 Task: Develop multiple kitchen aprons with vintage-inspired patterns.
Action: Mouse moved to (52, 104)
Screenshot: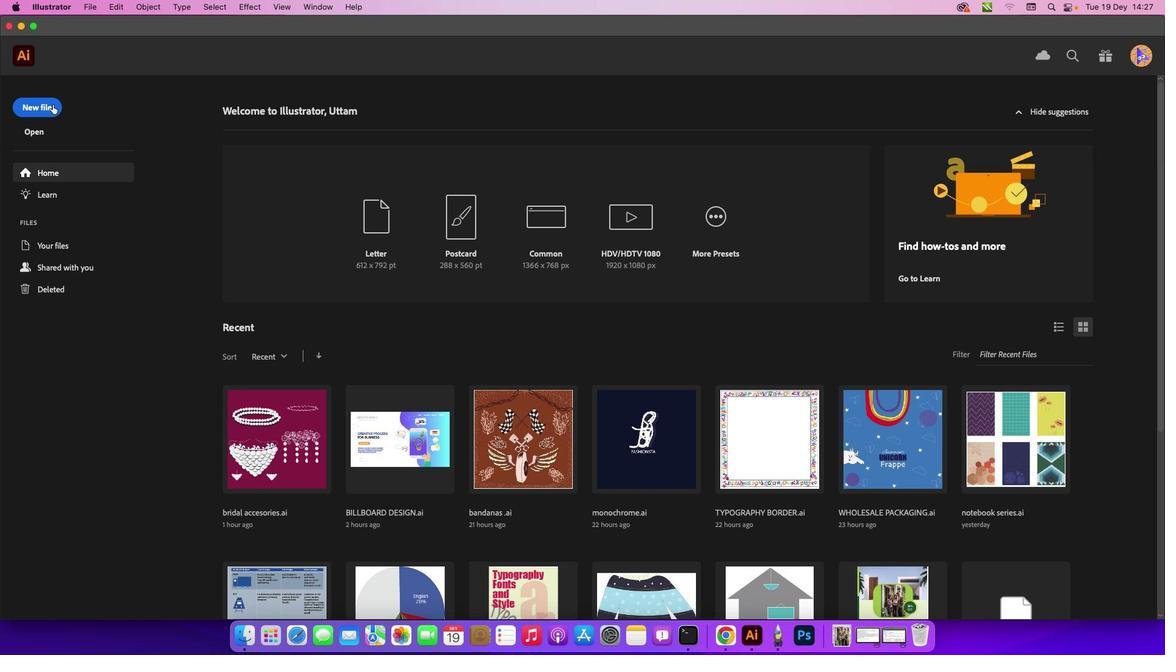 
Action: Mouse pressed left at (52, 104)
Screenshot: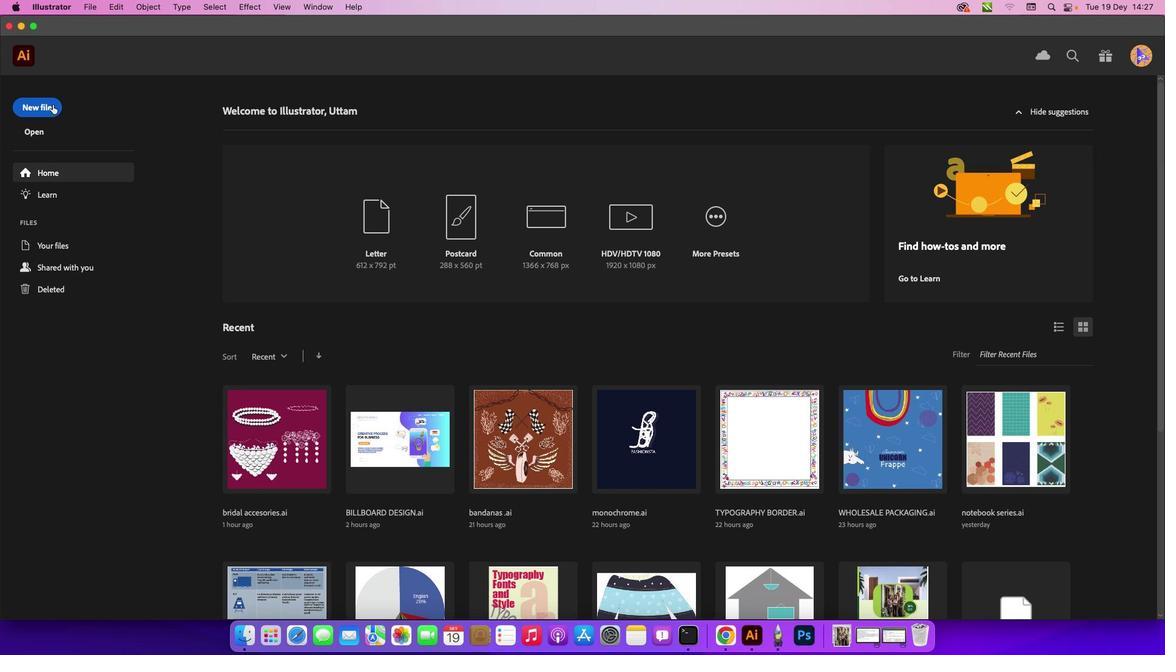 
Action: Mouse moved to (49, 104)
Screenshot: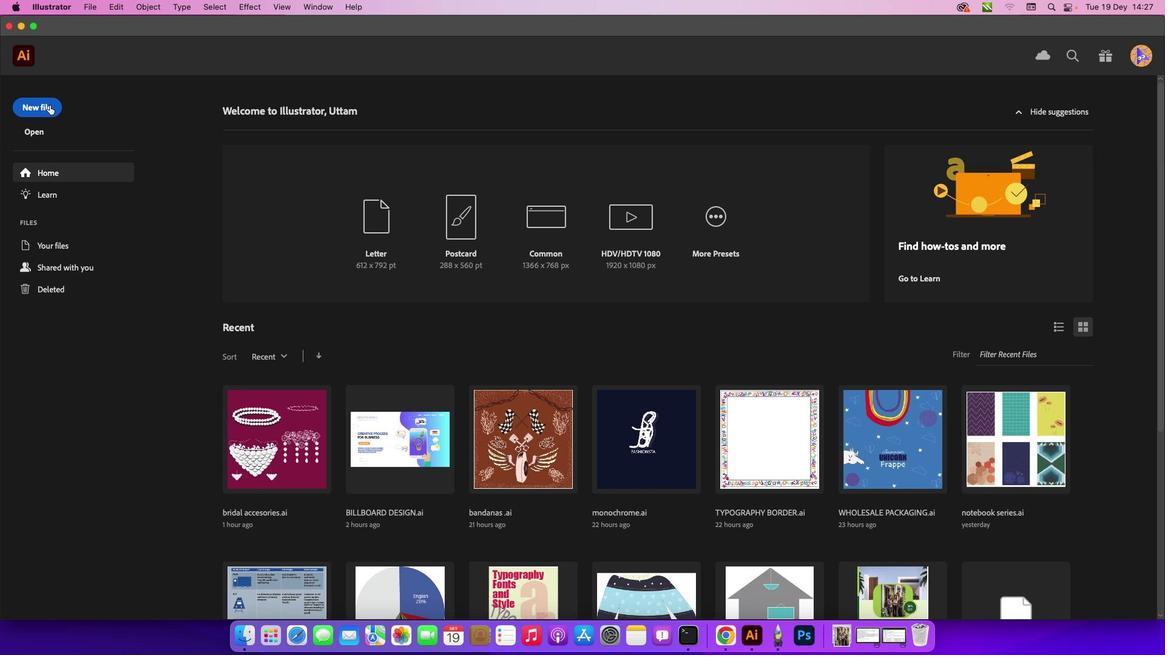 
Action: Mouse pressed left at (49, 104)
Screenshot: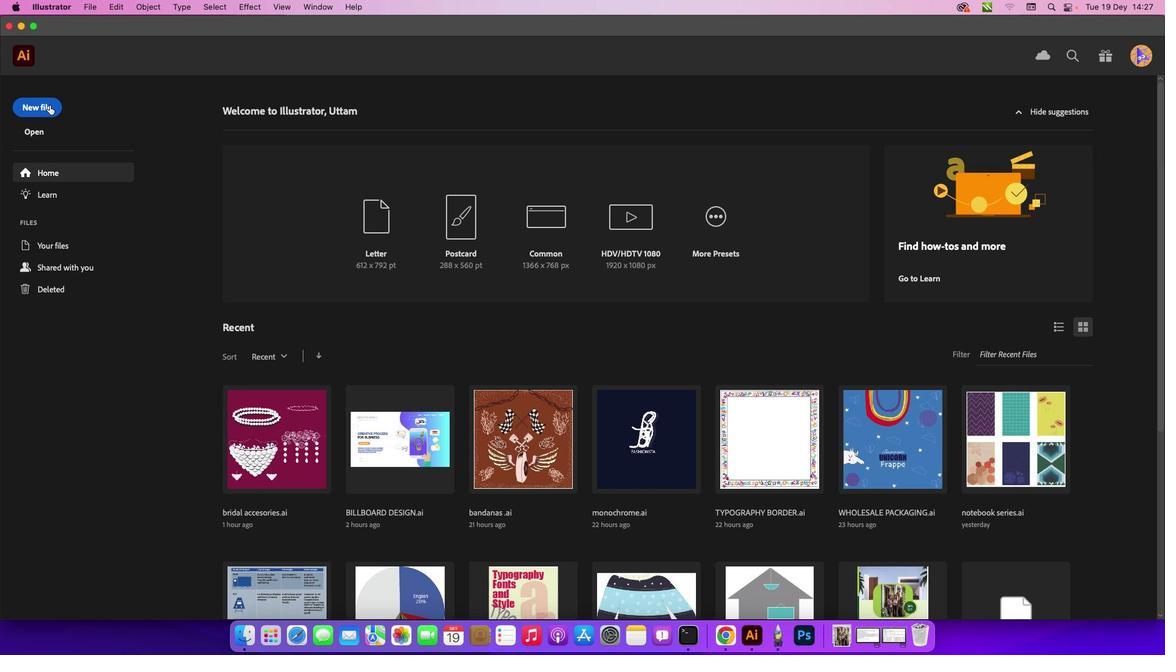 
Action: Mouse moved to (858, 504)
Screenshot: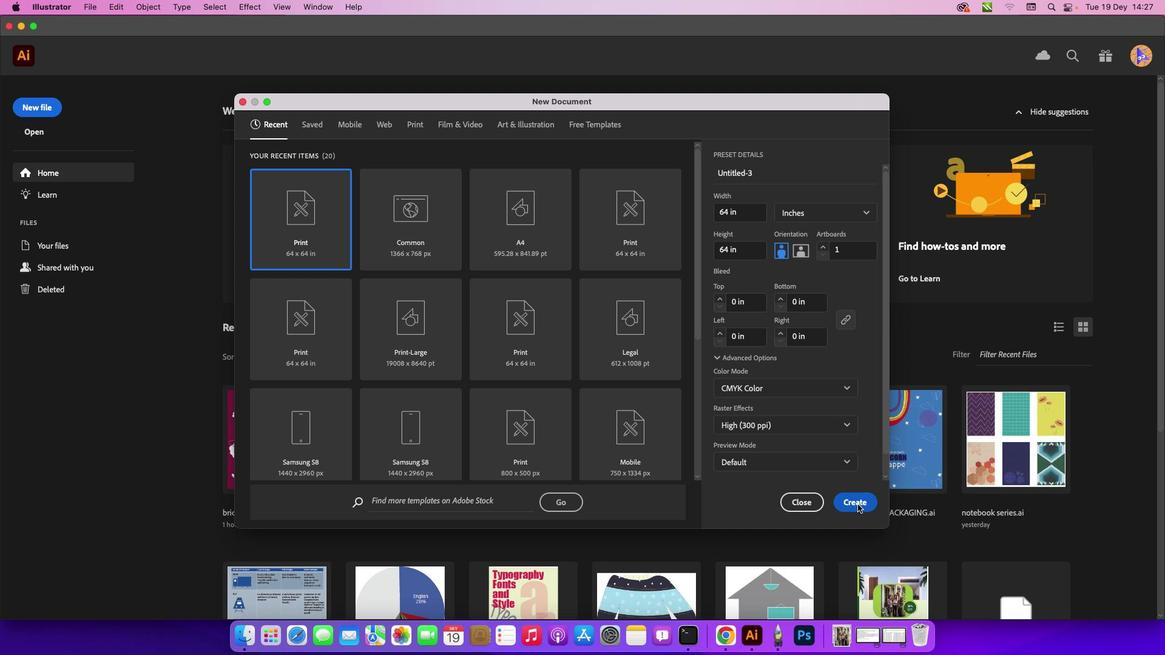 
Action: Mouse pressed left at (858, 504)
Screenshot: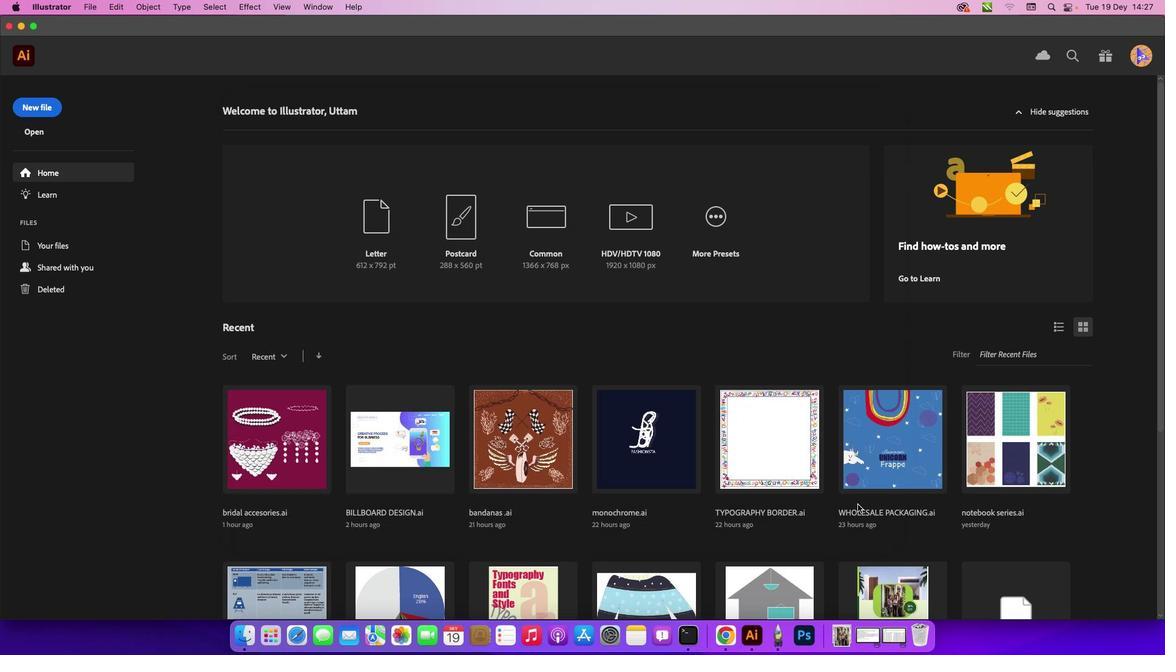 
Action: Mouse moved to (7, 114)
Screenshot: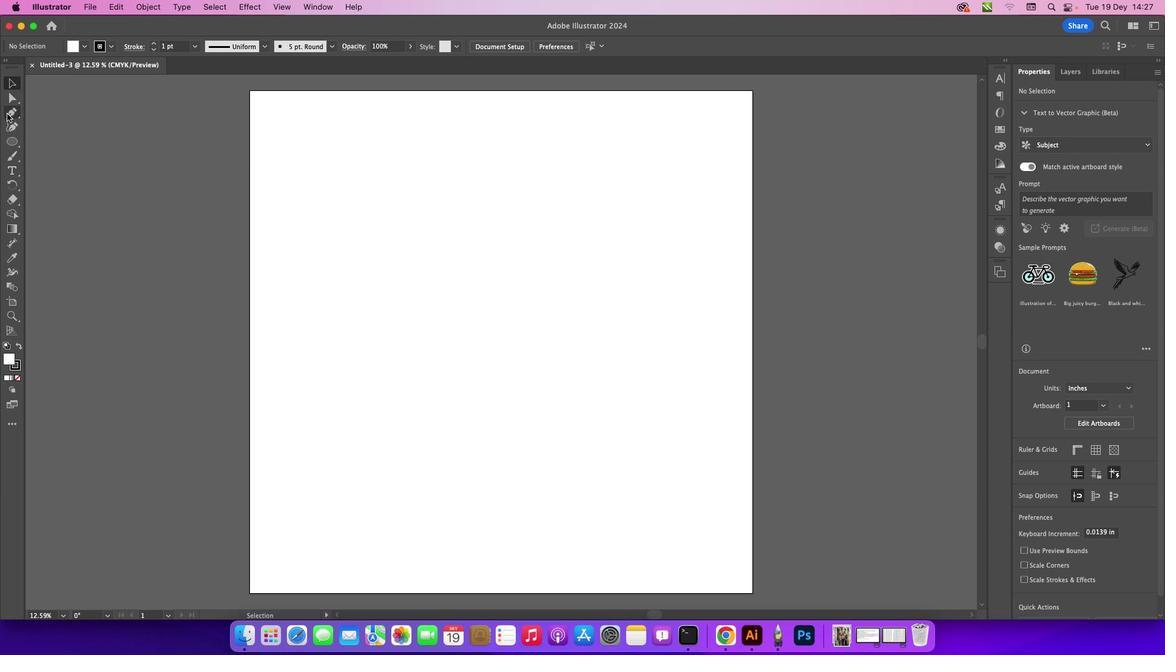 
Action: Mouse pressed left at (7, 114)
Screenshot: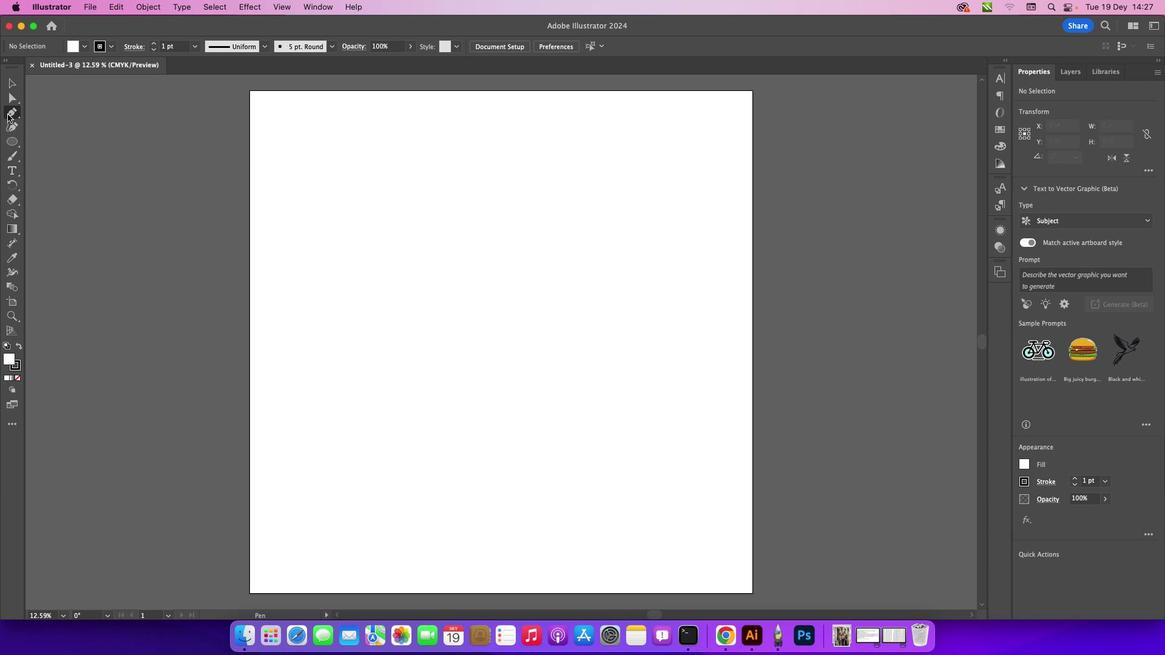 
Action: Mouse moved to (321, 158)
Screenshot: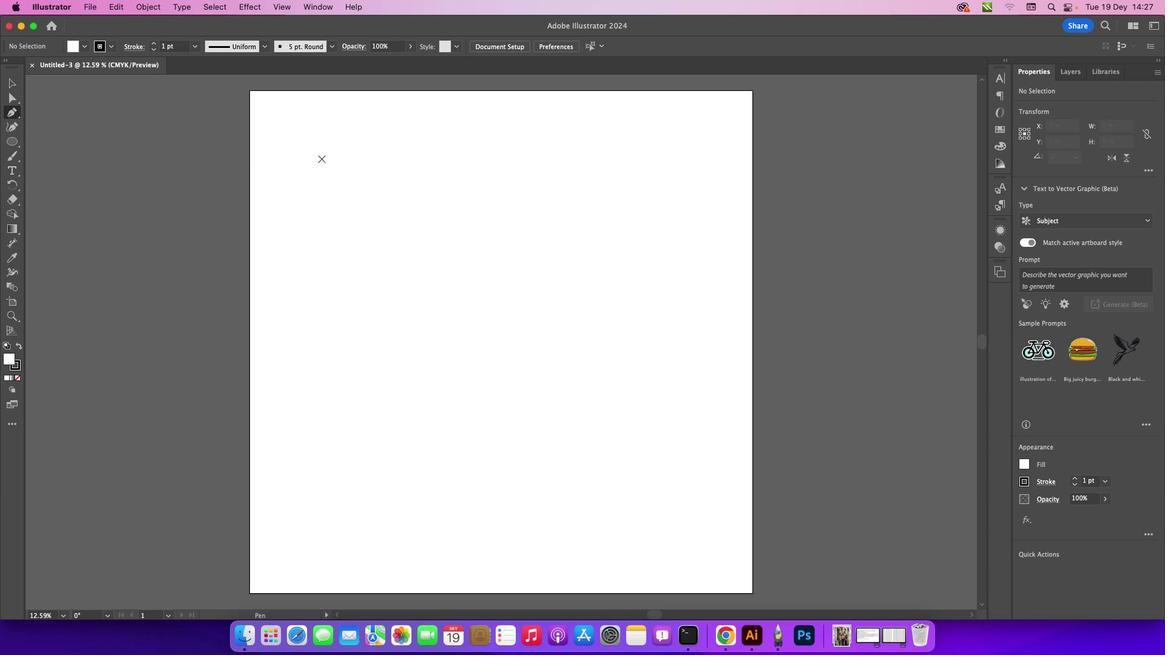 
Action: Key pressed Key.caps_lock
Screenshot: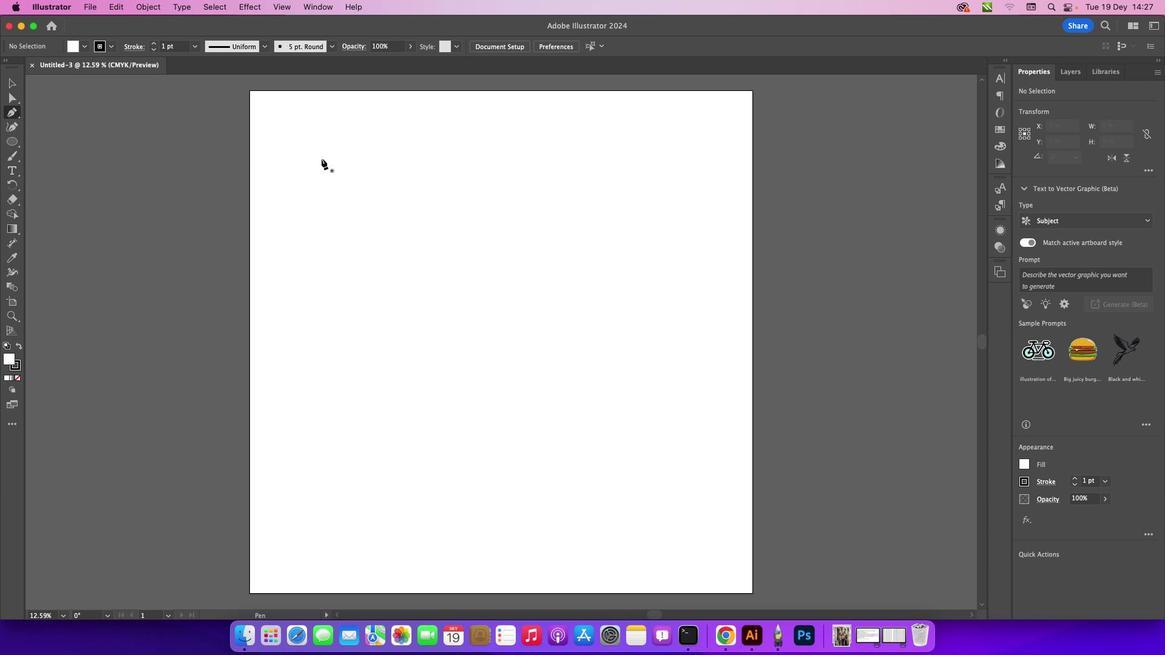 
Action: Mouse moved to (279, 135)
Screenshot: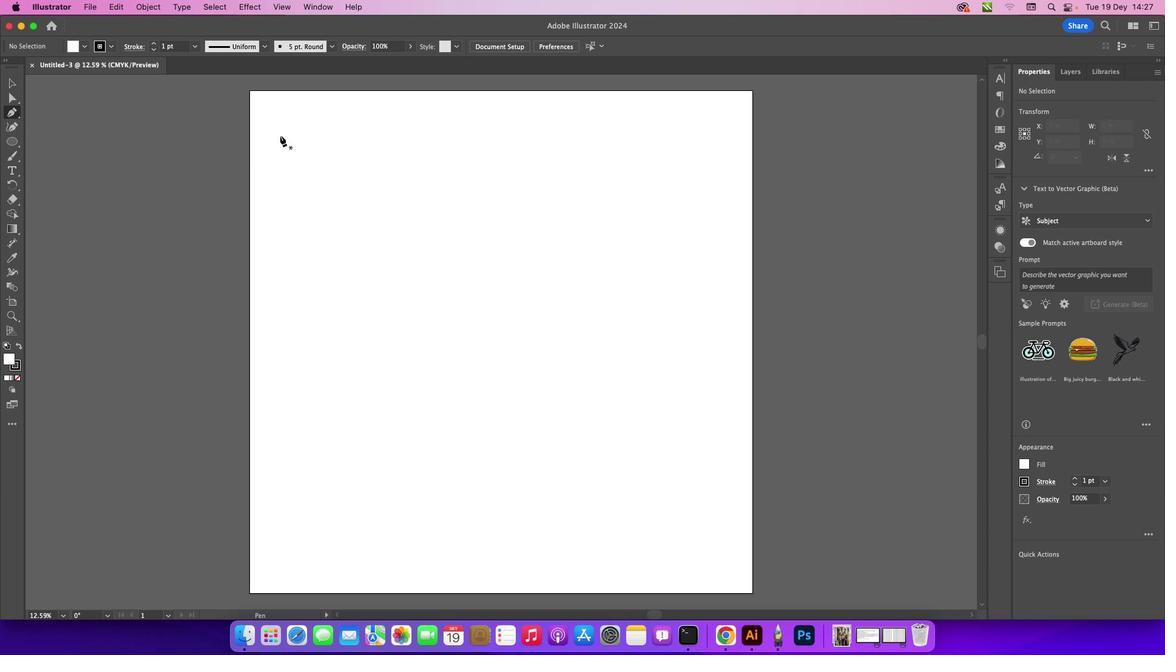 
Action: Mouse pressed left at (279, 135)
Screenshot: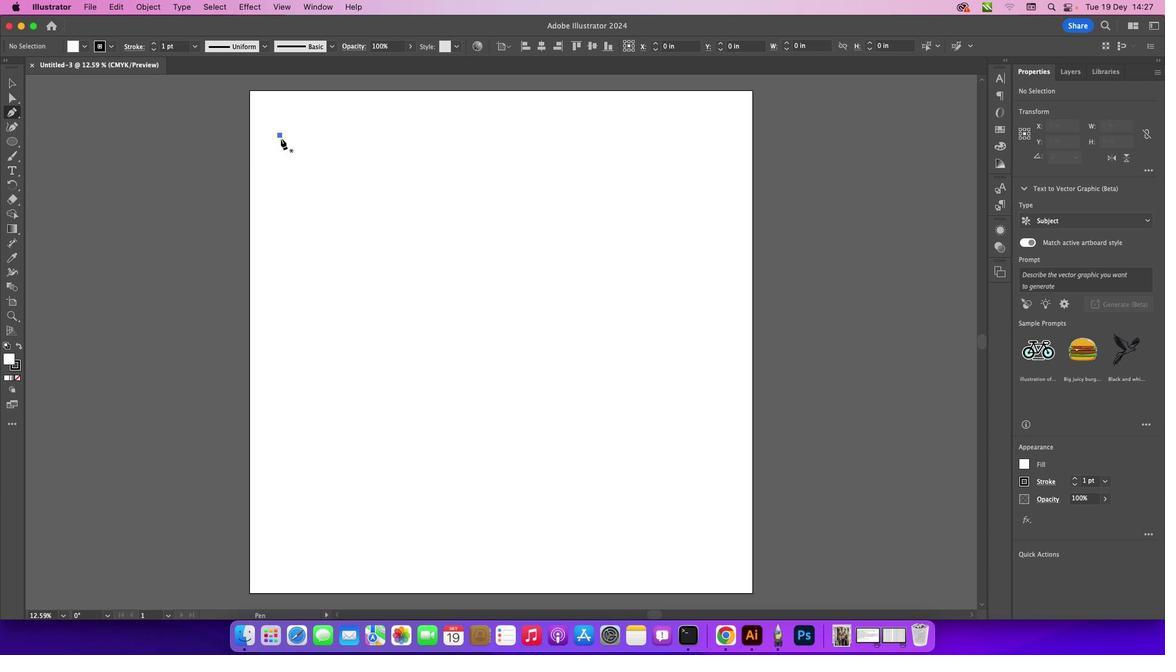 
Action: Mouse moved to (285, 198)
Screenshot: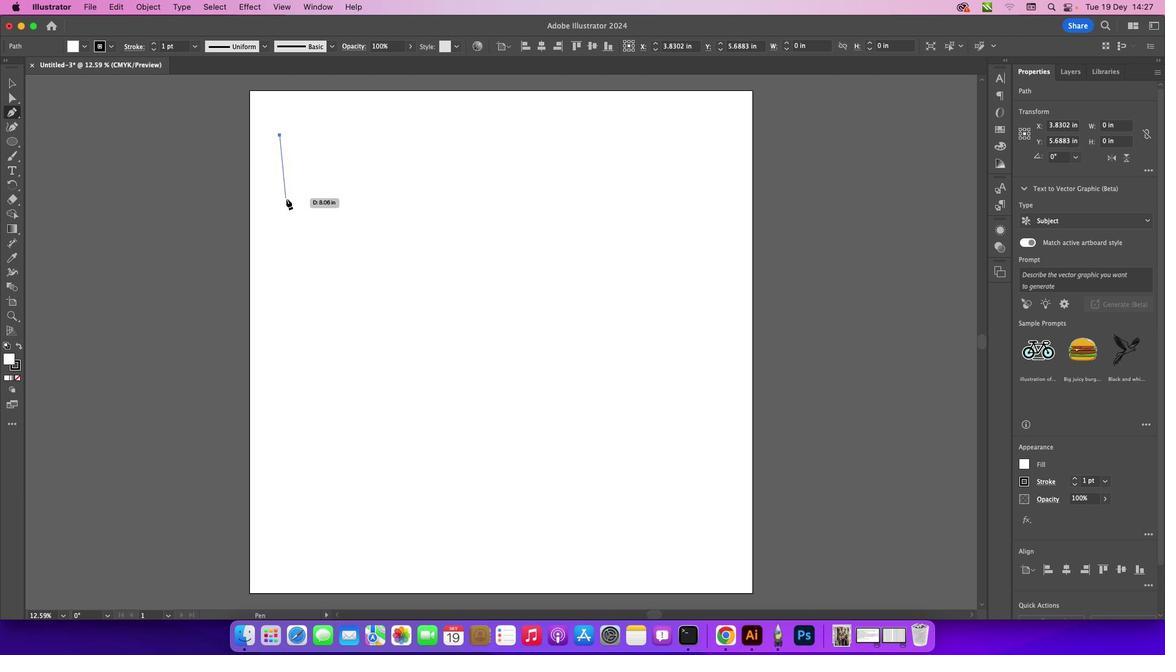 
Action: Mouse pressed left at (285, 198)
Screenshot: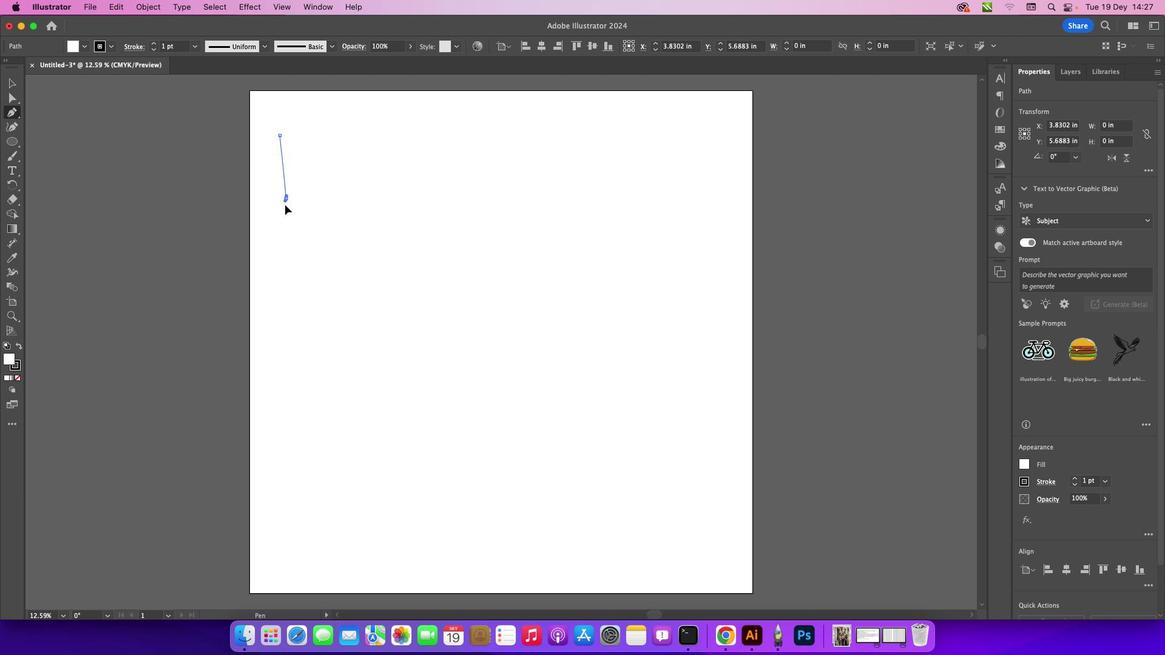 
Action: Mouse moved to (285, 199)
Screenshot: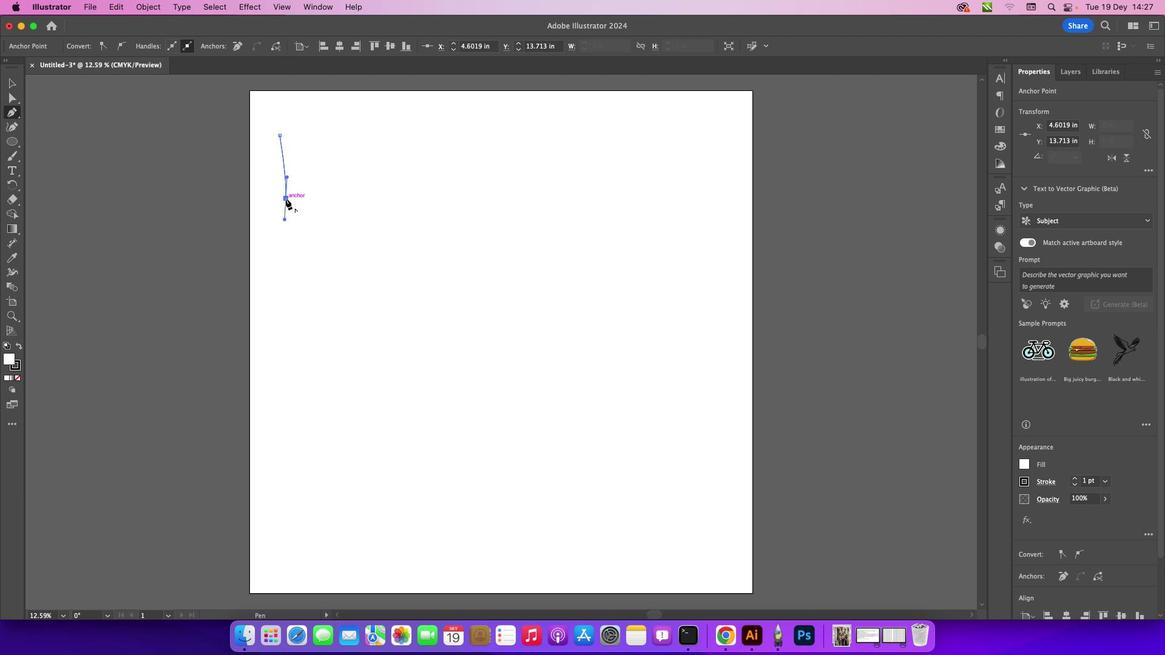 
Action: Mouse pressed left at (285, 199)
Screenshot: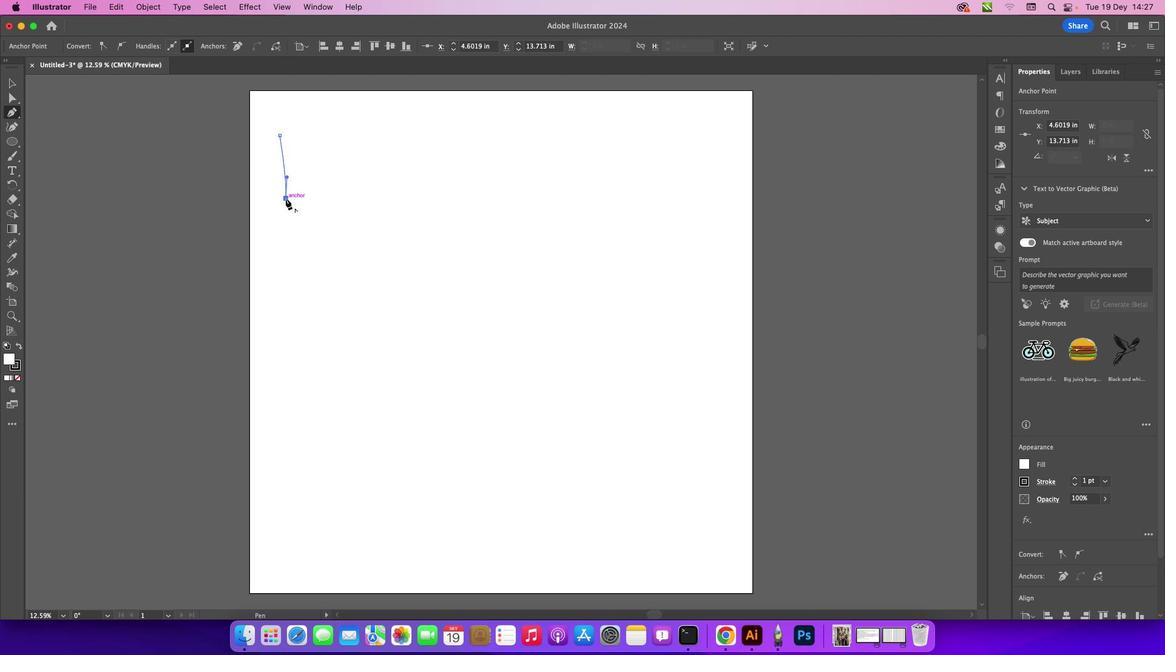 
Action: Mouse moved to (293, 197)
Screenshot: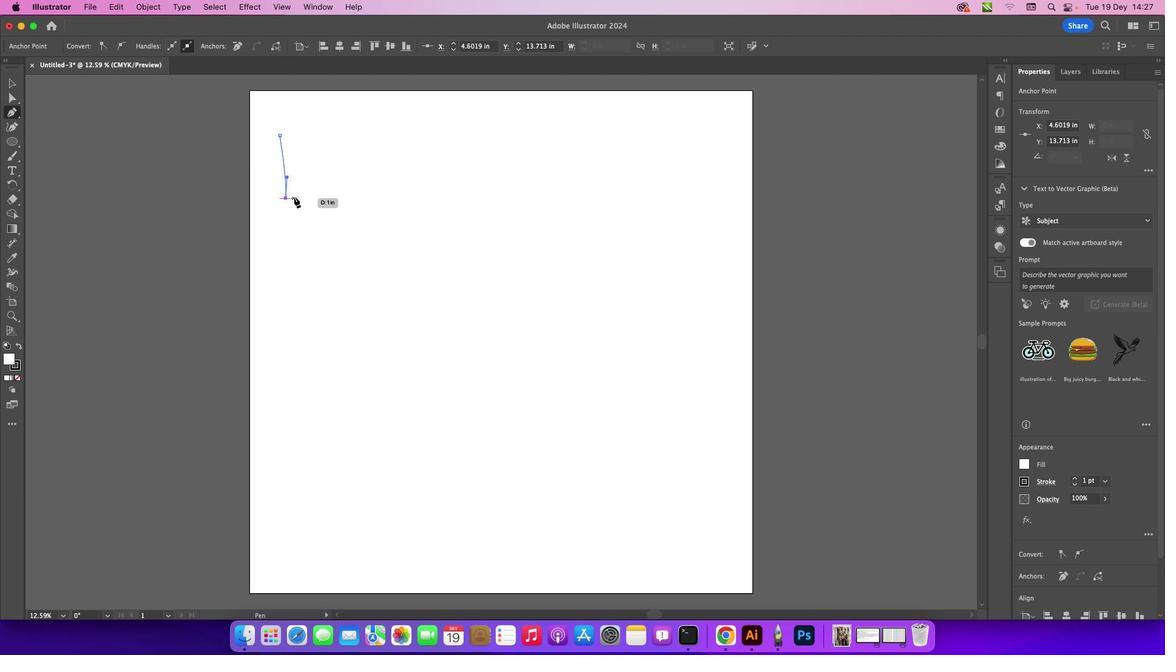 
Action: Mouse pressed left at (293, 197)
Screenshot: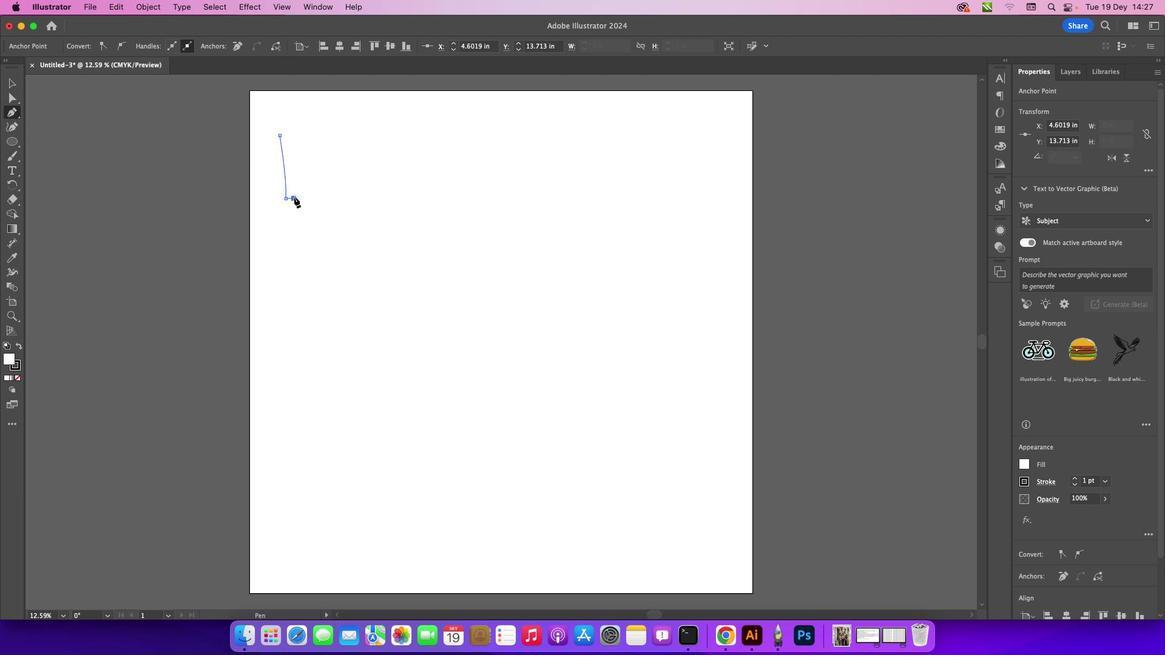 
Action: Mouse moved to (290, 134)
Screenshot: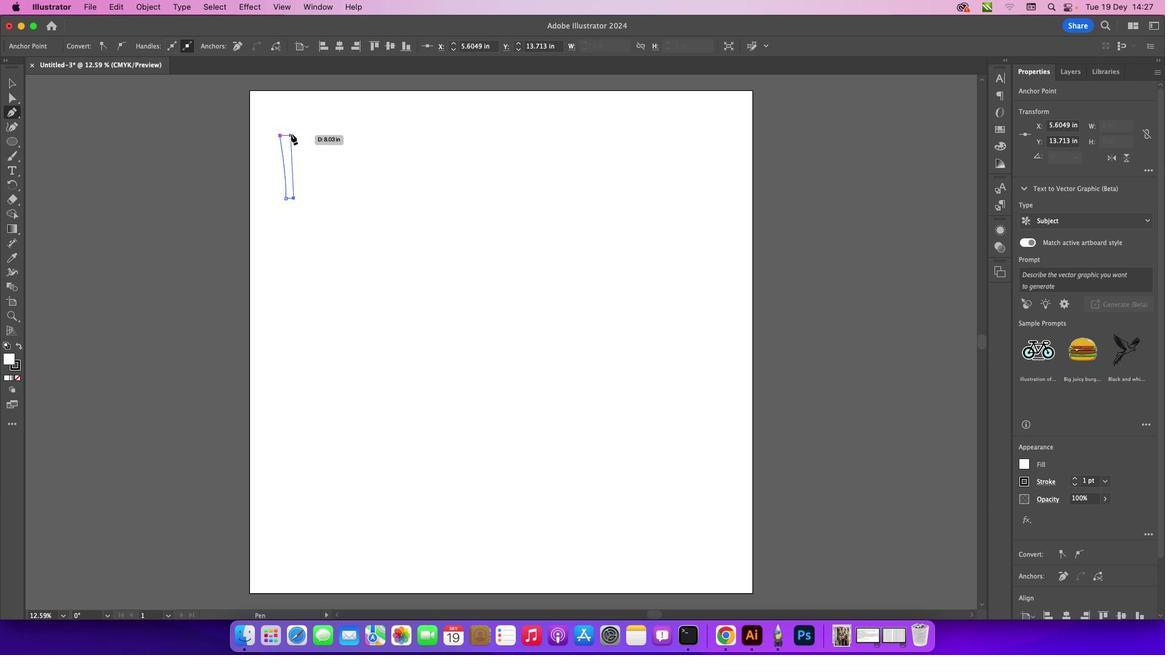 
Action: Mouse pressed left at (290, 134)
Screenshot: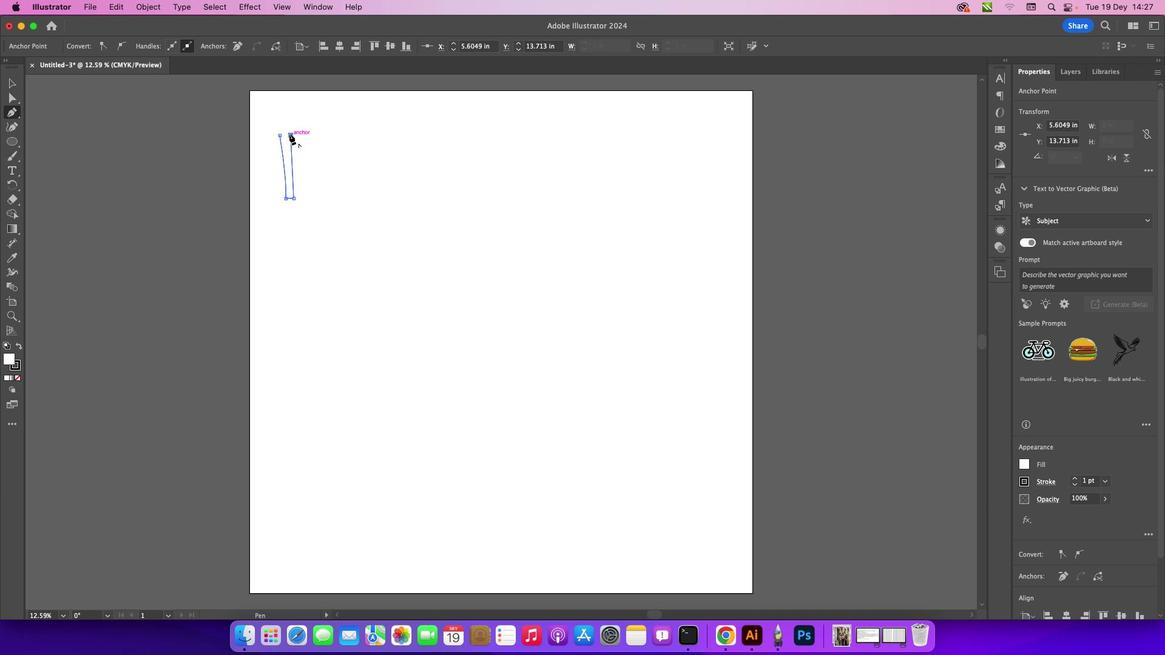 
Action: Mouse moved to (280, 135)
Screenshot: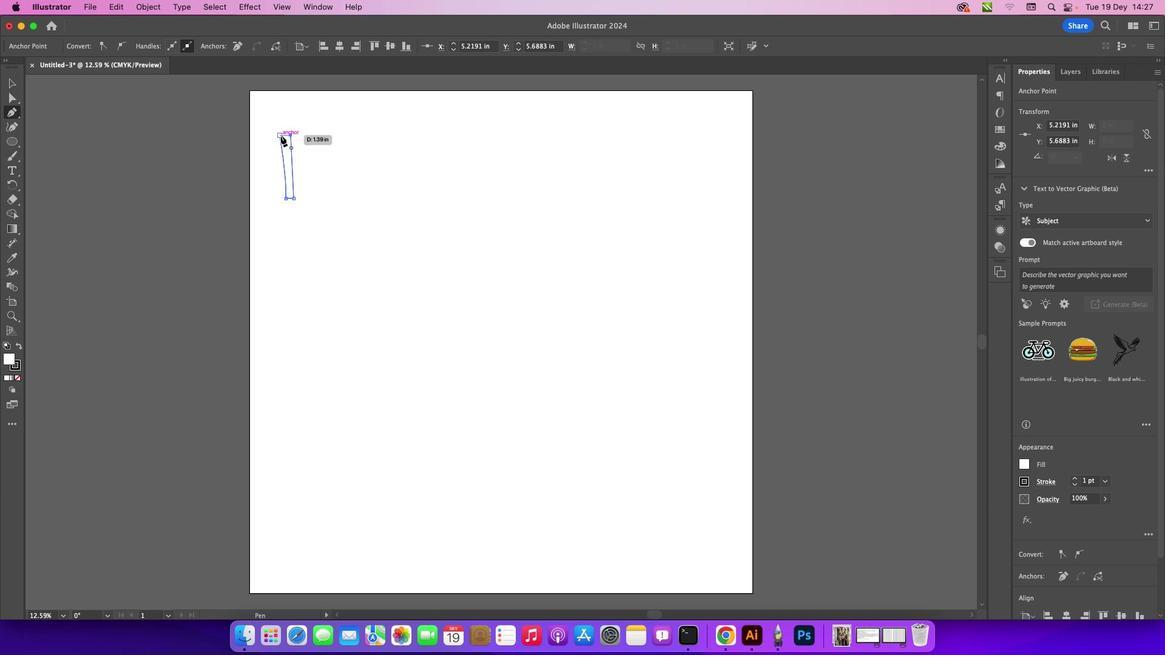 
Action: Mouse pressed left at (280, 135)
Screenshot: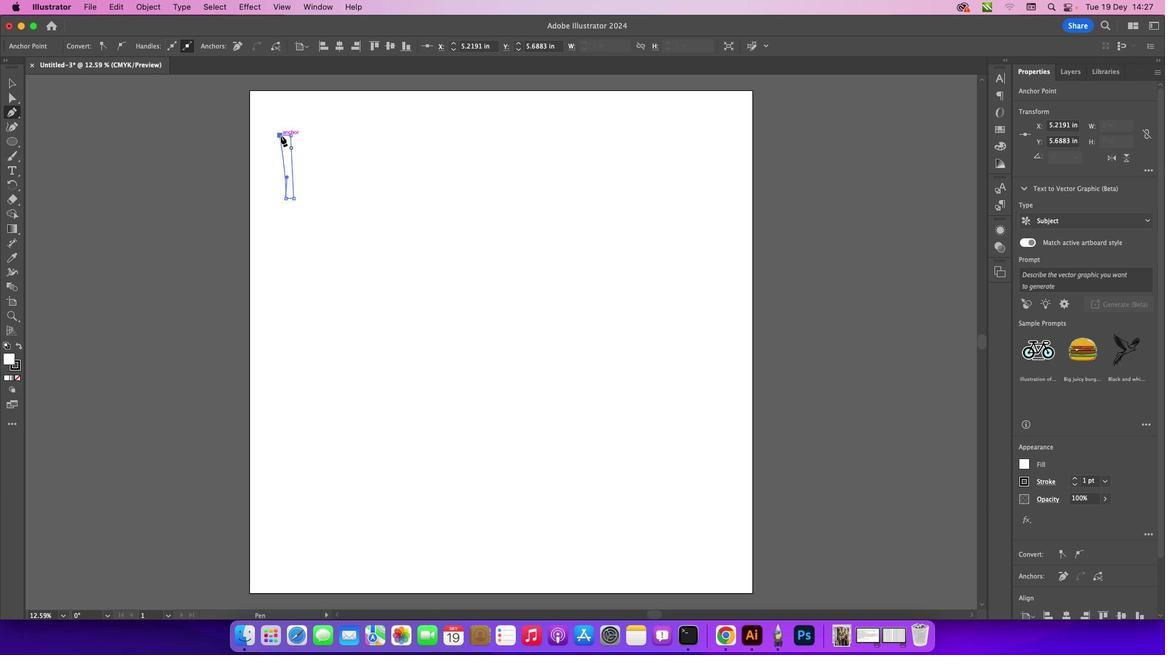 
Action: Mouse moved to (18, 87)
Screenshot: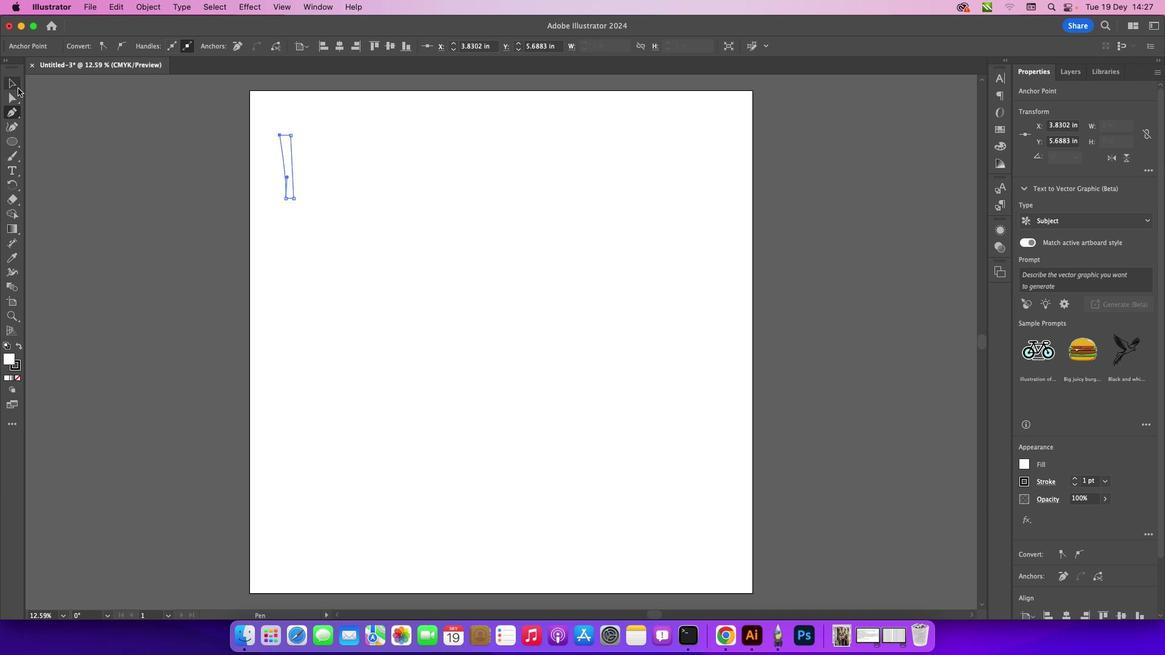 
Action: Mouse pressed left at (18, 87)
Screenshot: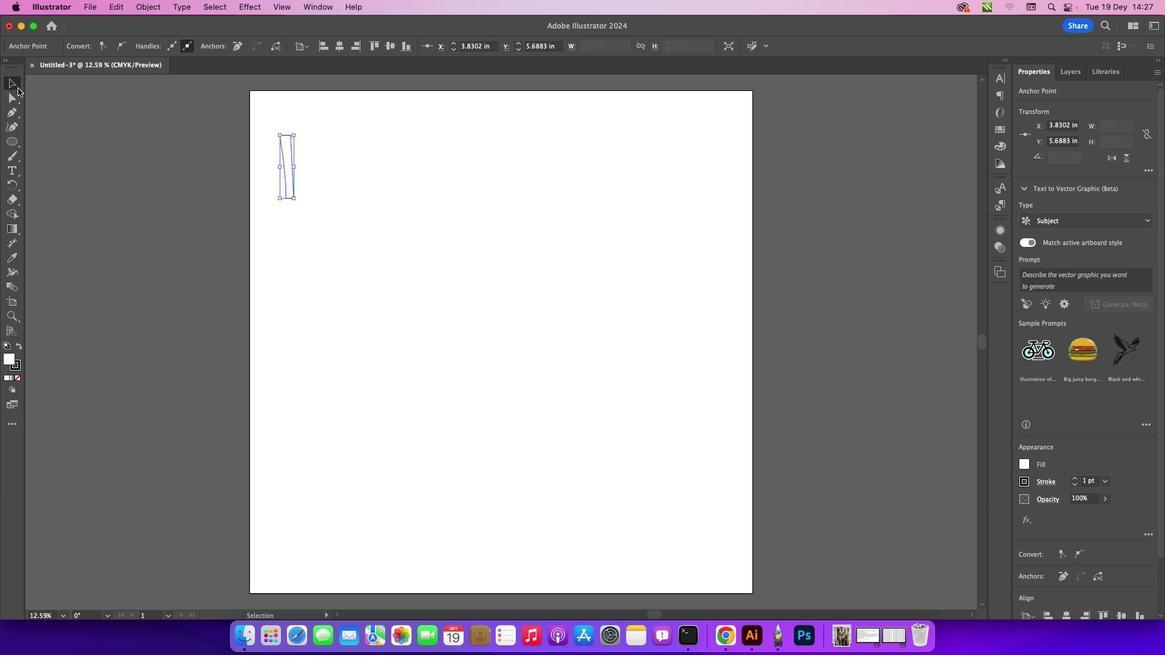 
Action: Mouse moved to (86, 126)
Screenshot: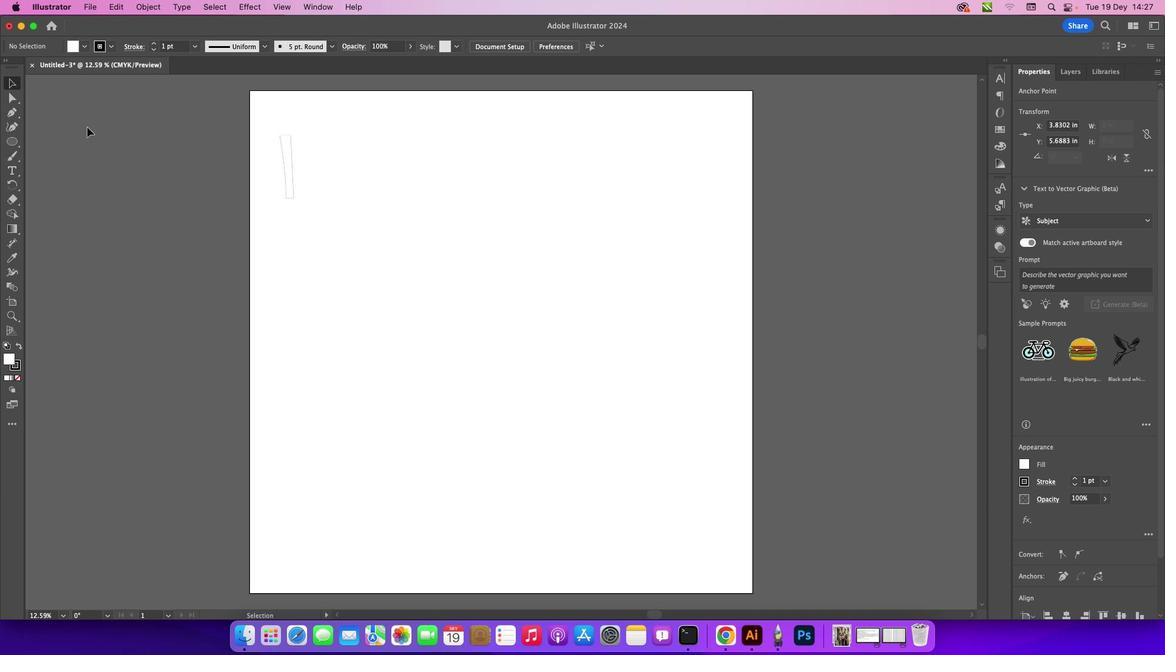 
Action: Mouse pressed left at (86, 126)
Screenshot: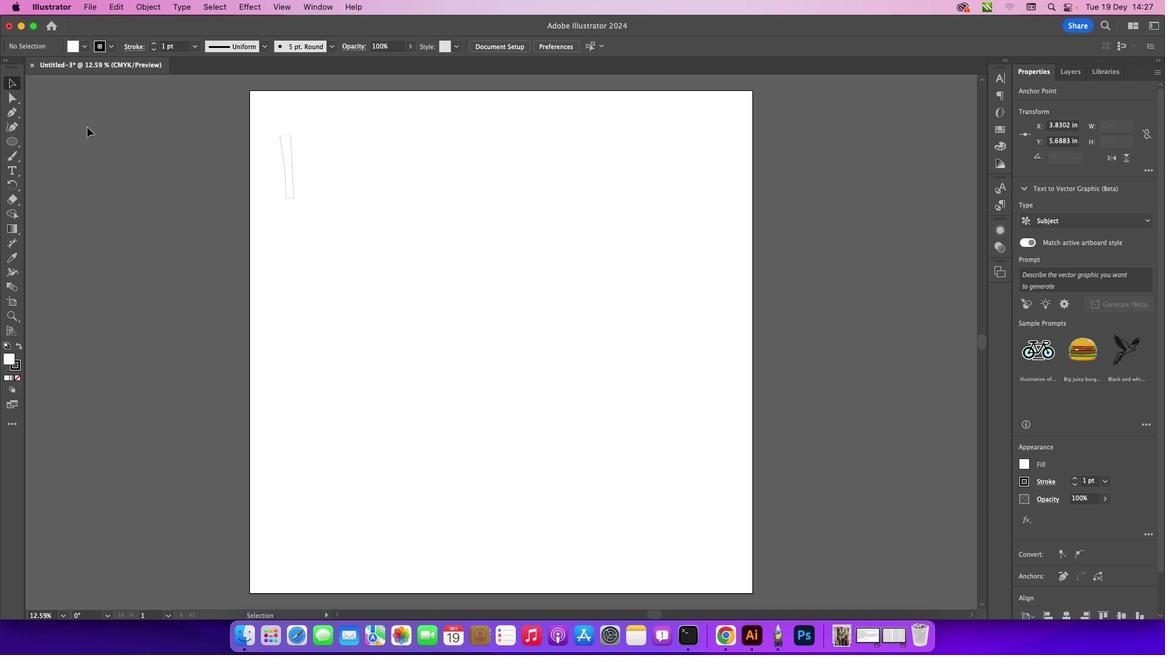 
Action: Mouse moved to (290, 158)
Screenshot: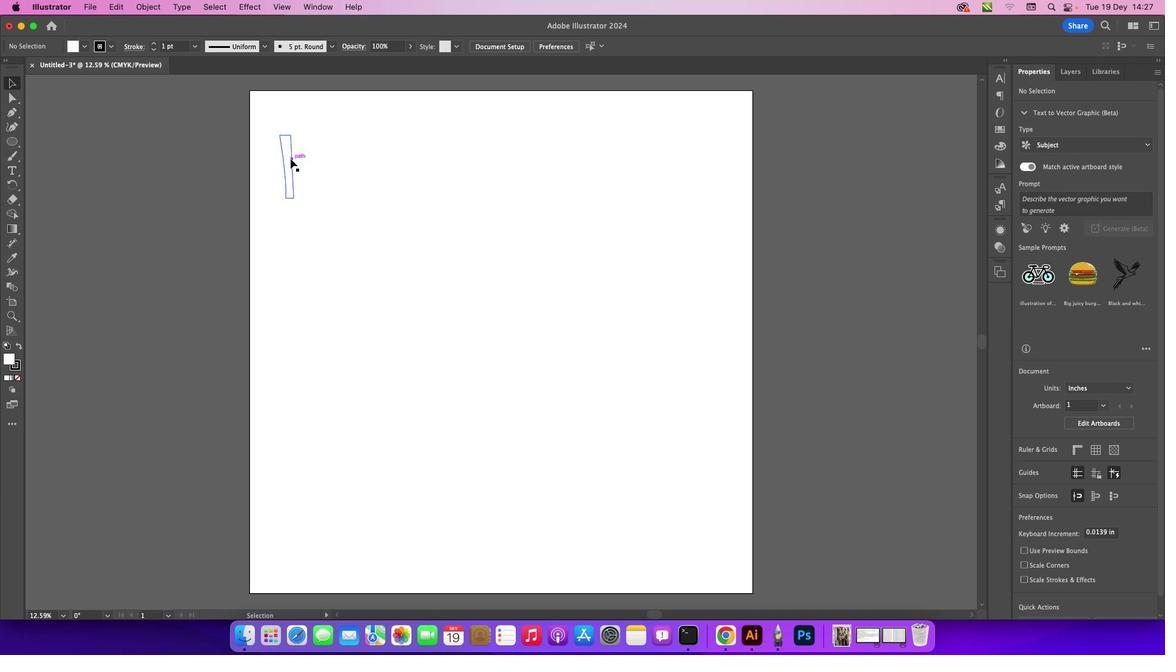 
Action: Mouse pressed left at (290, 158)
Screenshot: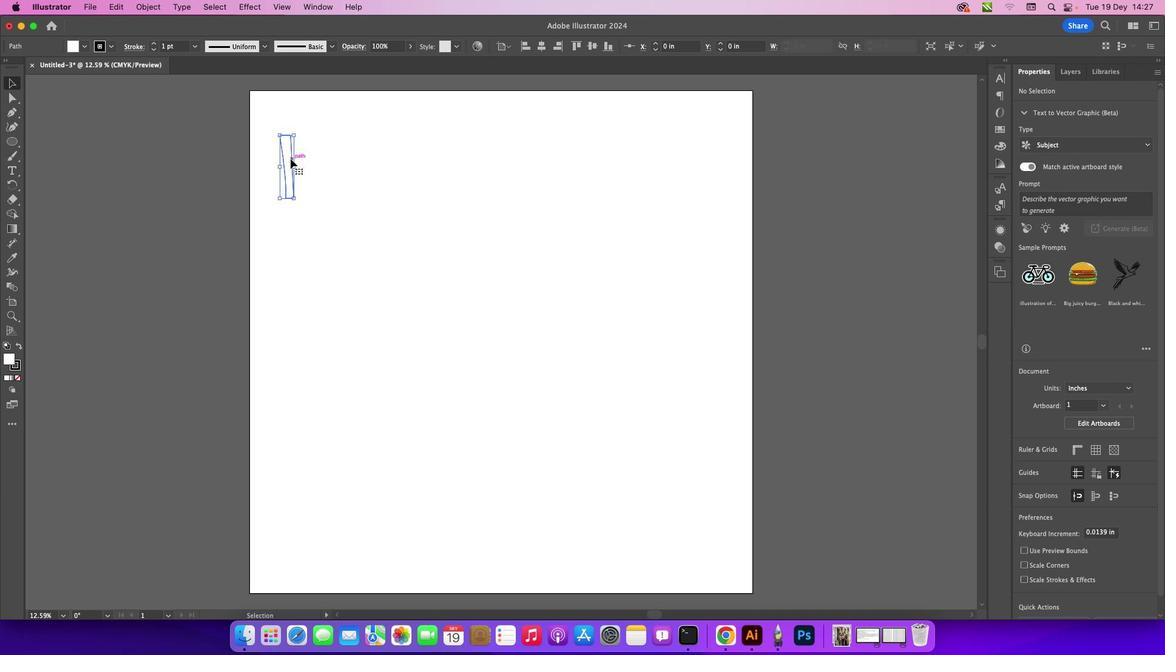 
Action: Mouse moved to (18, 347)
Screenshot: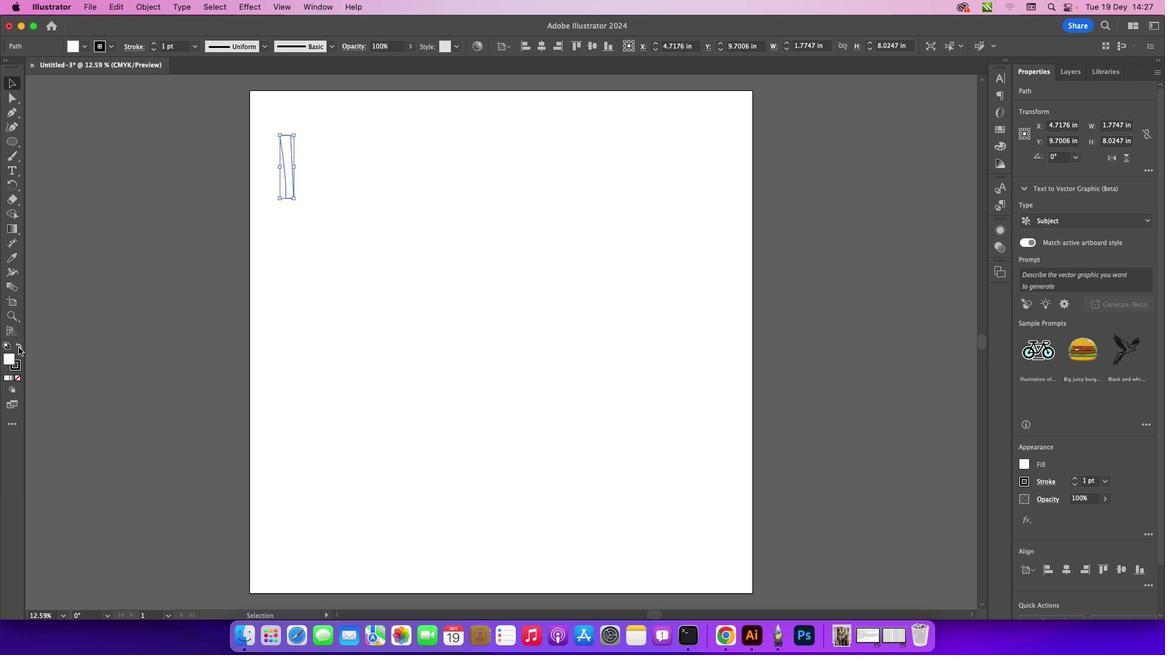 
Action: Mouse pressed left at (18, 347)
Screenshot: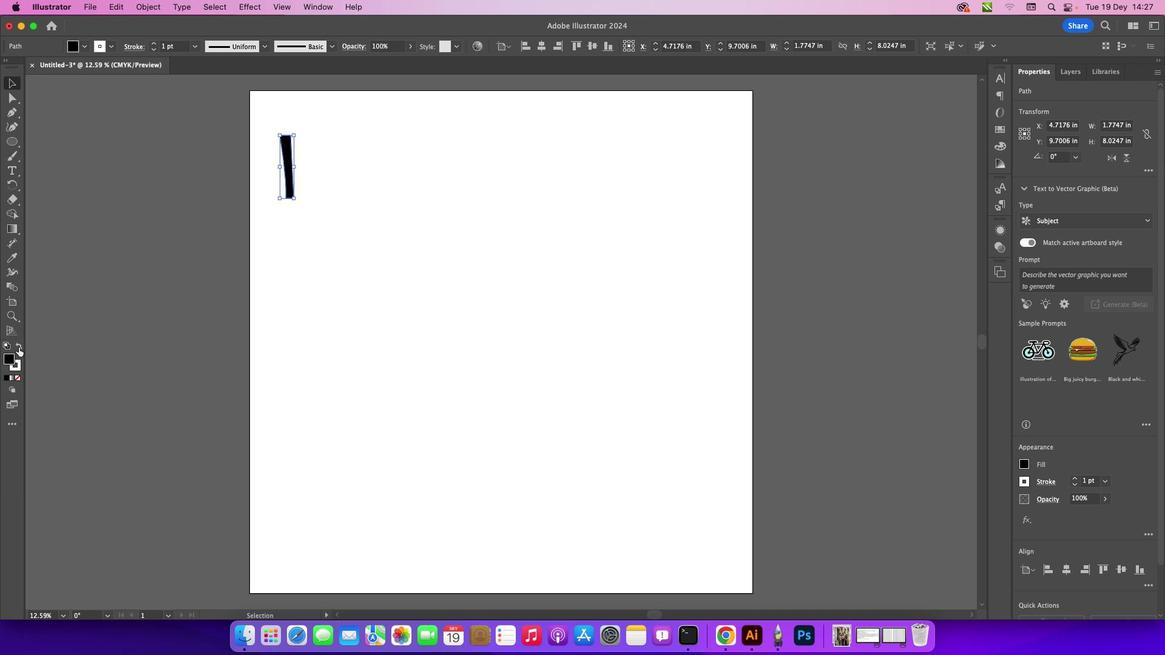 
Action: Mouse moved to (174, 158)
Screenshot: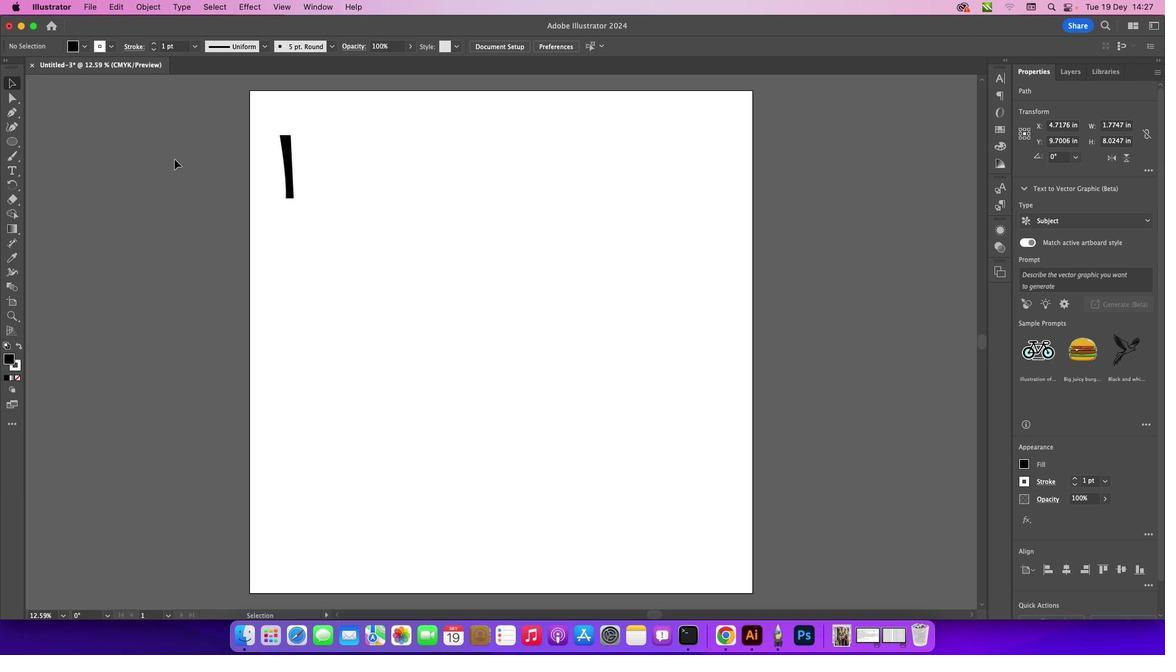 
Action: Mouse pressed left at (174, 158)
Screenshot: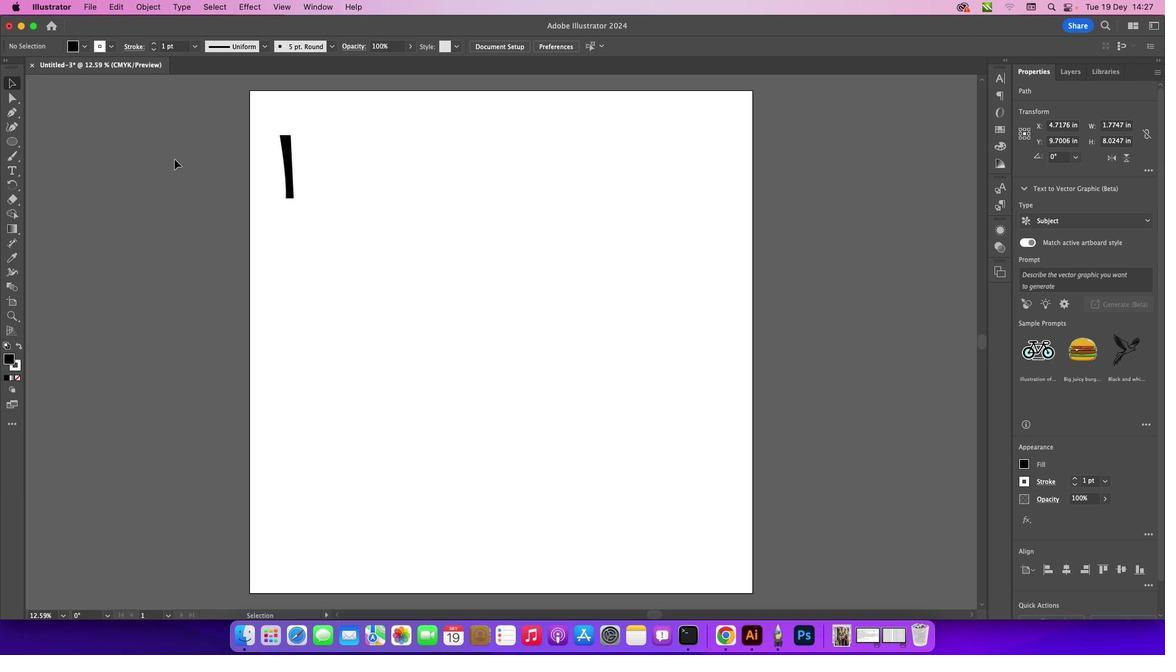 
Action: Mouse moved to (287, 149)
Screenshot: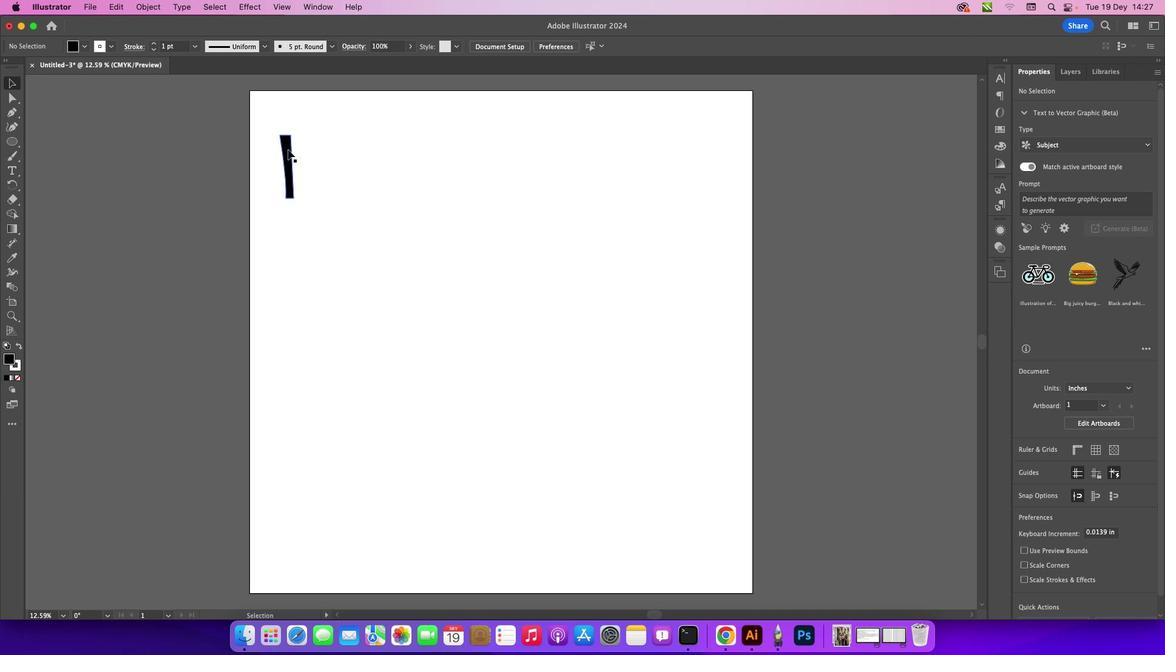 
Action: Key pressed Key.alt
Screenshot: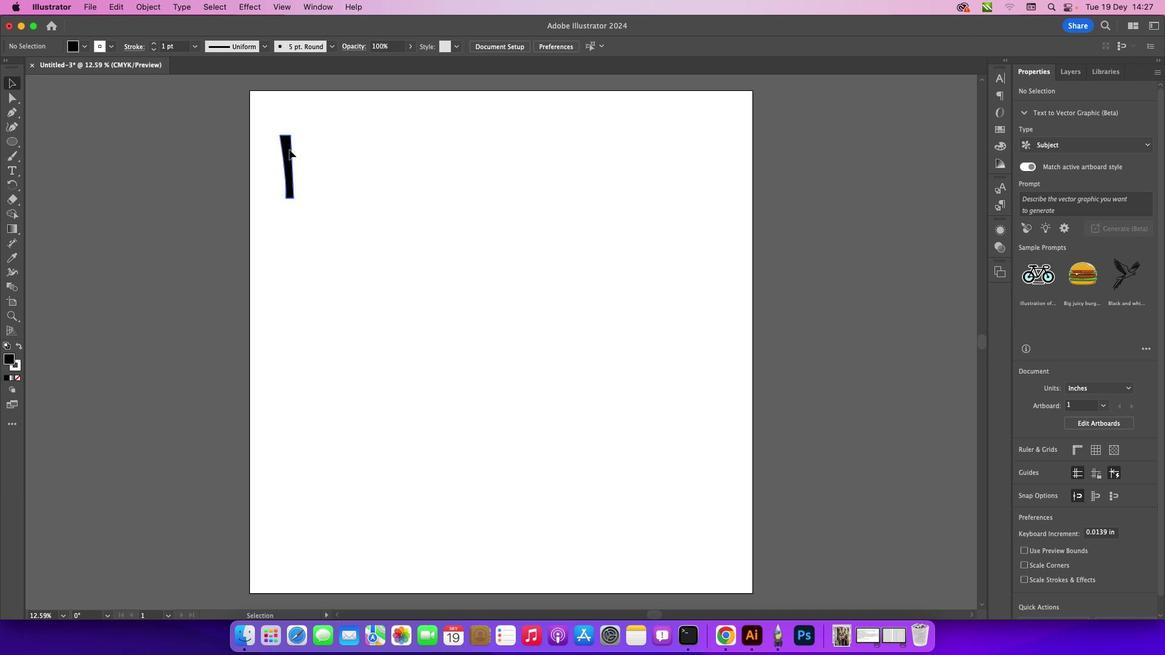 
Action: Mouse pressed left at (287, 149)
Screenshot: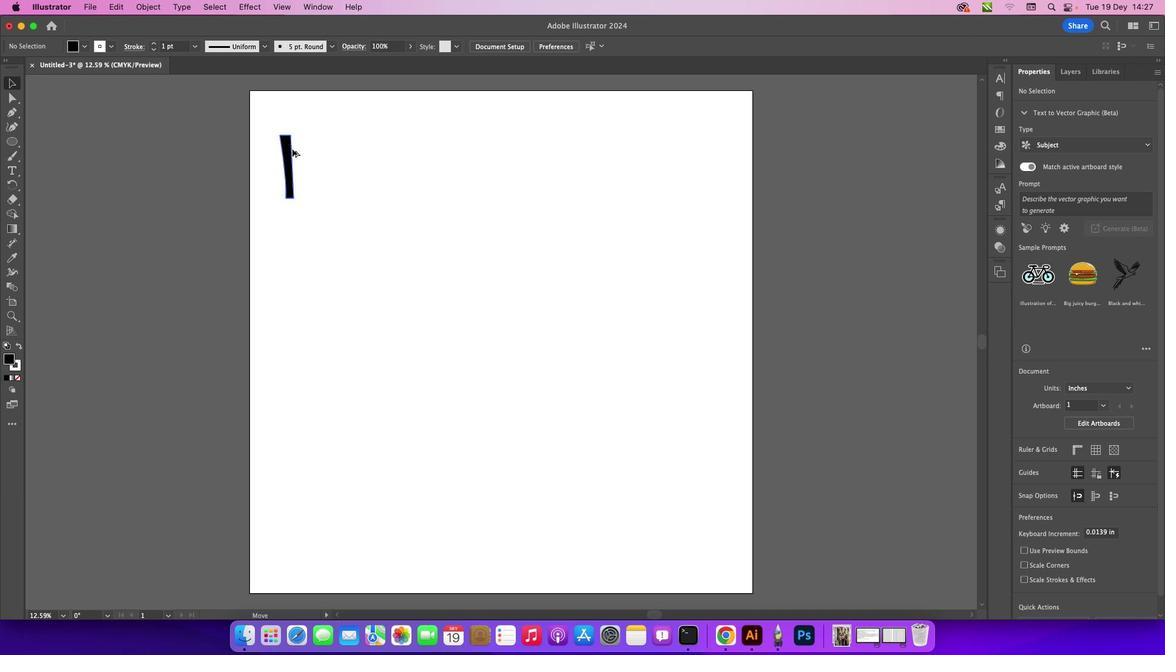 
Action: Mouse moved to (339, 149)
Screenshot: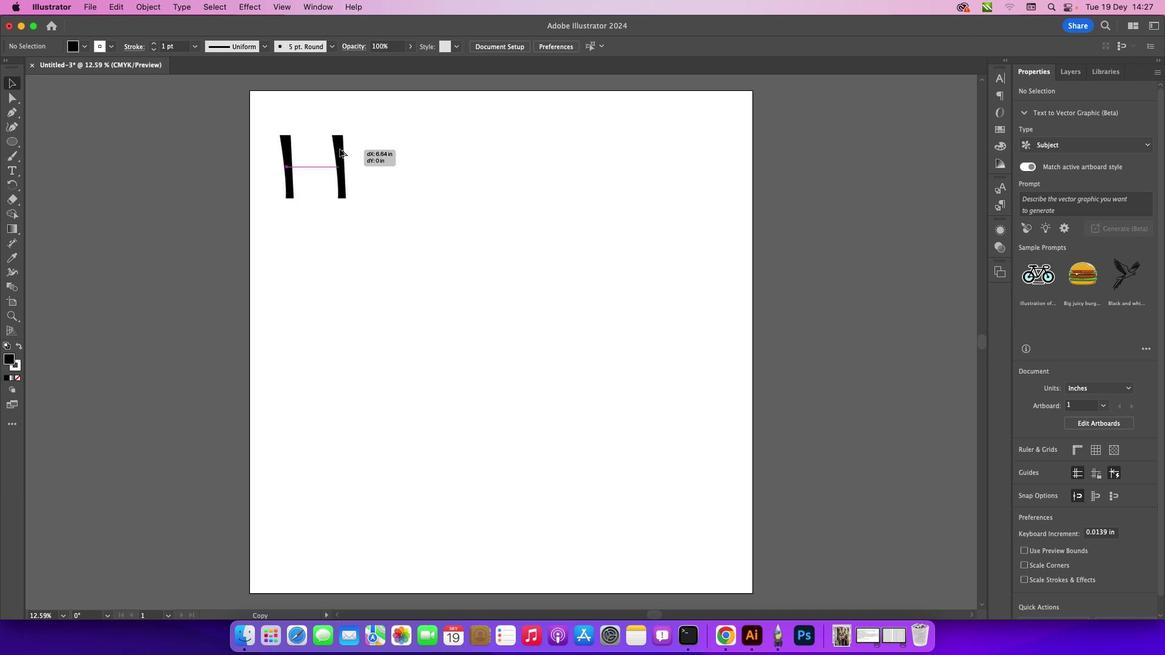 
Action: Mouse pressed left at (339, 149)
Screenshot: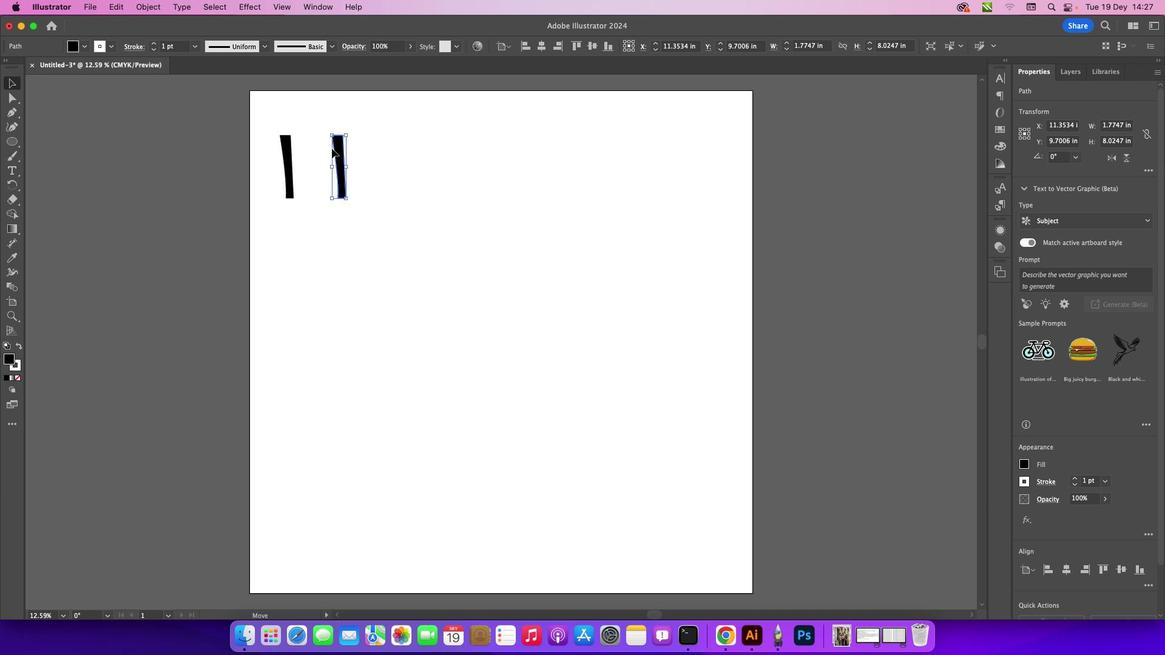
Action: Mouse moved to (285, 163)
Screenshot: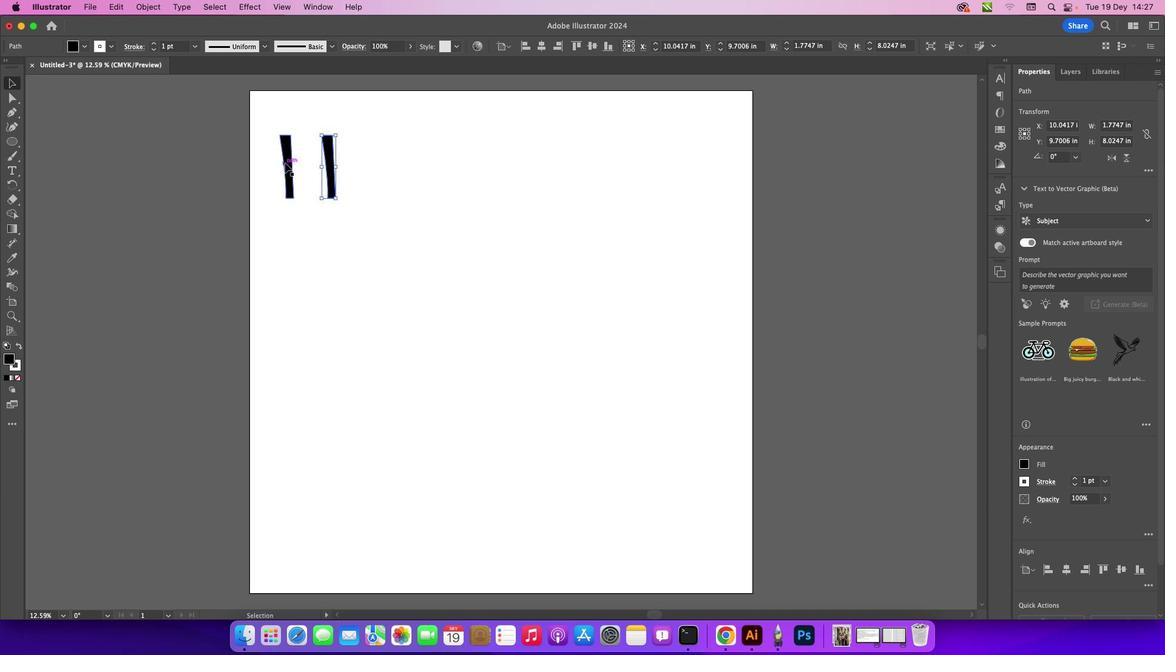 
Action: Key pressed Key.shift
Screenshot: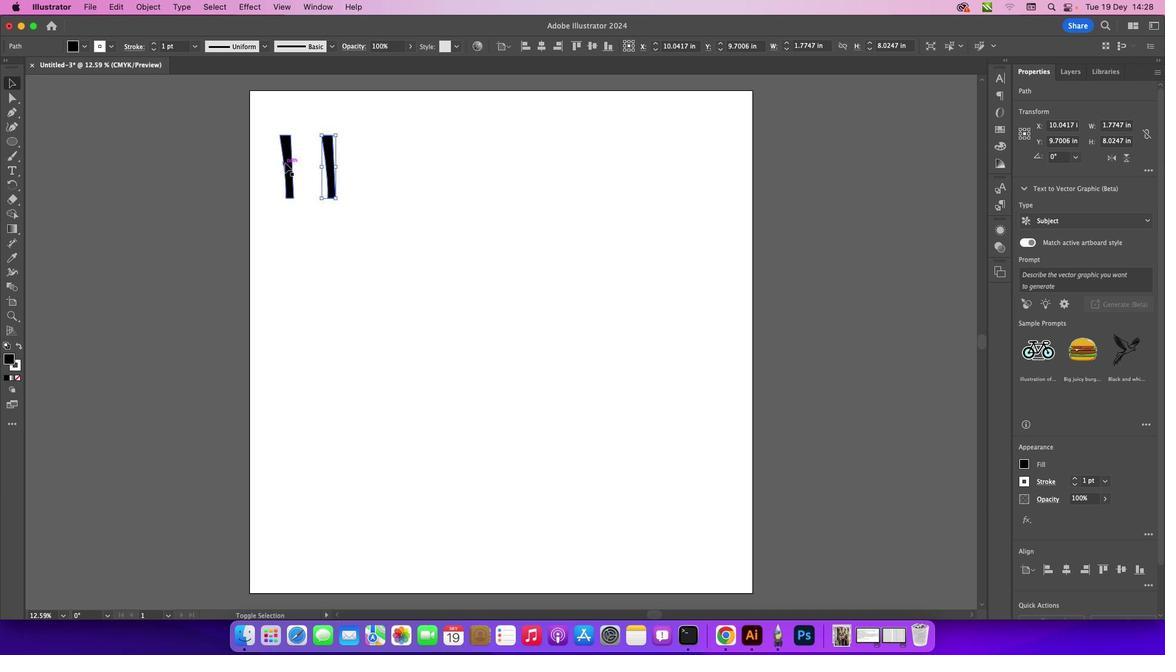 
Action: Mouse pressed left at (285, 163)
Screenshot: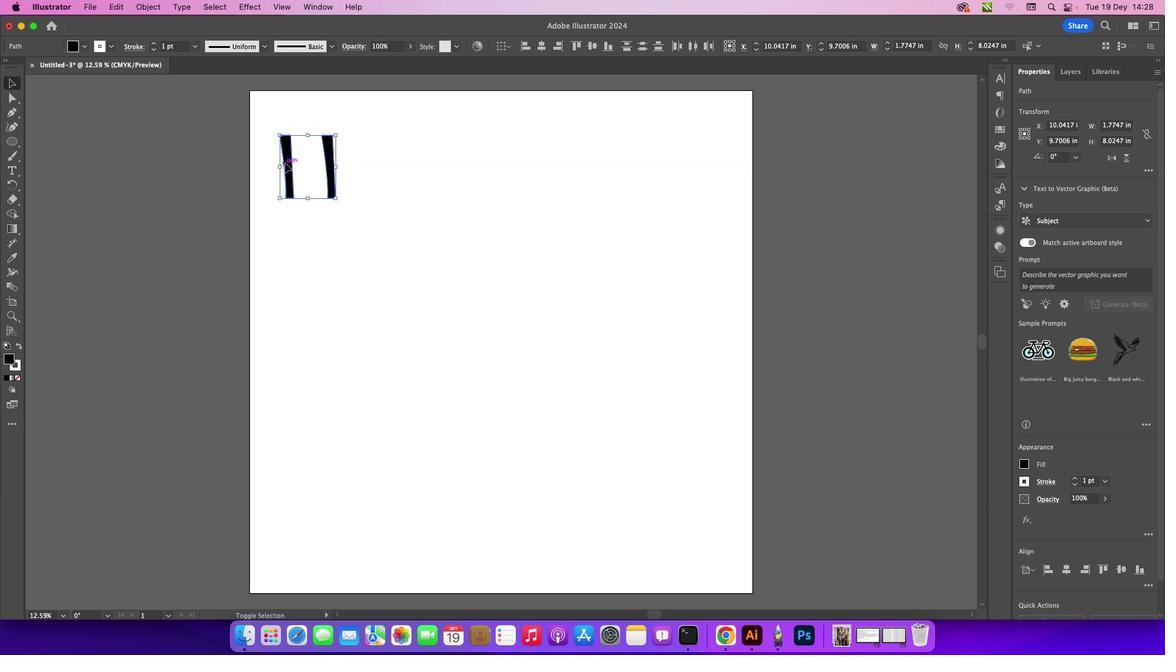 
Action: Mouse moved to (583, 45)
Screenshot: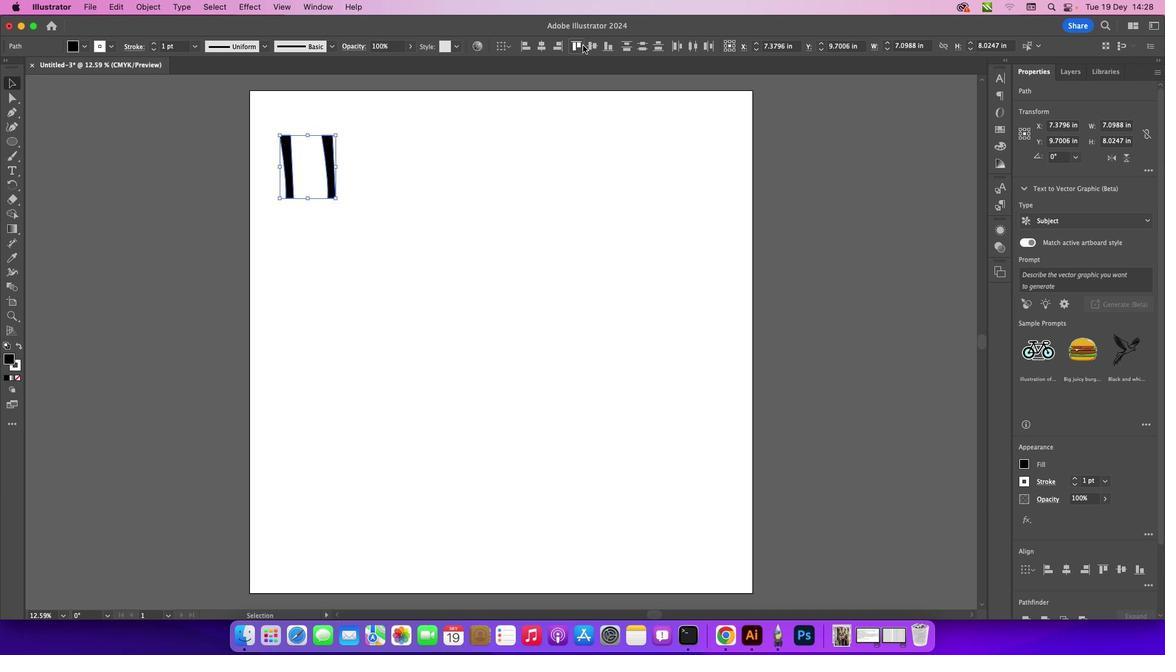 
Action: Mouse pressed left at (583, 45)
Screenshot: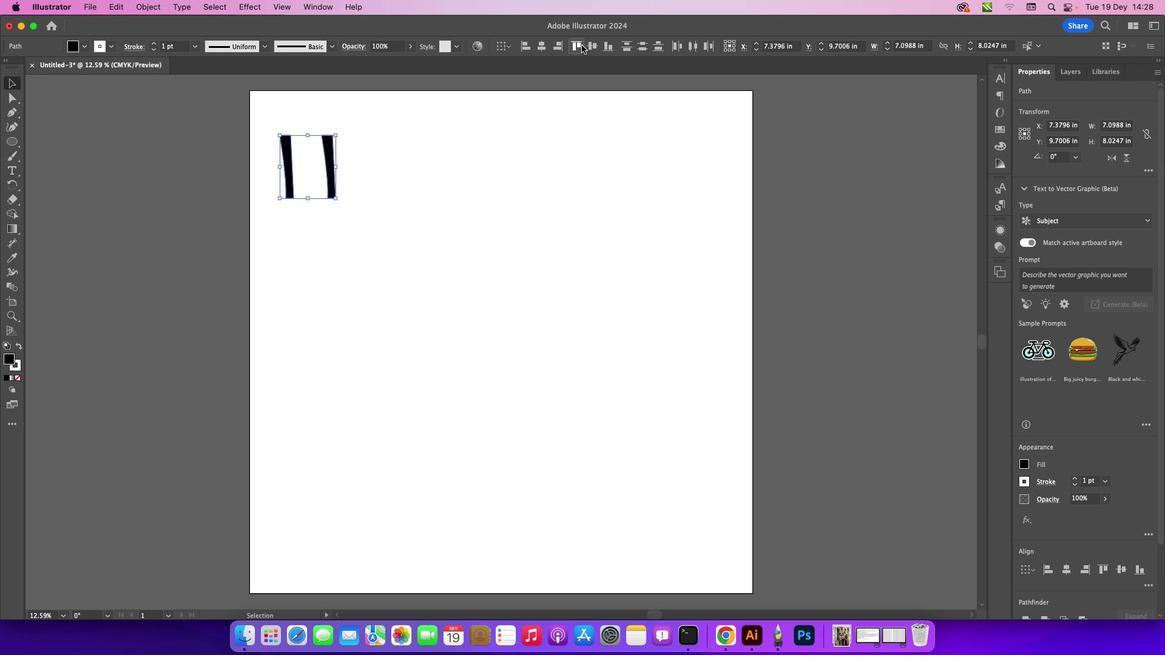 
Action: Mouse moved to (175, 193)
Screenshot: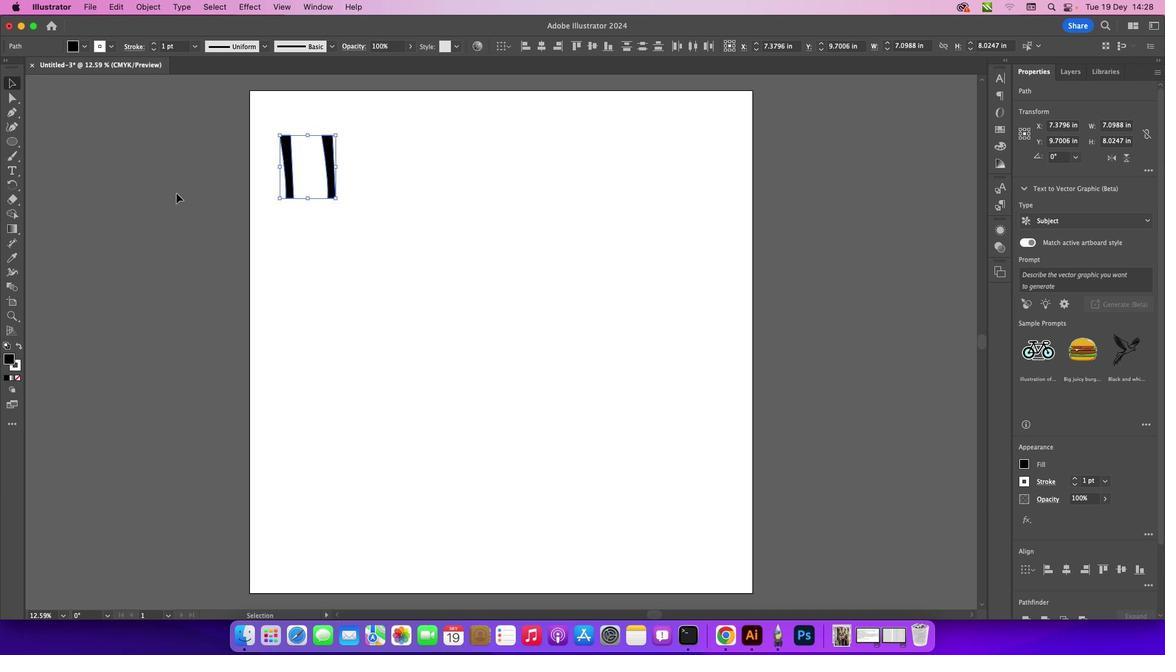 
Action: Mouse pressed left at (175, 193)
Screenshot: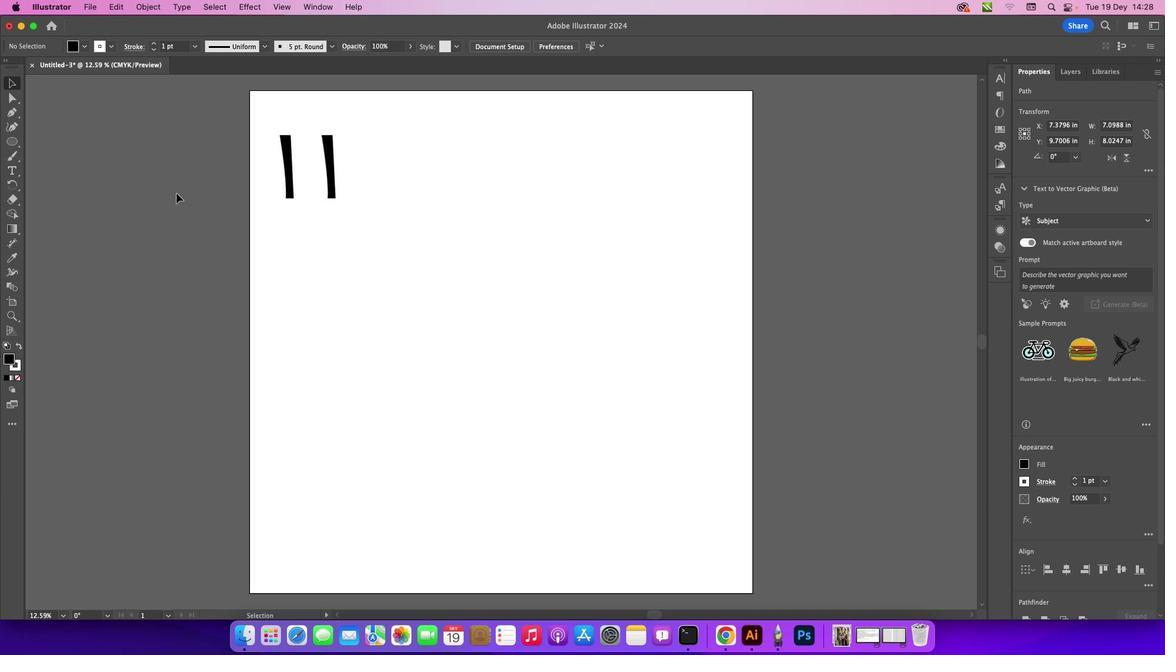 
Action: Mouse moved to (16, 143)
Screenshot: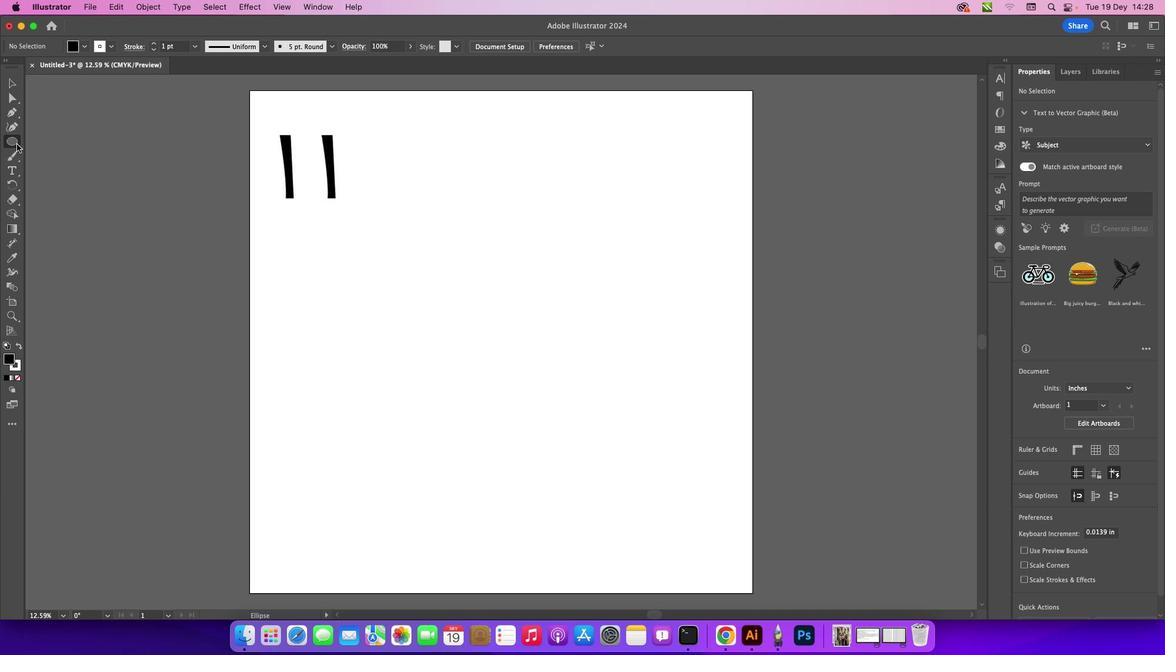 
Action: Mouse pressed left at (16, 143)
Screenshot: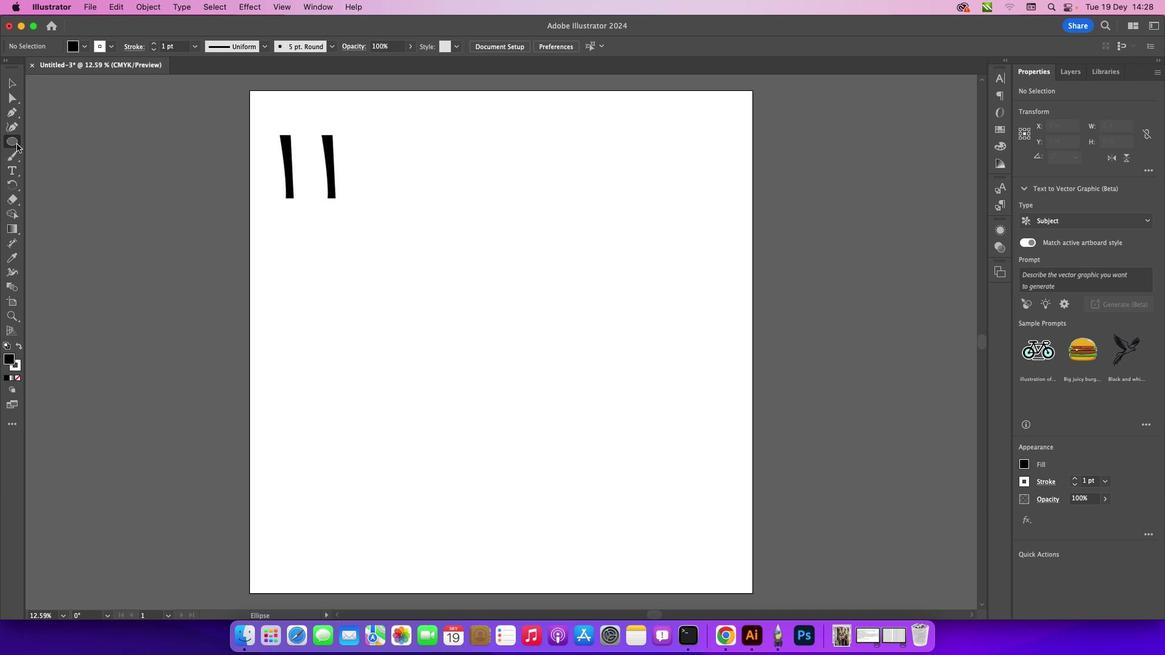 
Action: Mouse moved to (59, 143)
Screenshot: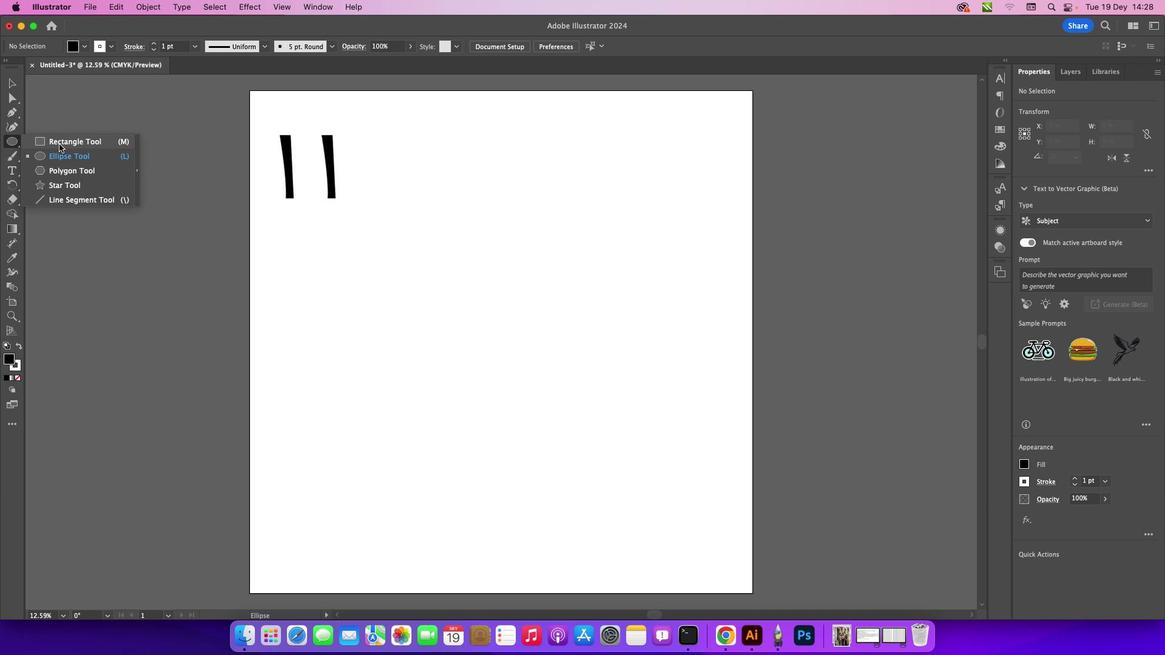 
Action: Mouse pressed left at (59, 143)
Screenshot: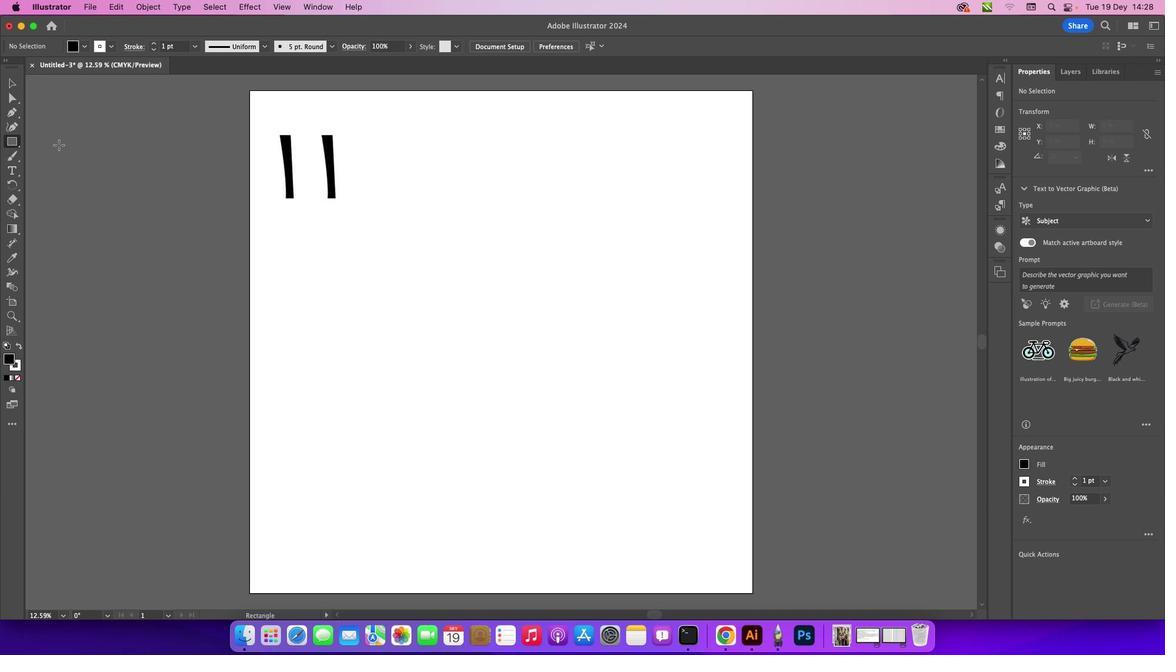 
Action: Mouse moved to (286, 175)
Screenshot: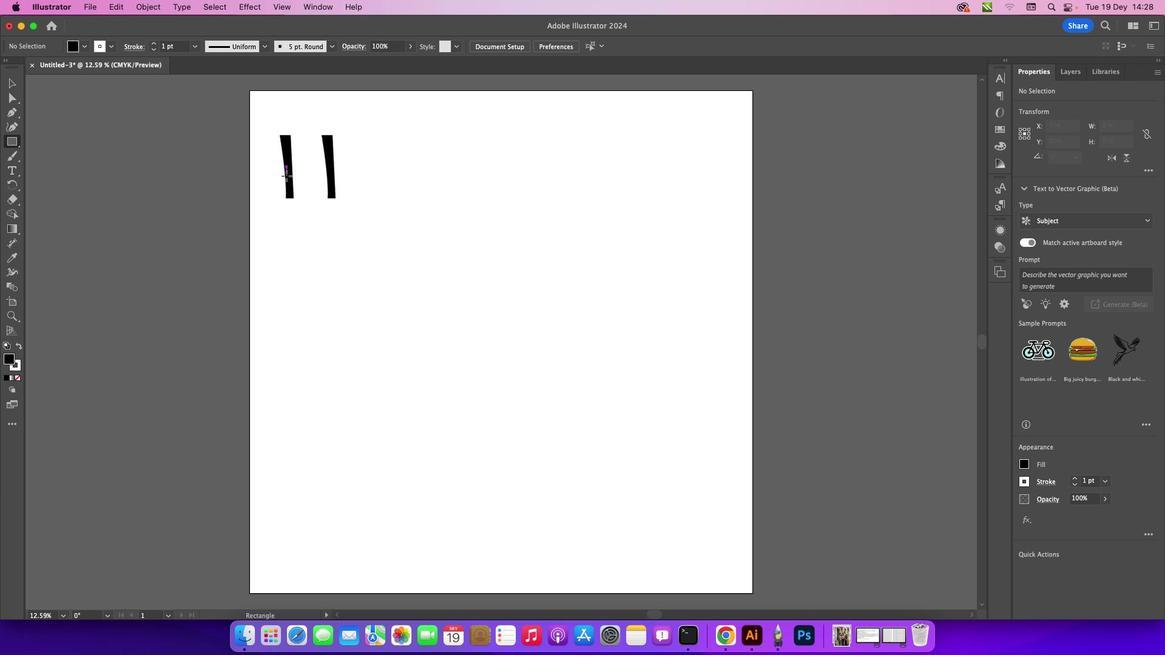 
Action: Mouse pressed left at (286, 175)
Screenshot: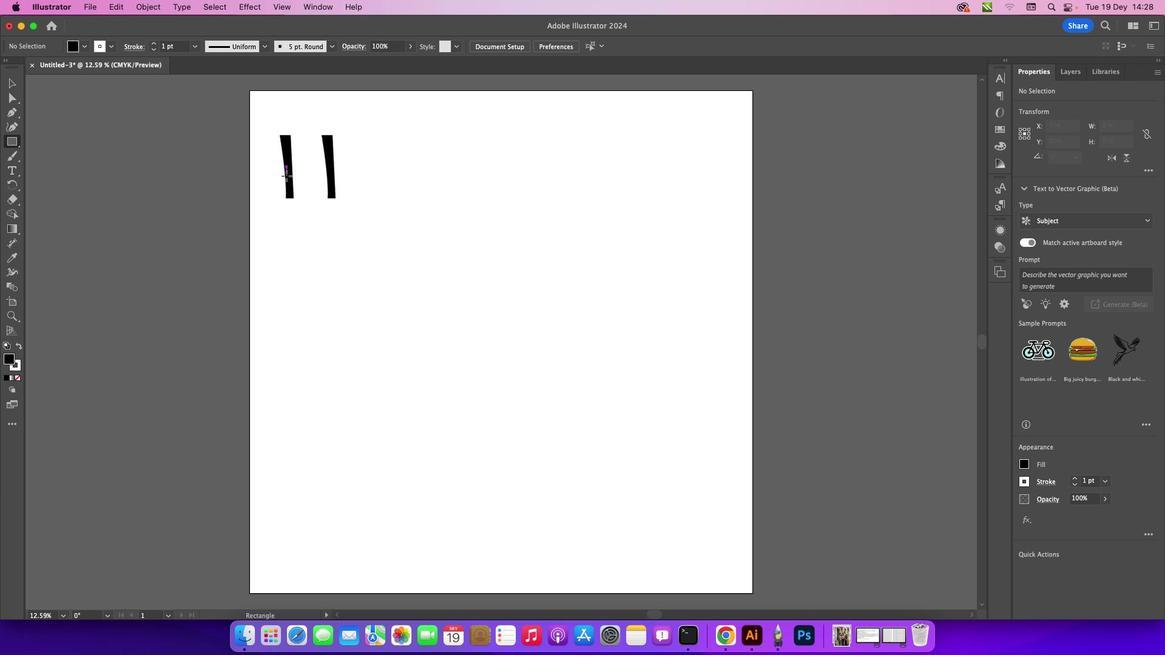 
Action: Mouse moved to (284, 174)
Screenshot: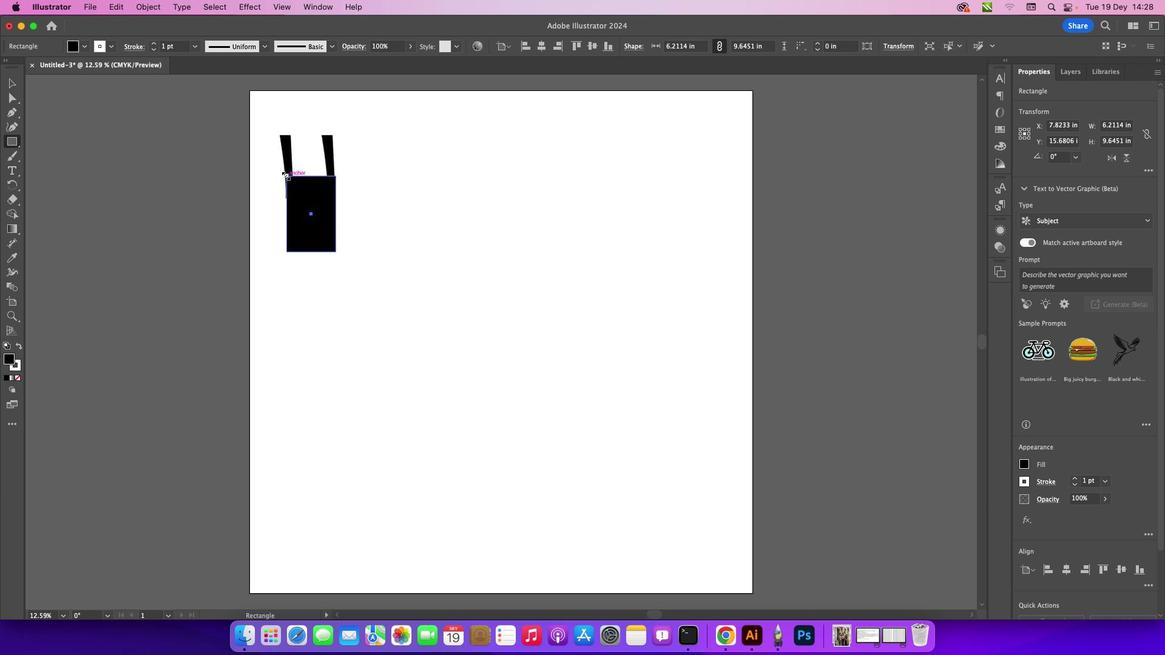 
Action: Mouse pressed left at (284, 174)
Screenshot: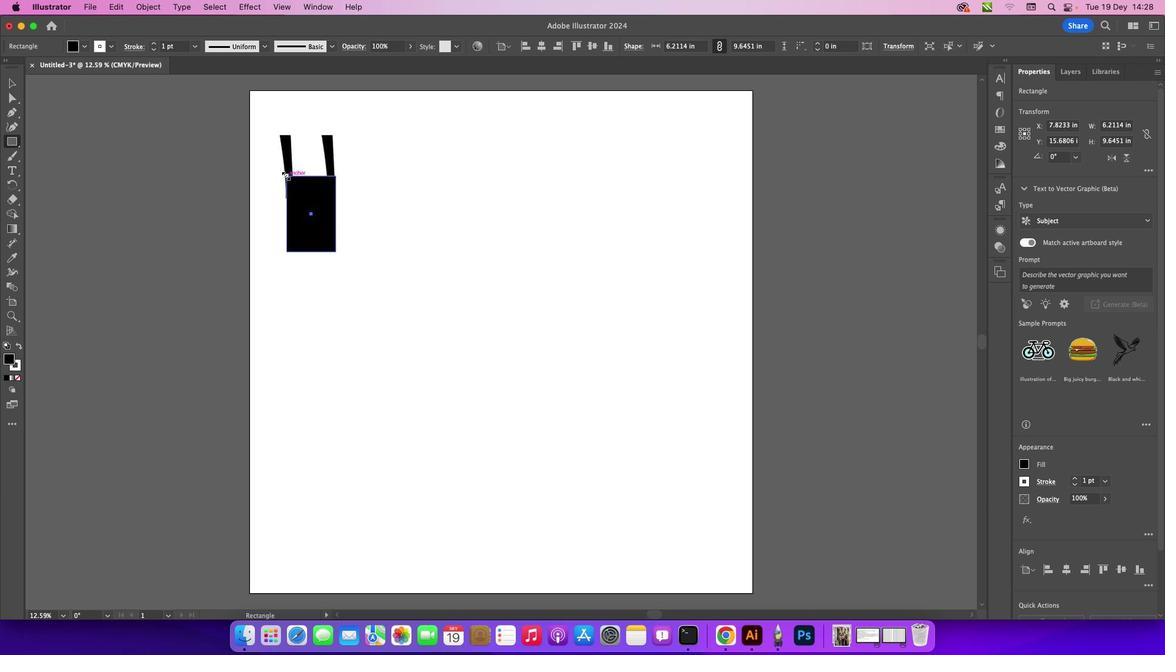 
Action: Mouse moved to (13, 83)
Screenshot: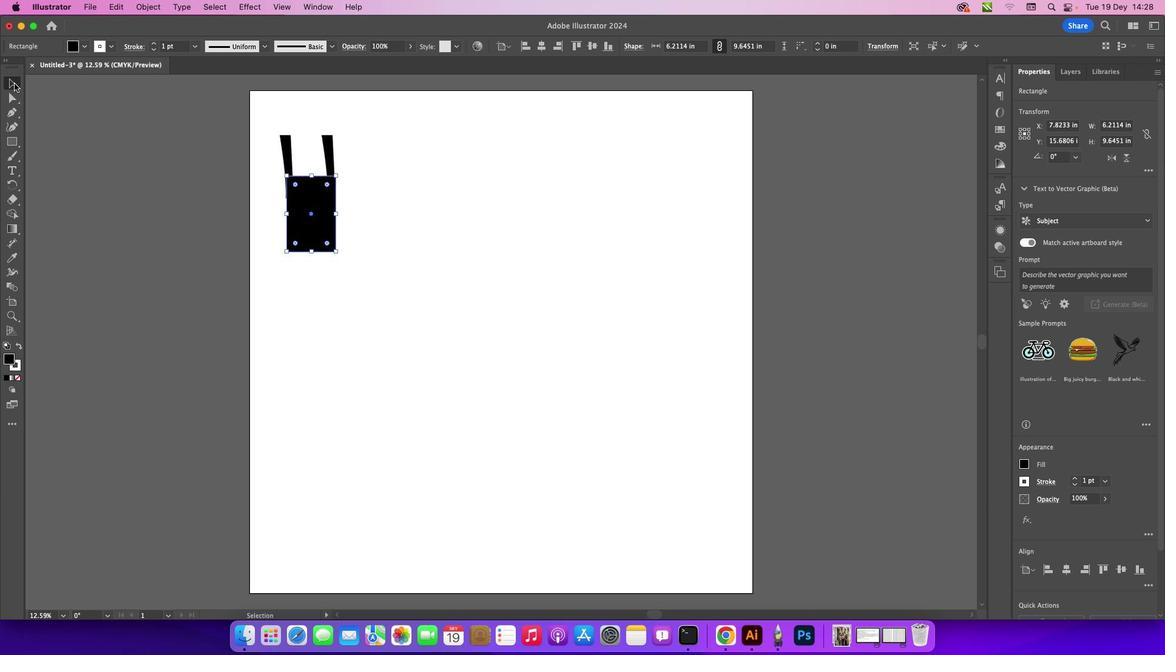 
Action: Mouse pressed left at (13, 83)
Screenshot: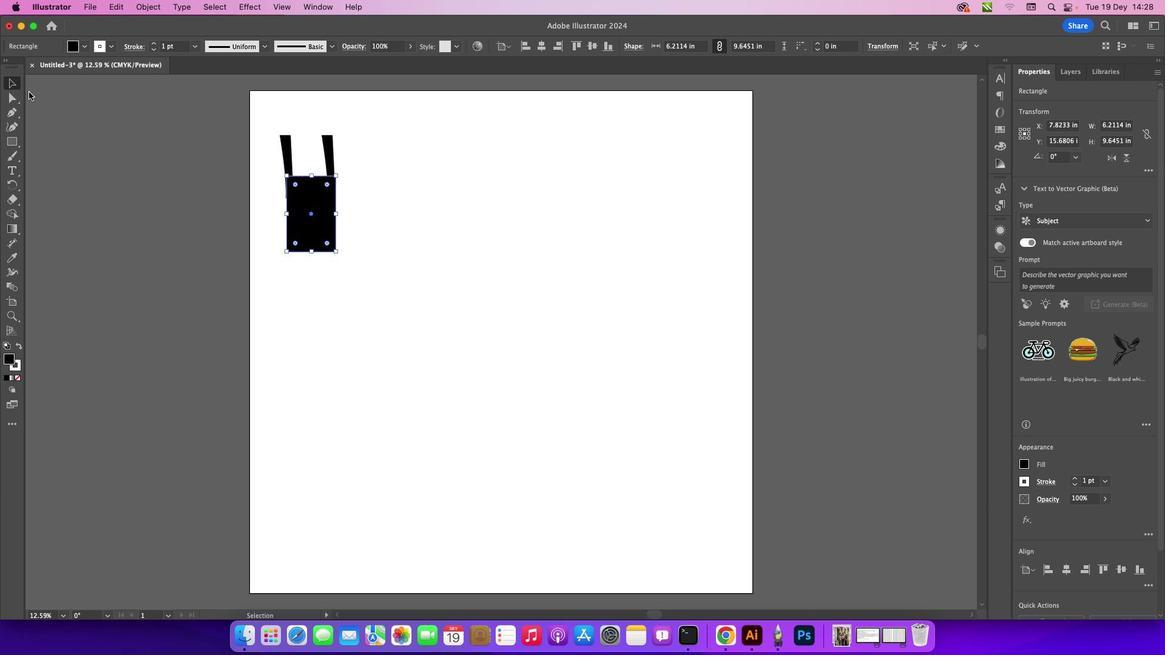 
Action: Mouse moved to (87, 110)
Screenshot: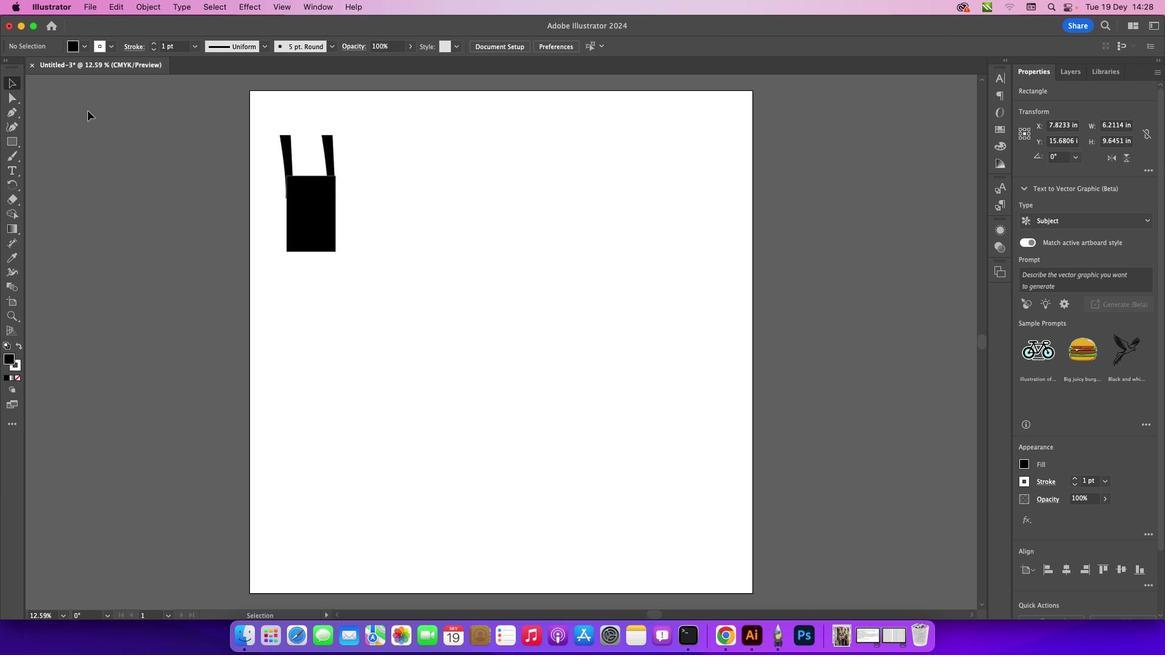 
Action: Mouse pressed left at (87, 110)
Screenshot: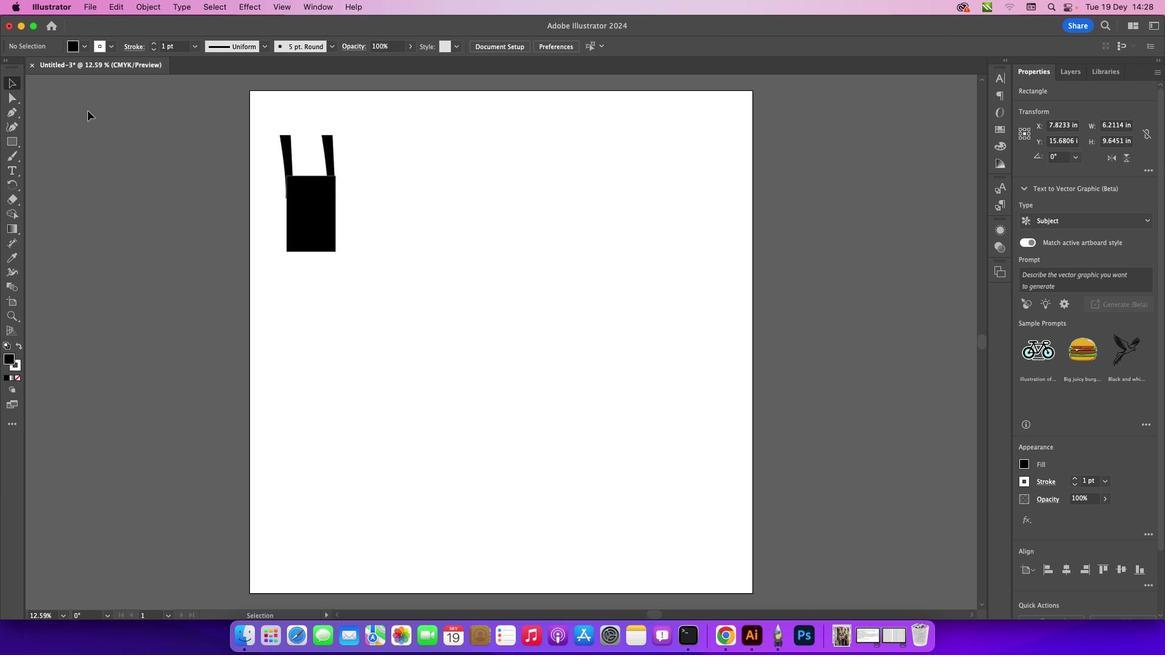
Action: Mouse moved to (4, 110)
Screenshot: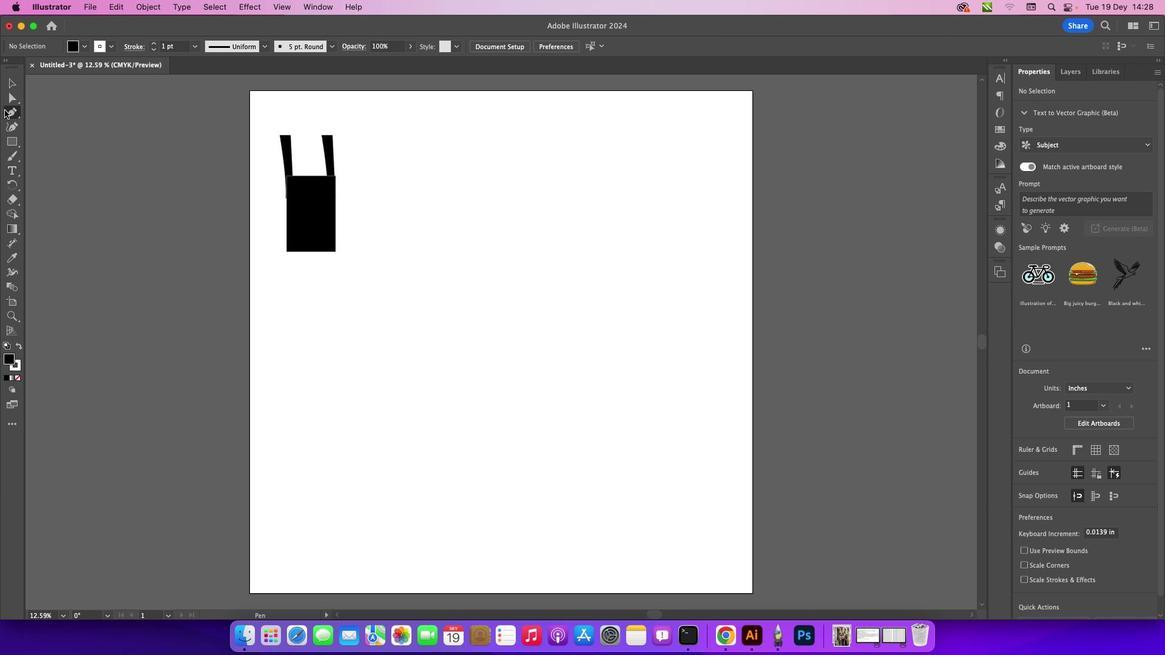 
Action: Mouse pressed left at (4, 110)
Screenshot: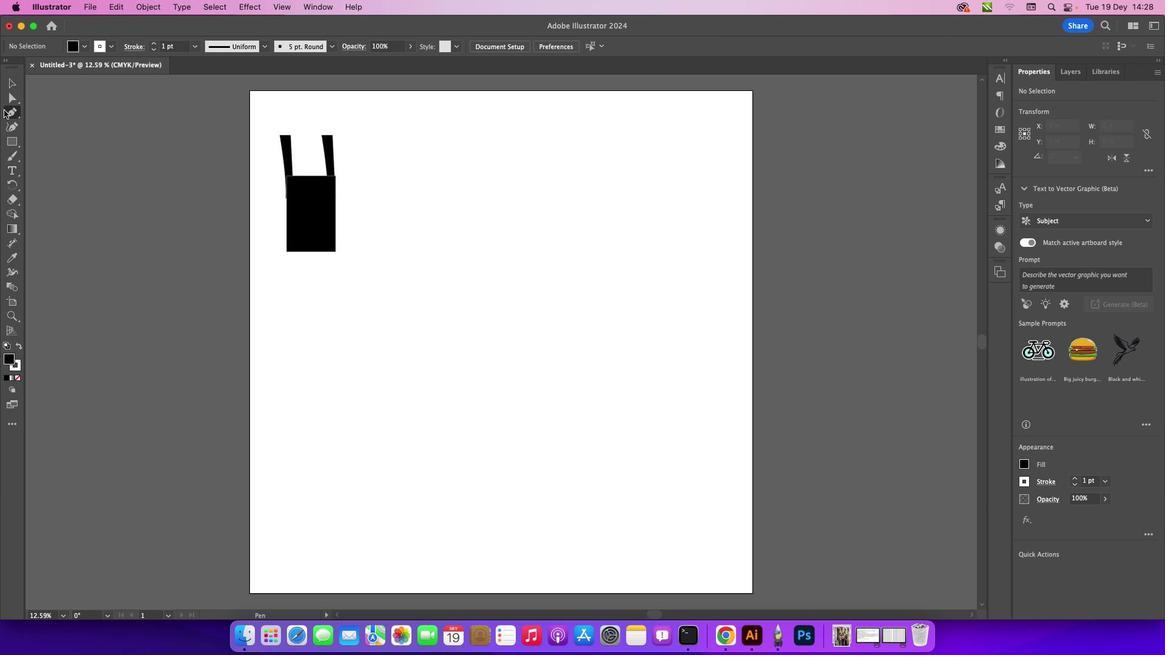 
Action: Mouse moved to (286, 252)
Screenshot: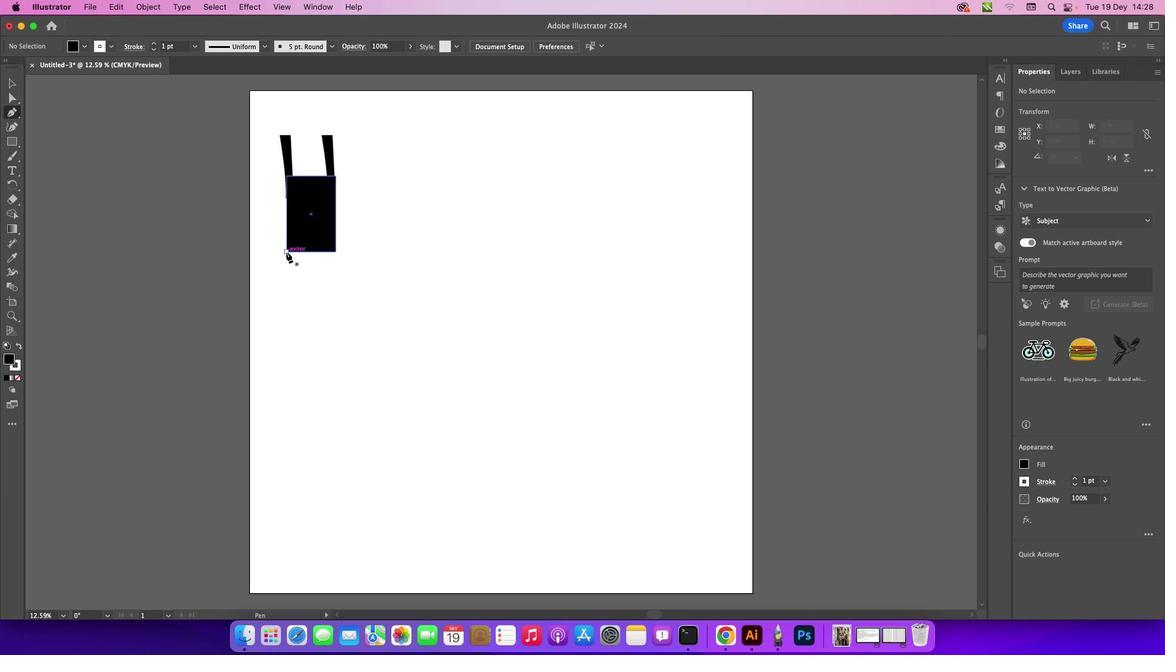 
Action: Mouse pressed left at (286, 252)
Screenshot: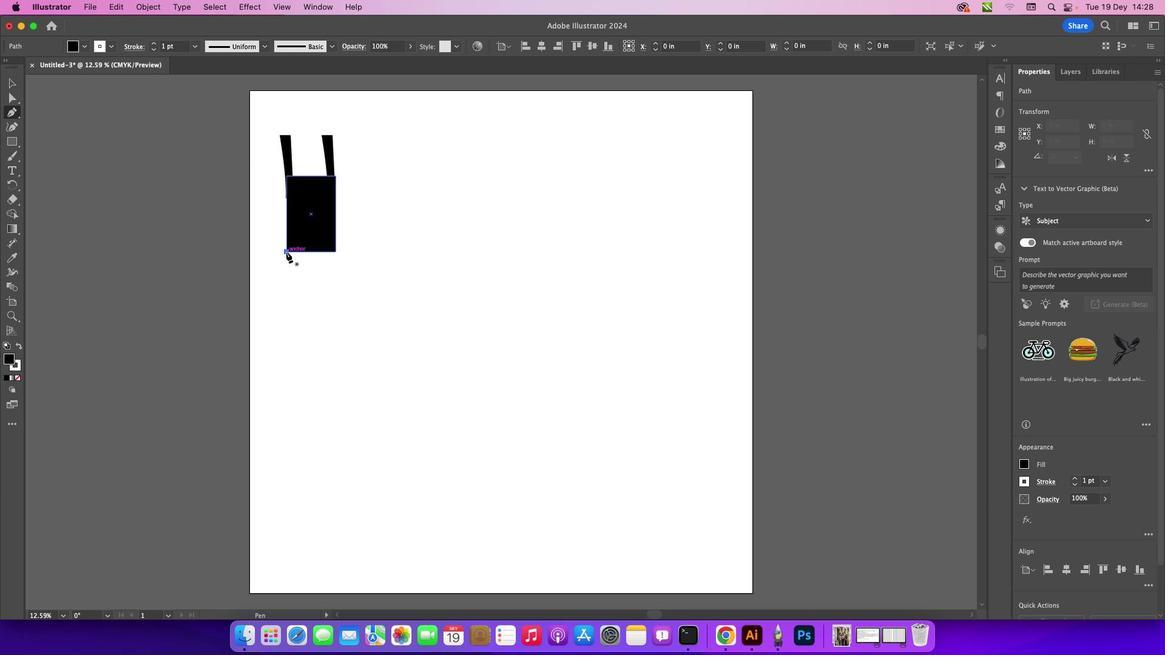 
Action: Mouse moved to (283, 260)
Screenshot: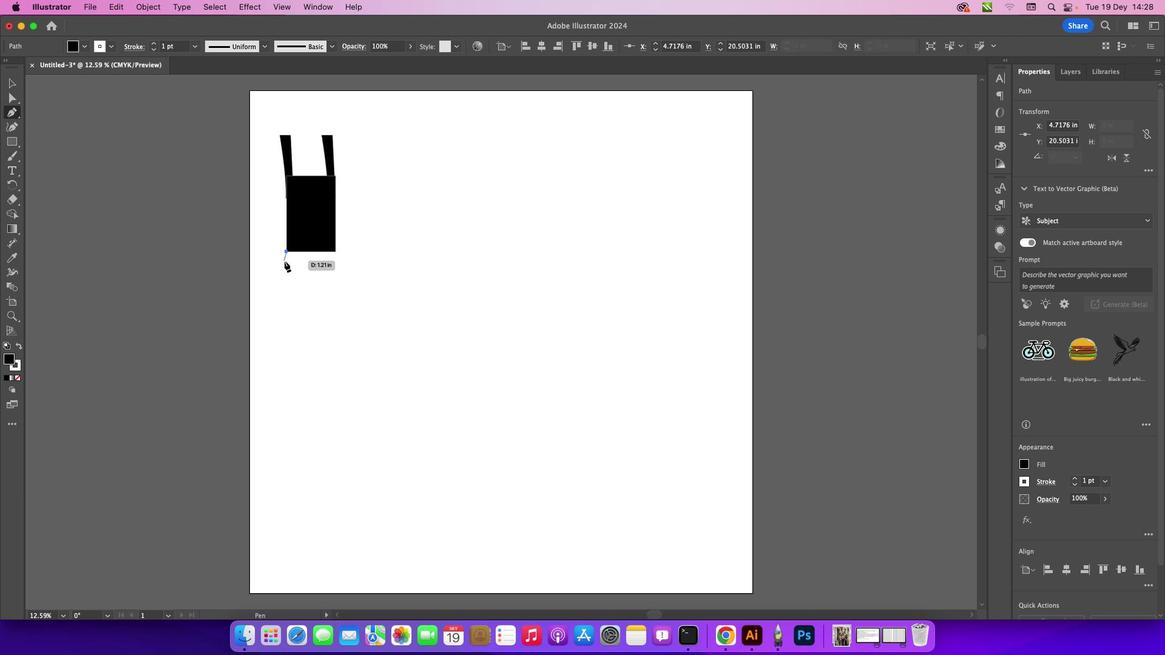 
Action: Mouse pressed left at (283, 260)
Screenshot: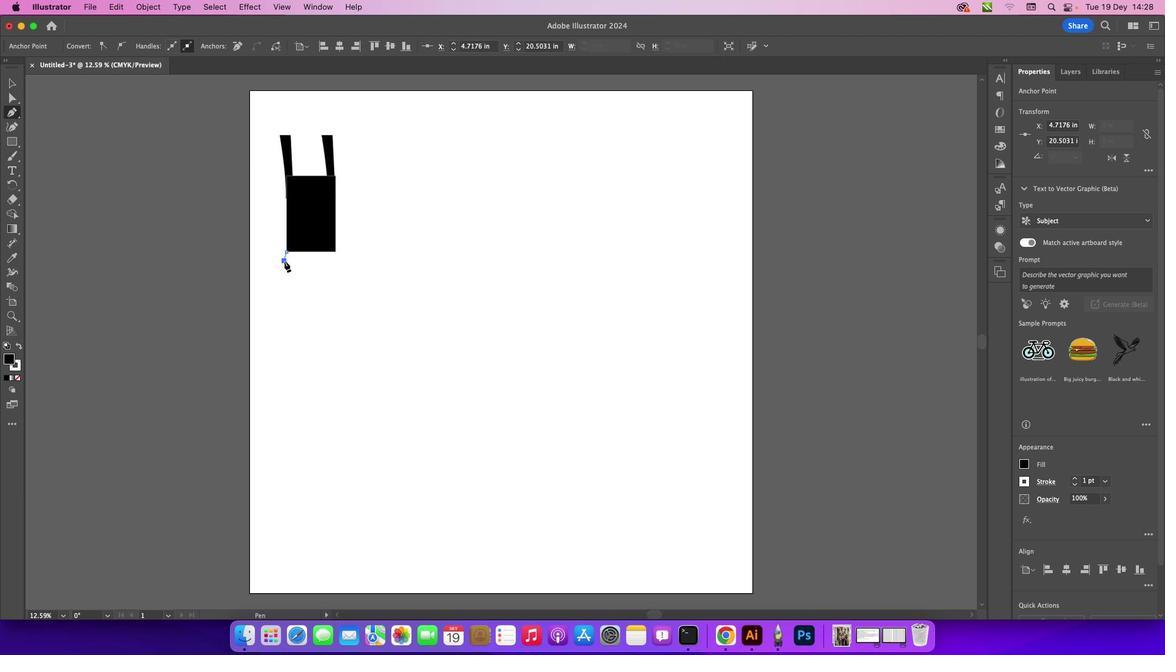 
Action: Mouse moved to (338, 260)
Screenshot: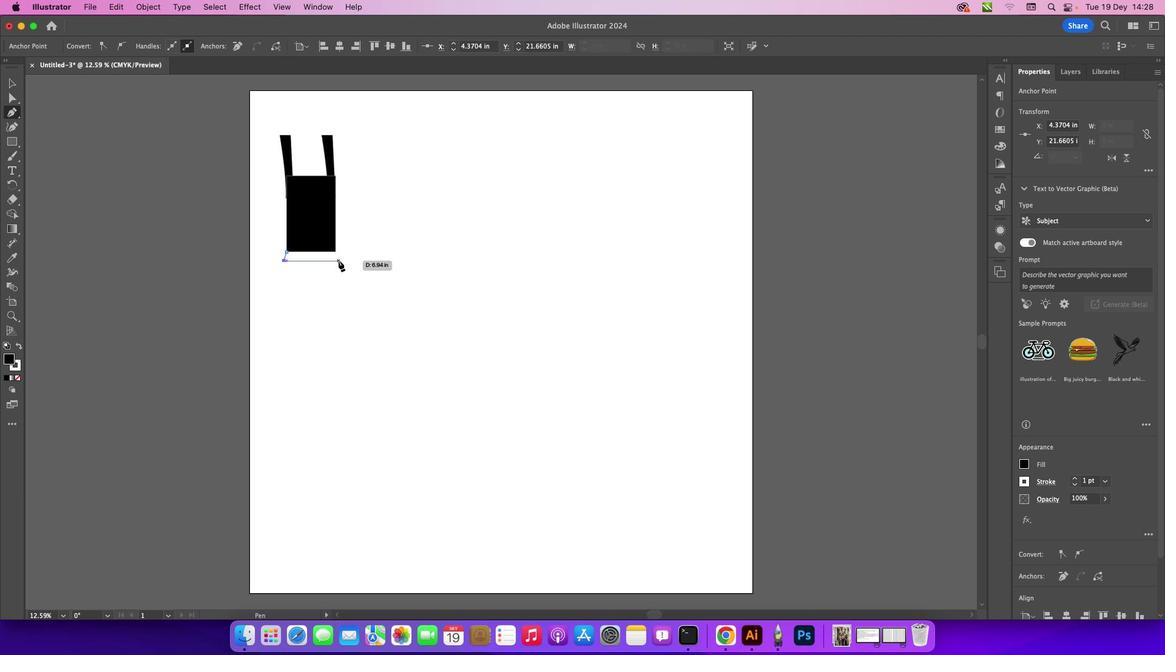 
Action: Mouse pressed left at (338, 260)
Screenshot: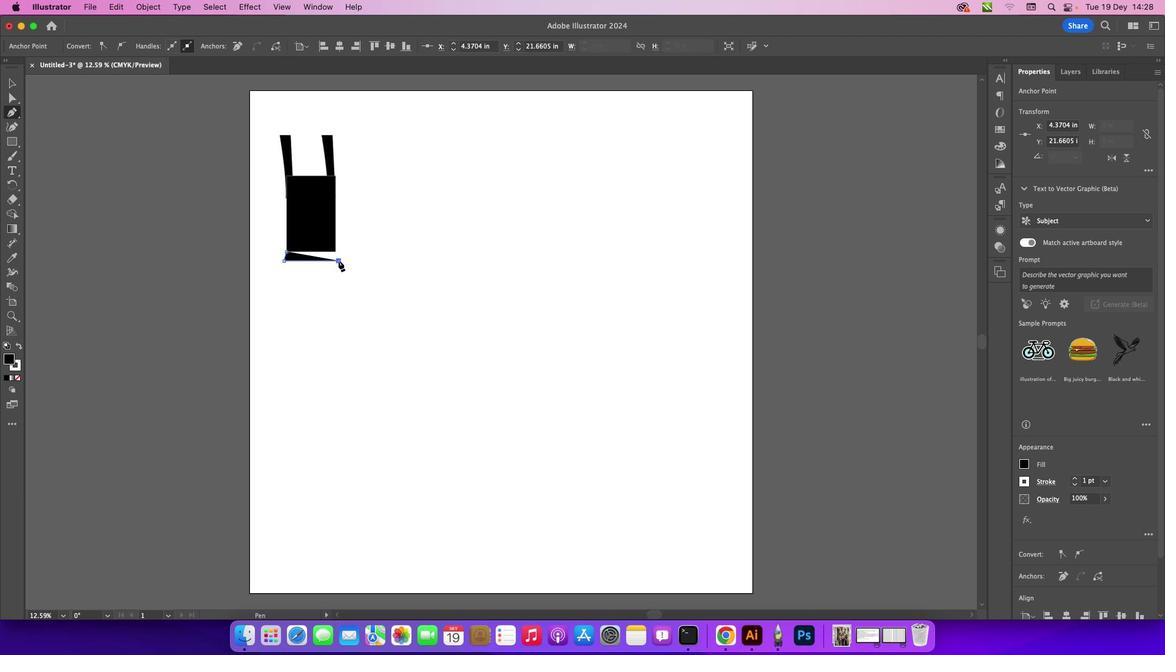
Action: Mouse moved to (335, 251)
Screenshot: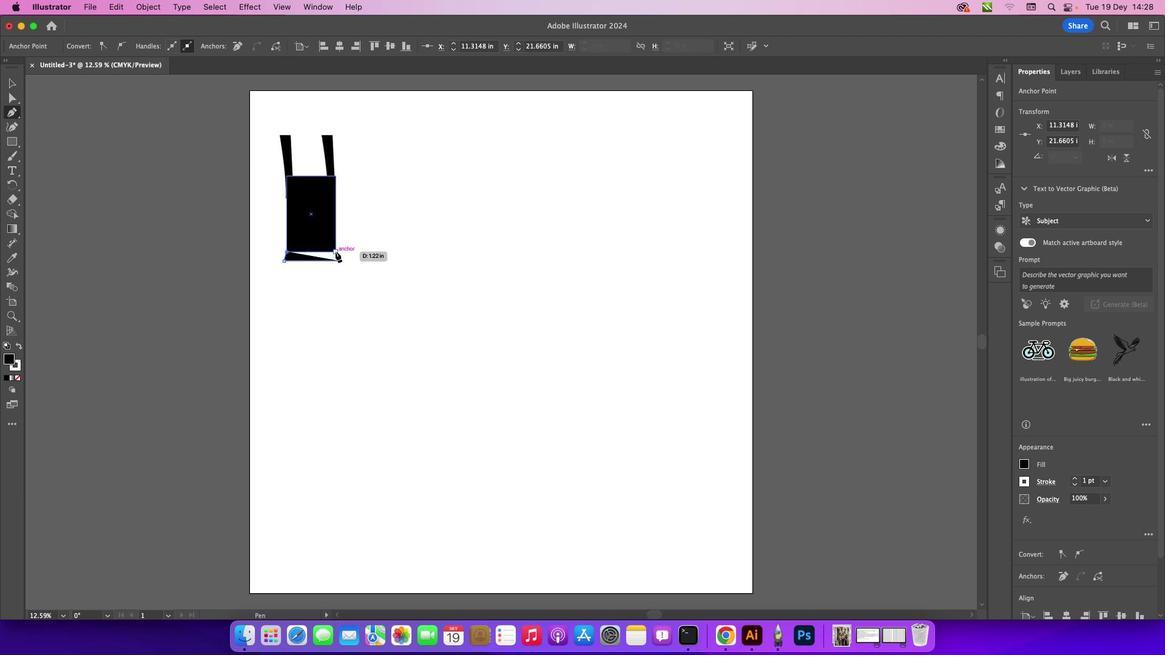 
Action: Mouse pressed left at (335, 251)
Screenshot: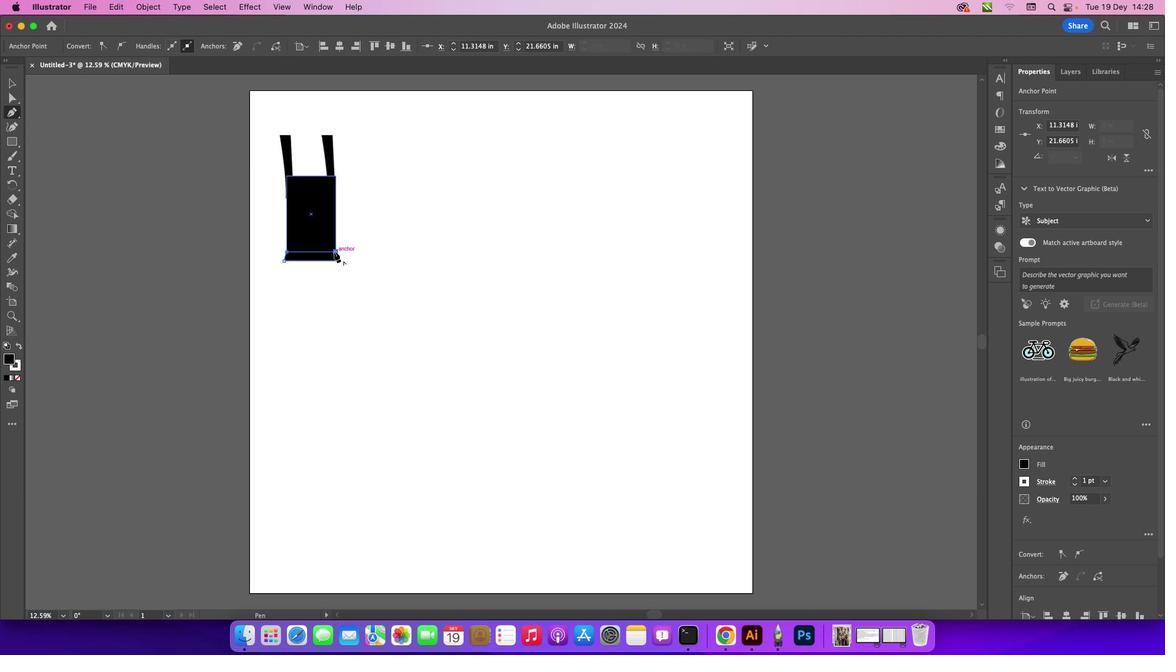 
Action: Mouse moved to (284, 251)
Screenshot: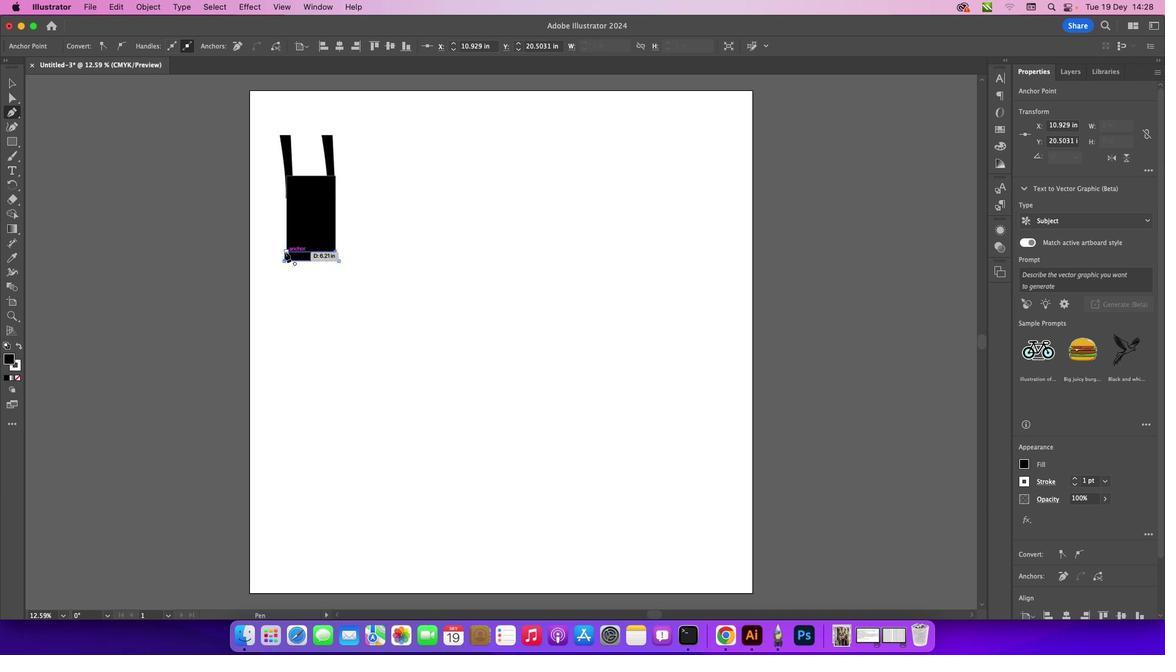 
Action: Mouse pressed left at (284, 251)
Screenshot: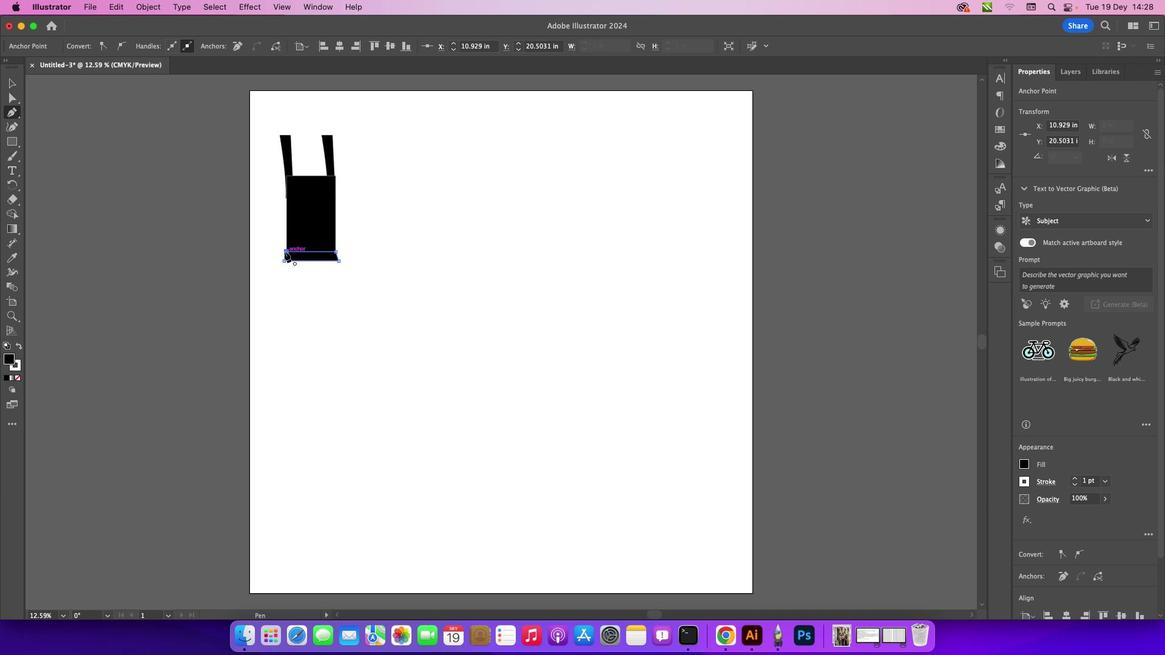 
Action: Mouse moved to (15, 84)
Screenshot: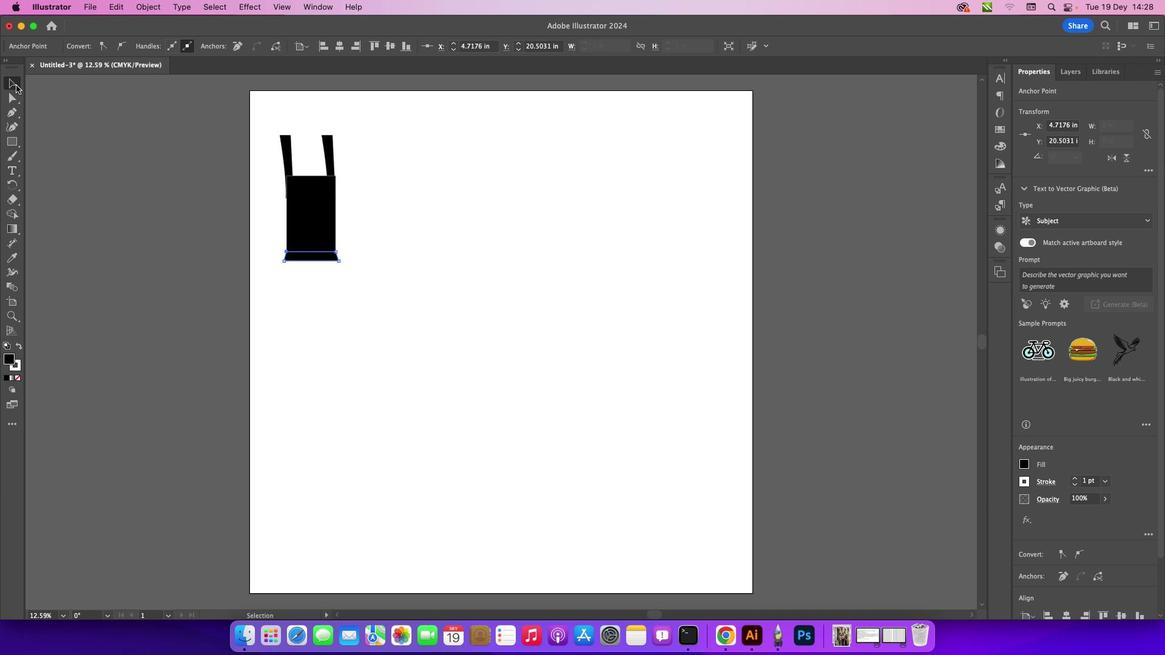 
Action: Mouse pressed left at (15, 84)
Screenshot: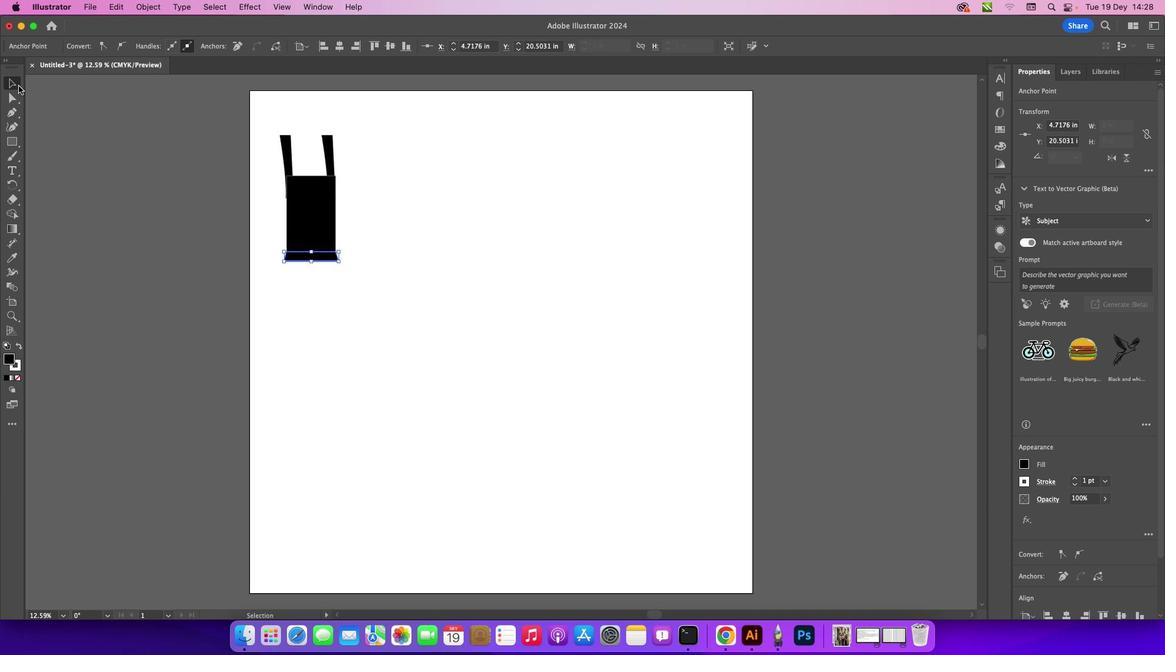 
Action: Mouse moved to (89, 117)
Screenshot: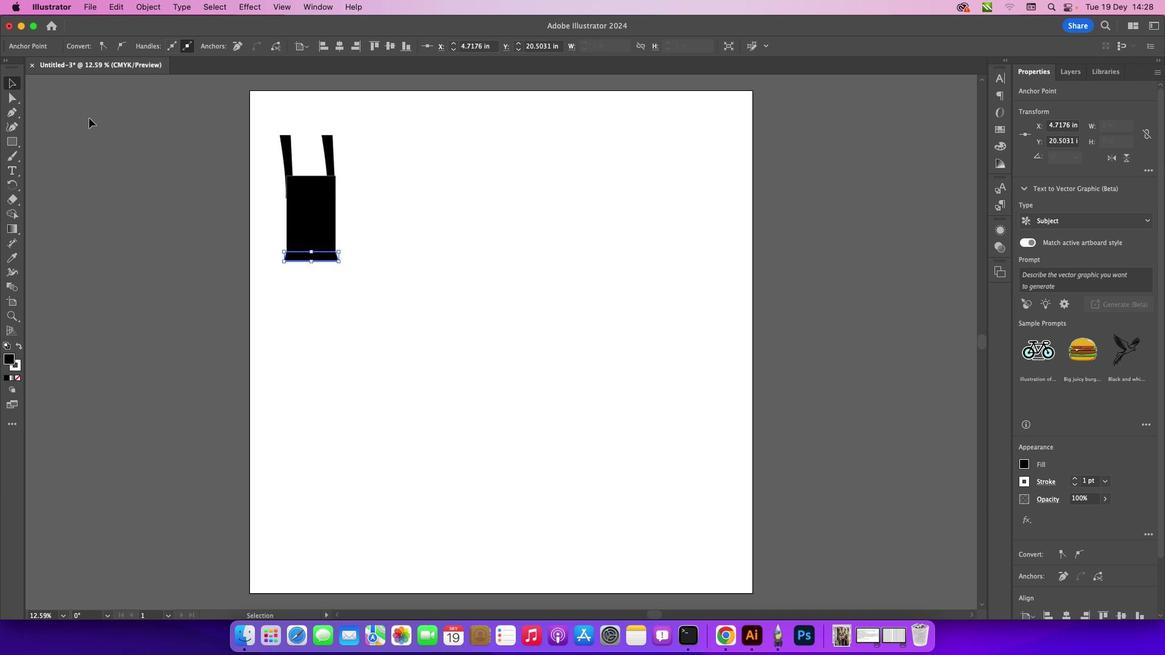 
Action: Mouse pressed left at (89, 117)
Screenshot: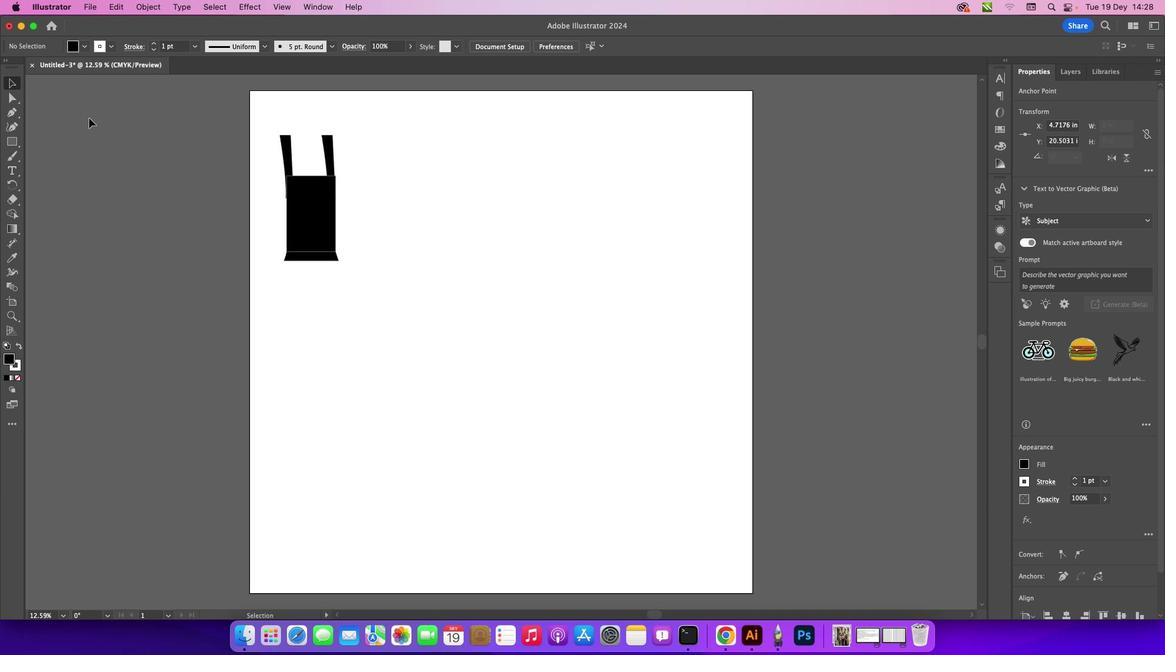 
Action: Mouse moved to (293, 257)
Screenshot: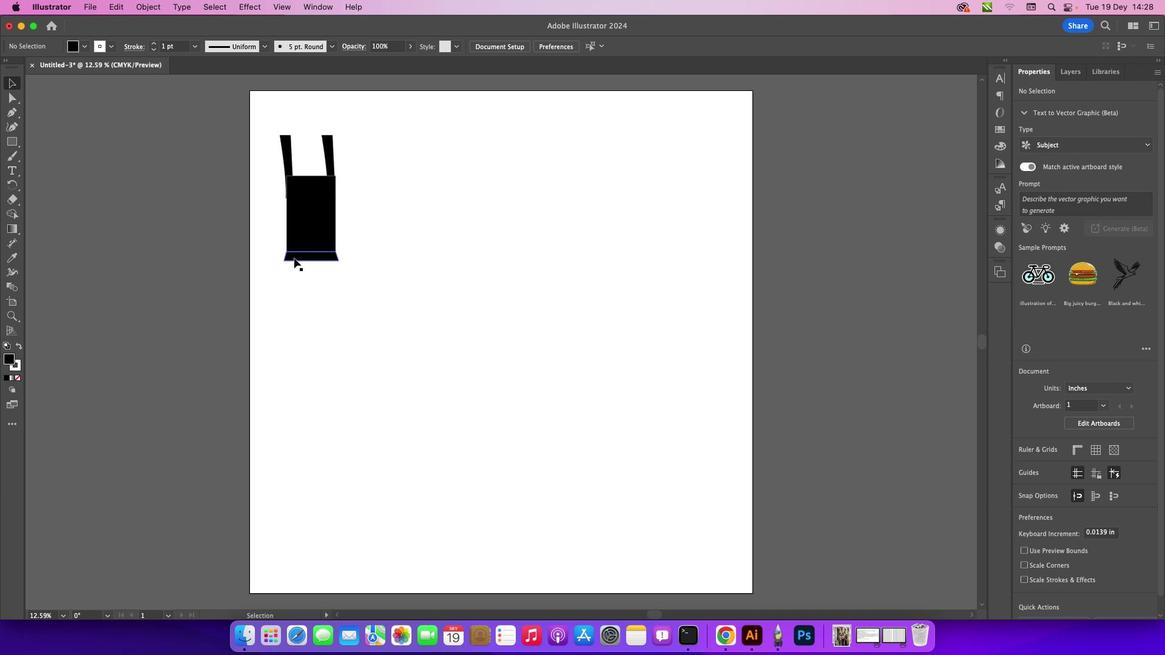 
Action: Mouse pressed left at (293, 257)
Screenshot: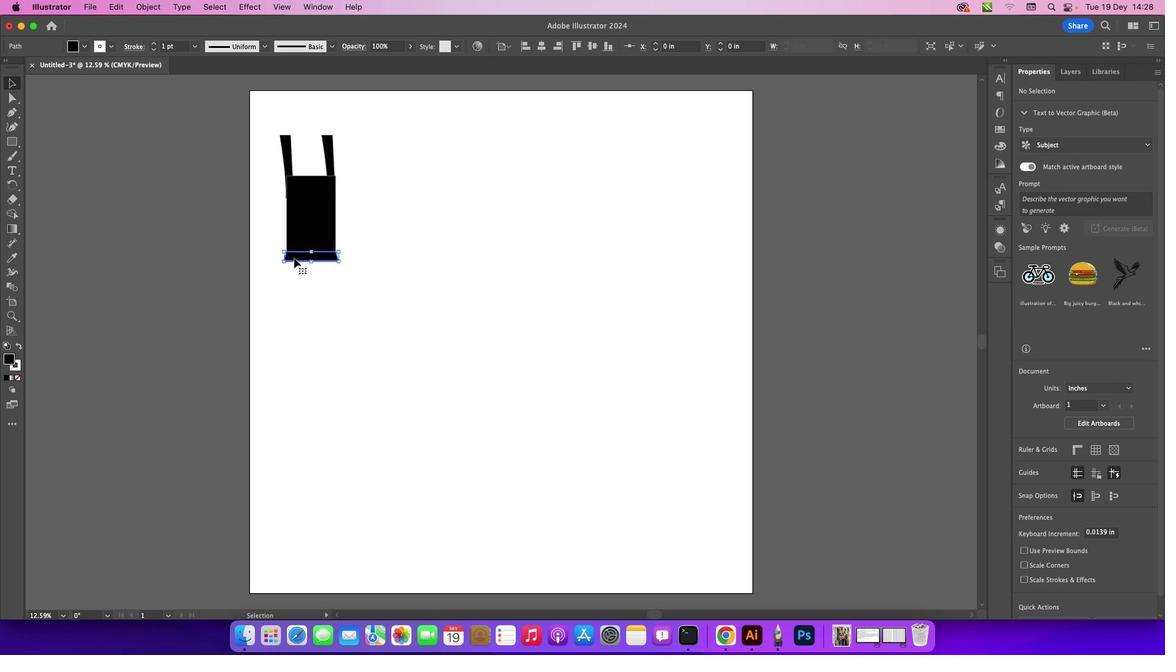 
Action: Mouse moved to (396, 250)
Screenshot: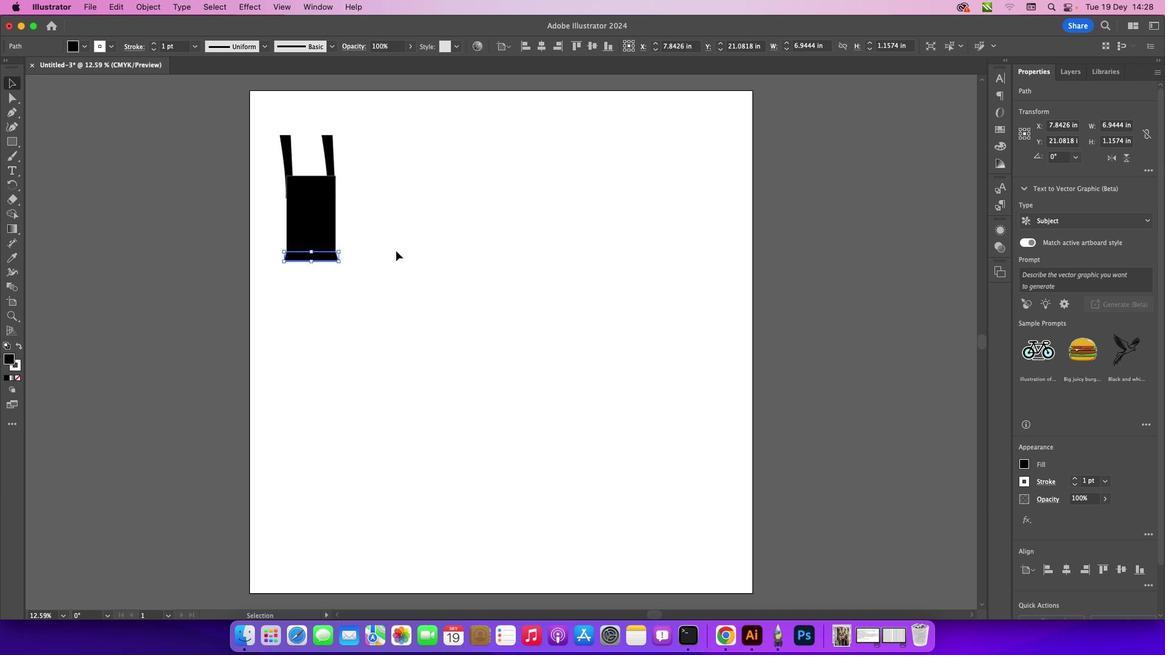 
Action: Mouse pressed left at (396, 250)
Screenshot: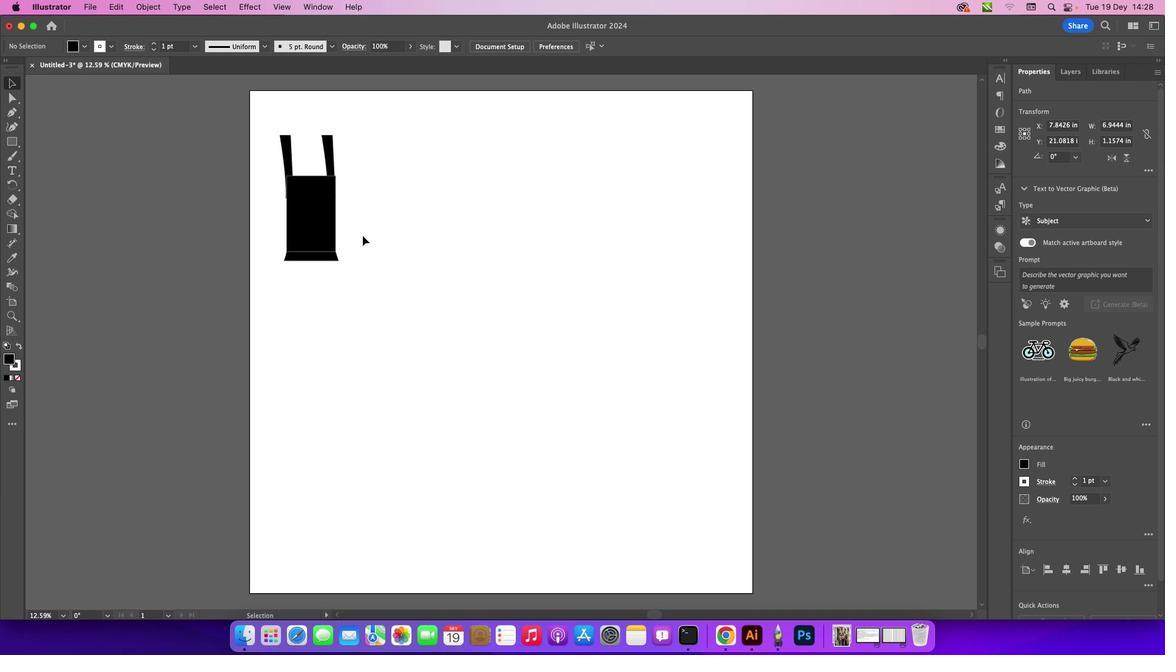 
Action: Mouse moved to (202, 126)
Screenshot: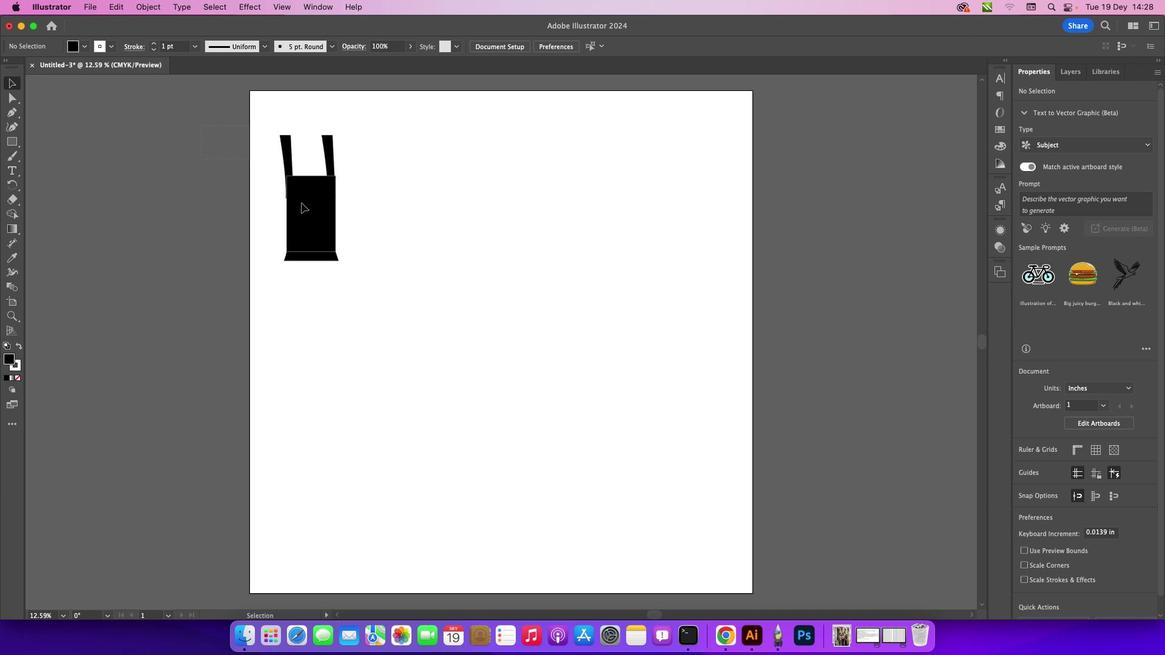 
Action: Mouse pressed left at (202, 126)
Screenshot: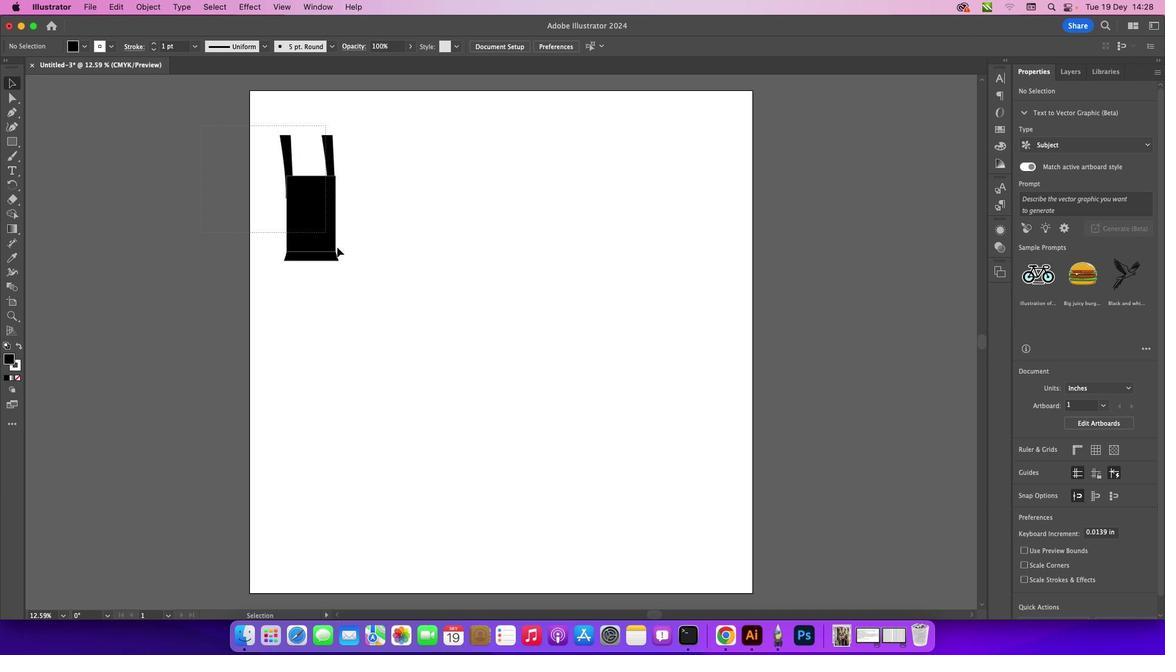 
Action: Mouse moved to (308, 208)
Screenshot: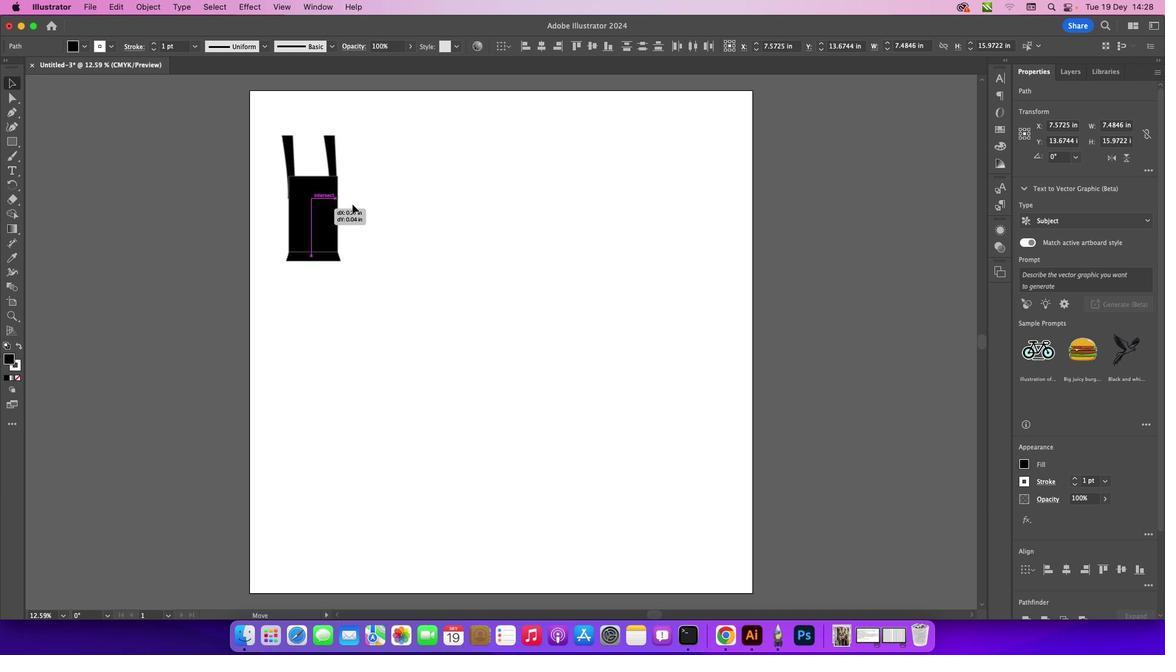 
Action: Mouse pressed left at (308, 208)
Screenshot: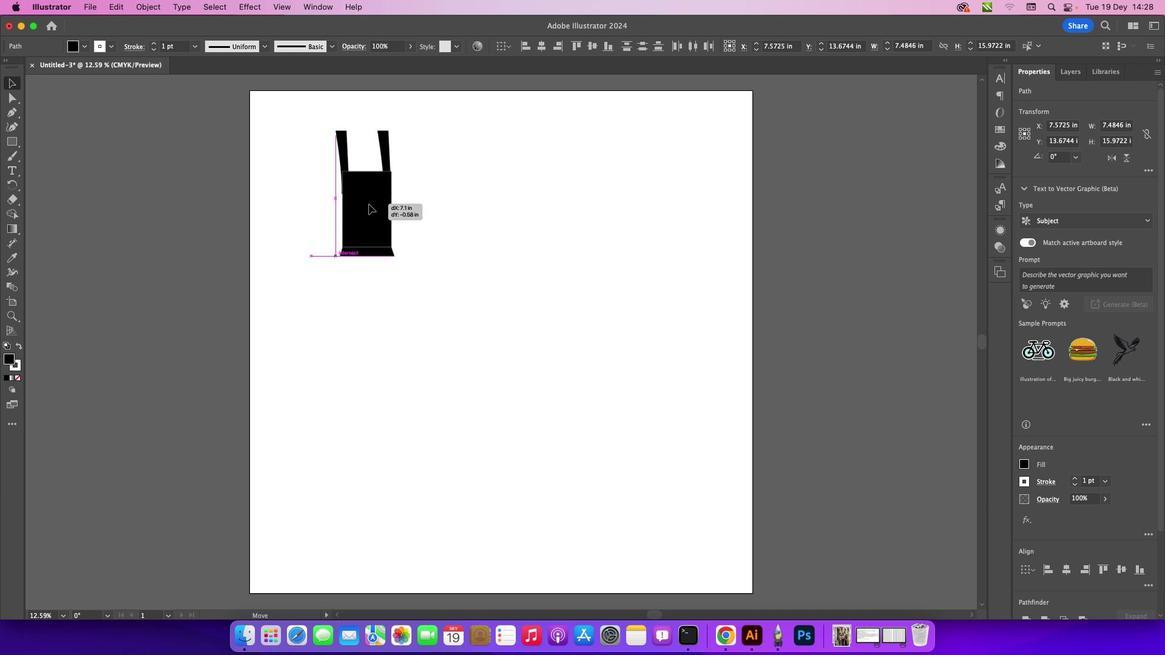 
Action: Mouse moved to (178, 151)
Screenshot: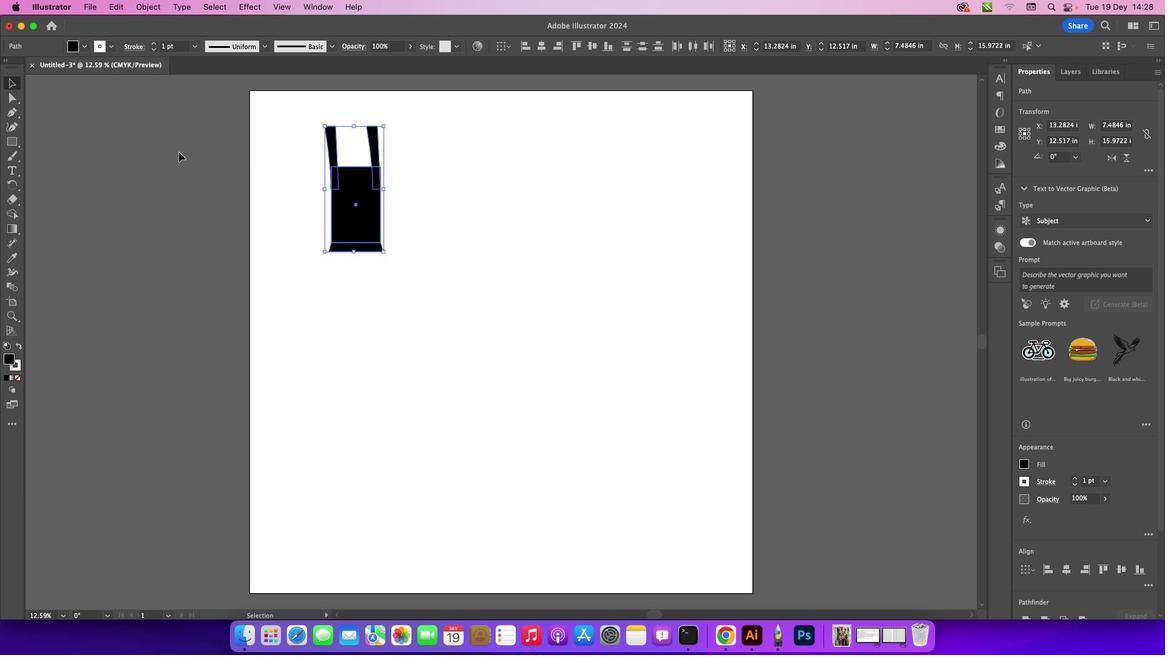 
Action: Mouse pressed left at (178, 151)
Screenshot: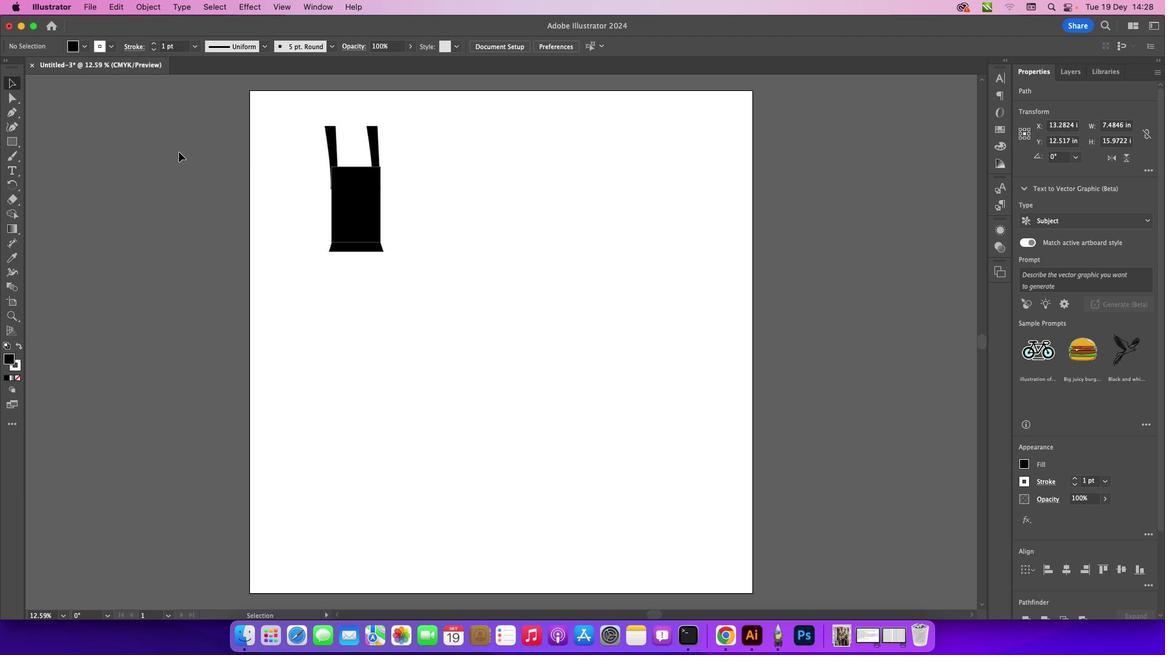
Action: Mouse moved to (7, 111)
Screenshot: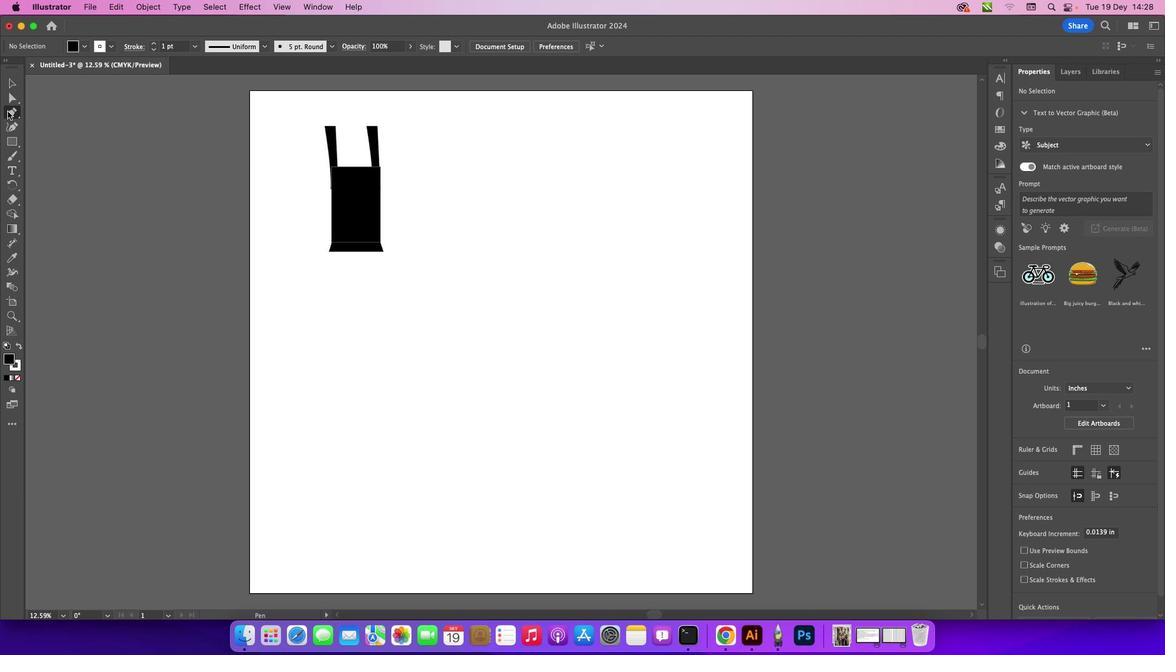 
Action: Mouse pressed left at (7, 111)
Screenshot: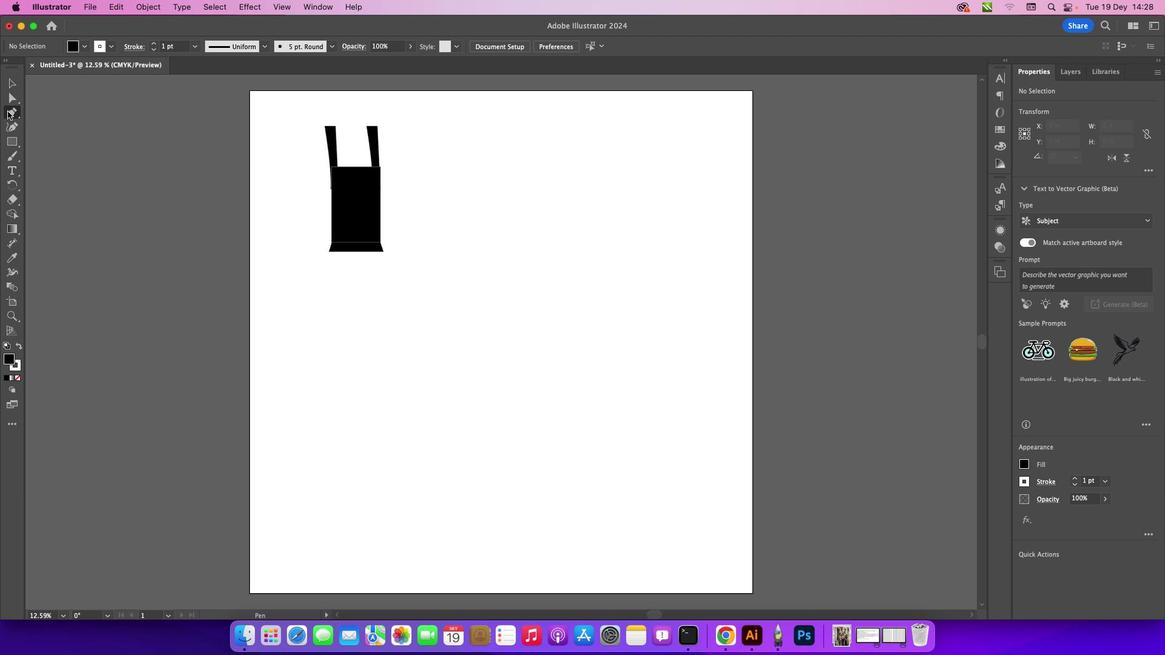 
Action: Mouse moved to (329, 252)
Screenshot: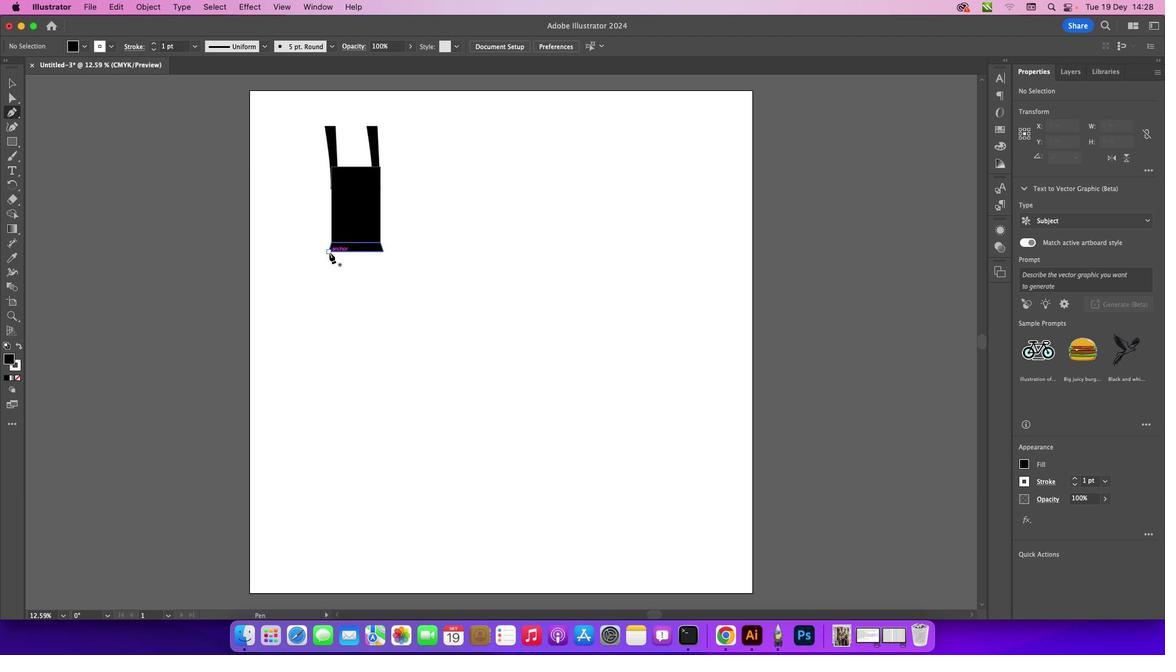 
Action: Mouse pressed left at (329, 252)
Screenshot: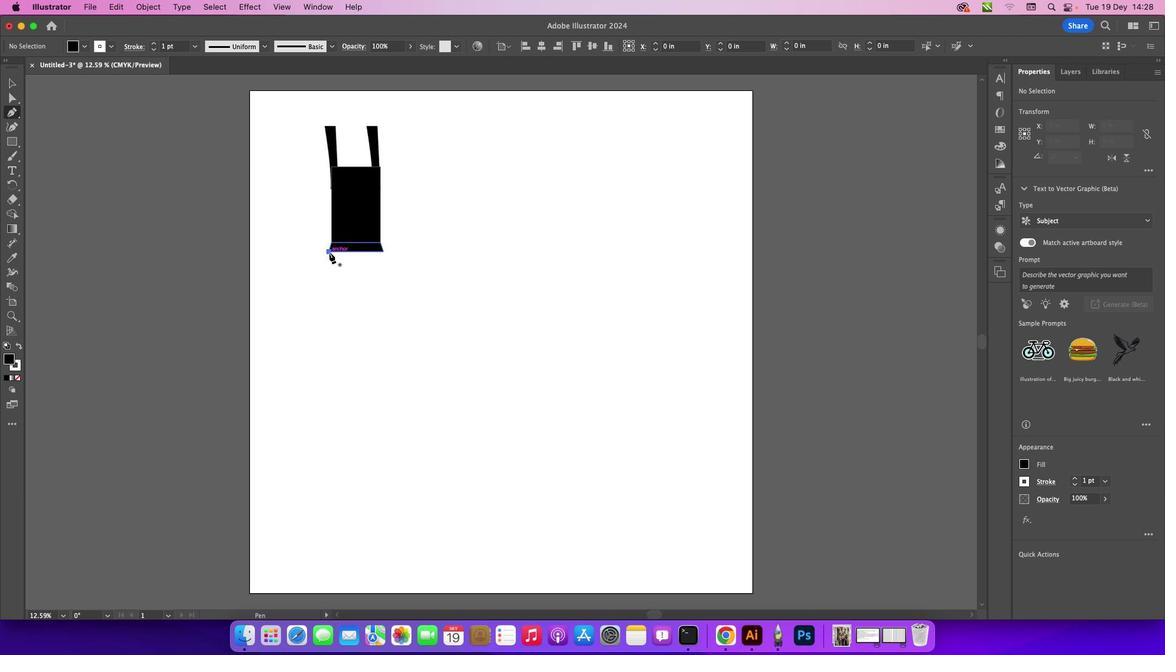 
Action: Mouse moved to (305, 307)
Screenshot: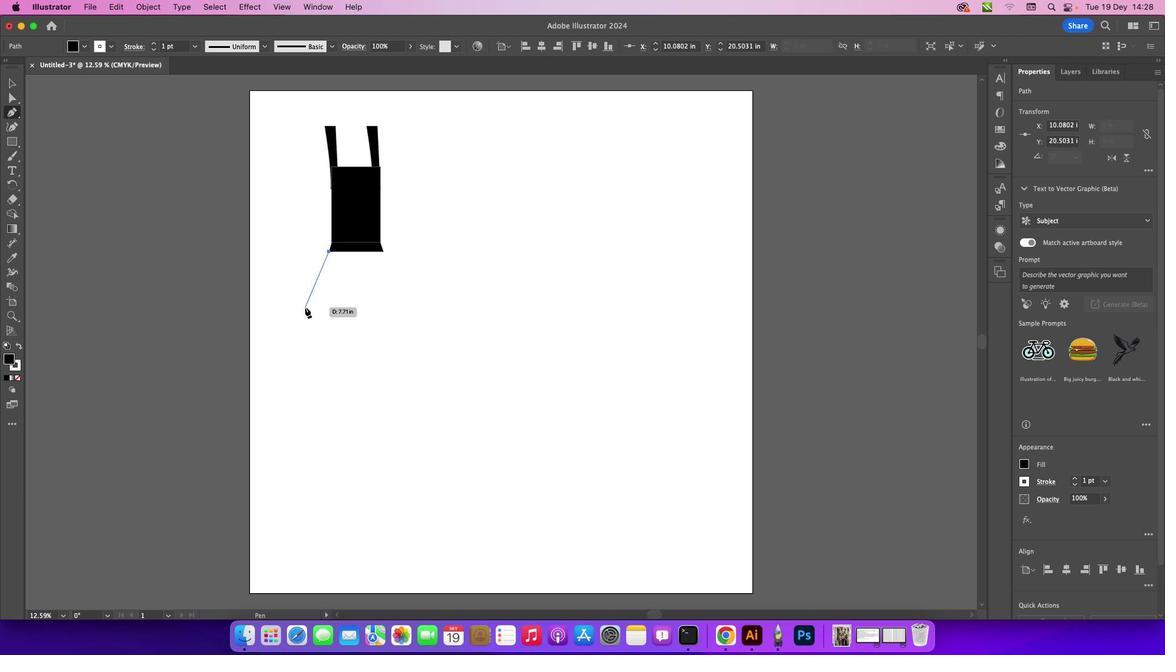 
Action: Mouse pressed left at (305, 307)
Screenshot: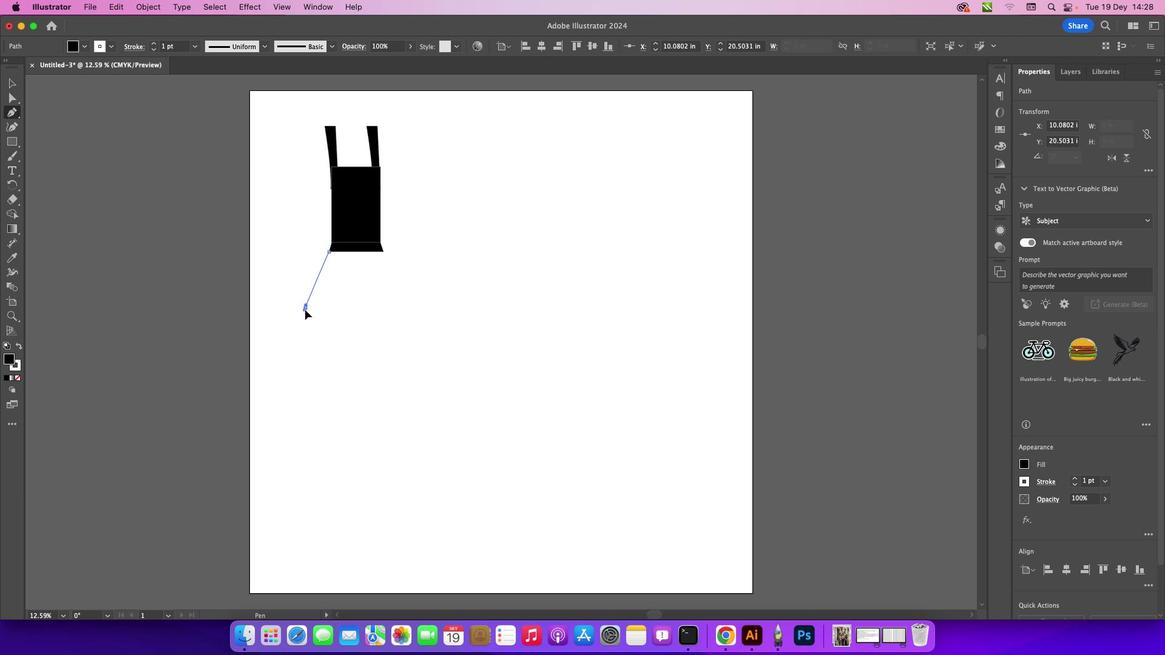 
Action: Mouse moved to (304, 309)
Screenshot: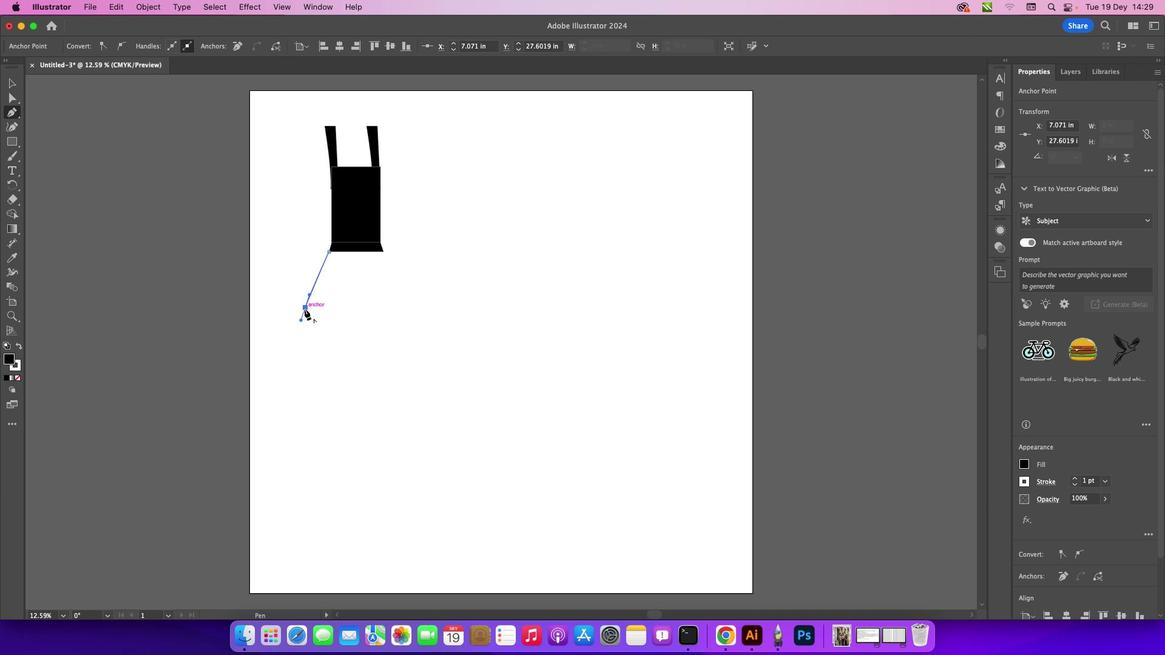 
Action: Mouse pressed left at (304, 309)
Screenshot: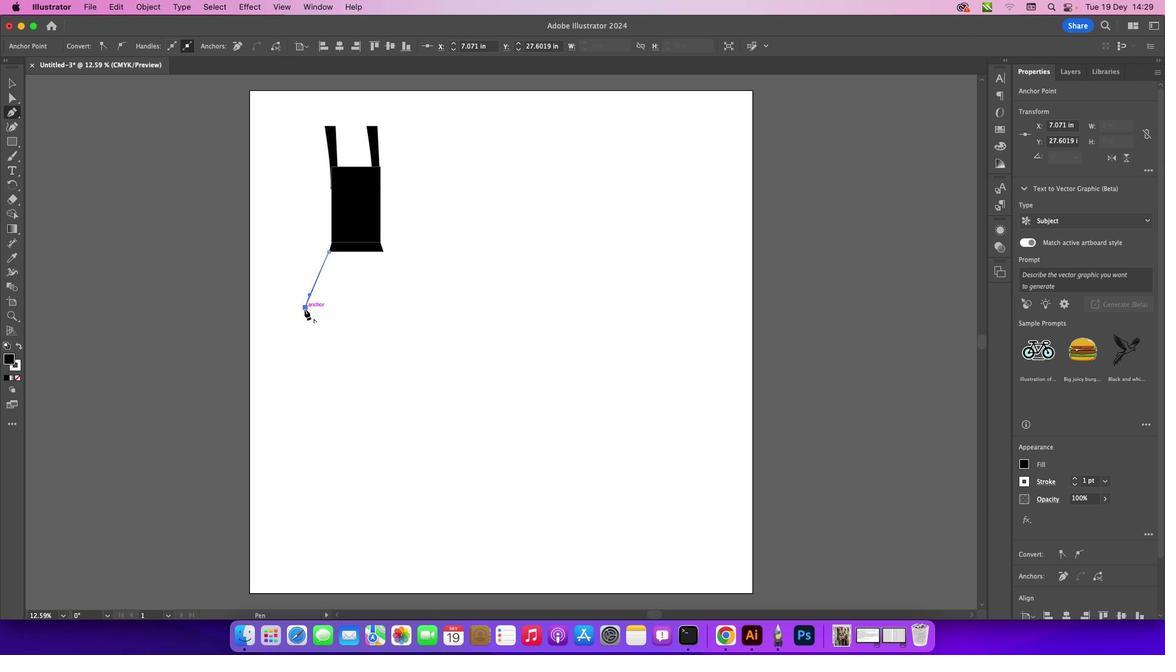 
Action: Mouse moved to (324, 306)
Screenshot: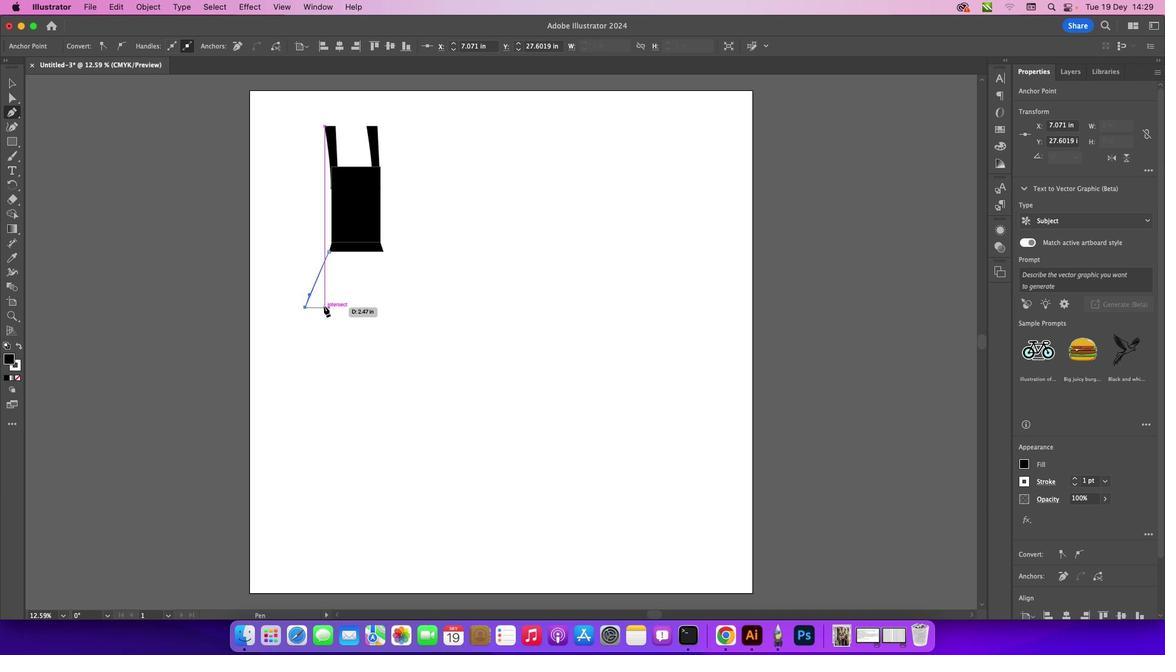 
Action: Mouse pressed left at (324, 306)
Screenshot: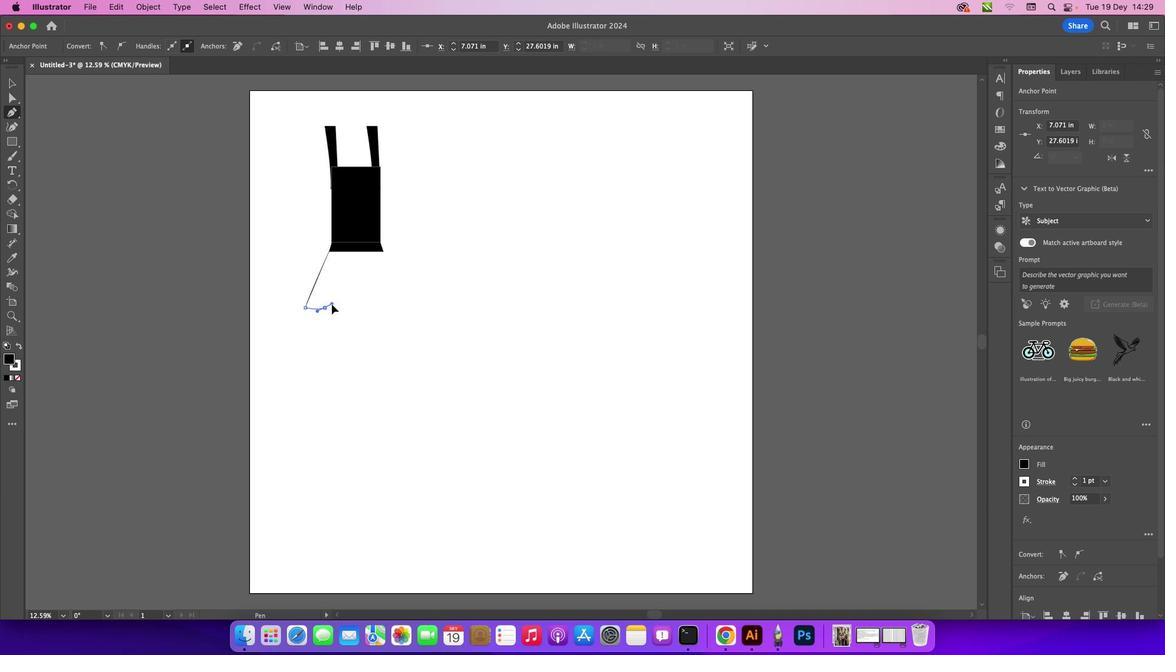 
Action: Mouse moved to (347, 307)
Screenshot: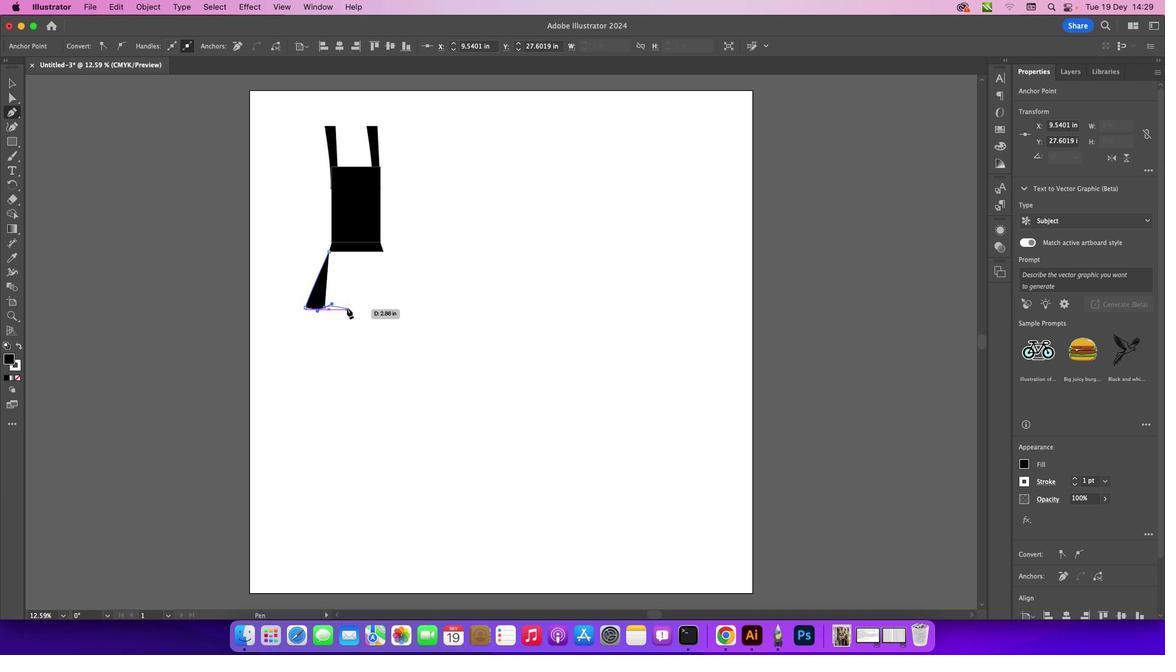 
Action: Mouse pressed left at (347, 307)
Screenshot: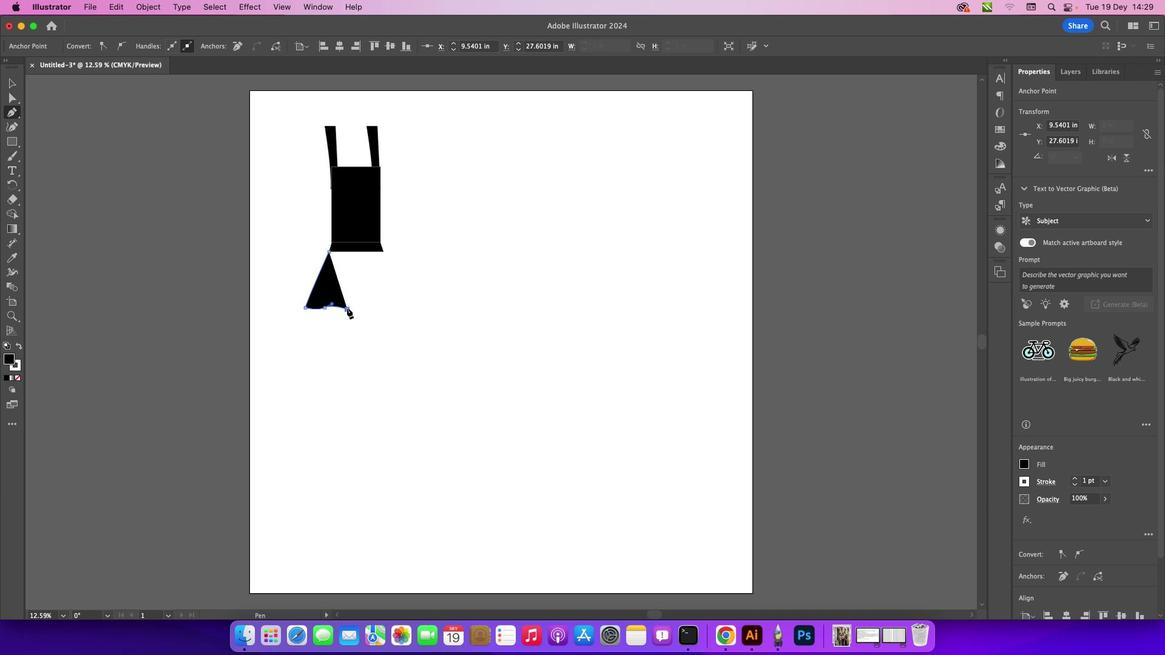 
Action: Mouse moved to (364, 310)
Screenshot: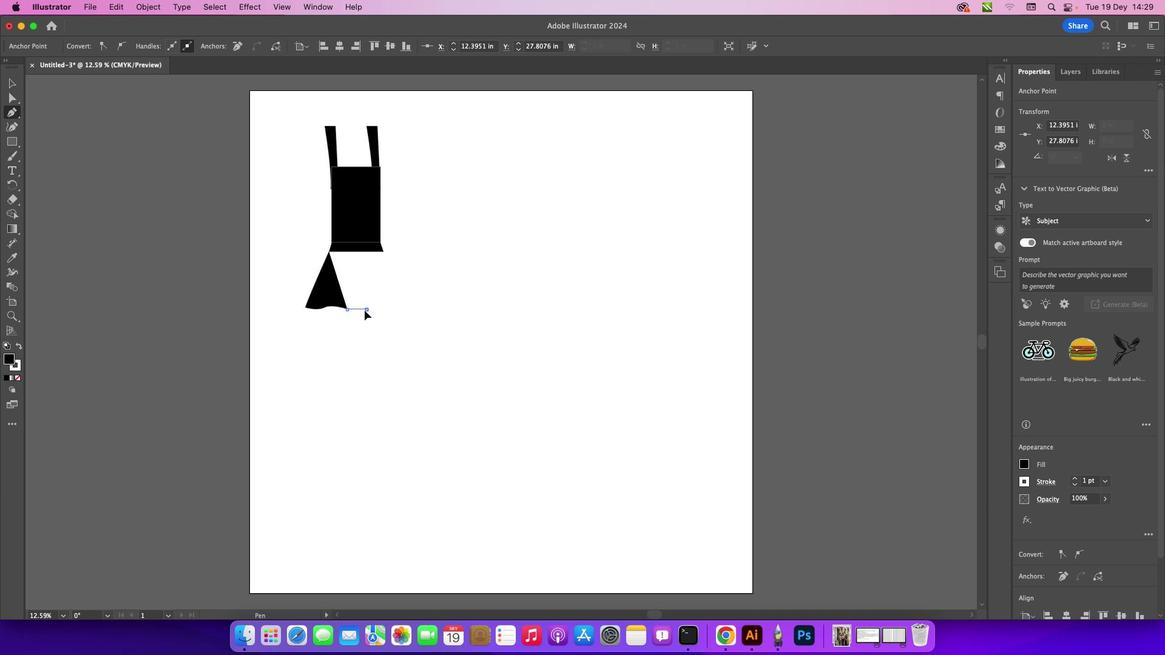 
Action: Mouse pressed left at (364, 310)
Screenshot: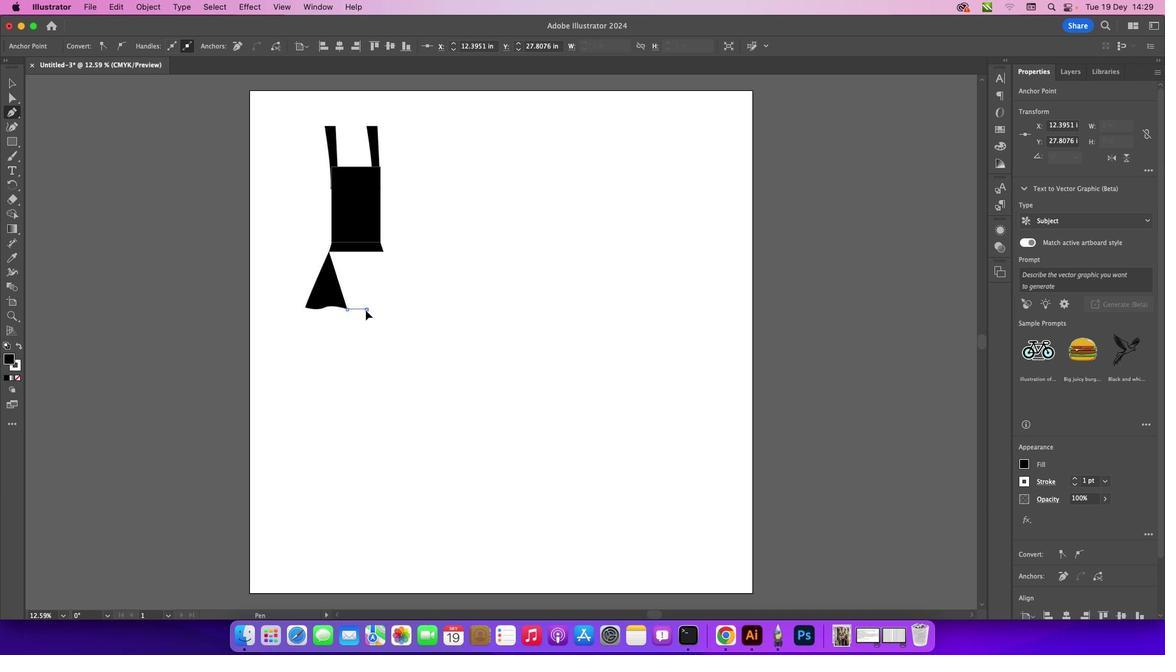 
Action: Mouse moved to (383, 307)
Screenshot: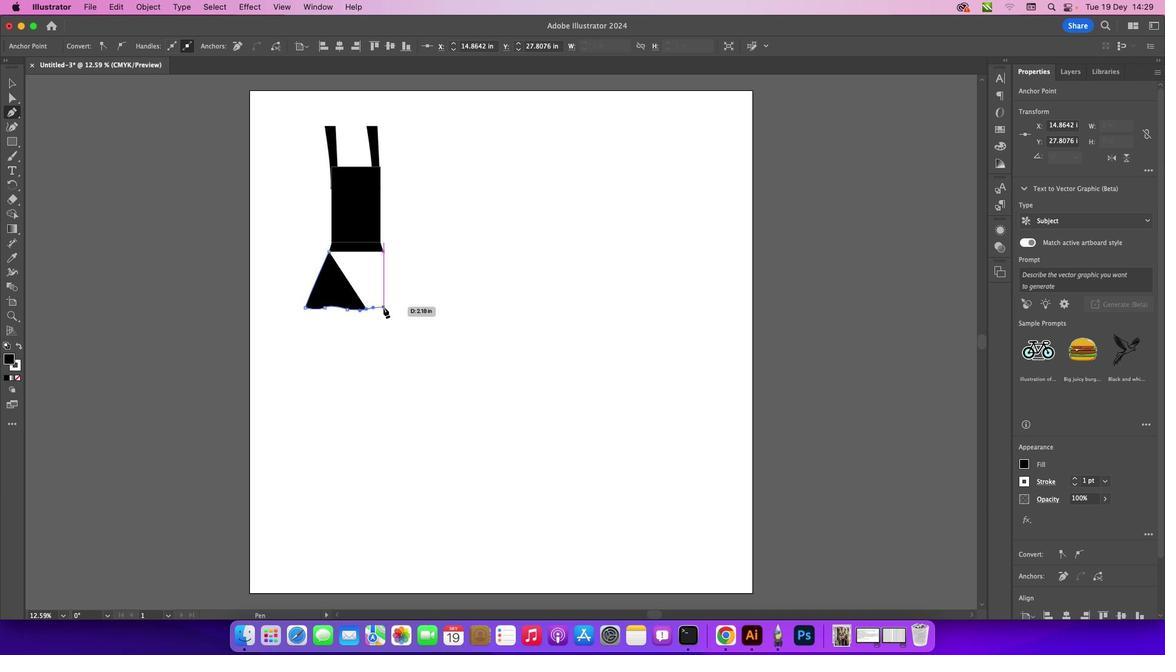 
Action: Mouse pressed left at (383, 307)
Screenshot: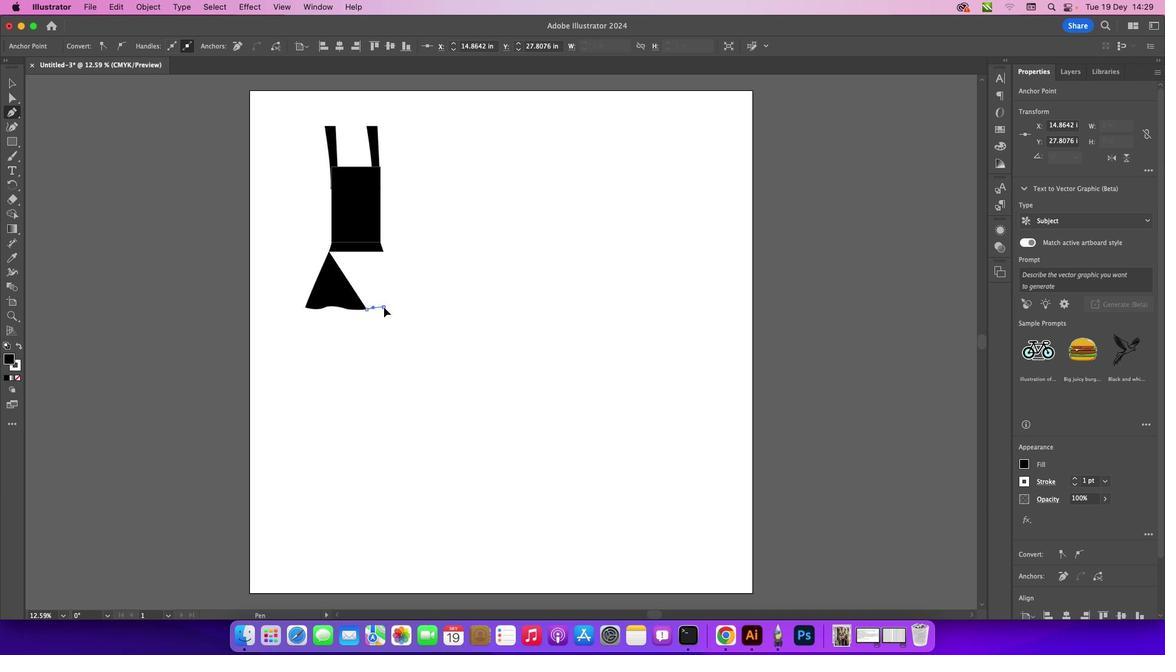 
Action: Mouse moved to (406, 311)
Screenshot: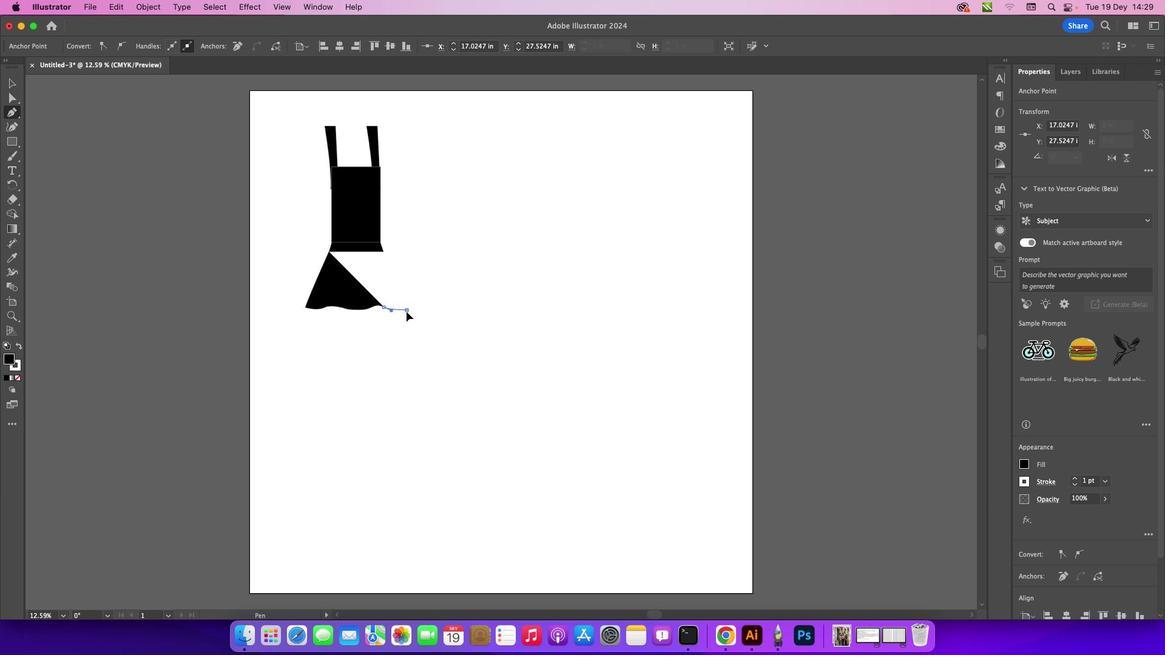
Action: Mouse pressed left at (406, 311)
Screenshot: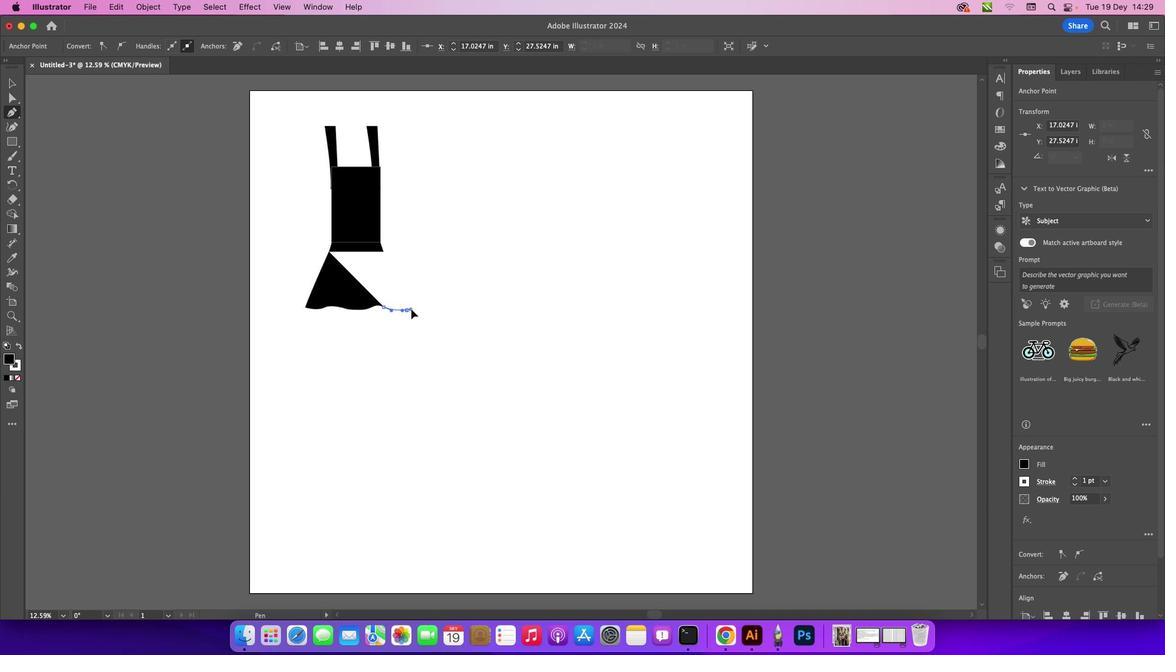 
Action: Mouse moved to (419, 306)
Screenshot: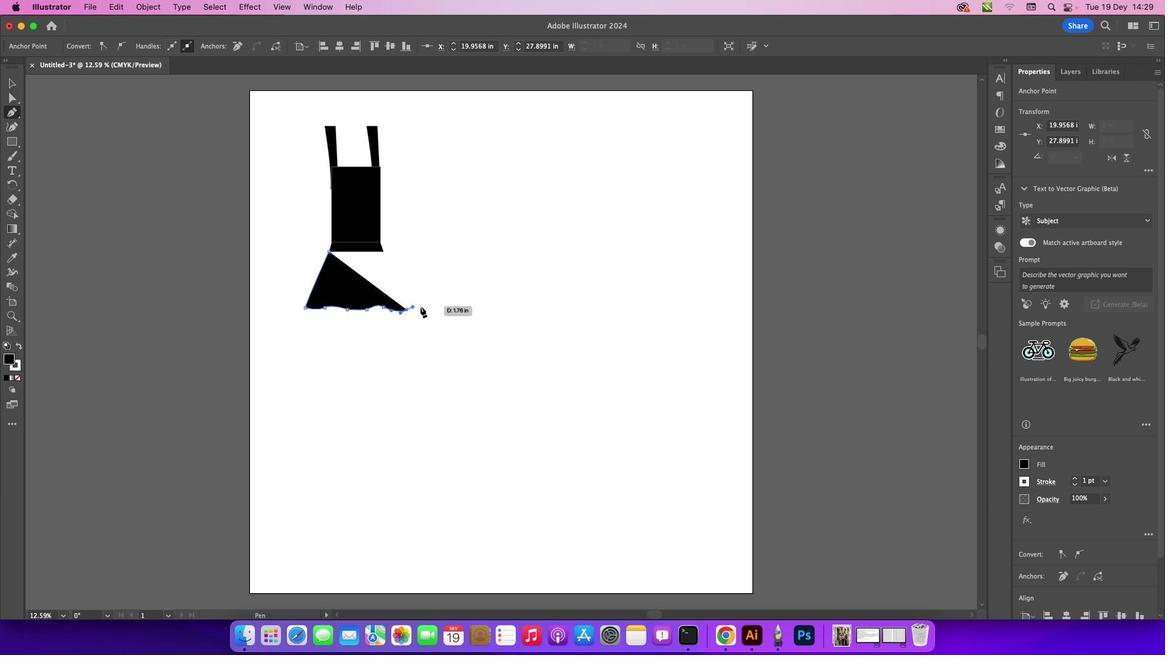 
Action: Mouse pressed left at (419, 306)
Screenshot: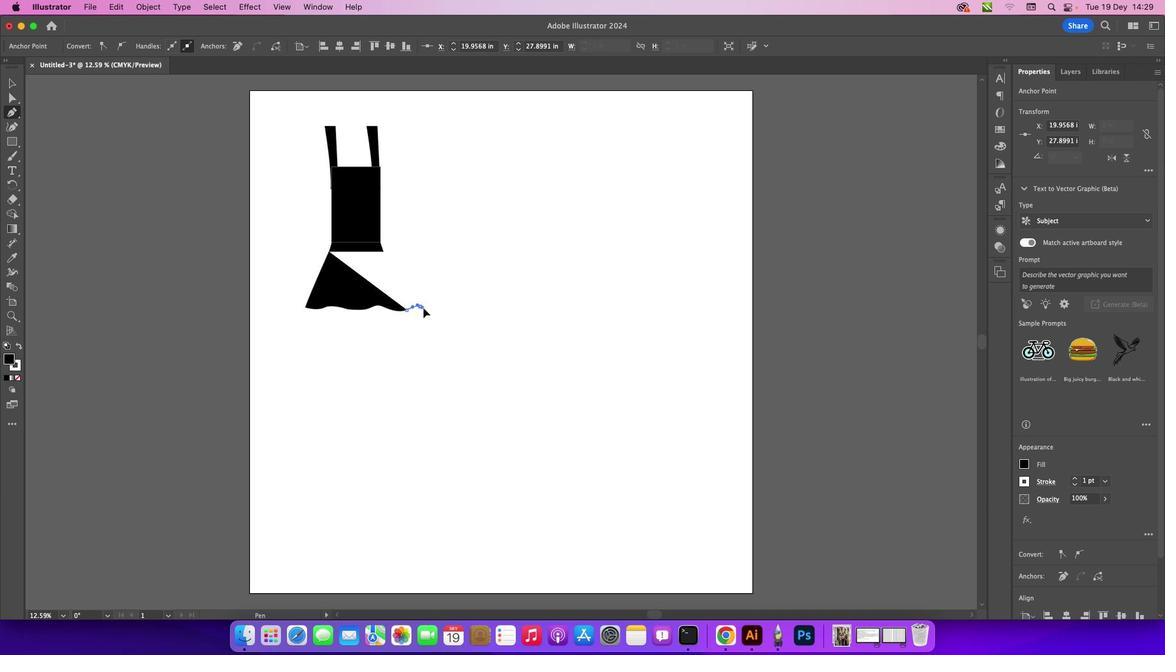 
Action: Mouse moved to (385, 251)
Screenshot: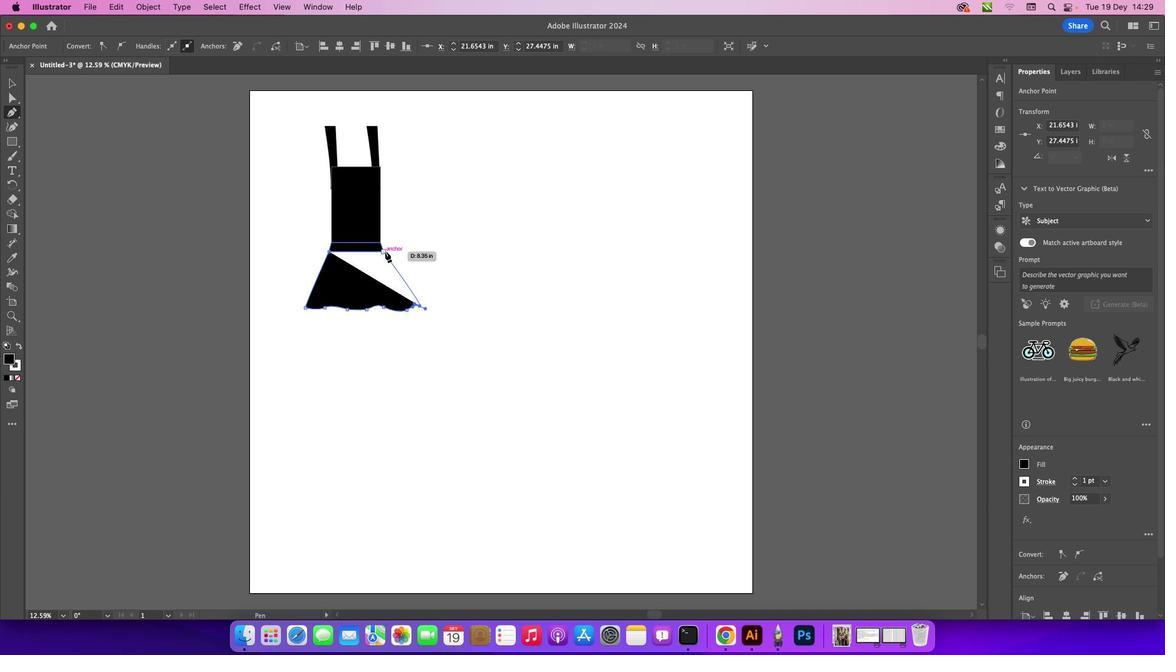 
Action: Mouse pressed left at (385, 251)
Screenshot: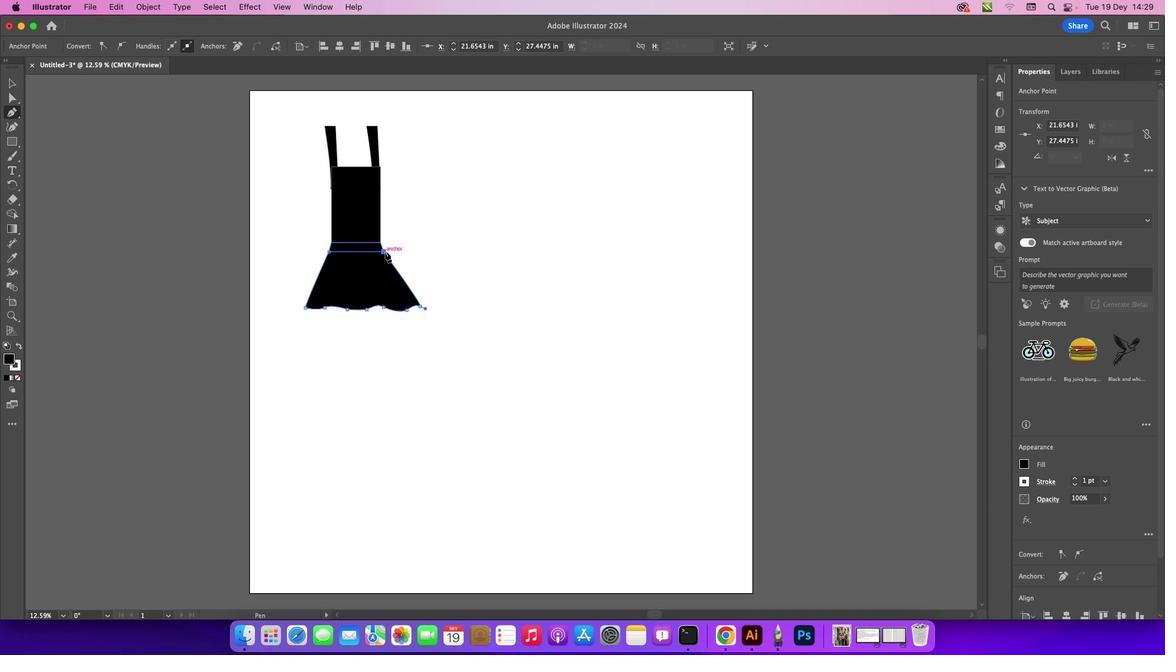 
Action: Mouse moved to (328, 252)
Screenshot: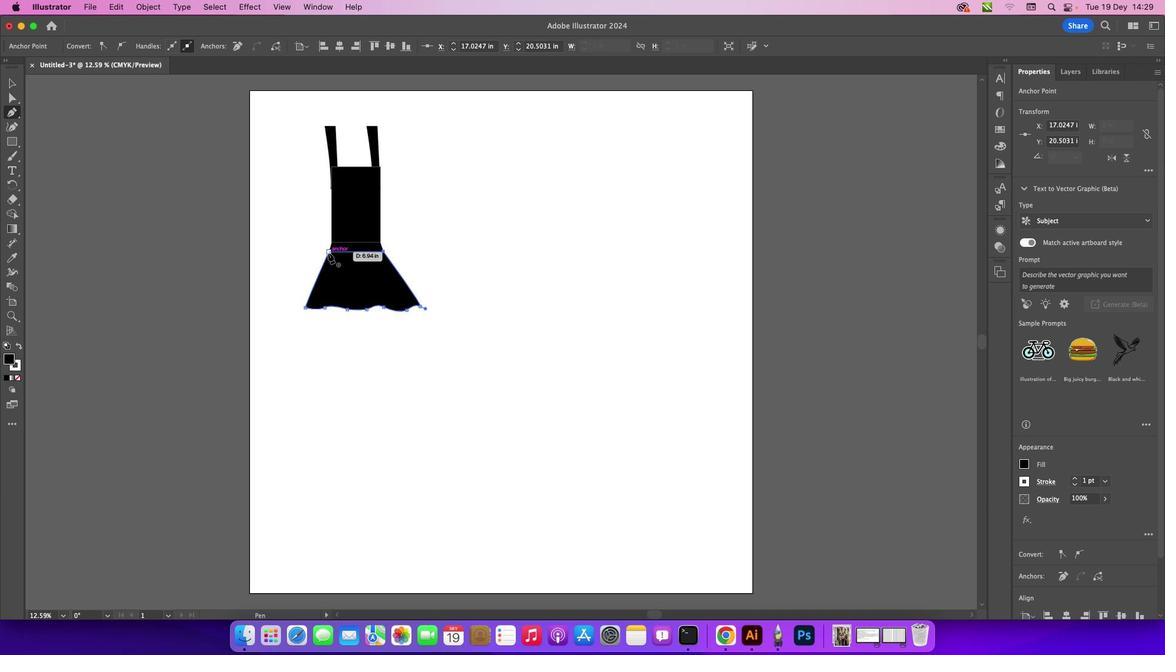 
Action: Mouse pressed left at (328, 252)
Screenshot: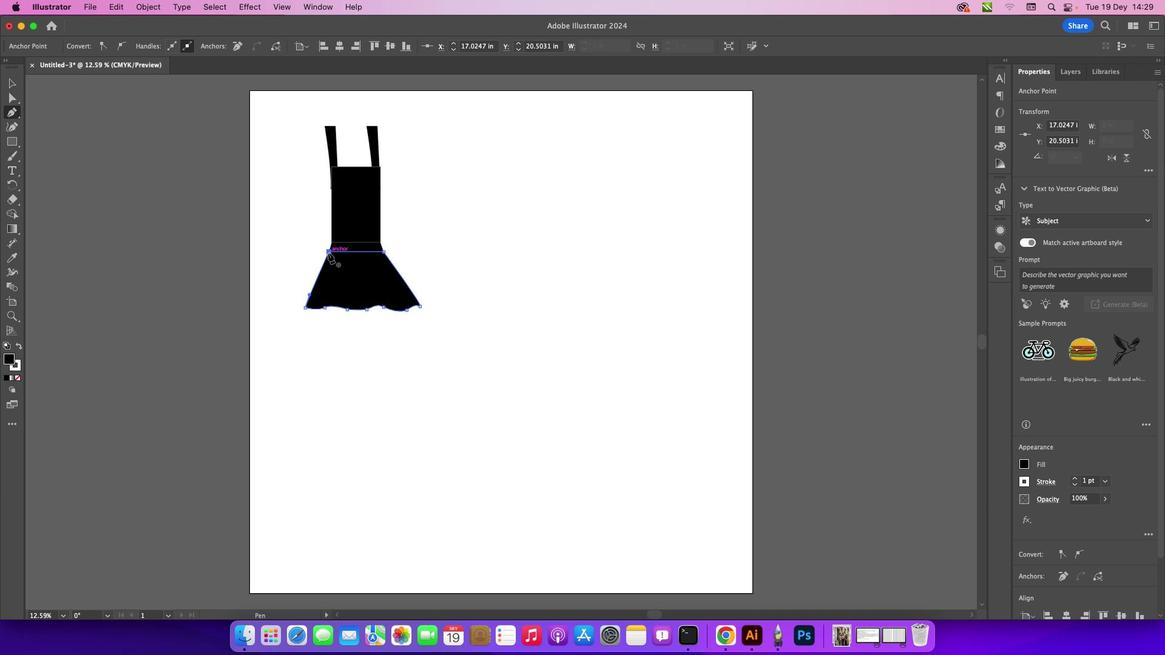 
Action: Mouse moved to (21, 92)
Screenshot: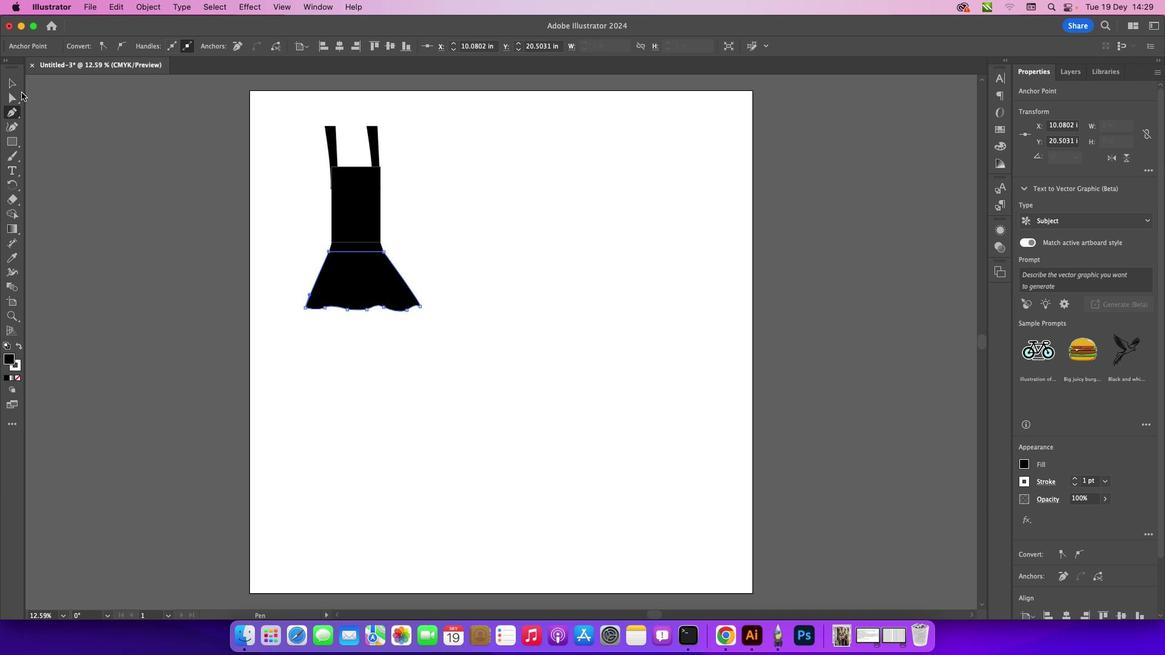 
Action: Mouse pressed left at (21, 92)
Screenshot: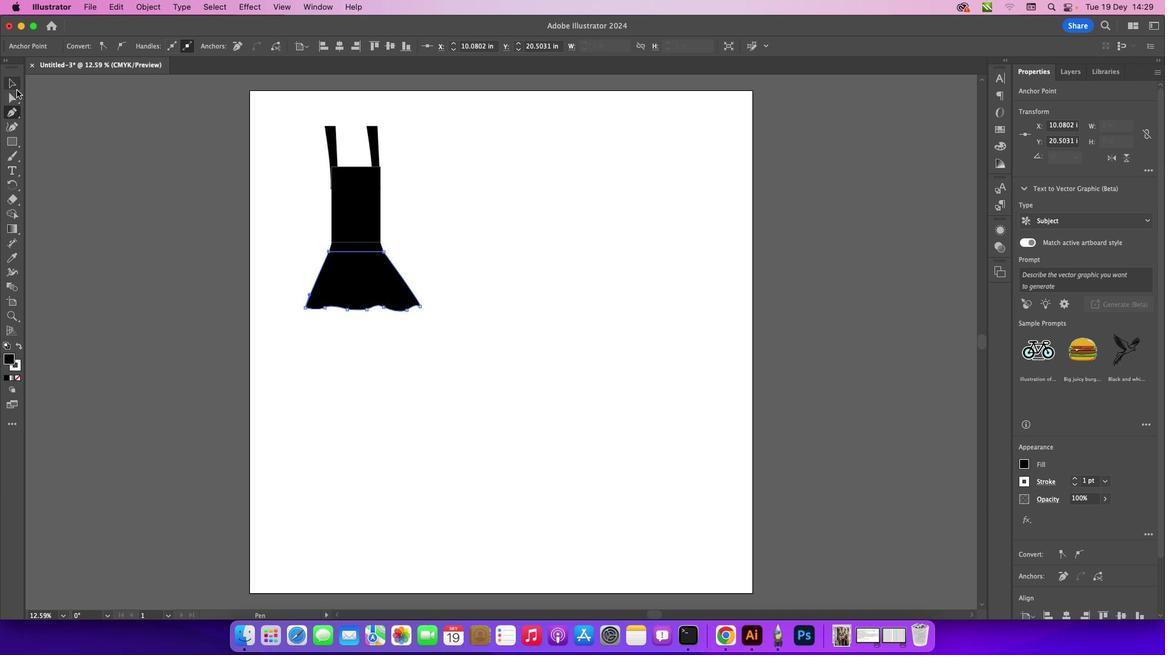 
Action: Mouse moved to (14, 86)
Screenshot: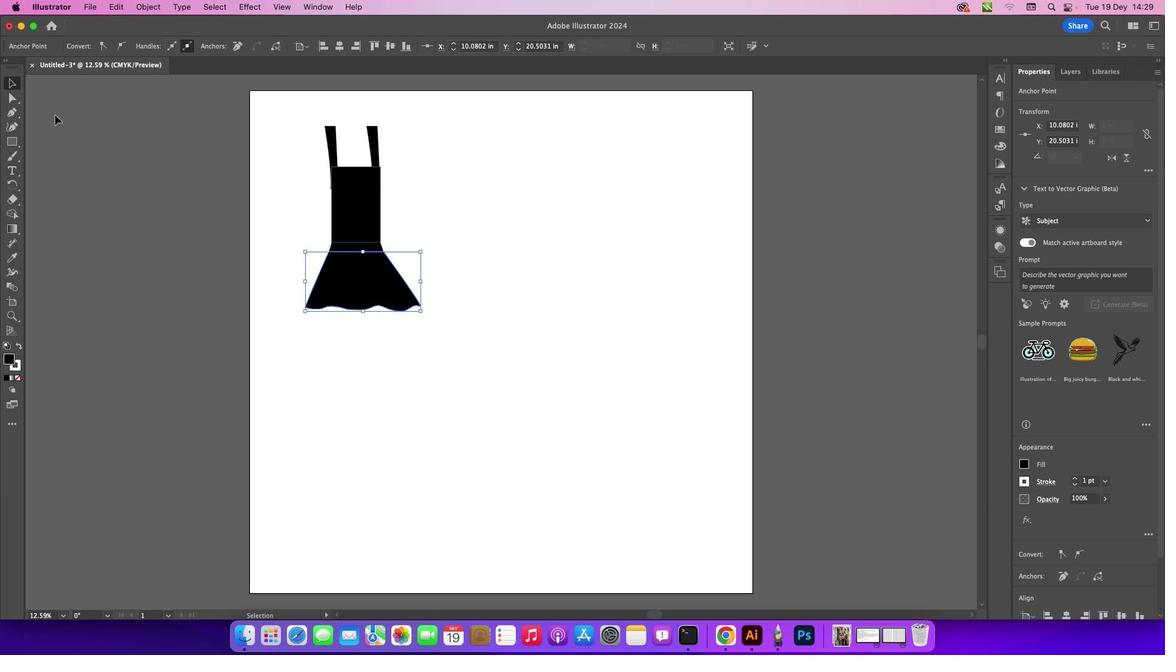 
Action: Mouse pressed left at (14, 86)
Screenshot: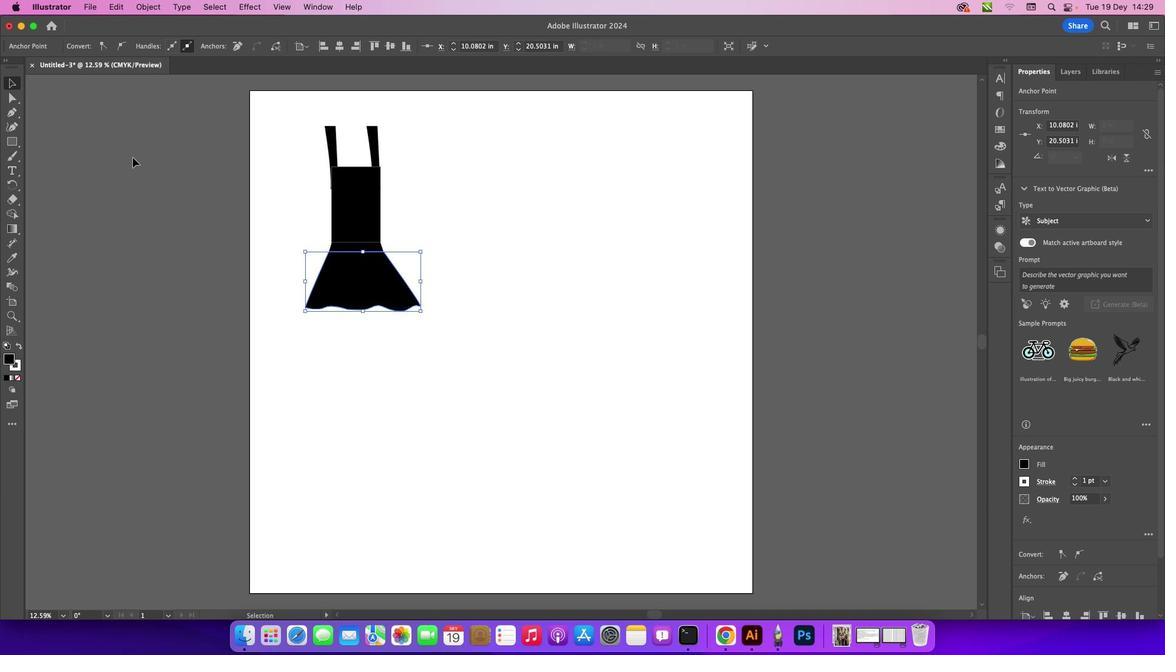 
Action: Mouse moved to (304, 310)
Screenshot: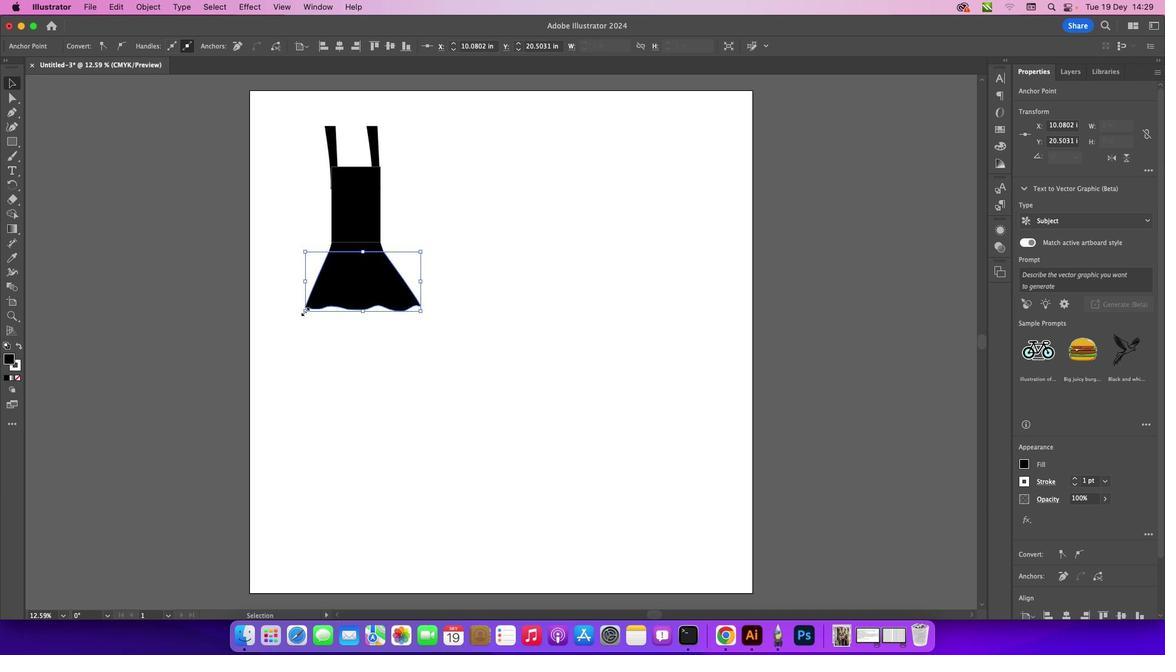 
Action: Mouse pressed left at (304, 310)
Screenshot: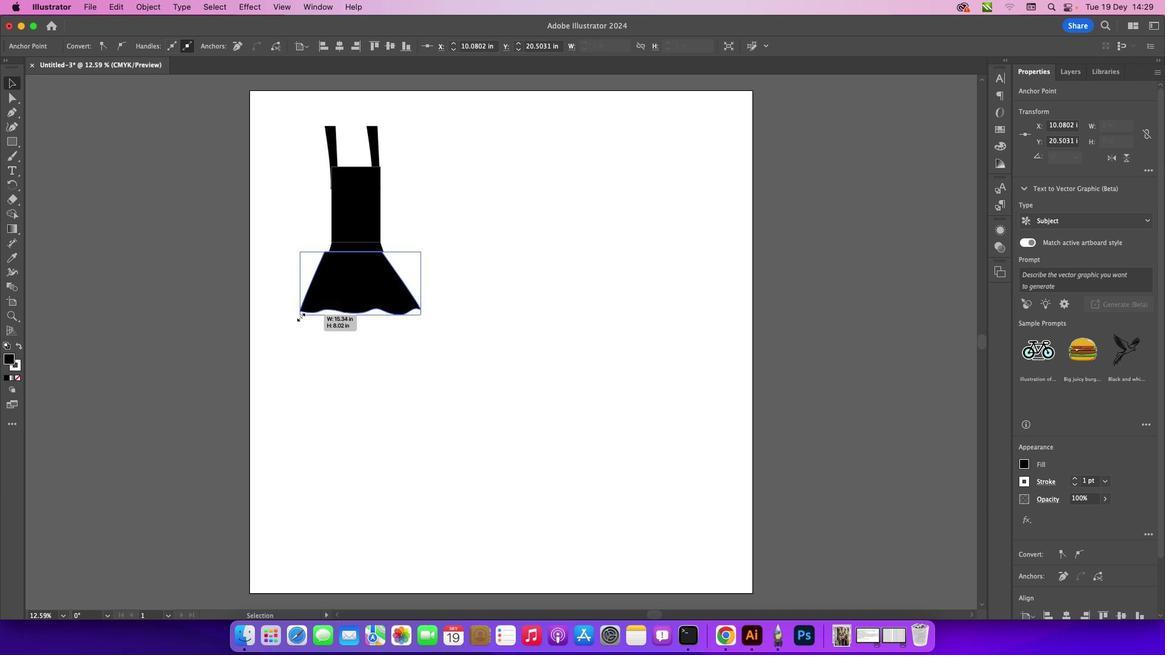 
Action: Mouse moved to (340, 276)
Screenshot: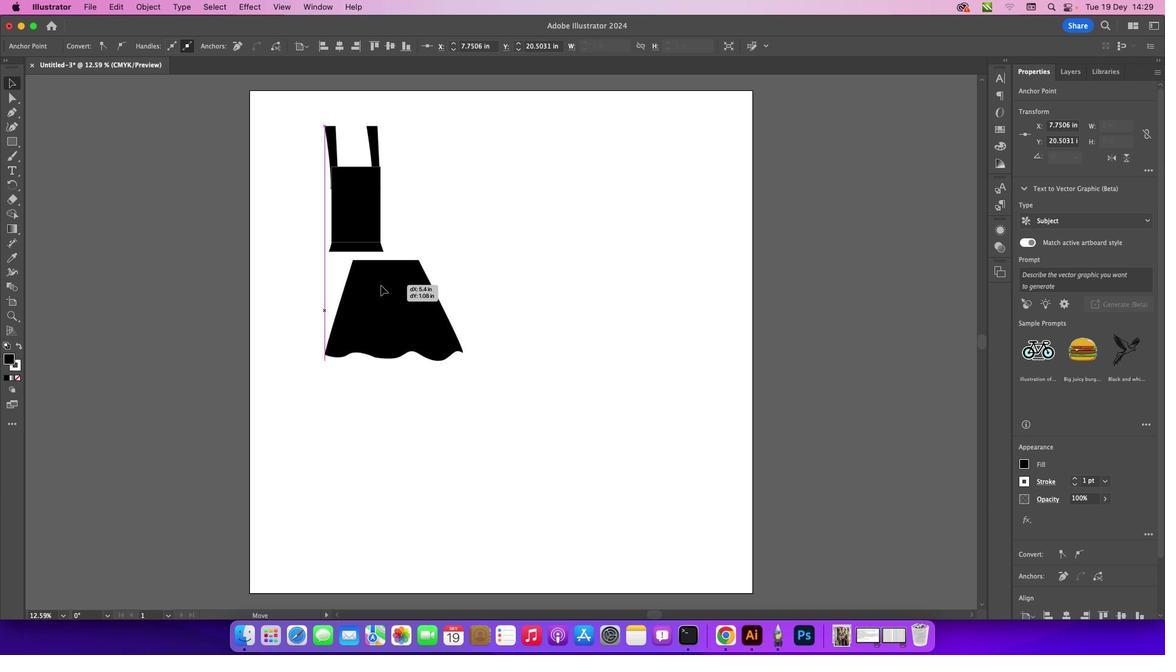 
Action: Mouse pressed left at (340, 276)
Screenshot: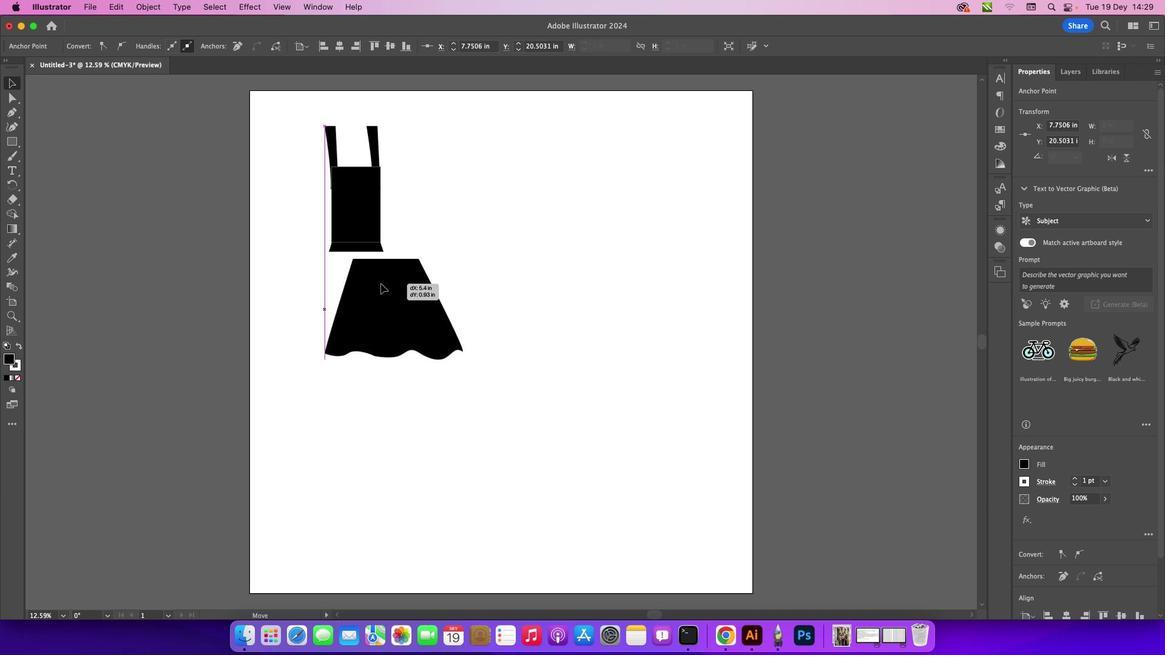 
Action: Mouse moved to (430, 346)
Screenshot: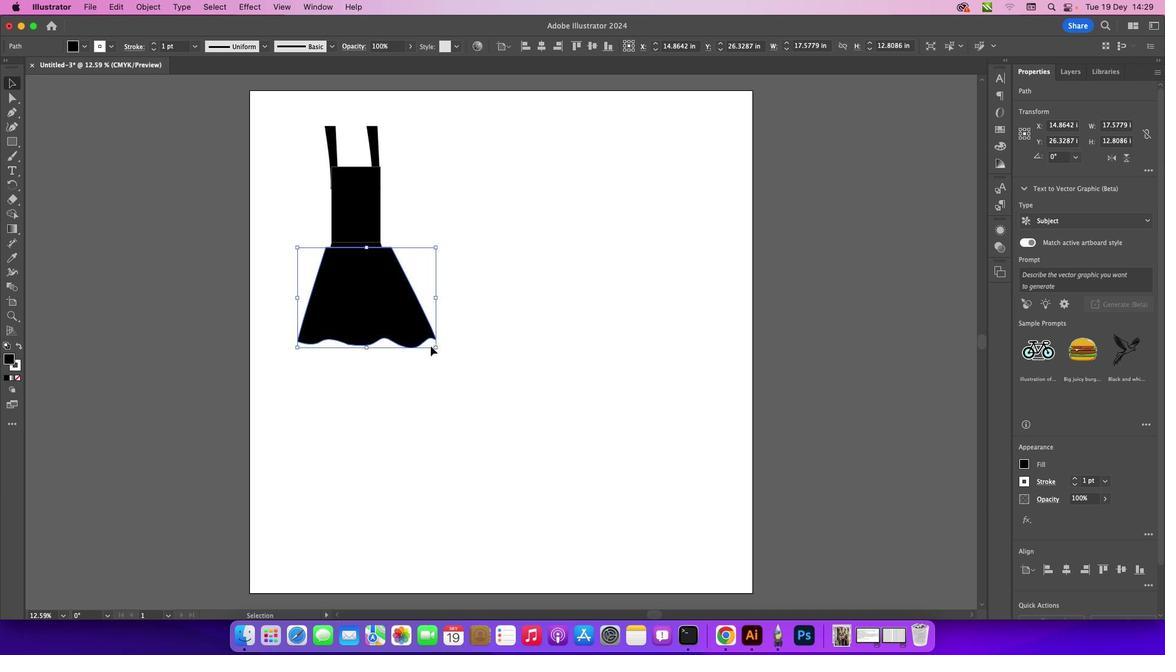 
Action: Key pressed Key.enter
Screenshot: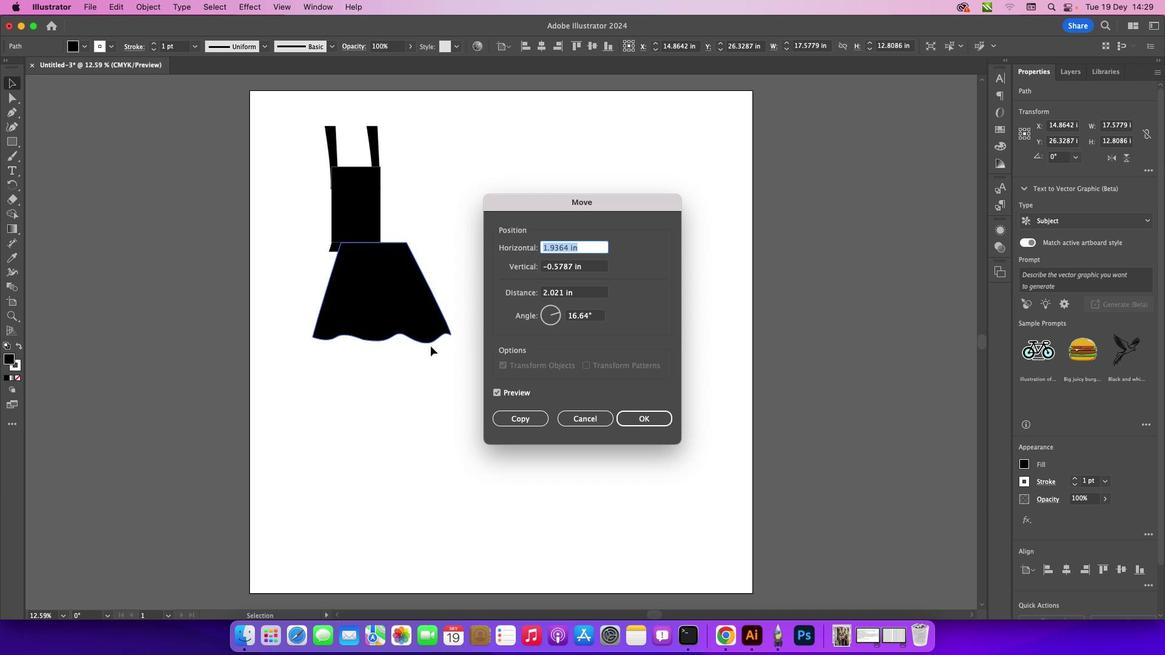 
Action: Mouse moved to (584, 405)
Screenshot: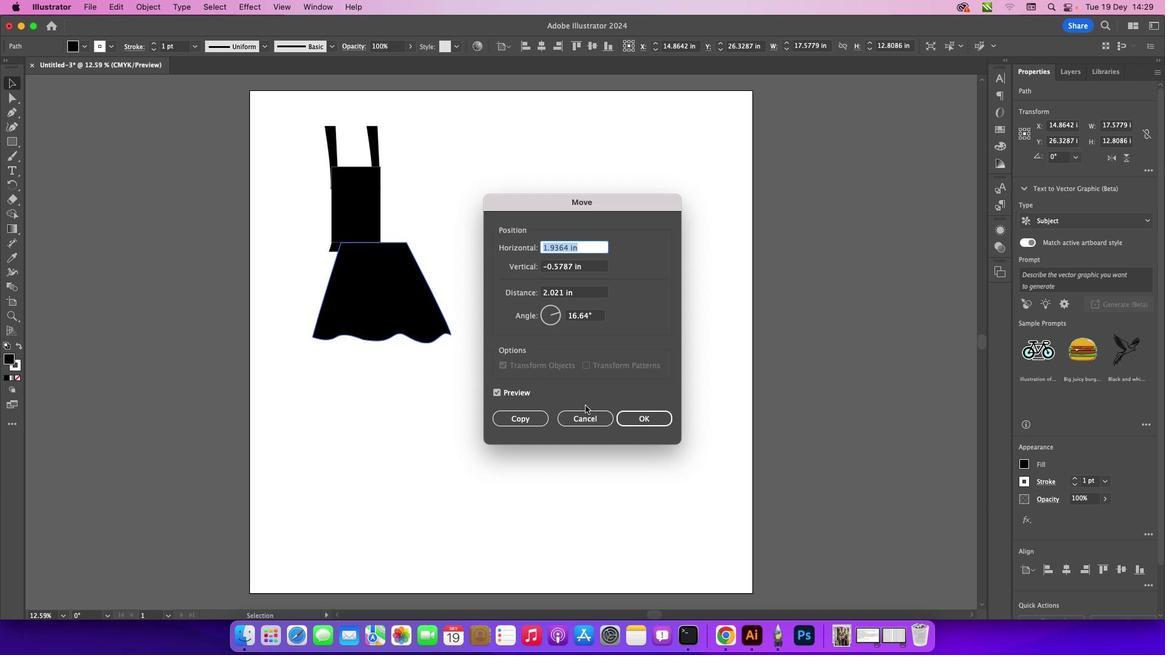 
Action: Mouse pressed left at (584, 405)
Screenshot: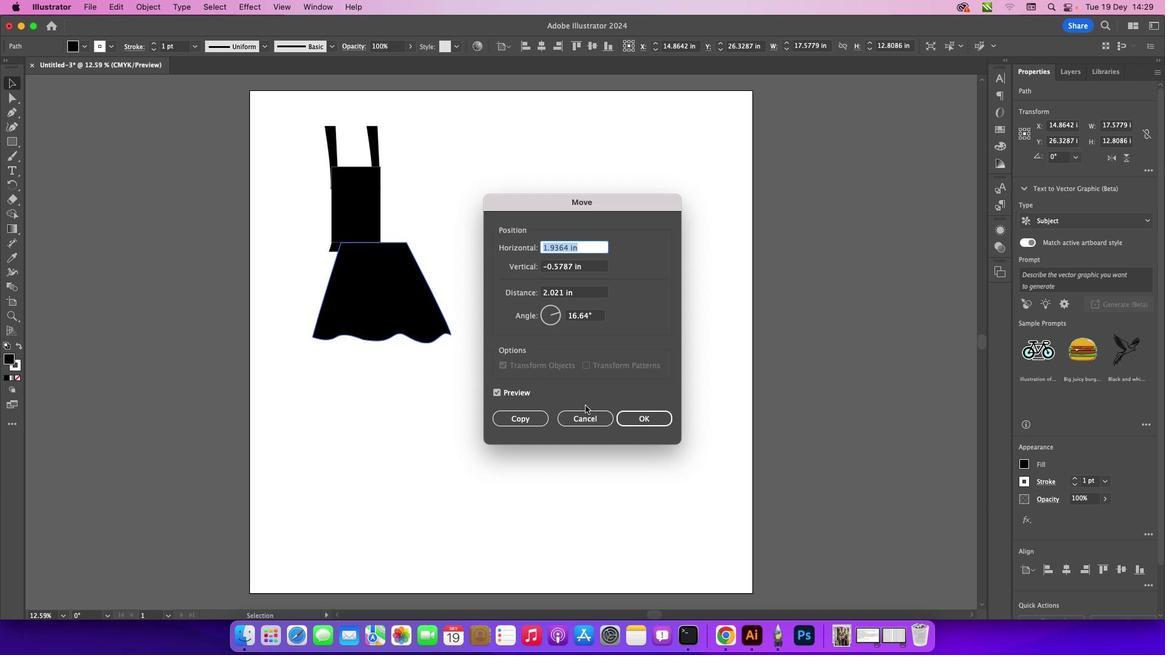 
Action: Mouse moved to (583, 412)
Screenshot: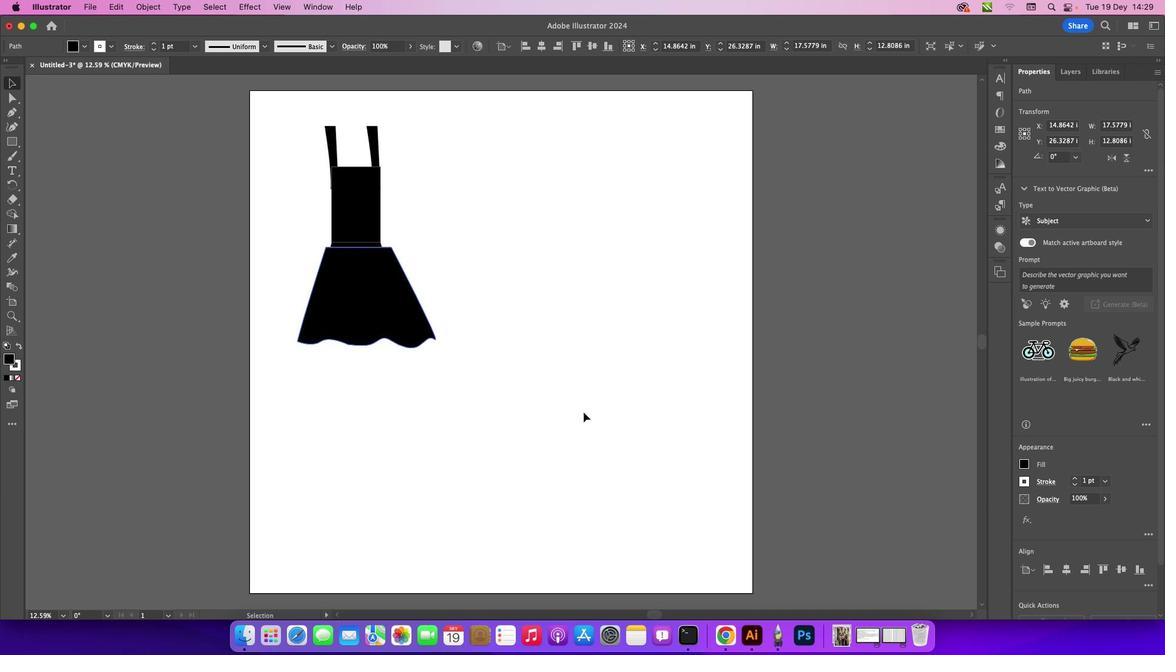 
Action: Mouse pressed left at (583, 412)
Screenshot: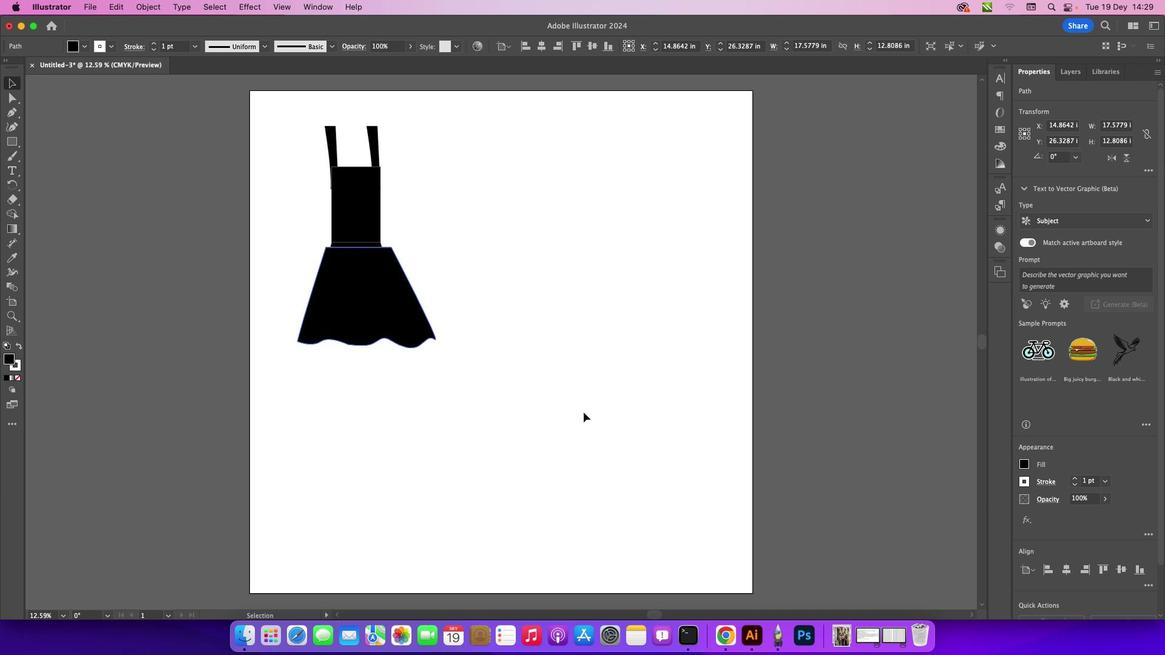 
Action: Key pressed Key.delete
Screenshot: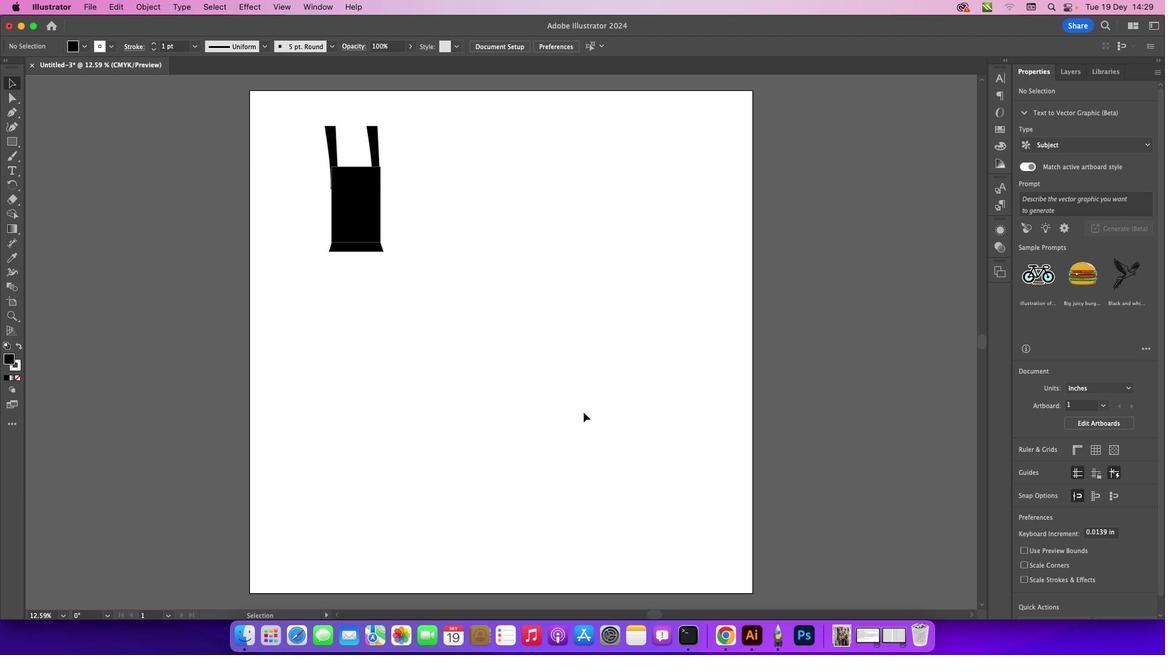 
Action: Mouse moved to (17, 112)
Screenshot: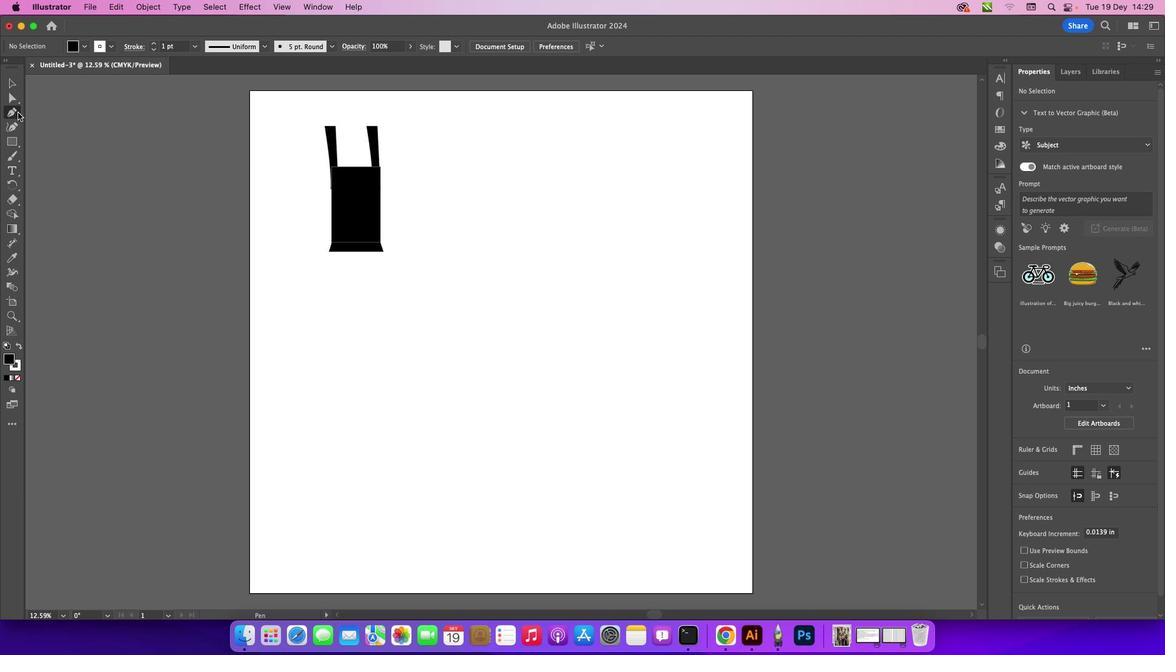 
Action: Mouse pressed left at (17, 112)
Screenshot: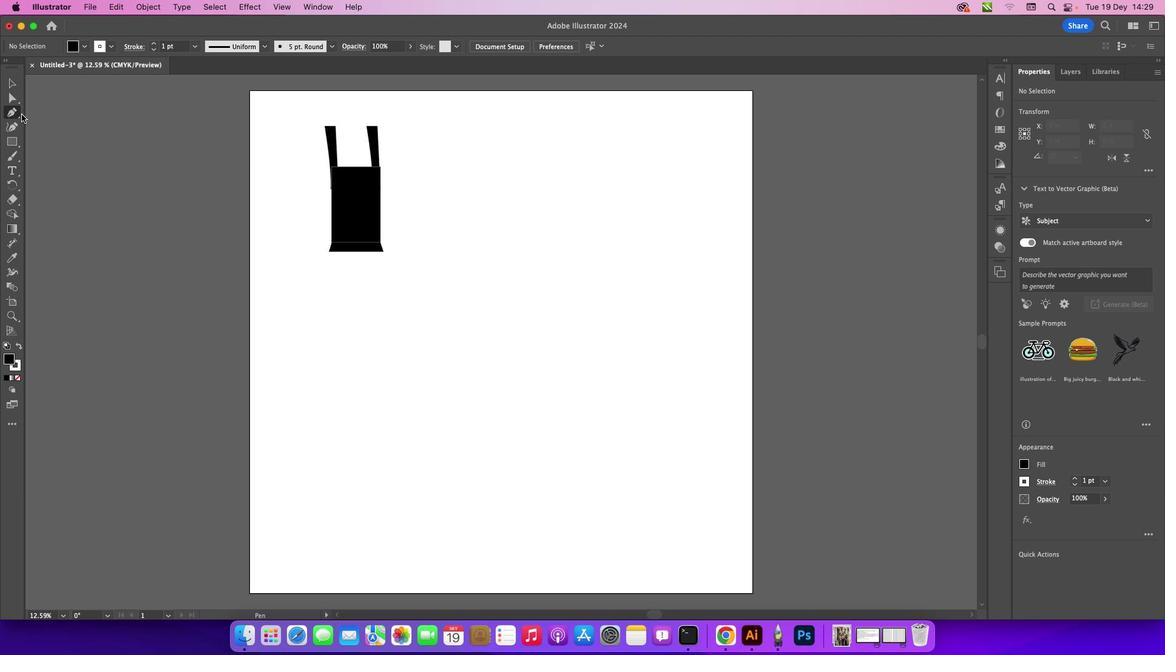 
Action: Mouse moved to (328, 252)
Screenshot: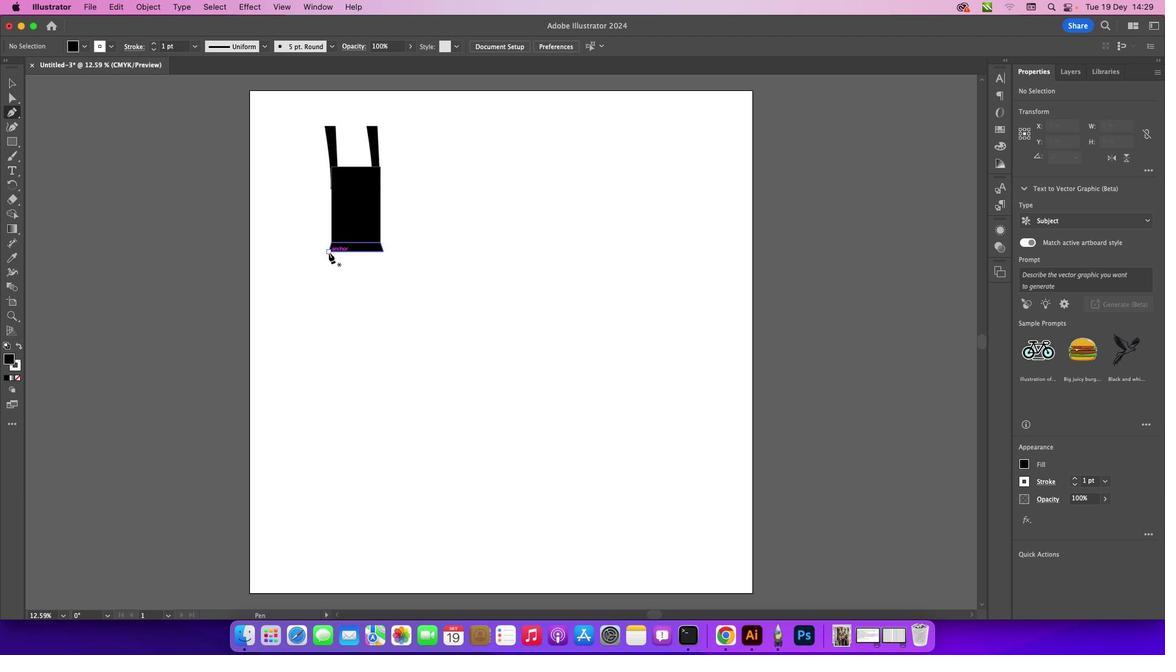 
Action: Mouse pressed left at (328, 252)
Screenshot: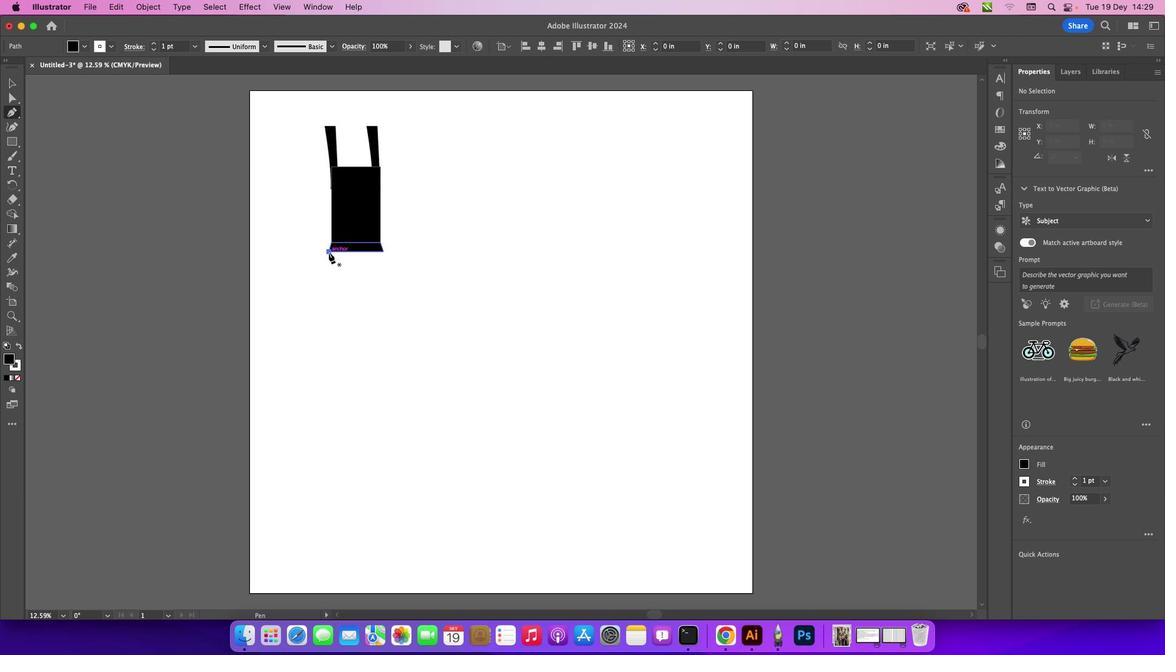 
Action: Mouse moved to (313, 359)
Screenshot: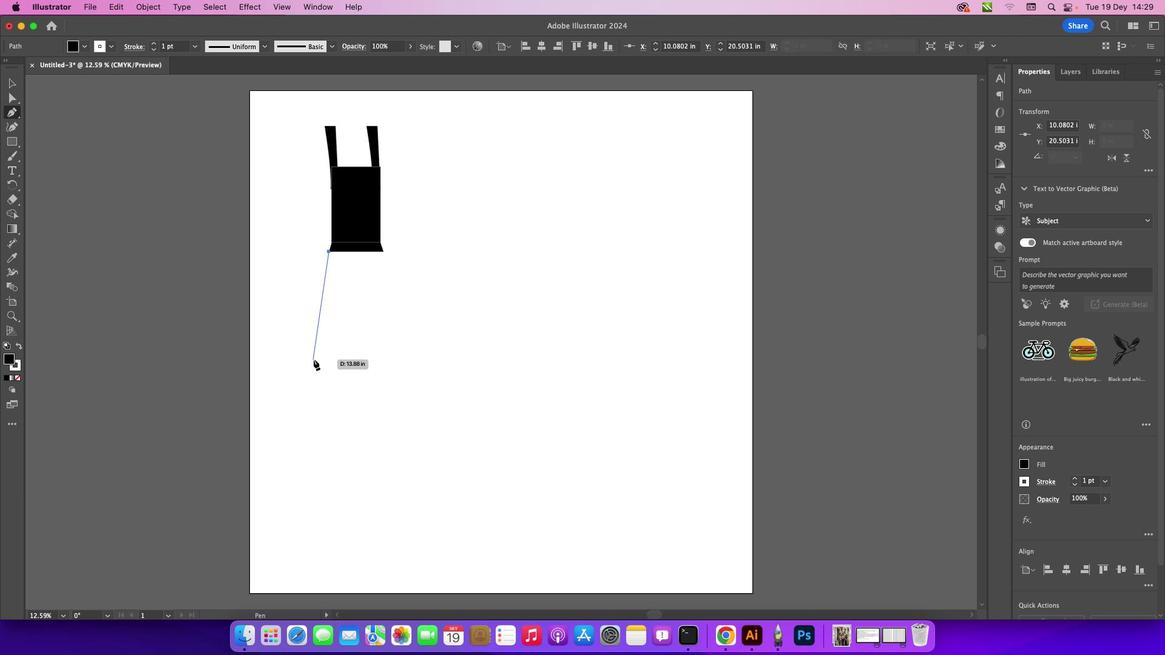 
Action: Mouse pressed left at (313, 359)
Screenshot: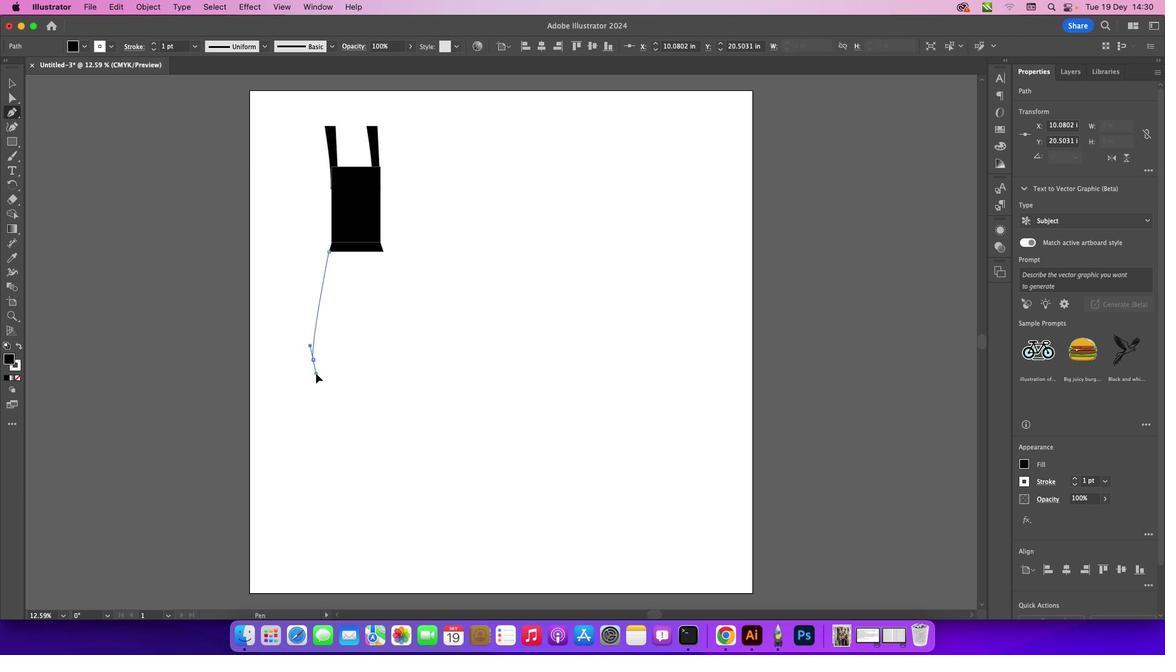 
Action: Mouse moved to (312, 361)
Screenshot: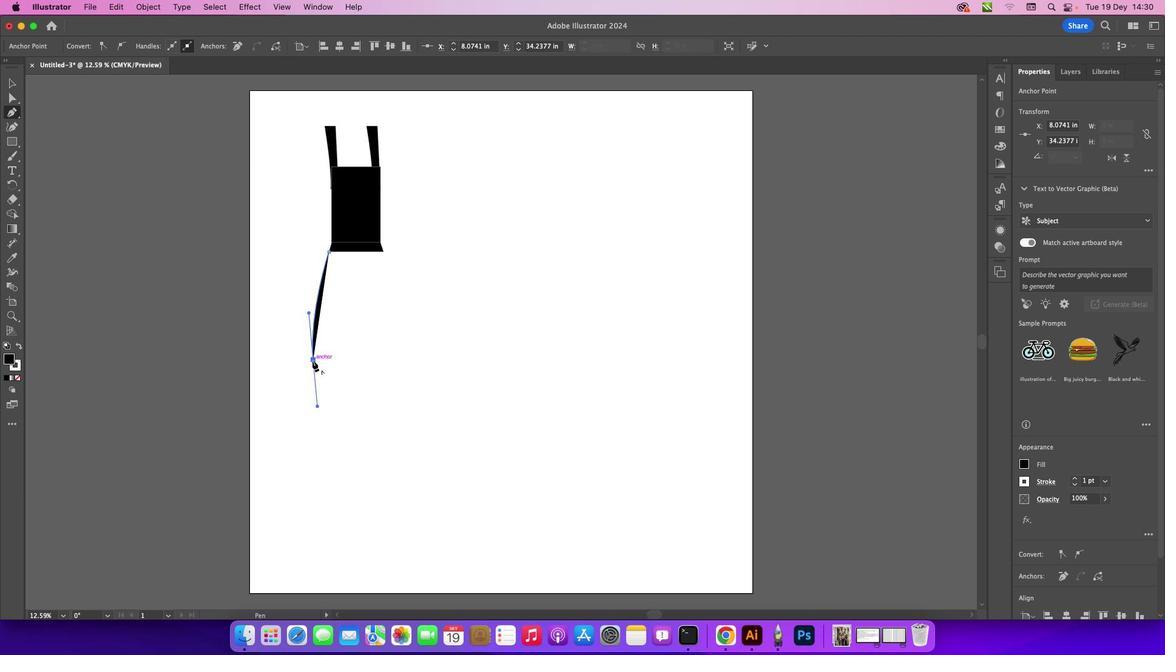 
Action: Mouse pressed left at (312, 361)
Screenshot: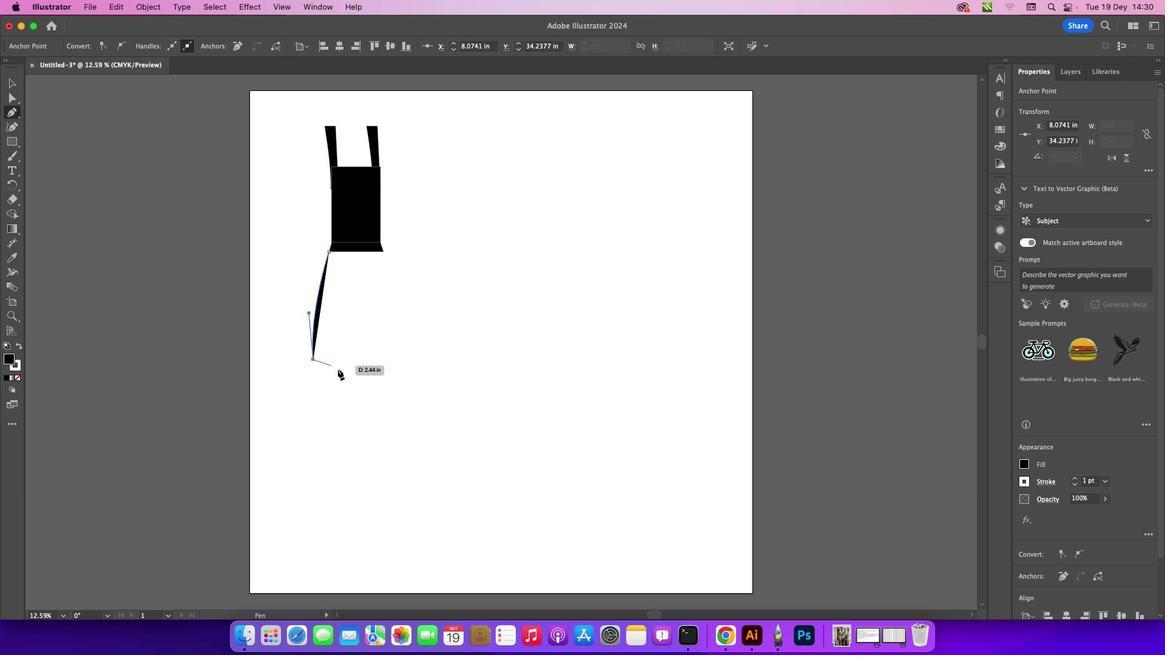 
Action: Mouse moved to (410, 360)
Screenshot: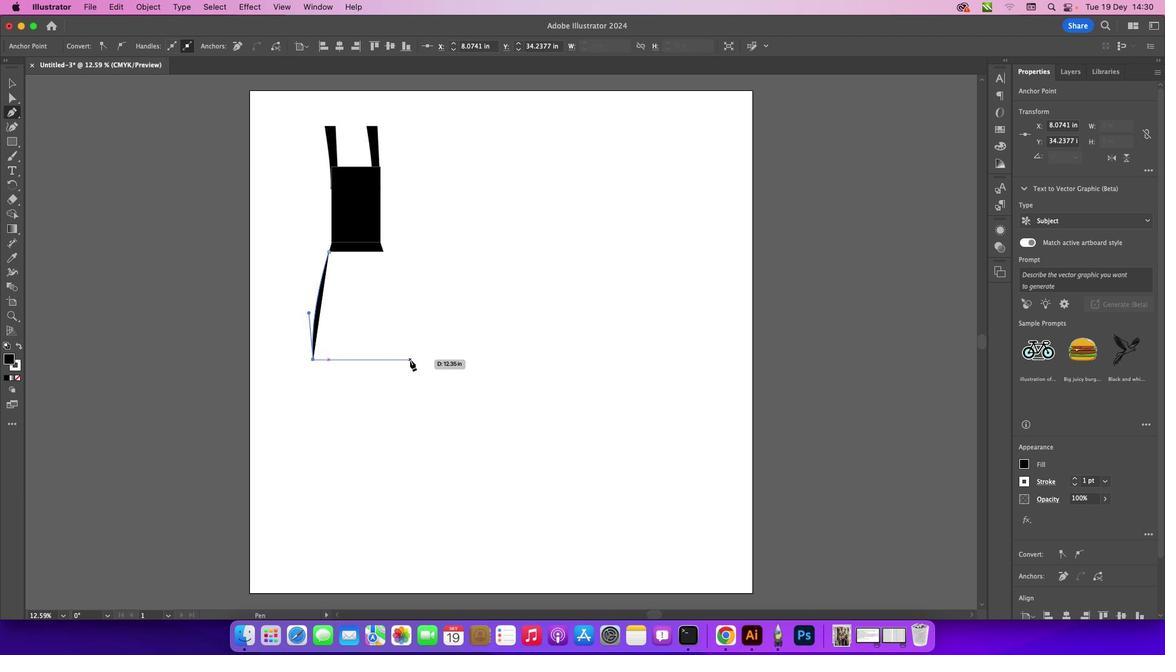
Action: Mouse pressed left at (410, 360)
Screenshot: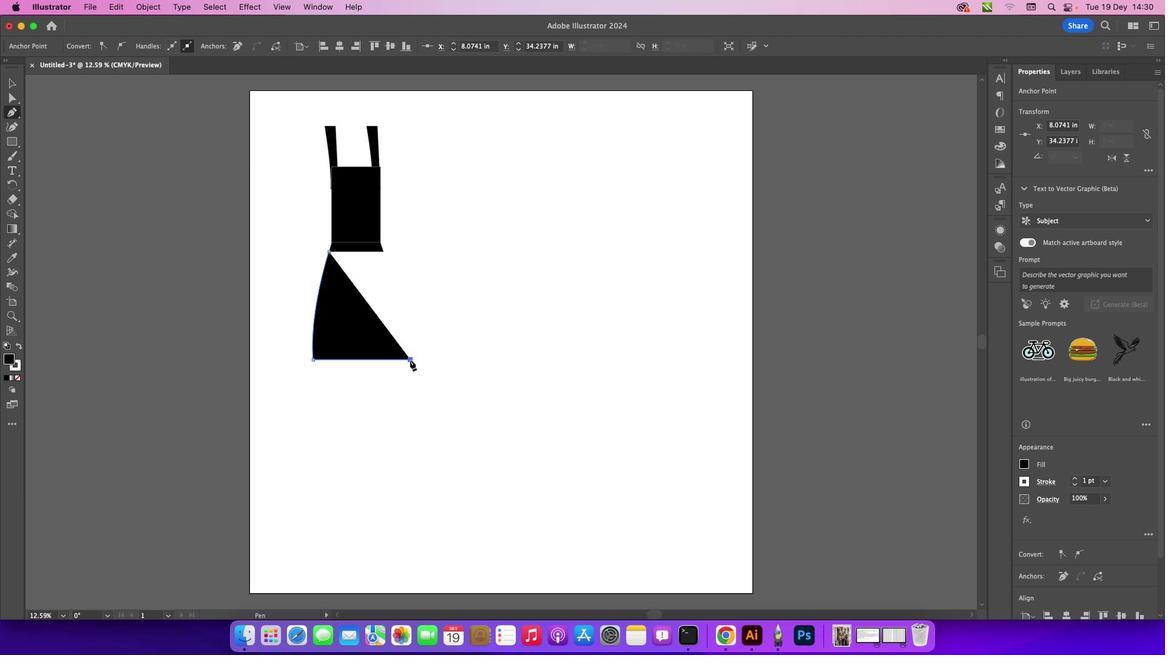 
Action: Mouse moved to (383, 253)
Screenshot: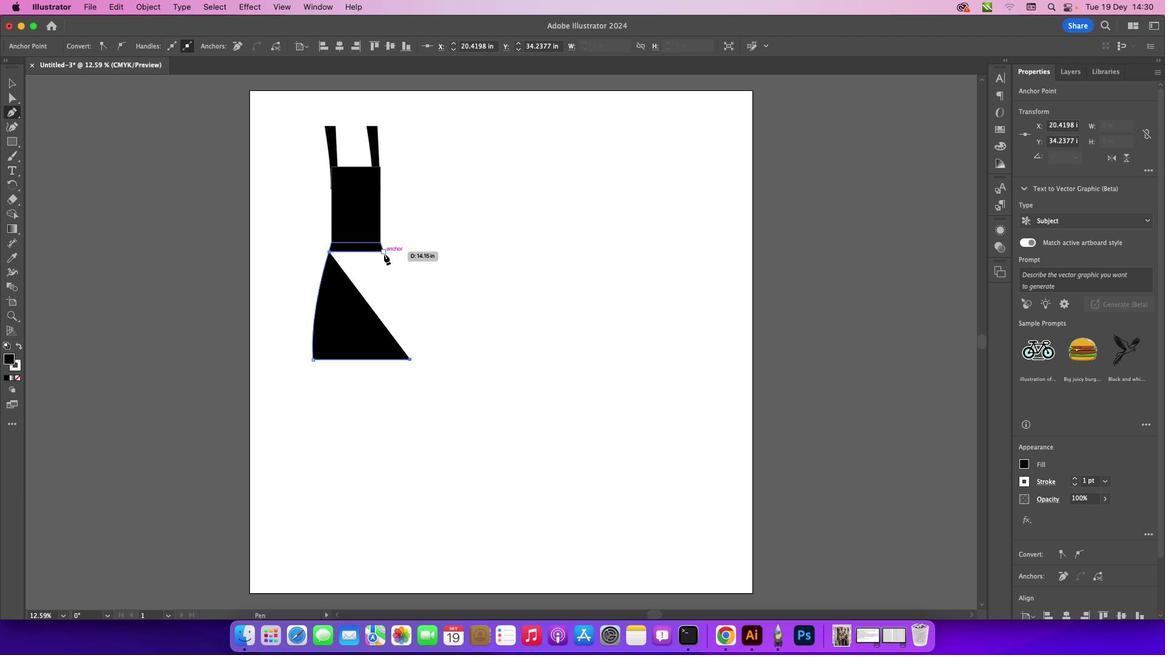 
Action: Mouse pressed left at (383, 253)
Screenshot: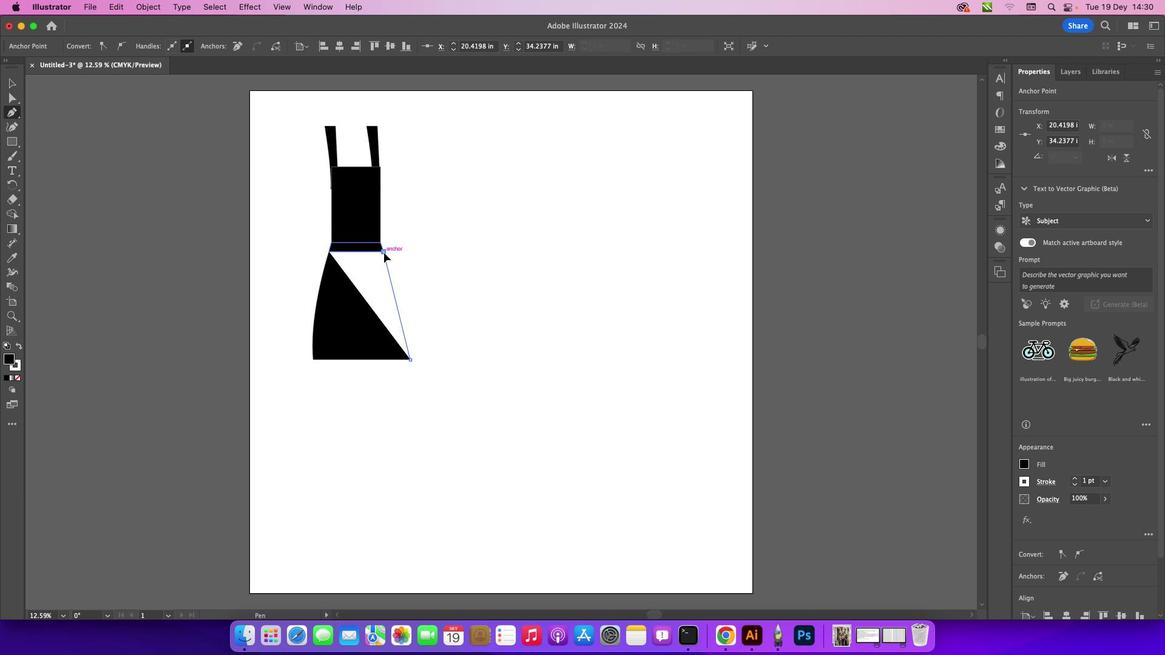 
Action: Mouse moved to (383, 252)
Screenshot: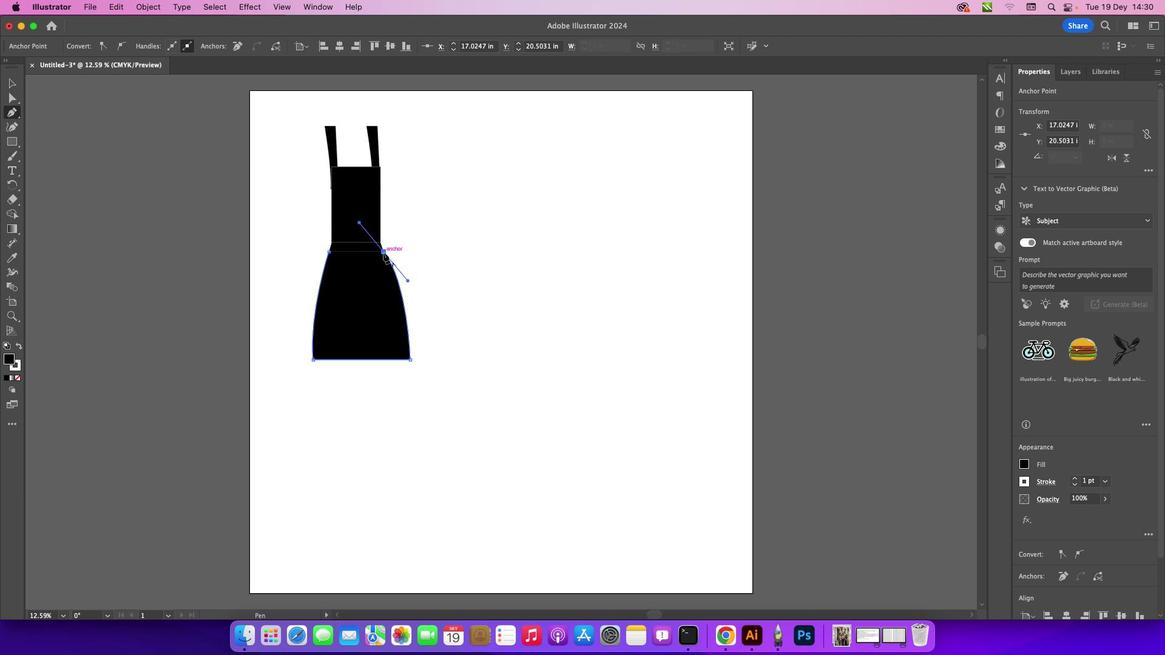 
Action: Mouse pressed left at (383, 252)
Screenshot: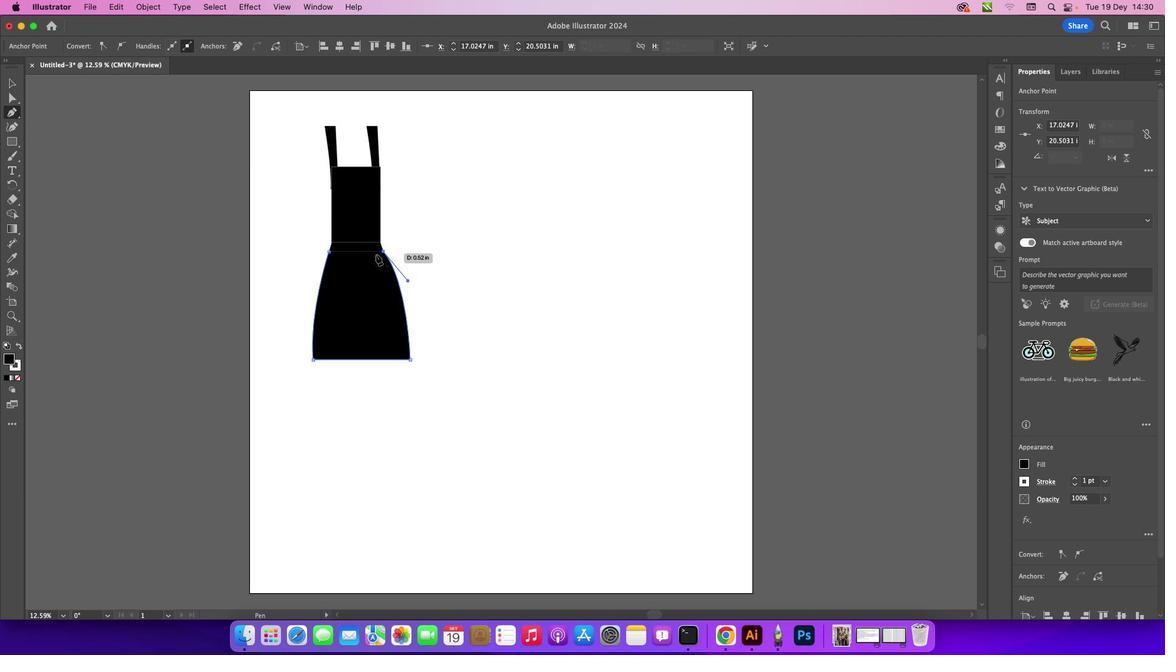 
Action: Mouse moved to (330, 253)
Screenshot: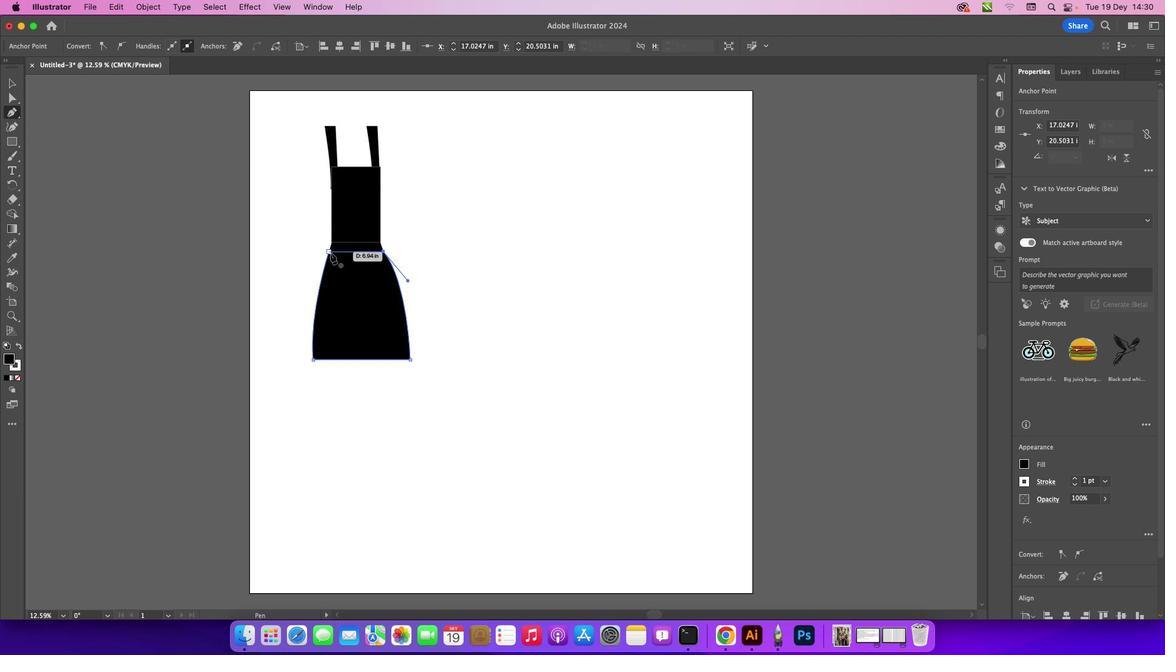 
Action: Mouse pressed left at (330, 253)
Screenshot: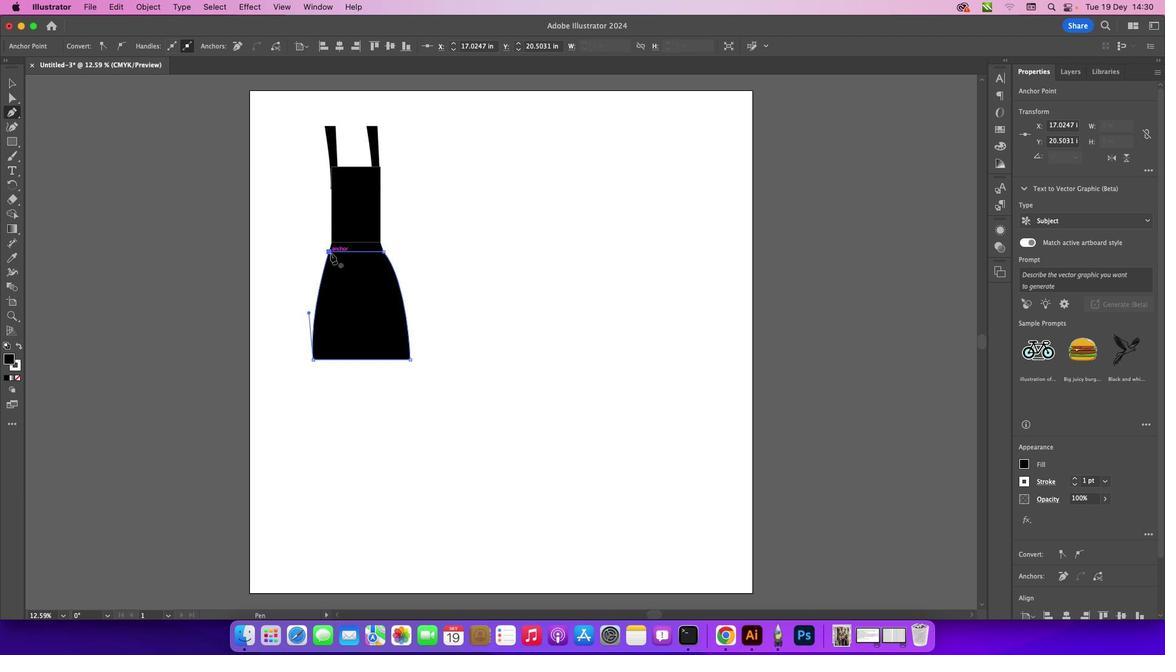
Action: Mouse moved to (10, 84)
Screenshot: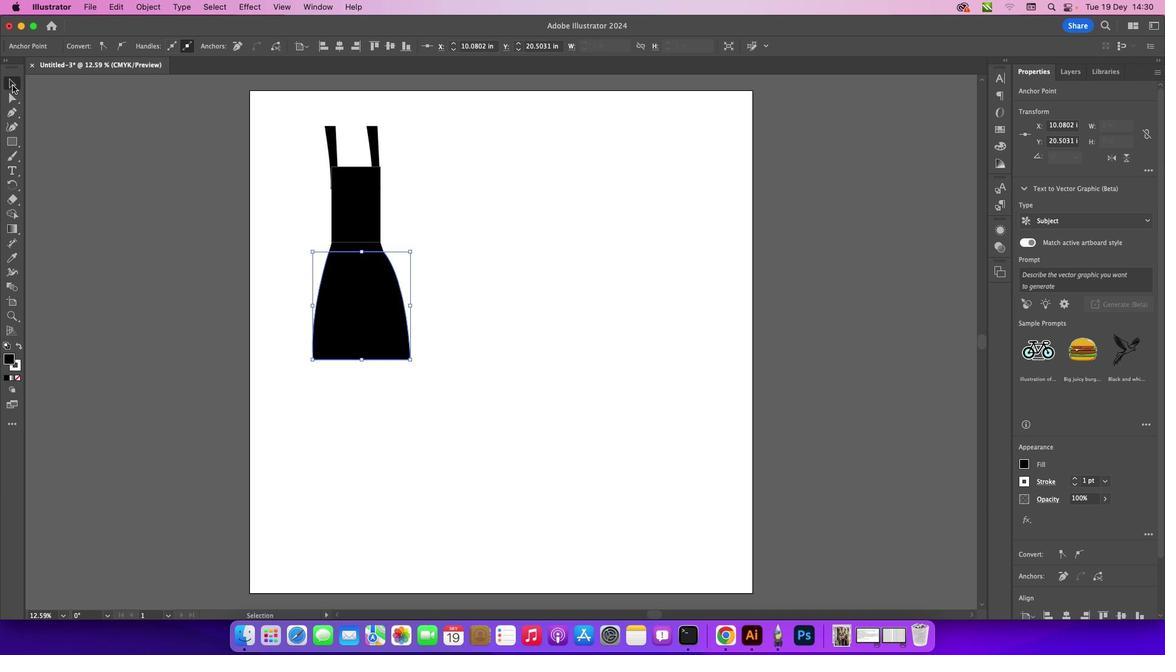 
Action: Mouse pressed left at (10, 84)
Screenshot: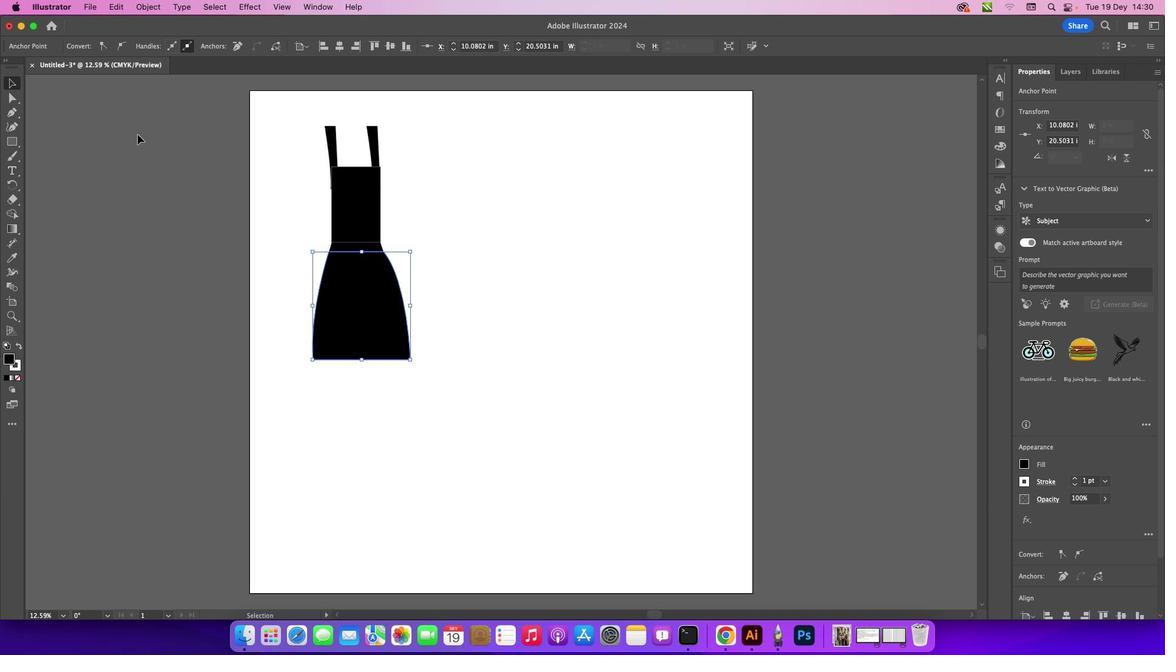 
Action: Mouse moved to (137, 134)
Screenshot: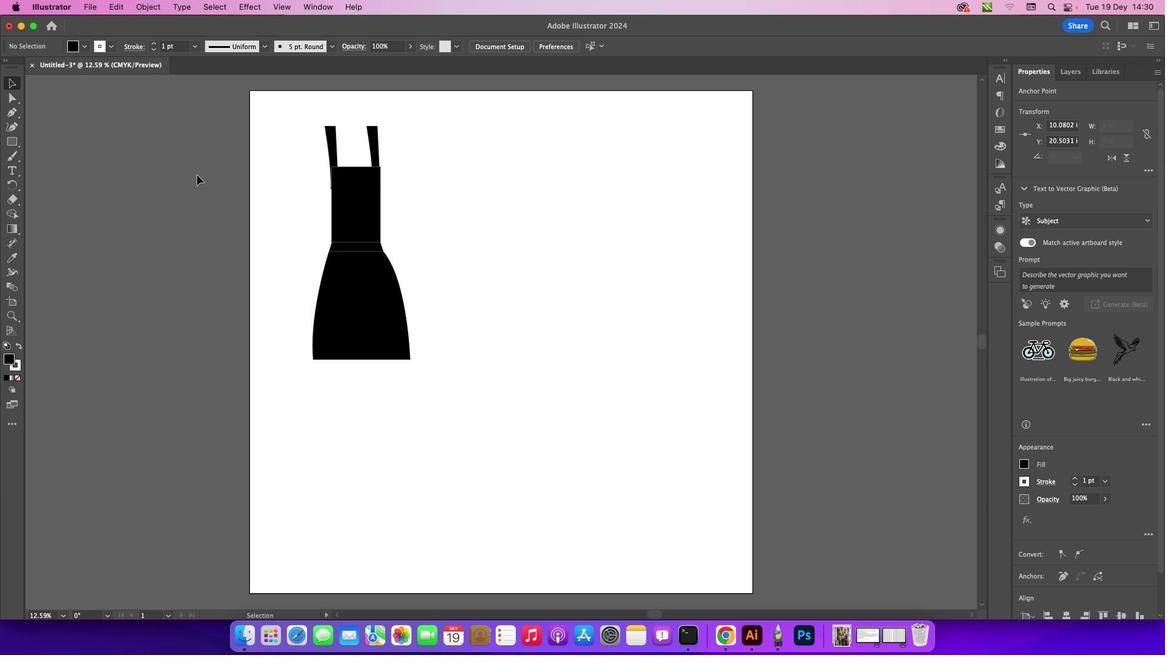 
Action: Mouse pressed left at (137, 134)
Screenshot: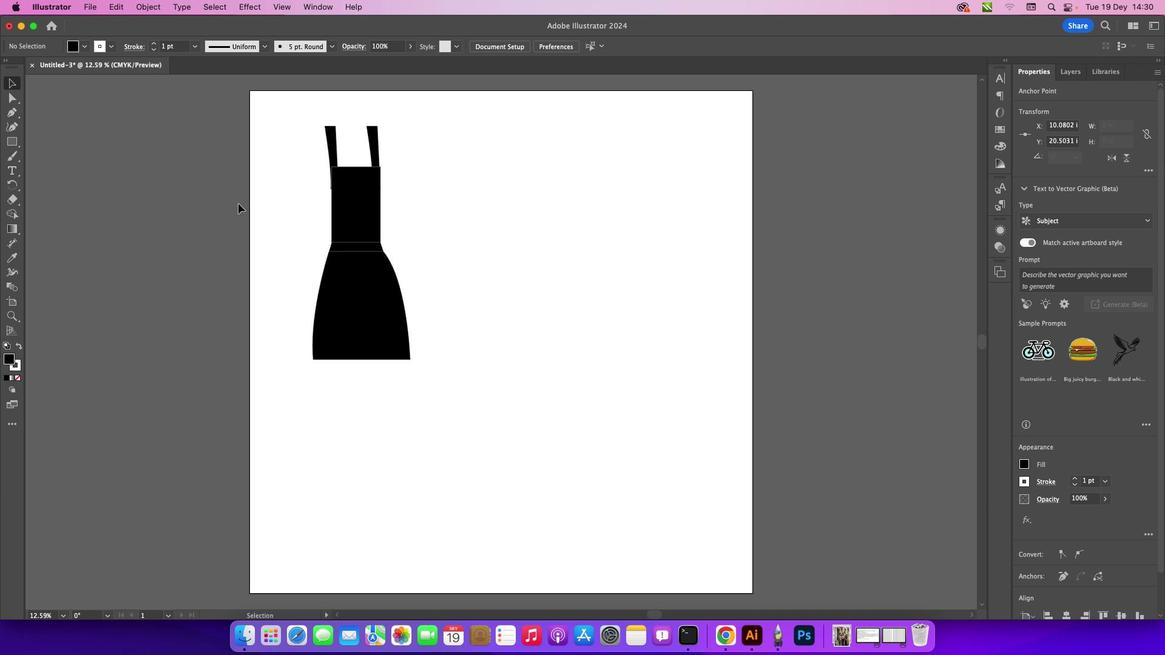 
Action: Mouse moved to (380, 283)
Screenshot: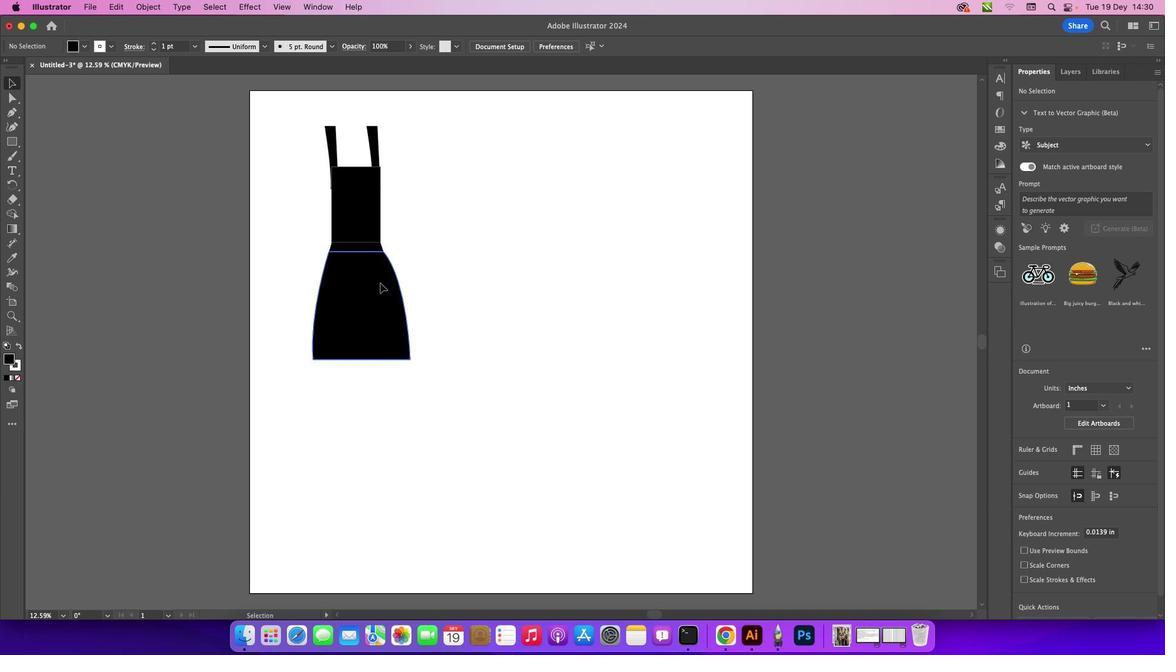 
Action: Mouse pressed left at (380, 283)
Screenshot: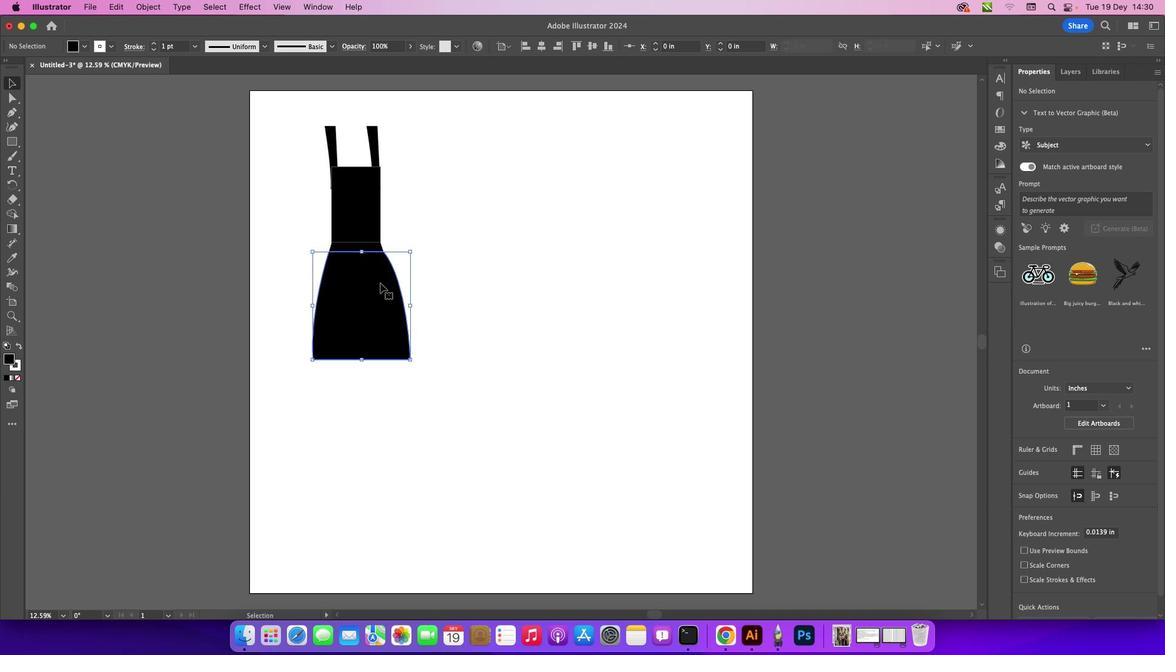 
Action: Mouse moved to (378, 284)
Screenshot: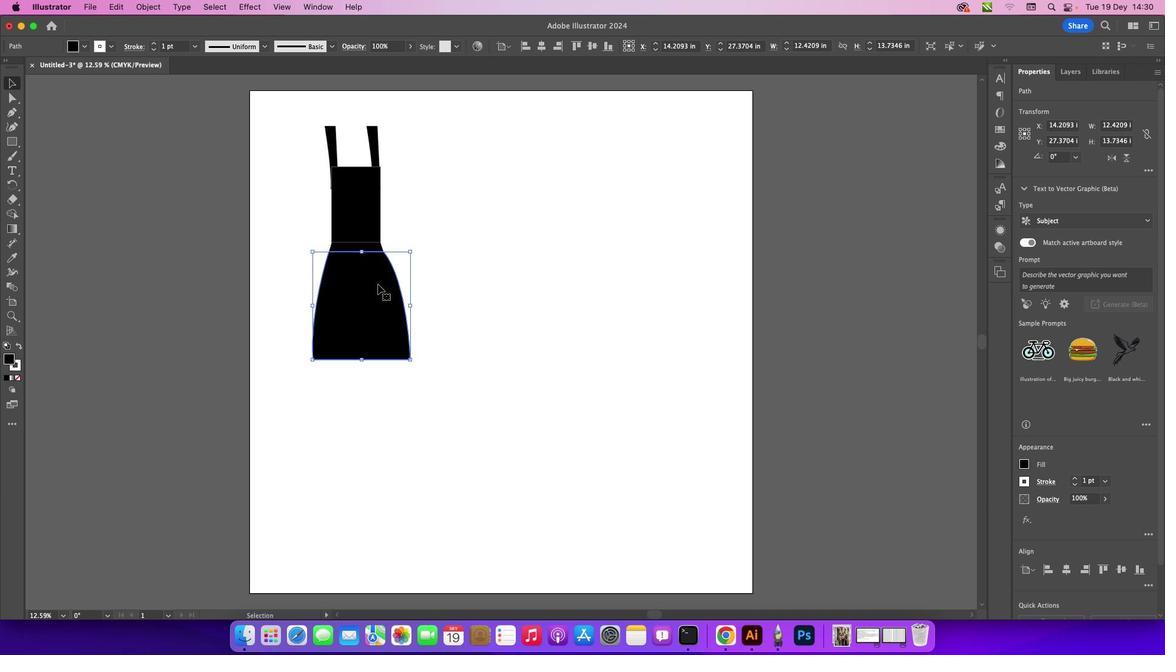 
Action: Key pressed Key.leftKey.left
Screenshot: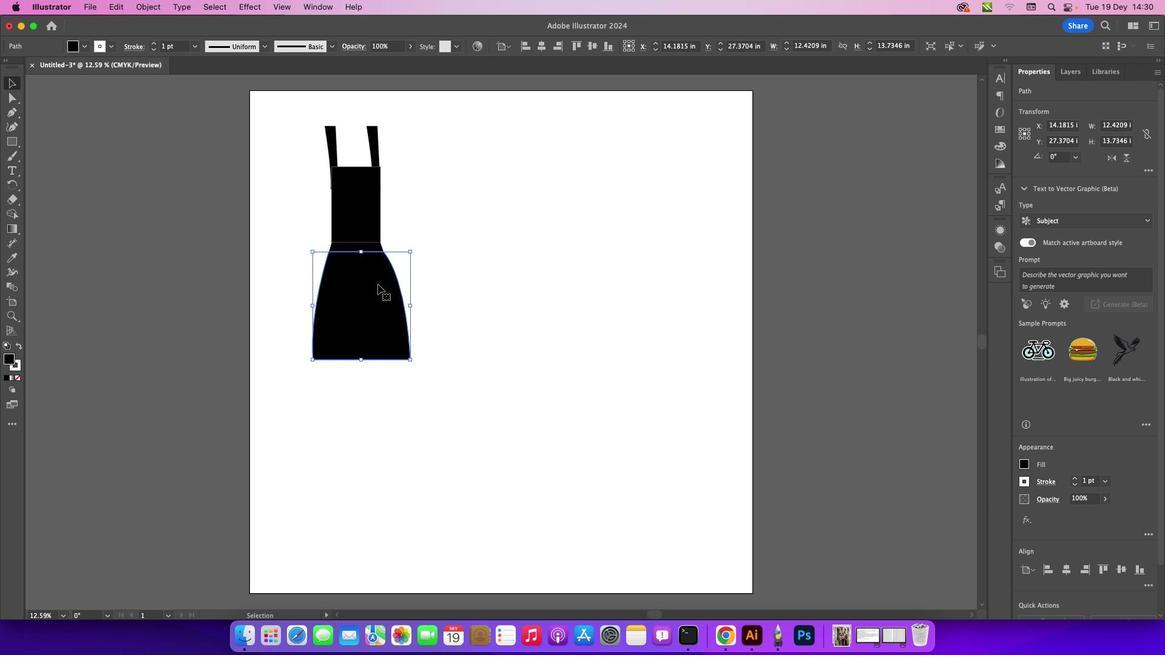 
Action: Mouse moved to (316, 185)
Screenshot: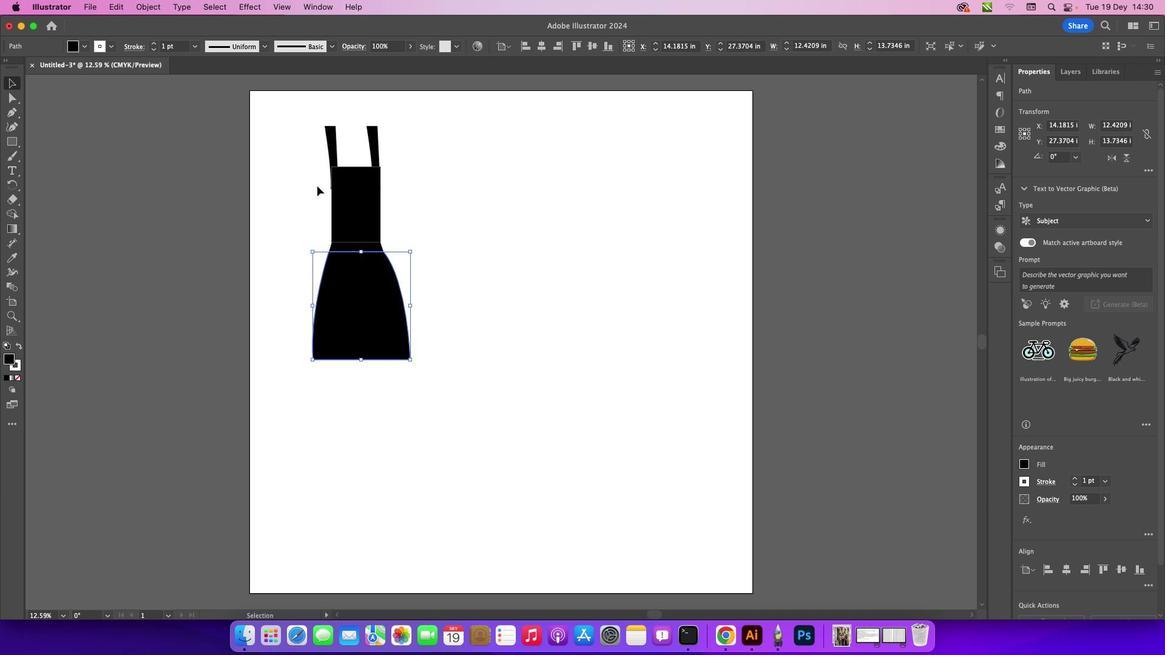 
Action: Mouse pressed left at (316, 185)
Screenshot: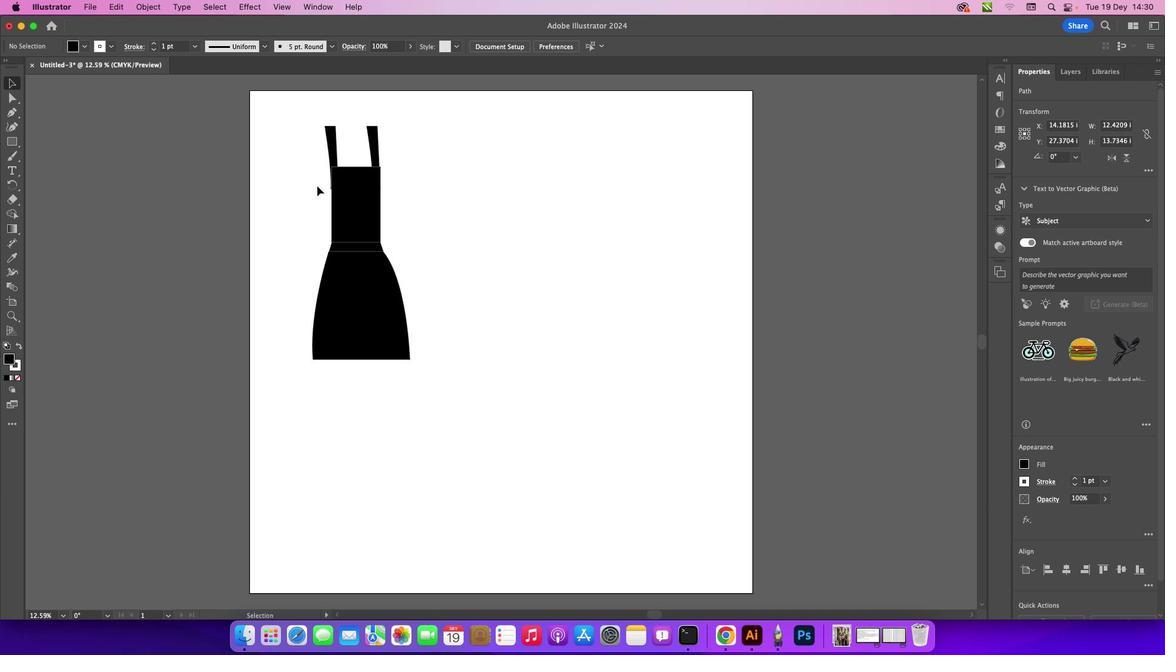 
Action: Mouse moved to (336, 136)
Screenshot: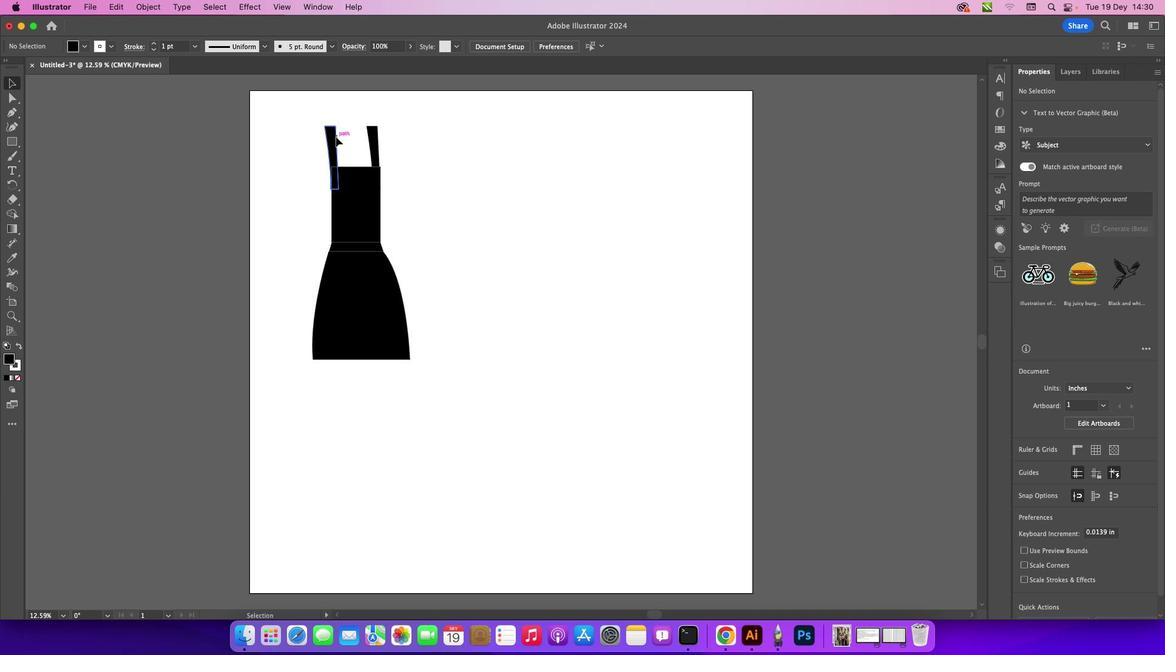 
Action: Mouse pressed left at (336, 136)
Screenshot: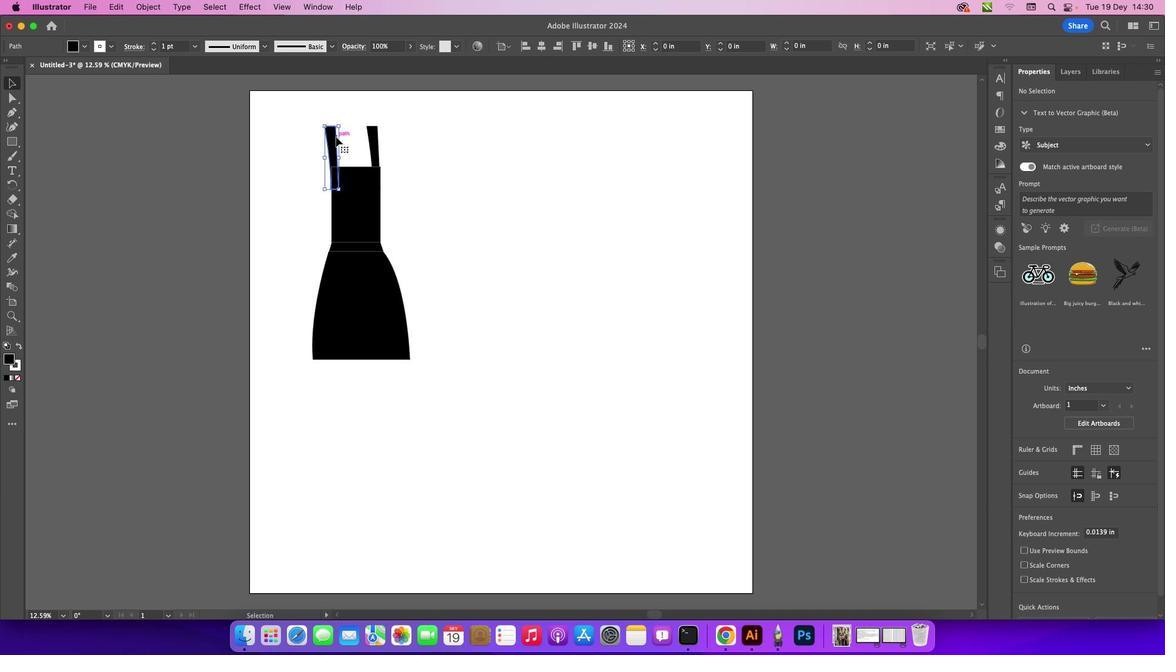 
Action: Mouse moved to (495, 215)
Screenshot: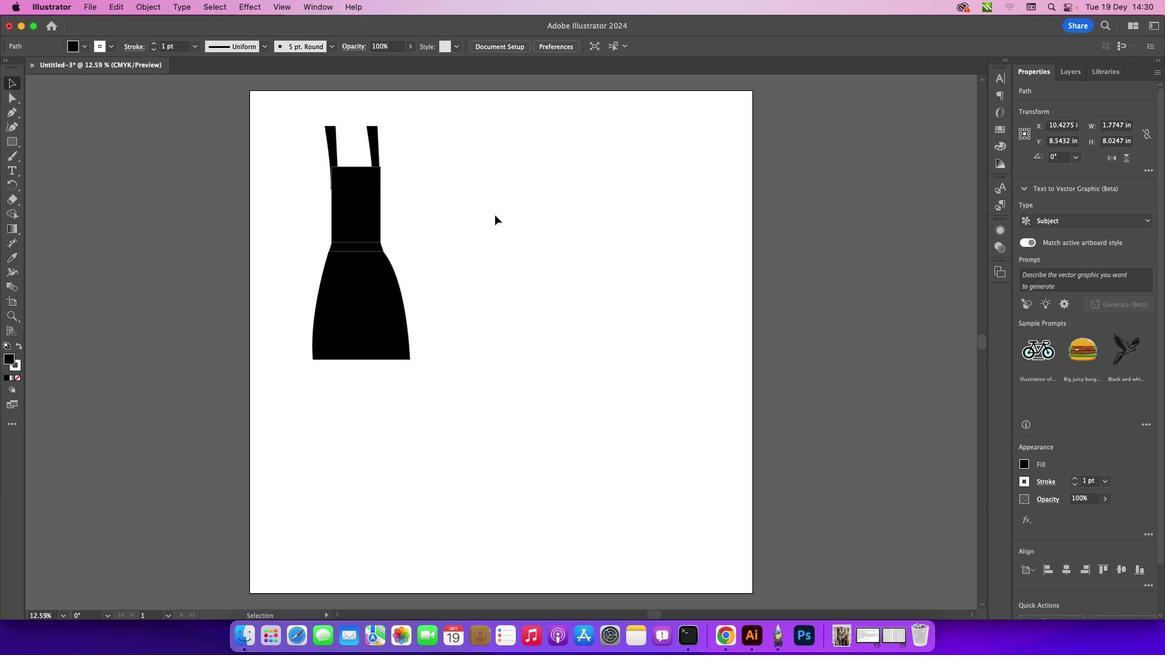 
Action: Mouse pressed left at (495, 215)
Screenshot: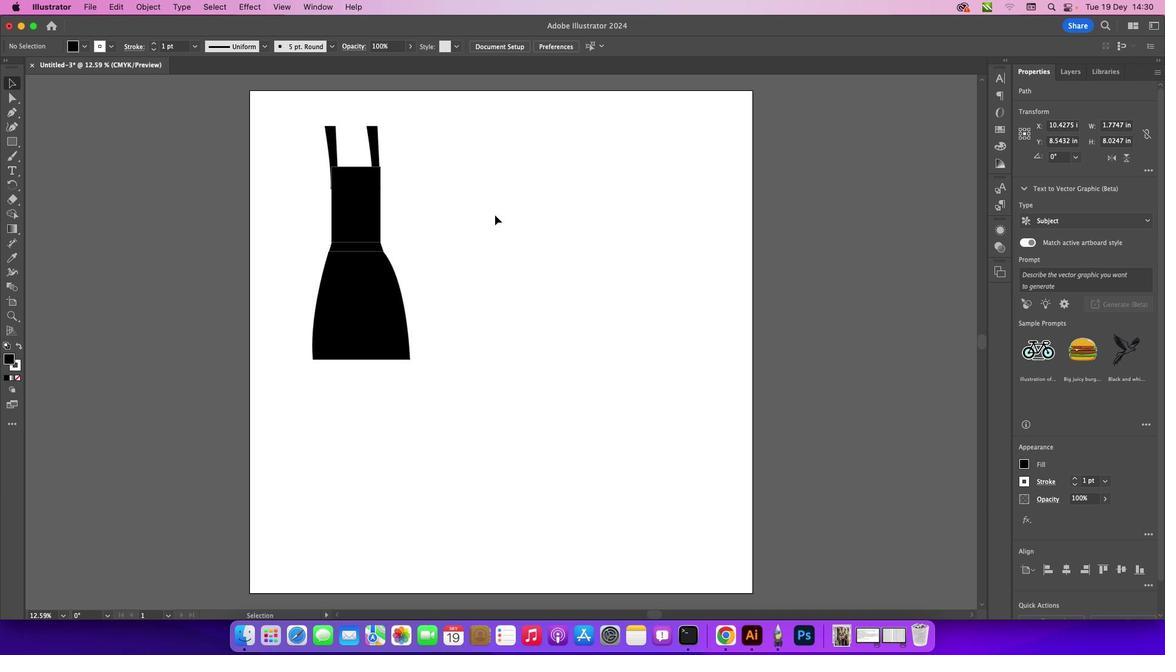 
Action: Mouse moved to (327, 146)
Screenshot: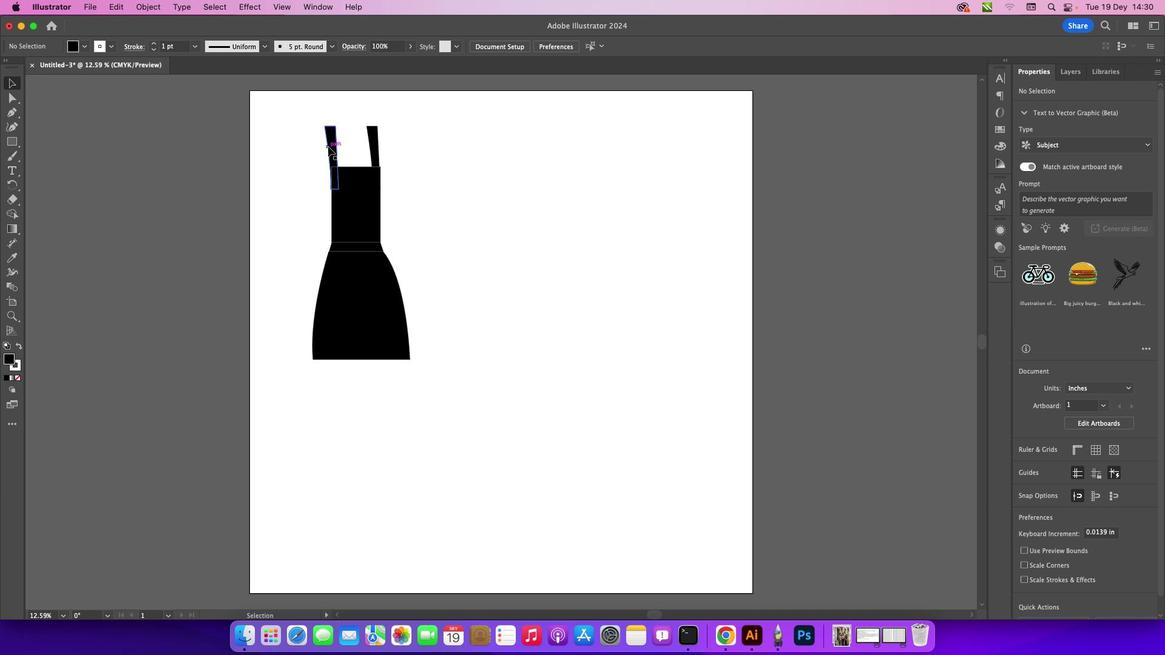 
Action: Mouse pressed left at (327, 146)
Screenshot: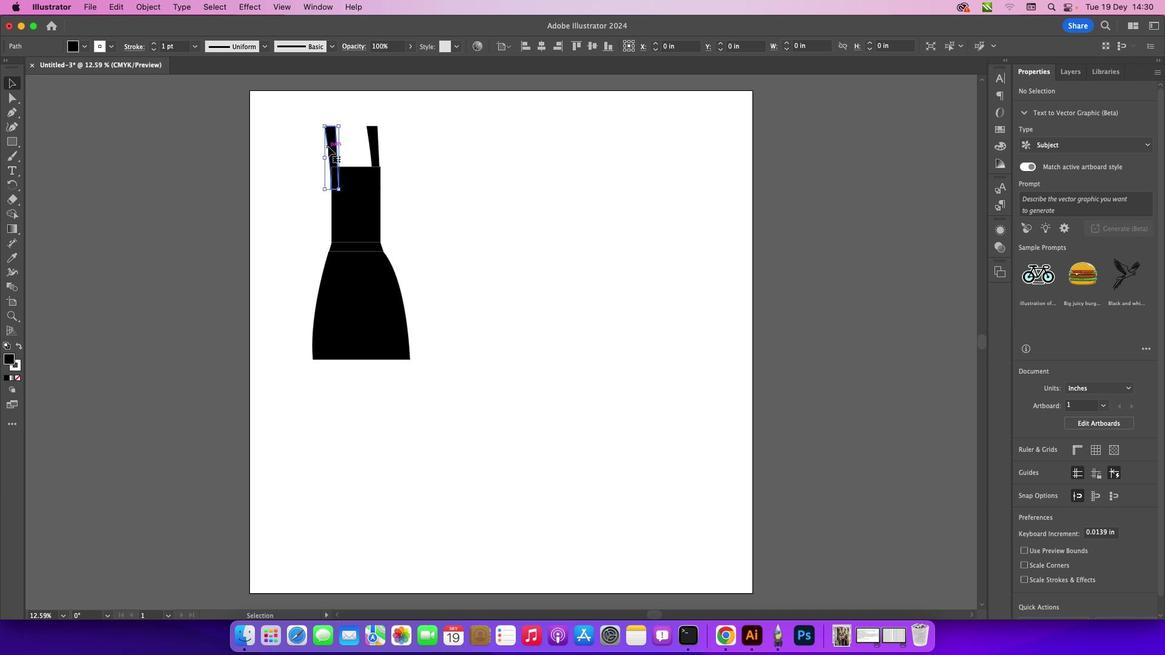 
Action: Mouse moved to (194, 44)
Screenshot: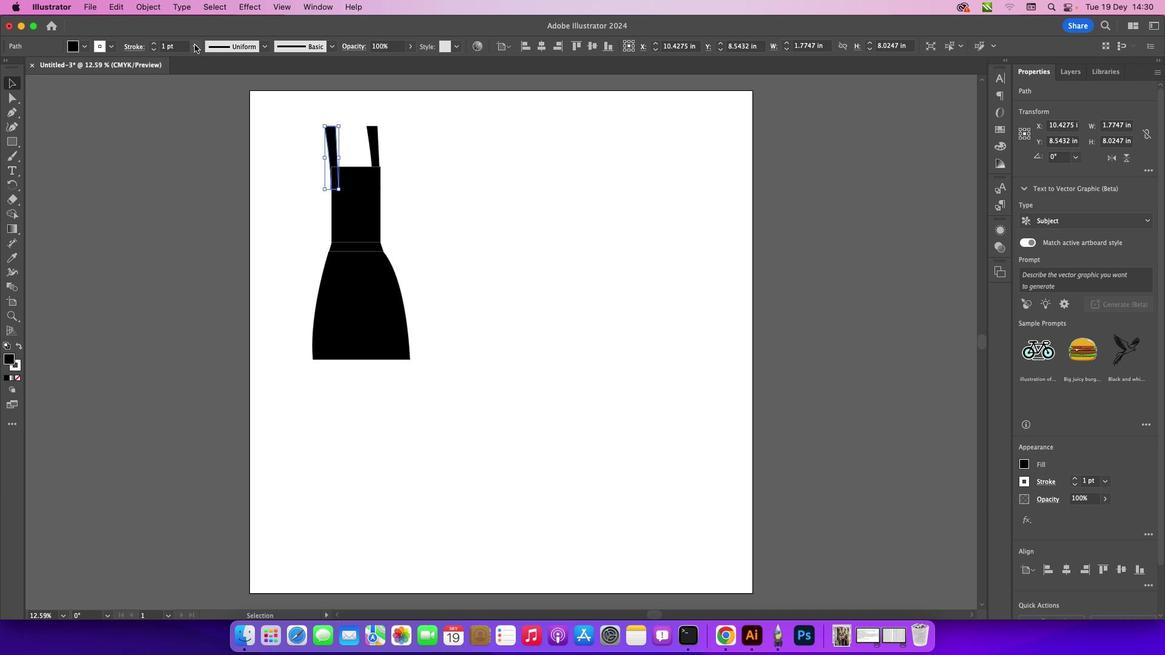 
Action: Mouse pressed left at (194, 44)
Screenshot: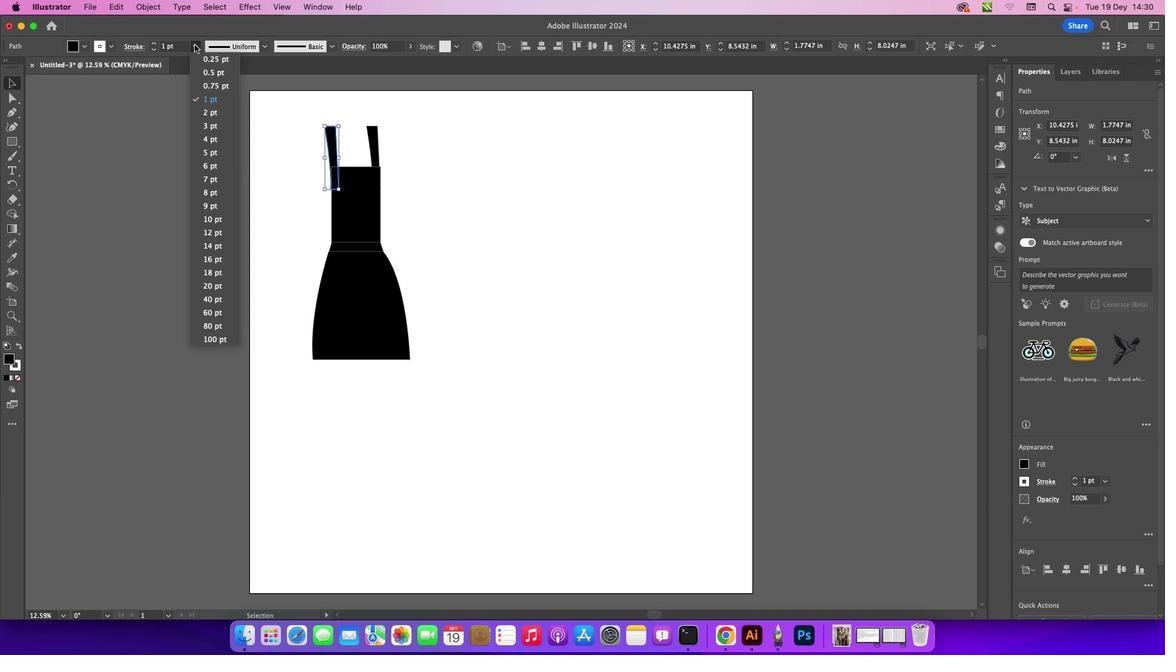 
Action: Mouse moved to (220, 152)
Screenshot: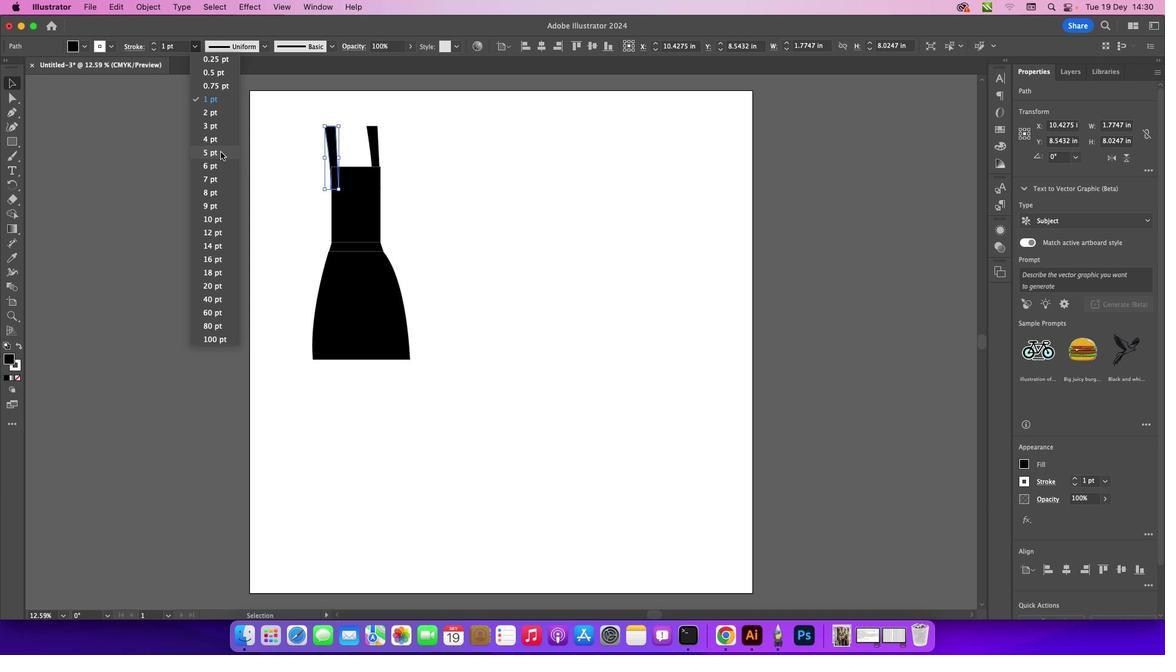 
Action: Mouse pressed left at (220, 152)
Screenshot: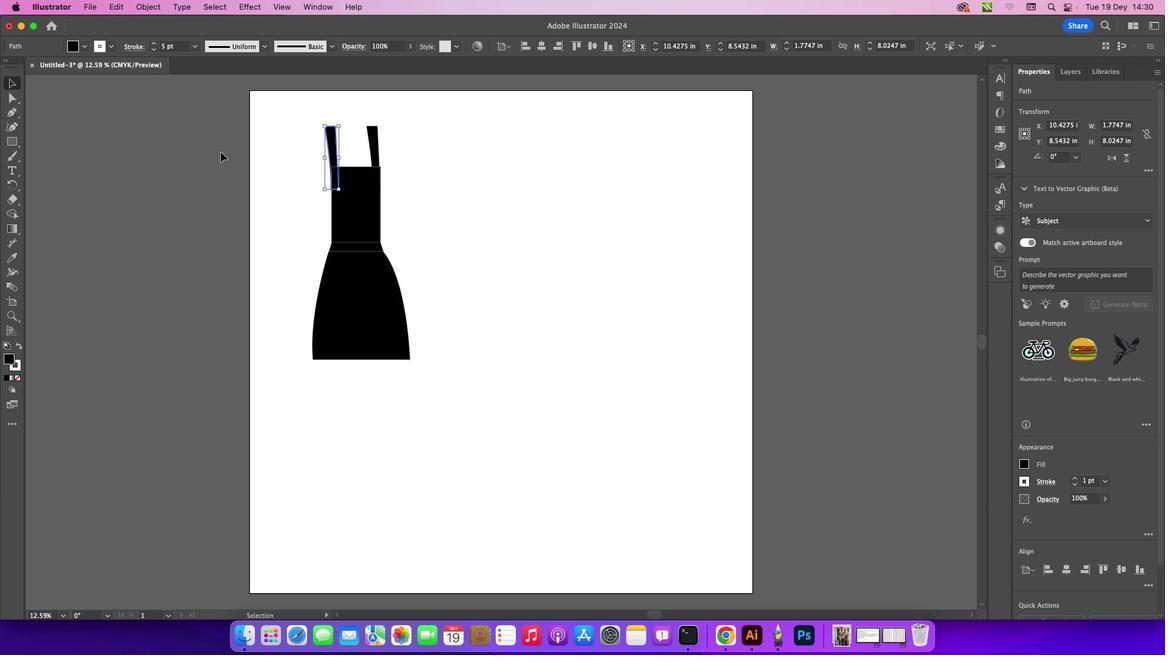 
Action: Mouse moved to (183, 158)
Screenshot: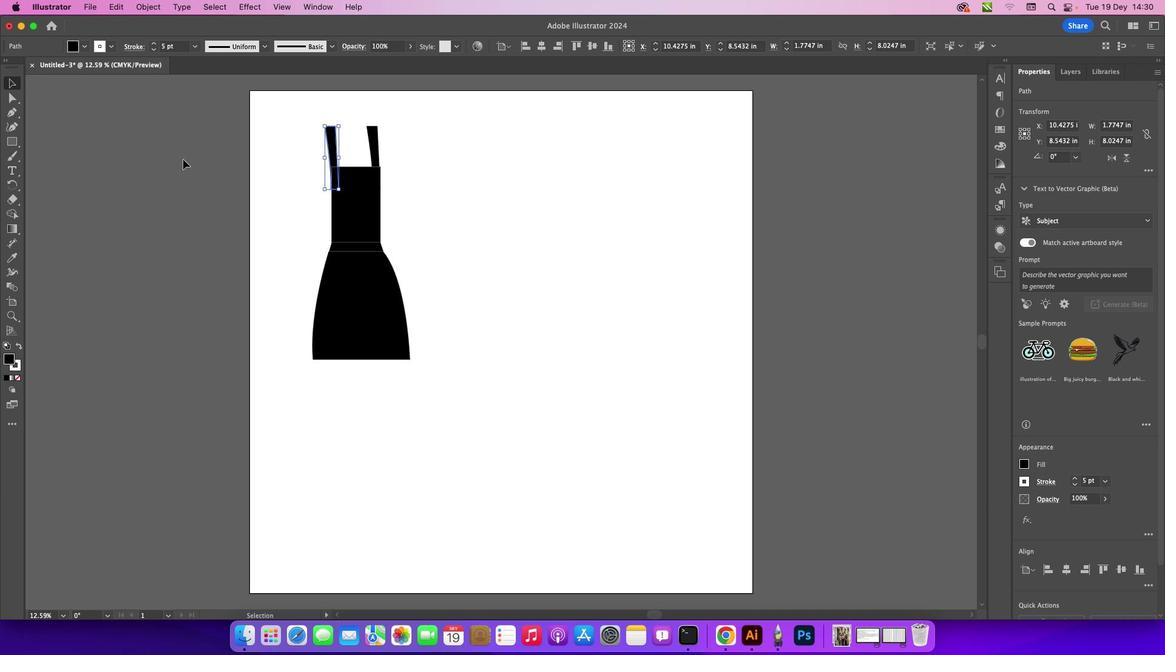 
Action: Mouse pressed left at (183, 158)
Screenshot: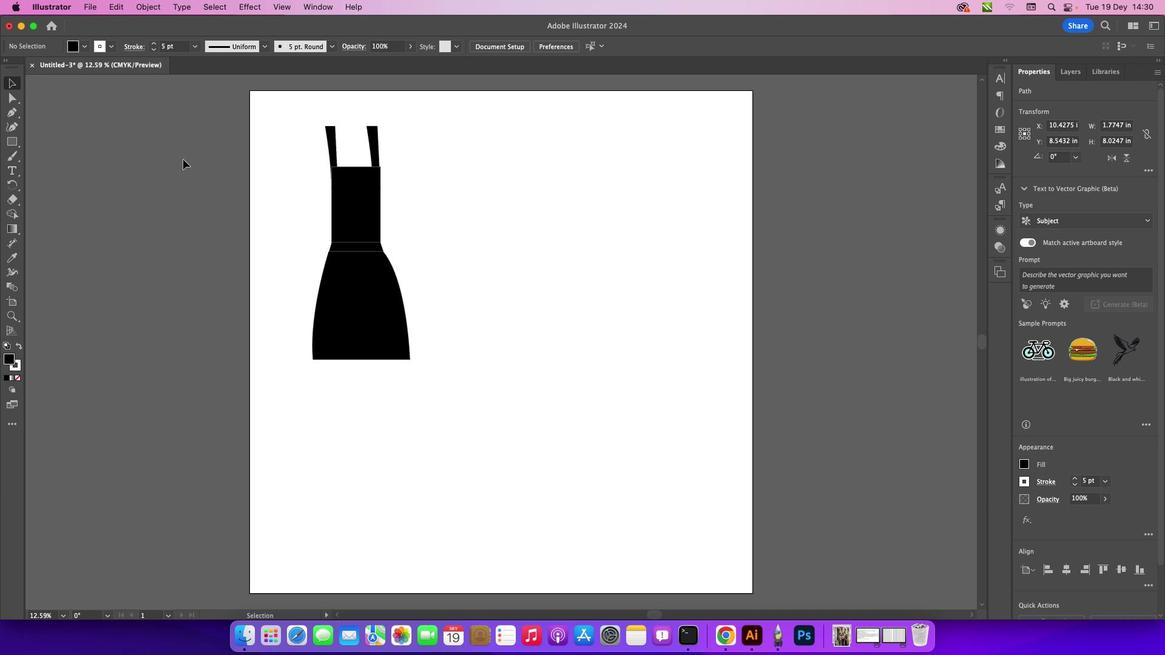 
Action: Mouse moved to (15, 144)
Screenshot: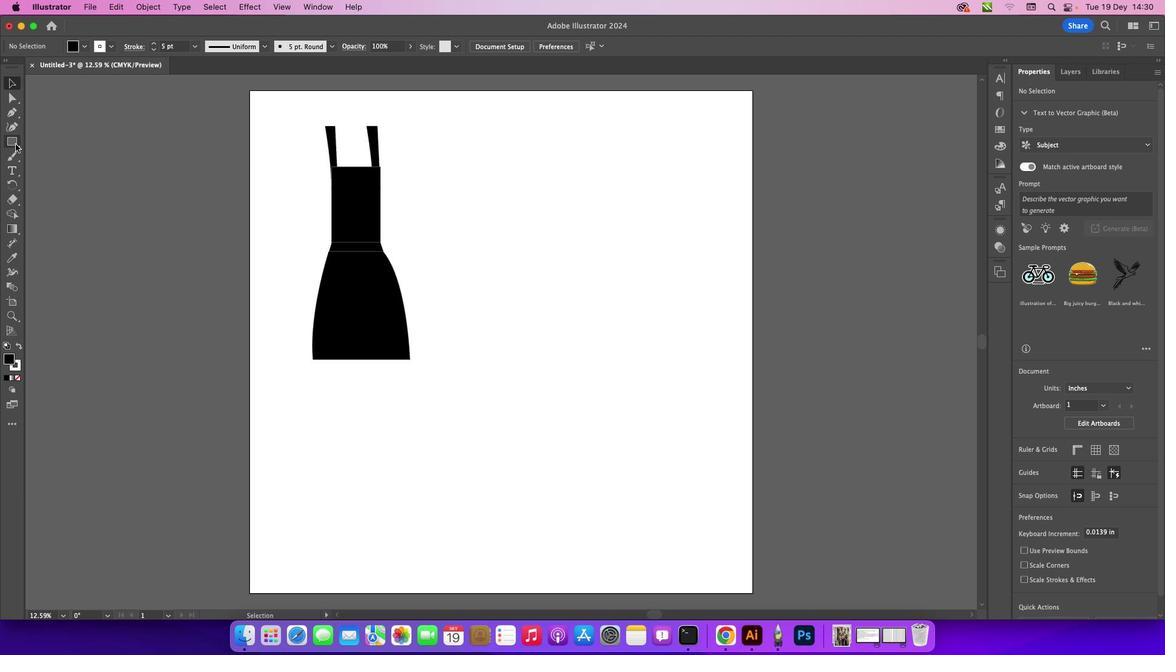 
Action: Mouse pressed left at (15, 144)
Screenshot: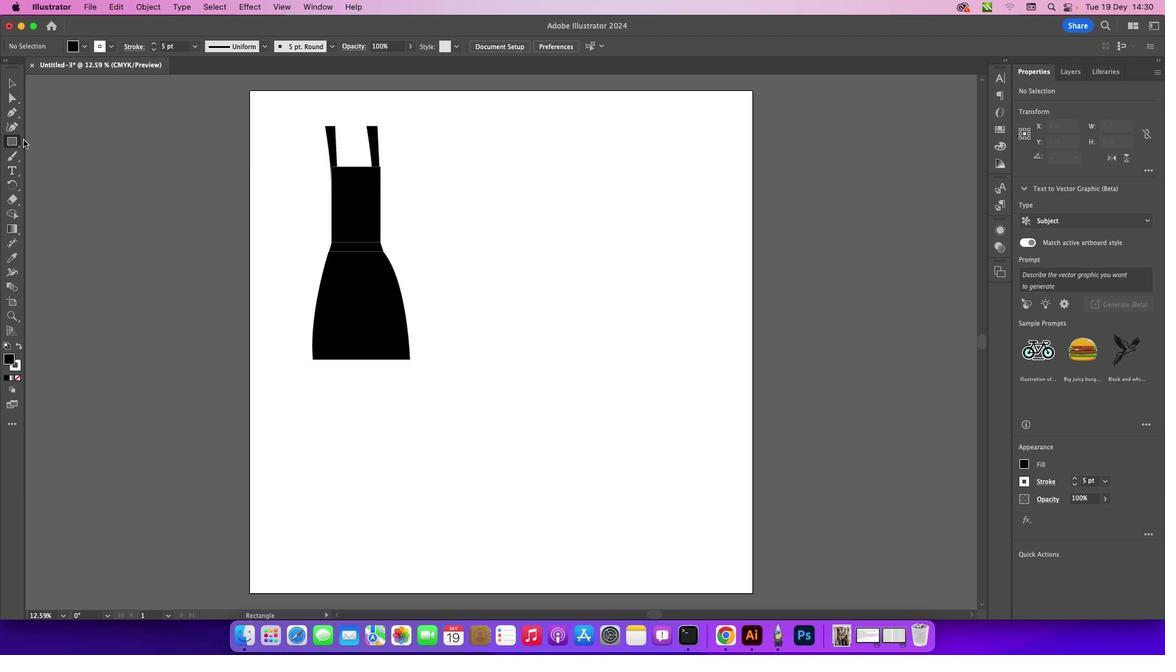 
Action: Mouse moved to (248, 89)
Screenshot: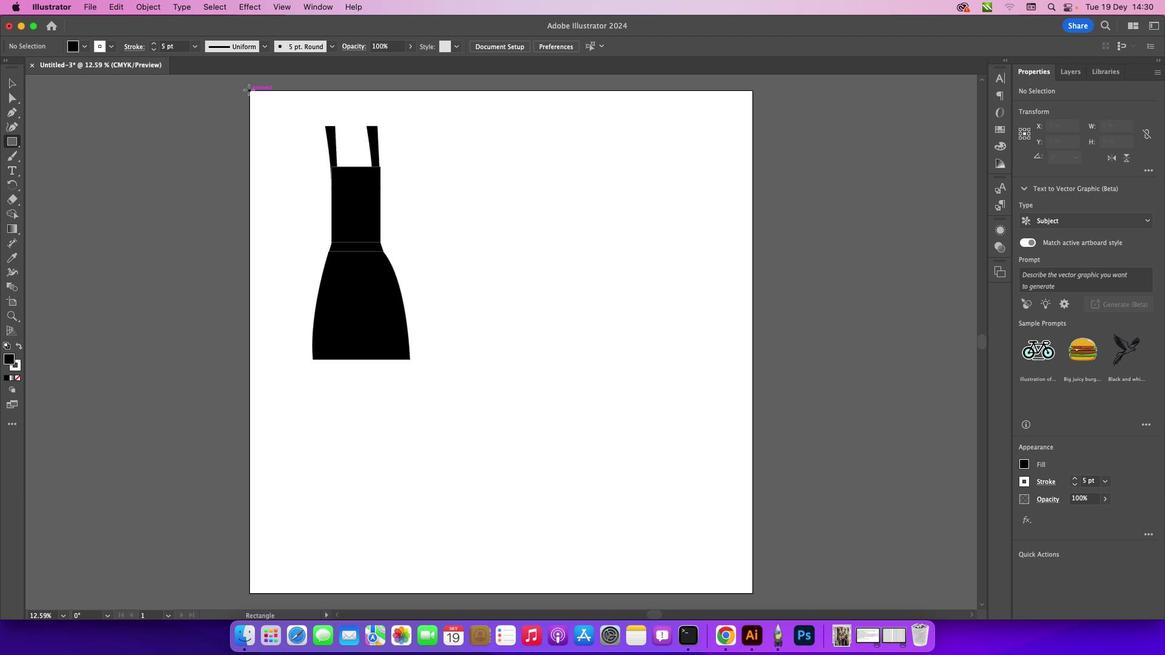 
Action: Mouse pressed left at (248, 89)
Screenshot: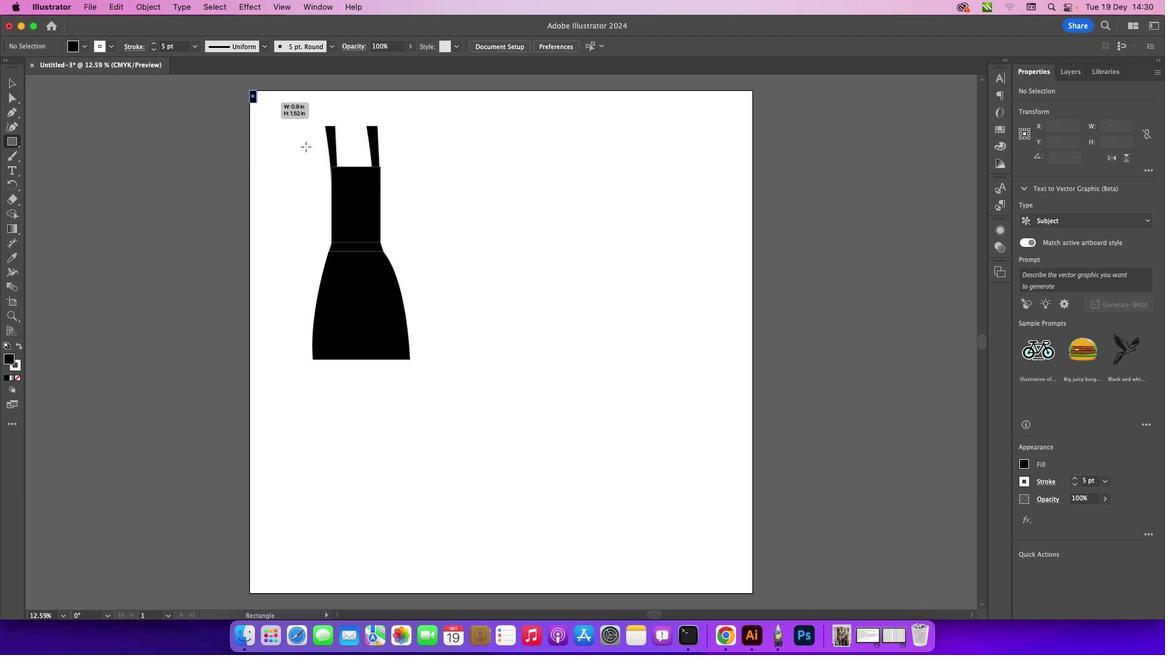 
Action: Mouse moved to (321, 326)
Screenshot: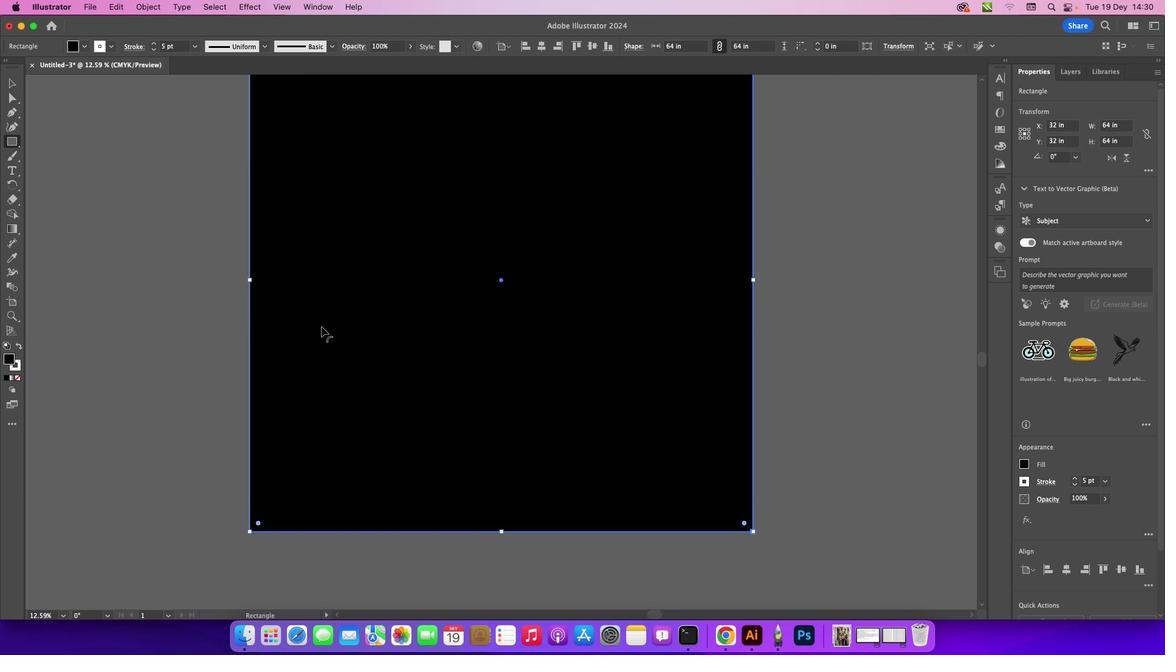 
Action: Mouse scrolled (321, 326) with delta (0, 0)
Screenshot: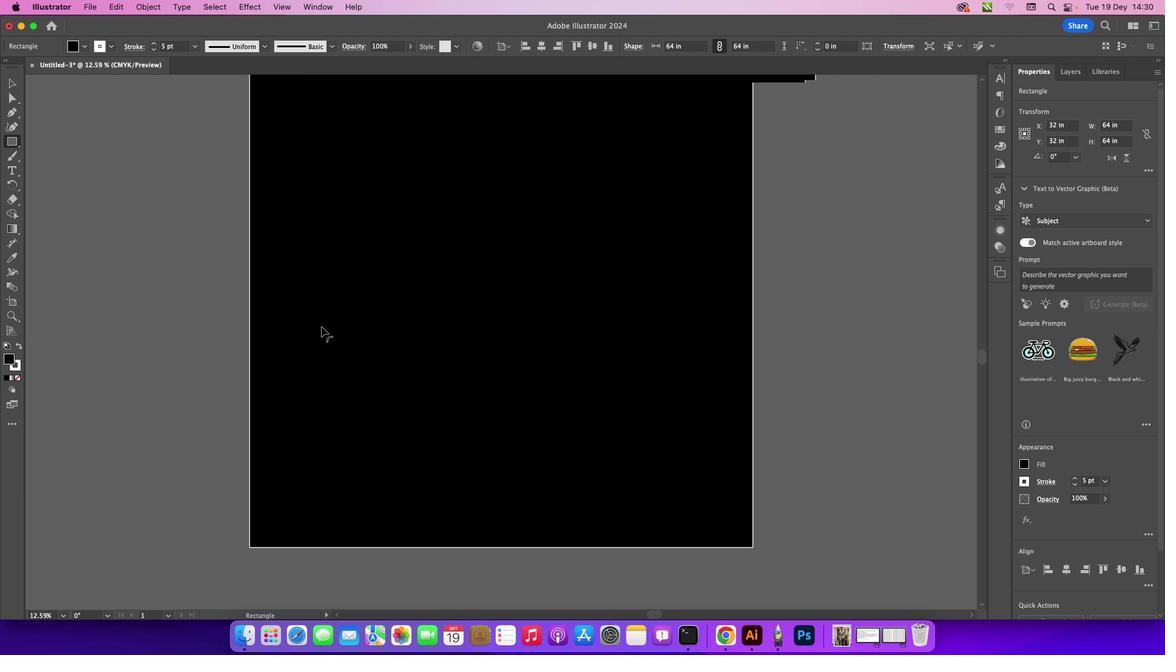 
Action: Mouse scrolled (321, 326) with delta (0, 0)
Screenshot: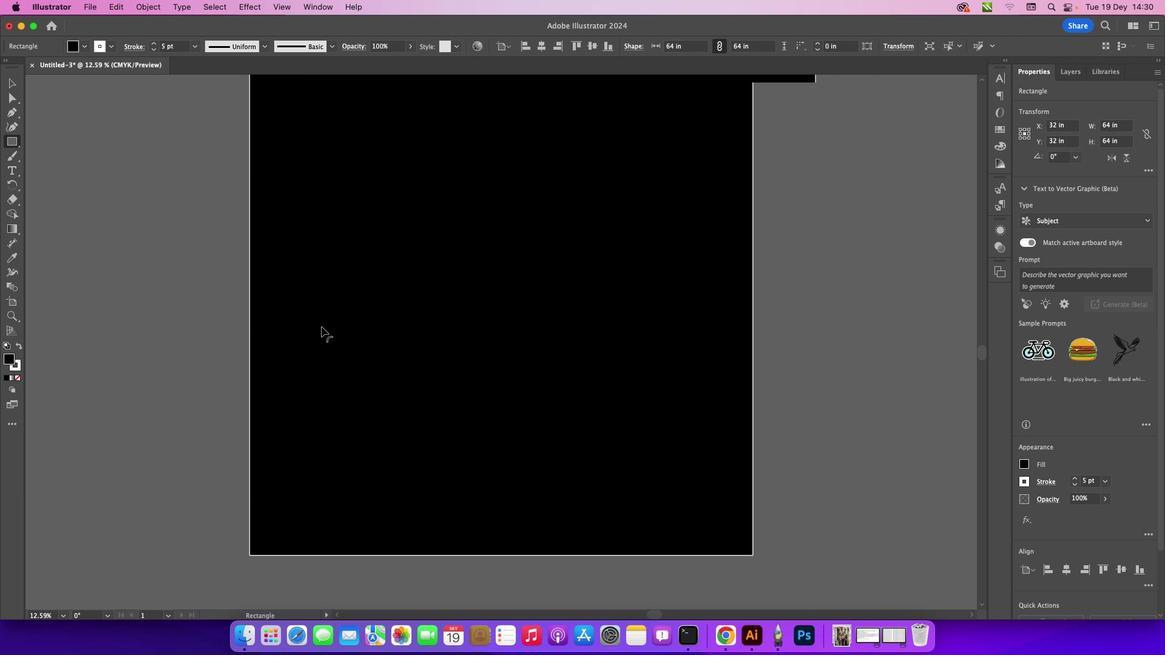 
Action: Mouse scrolled (321, 326) with delta (0, 0)
Screenshot: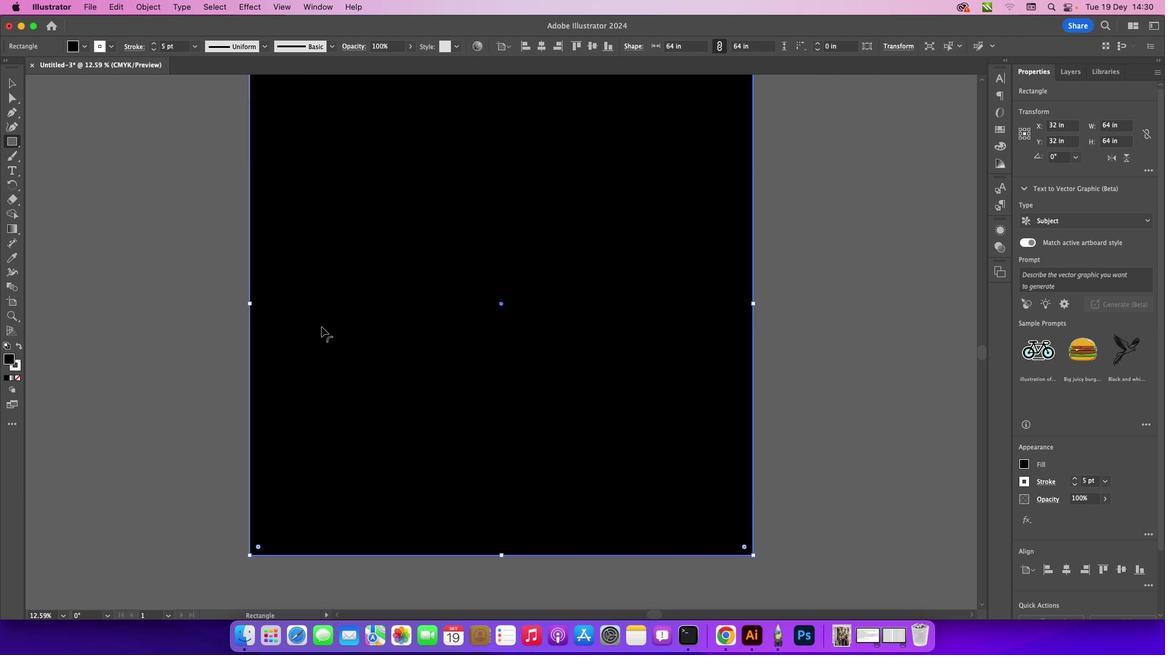
Action: Mouse scrolled (321, 326) with delta (0, 0)
Screenshot: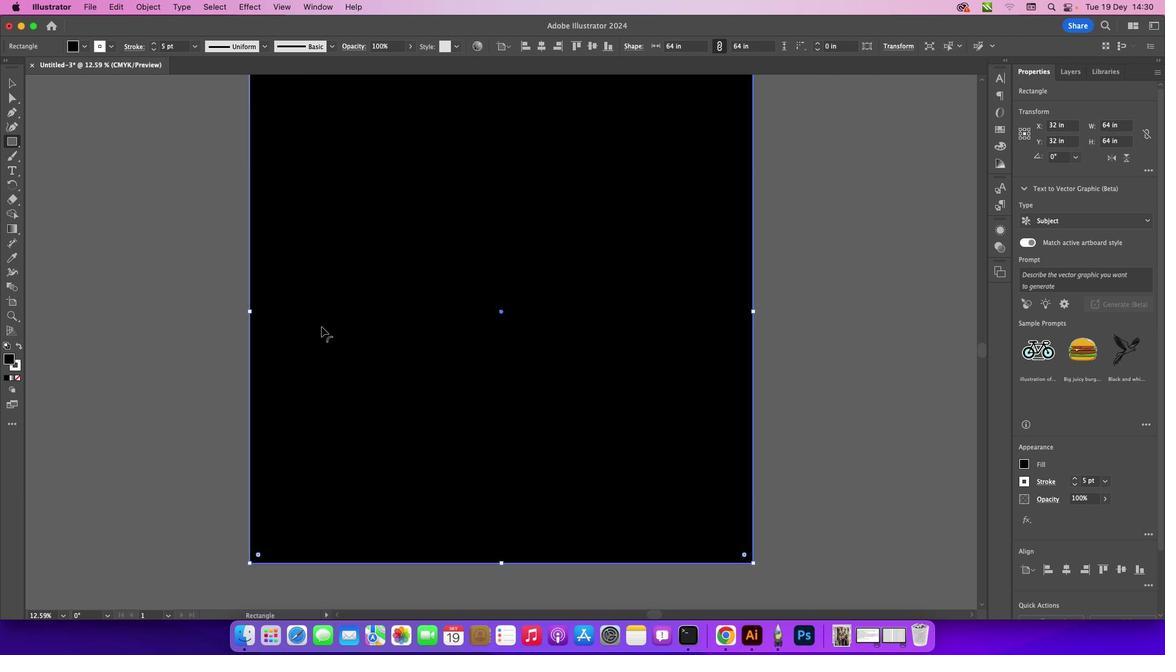 
Action: Mouse moved to (321, 326)
Screenshot: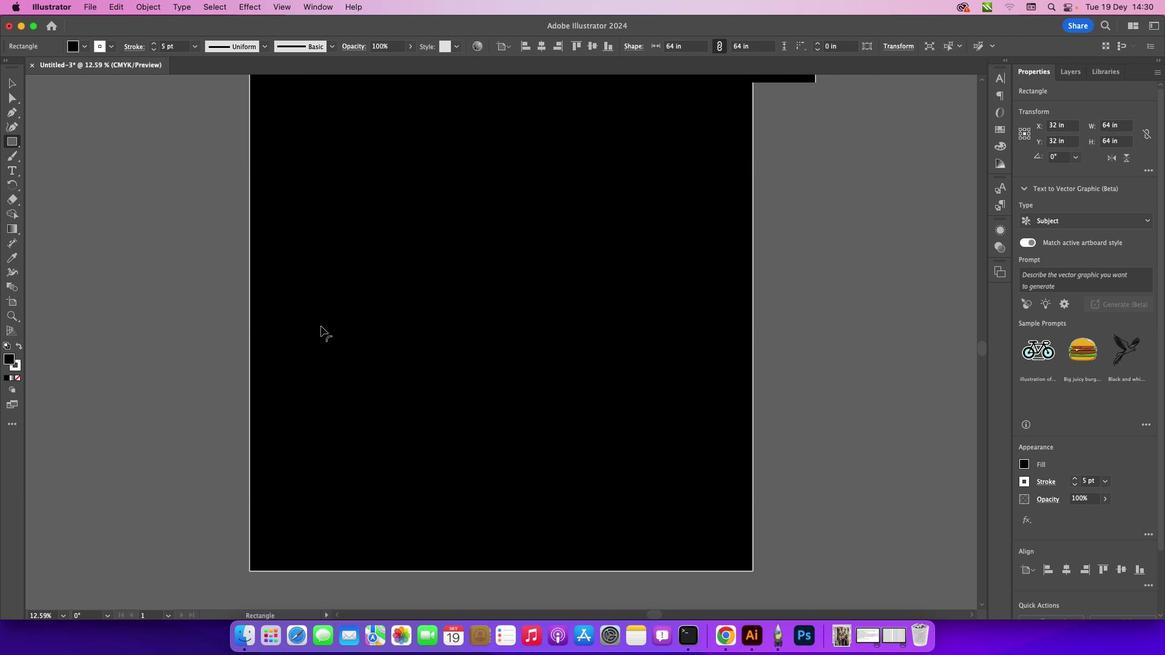 
Action: Mouse scrolled (321, 326) with delta (0, 0)
Screenshot: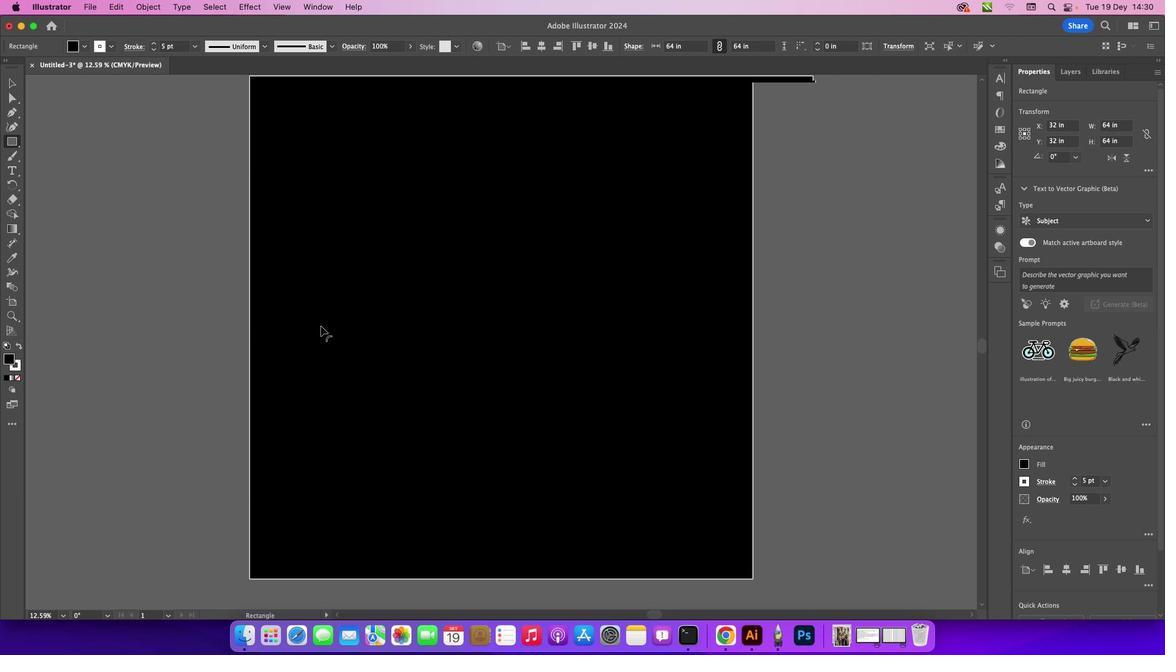 
Action: Mouse scrolled (321, 326) with delta (0, 0)
Screenshot: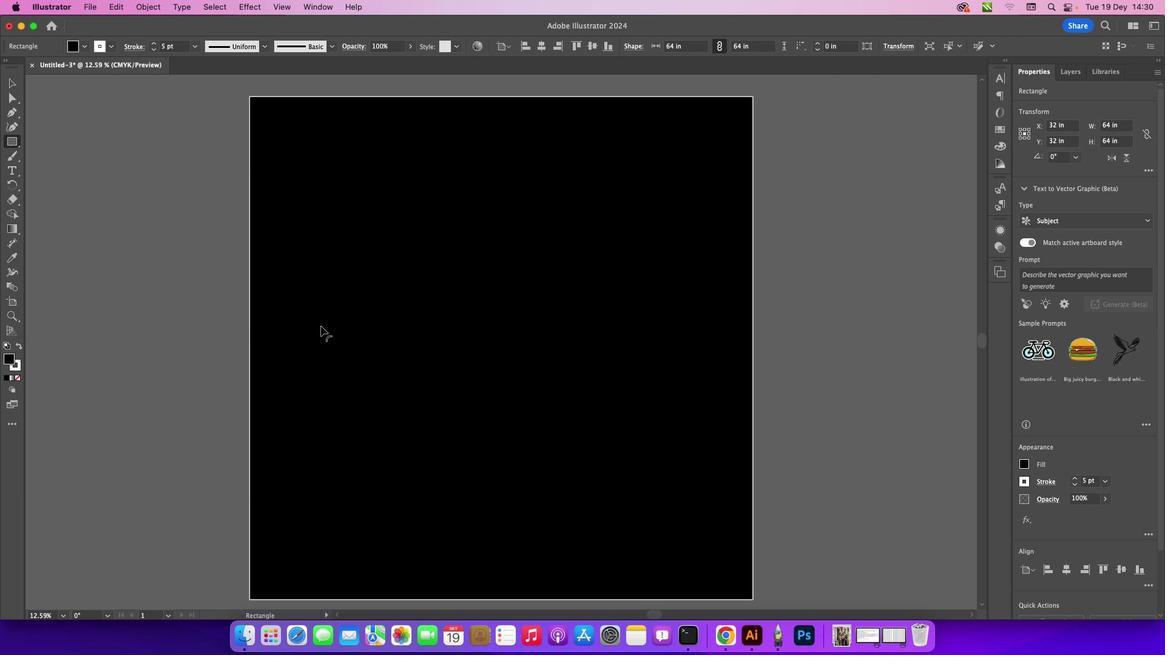 
Action: Mouse scrolled (321, 326) with delta (0, 0)
Screenshot: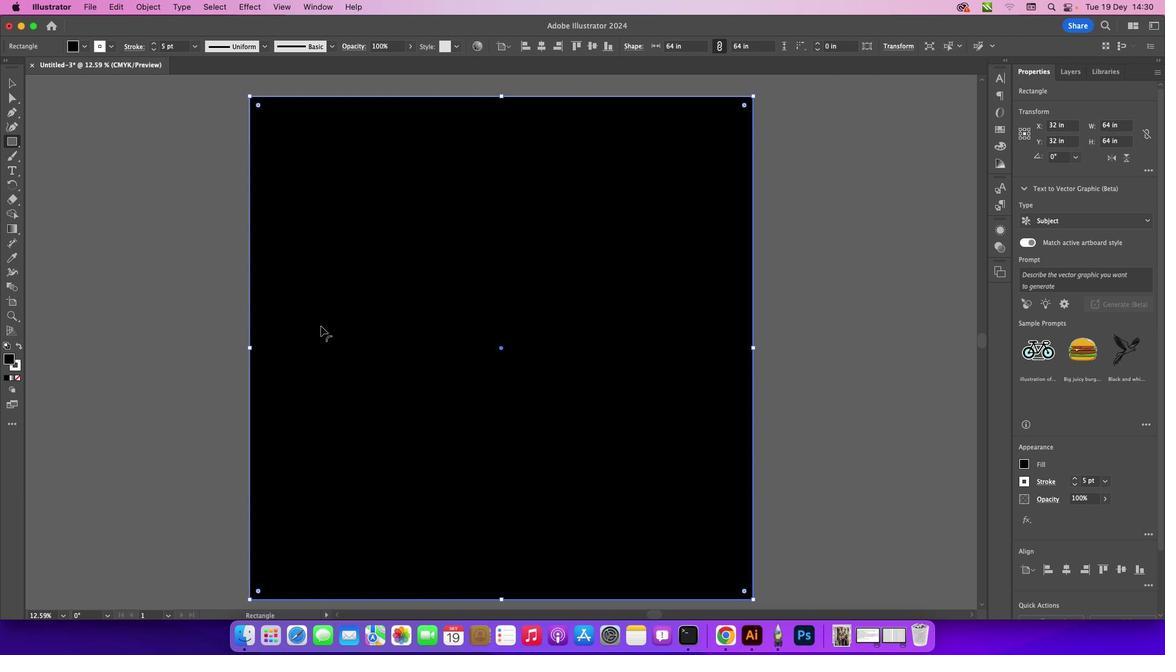 
Action: Mouse moved to (11, 361)
Screenshot: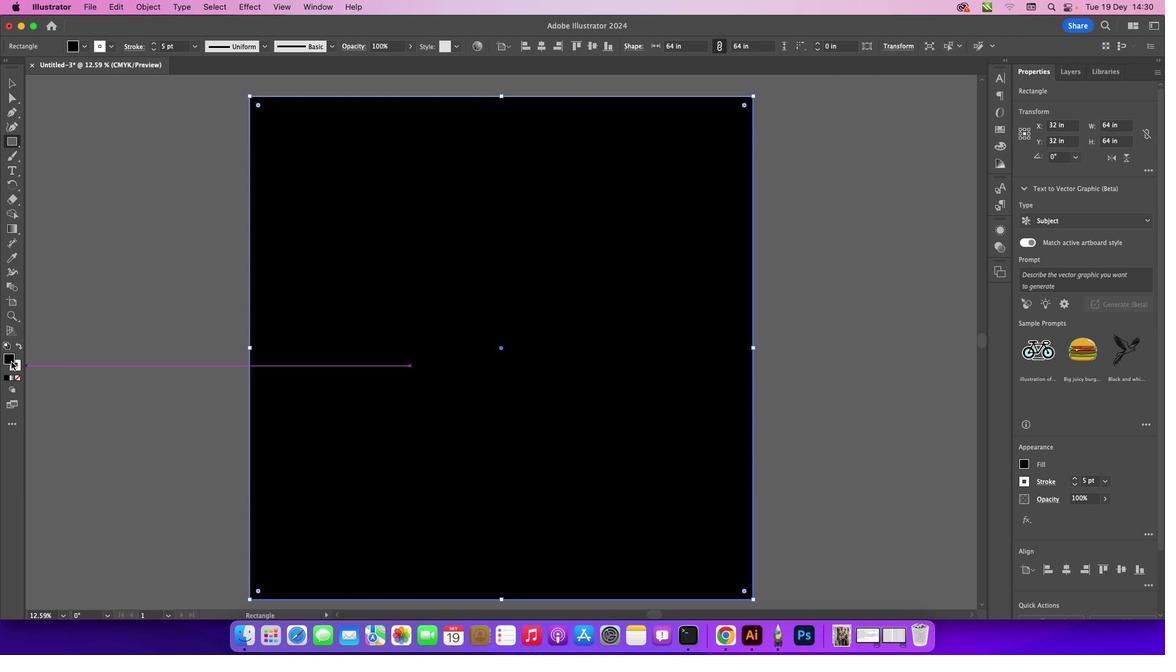 
Action: Mouse pressed left at (11, 361)
Screenshot: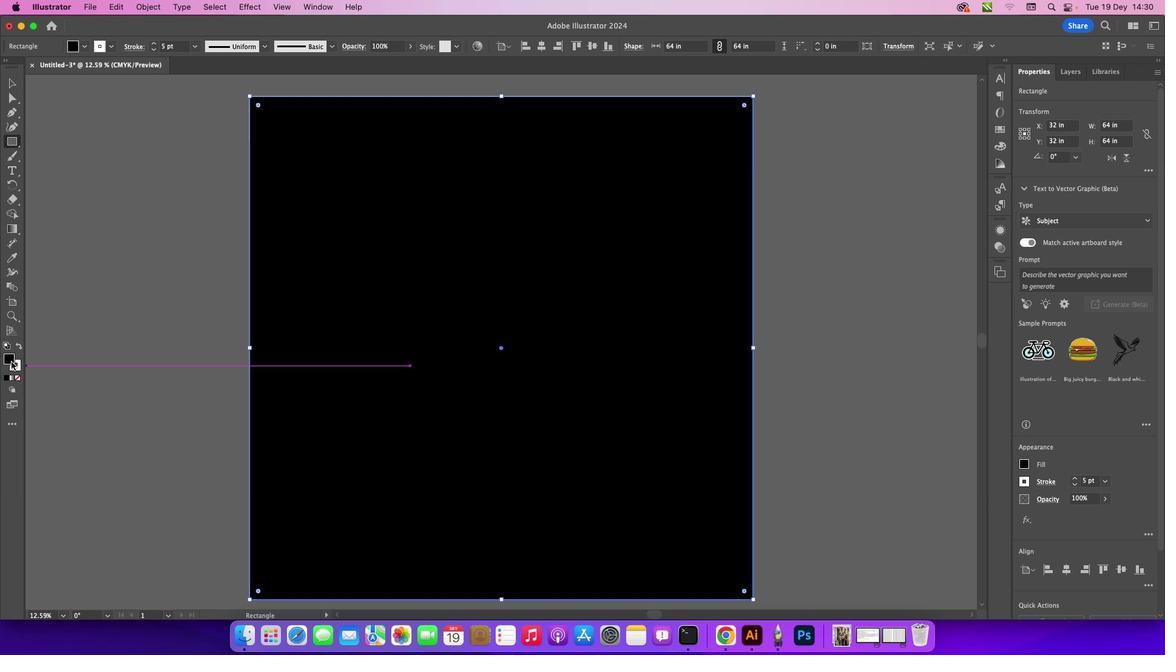 
Action: Mouse pressed left at (11, 361)
Screenshot: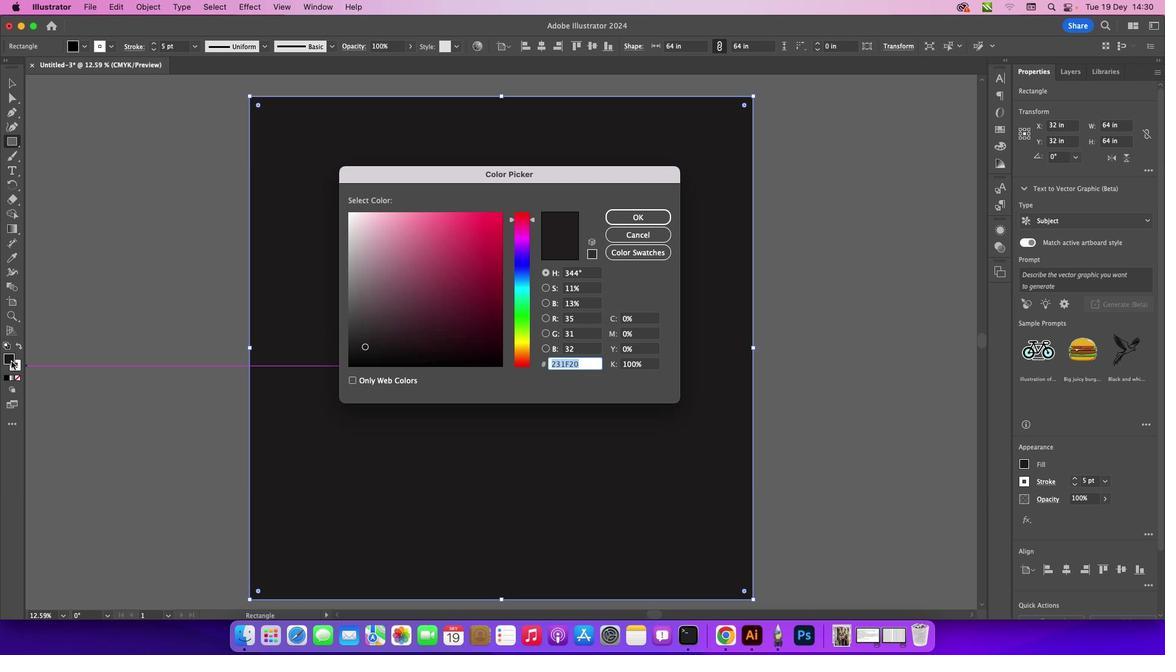 
Action: Mouse moved to (363, 216)
Screenshot: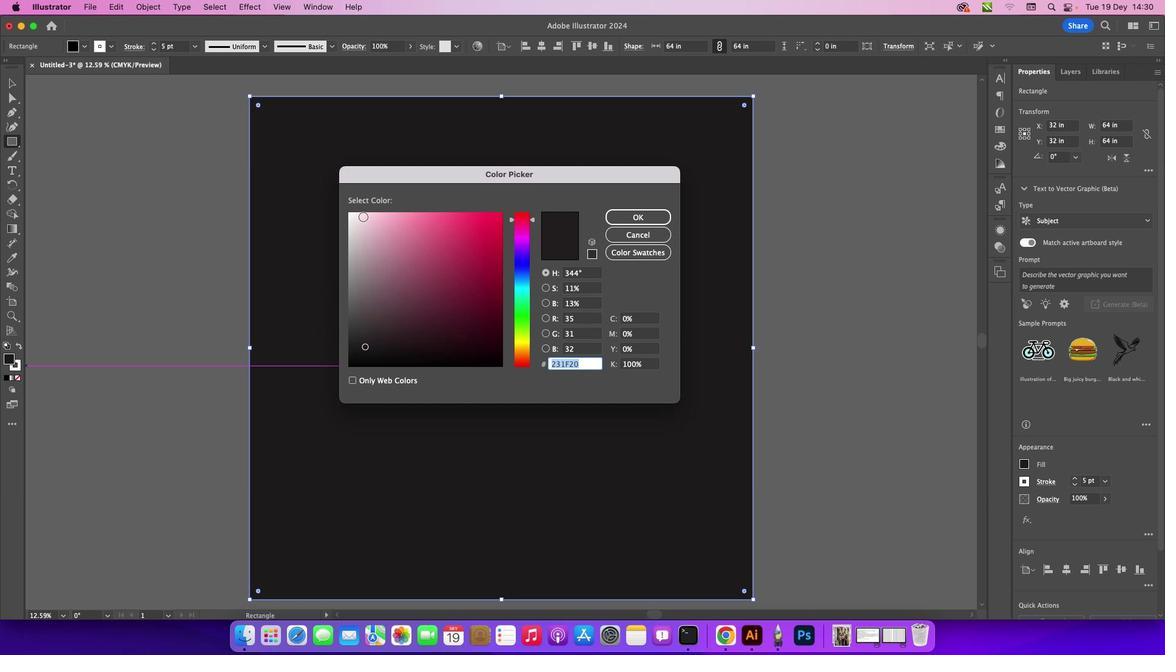 
Action: Mouse pressed left at (363, 216)
Screenshot: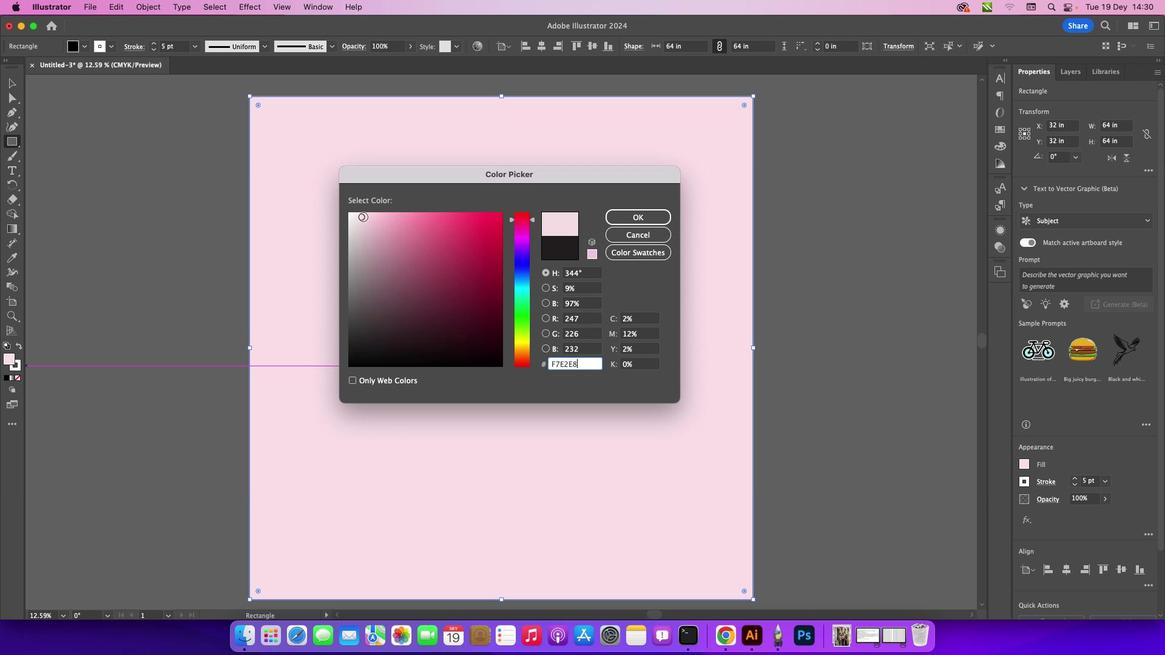 
Action: Mouse moved to (359, 216)
Screenshot: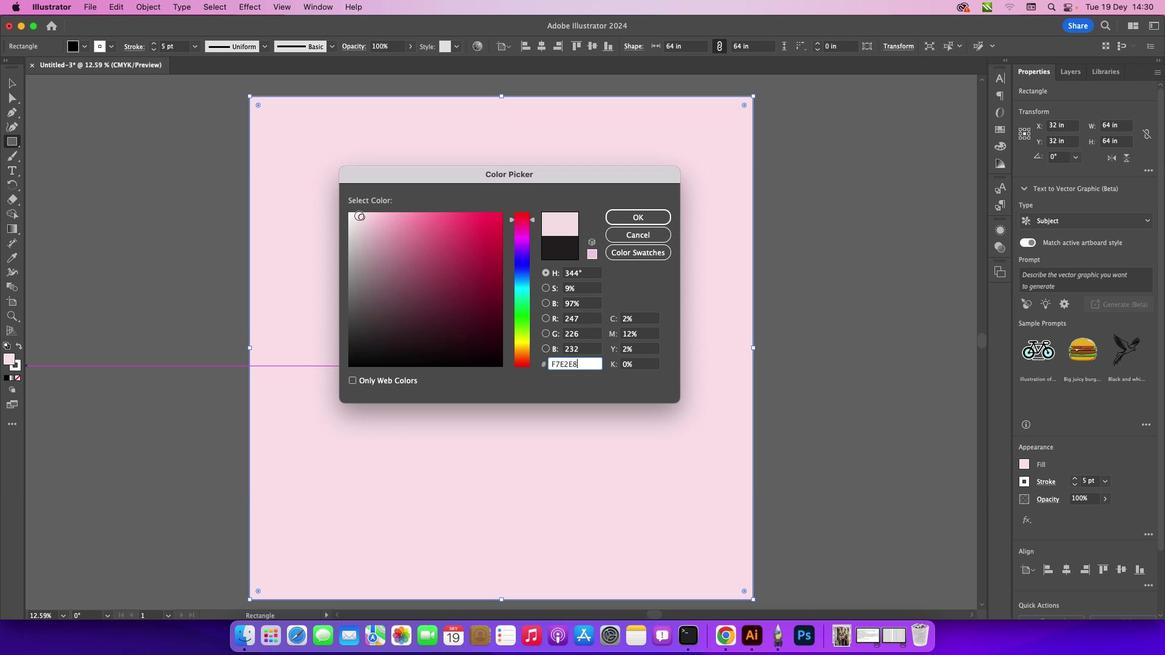 
Action: Mouse pressed left at (359, 216)
Screenshot: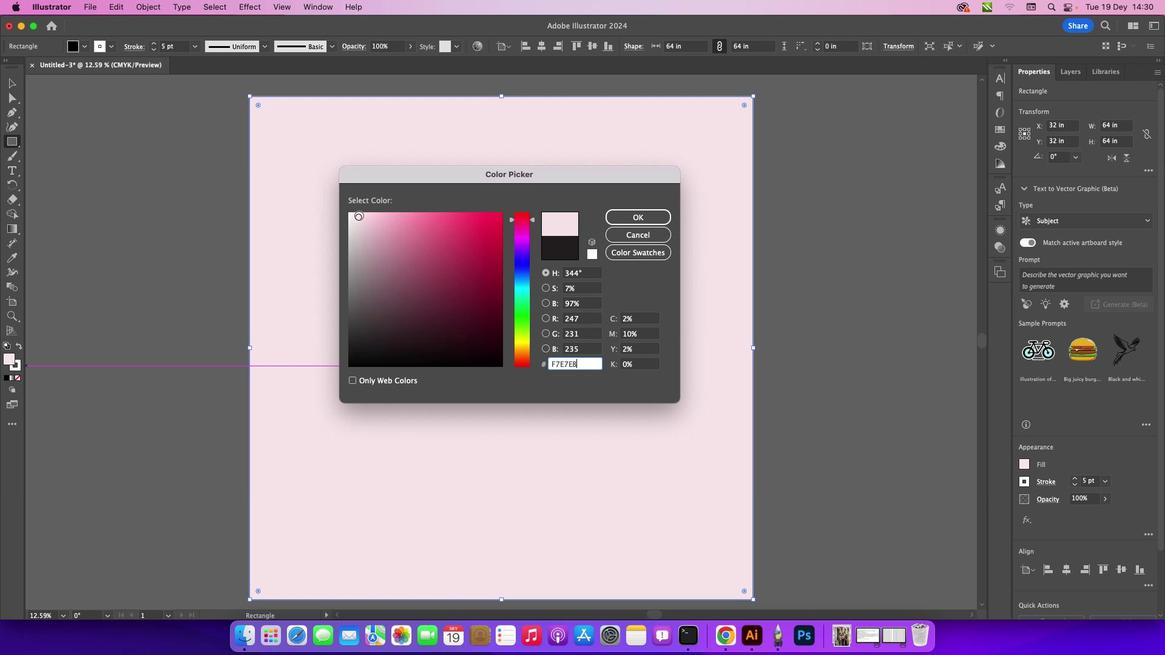 
Action: Mouse moved to (356, 215)
Screenshot: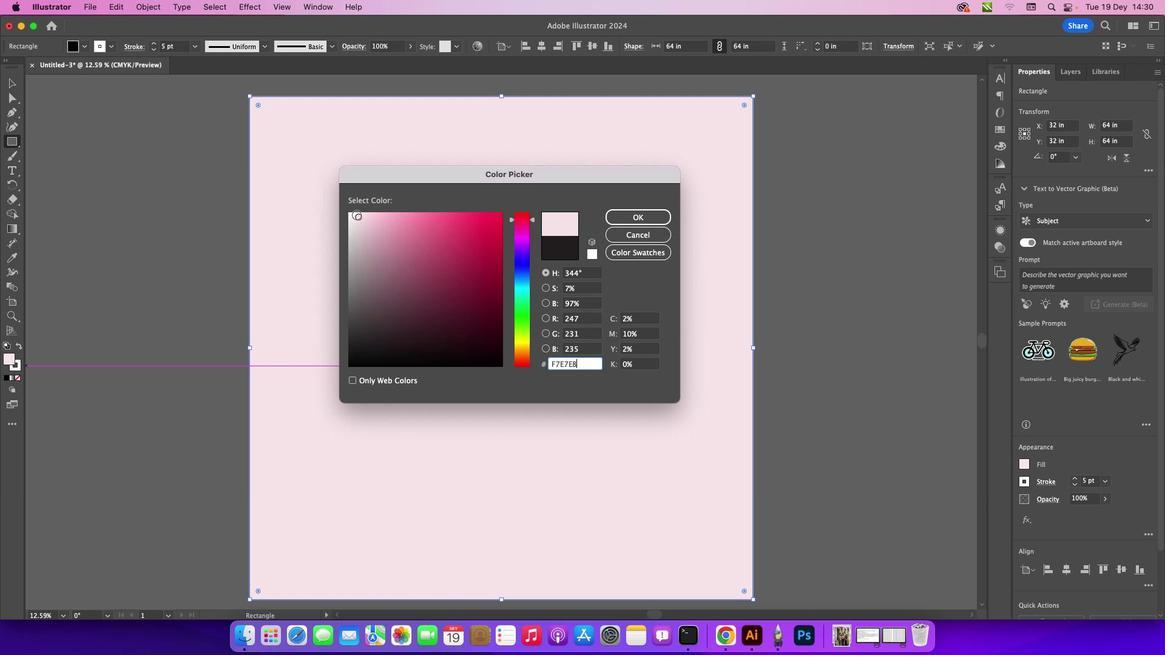 
Action: Mouse pressed left at (356, 215)
Screenshot: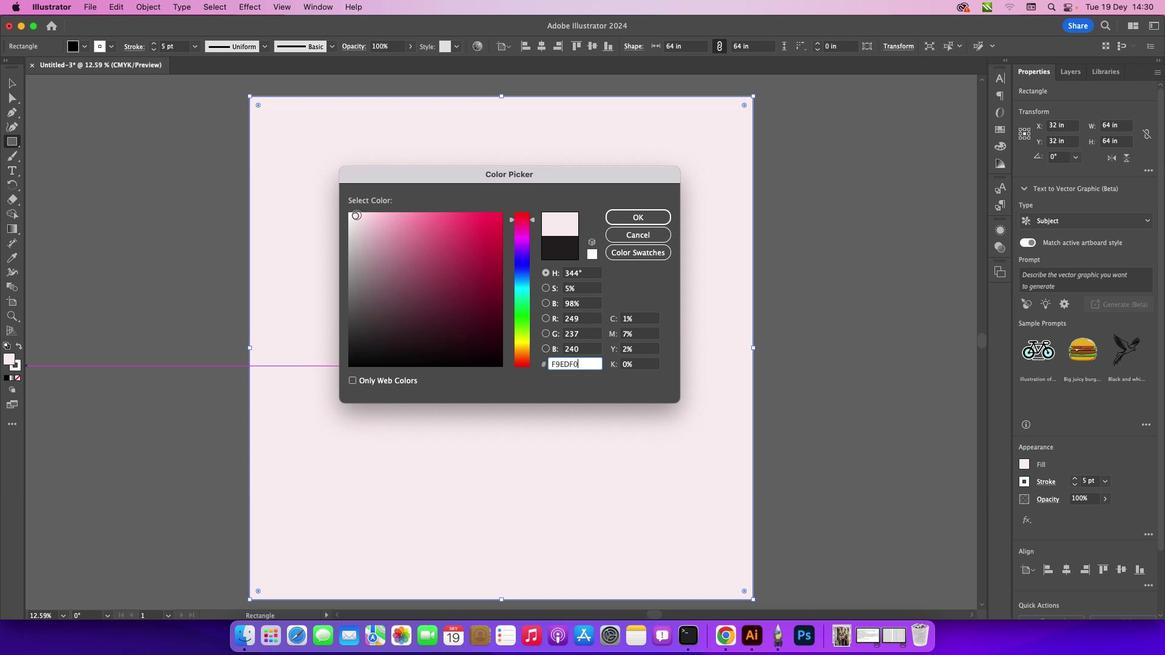 
Action: Mouse moved to (632, 212)
Screenshot: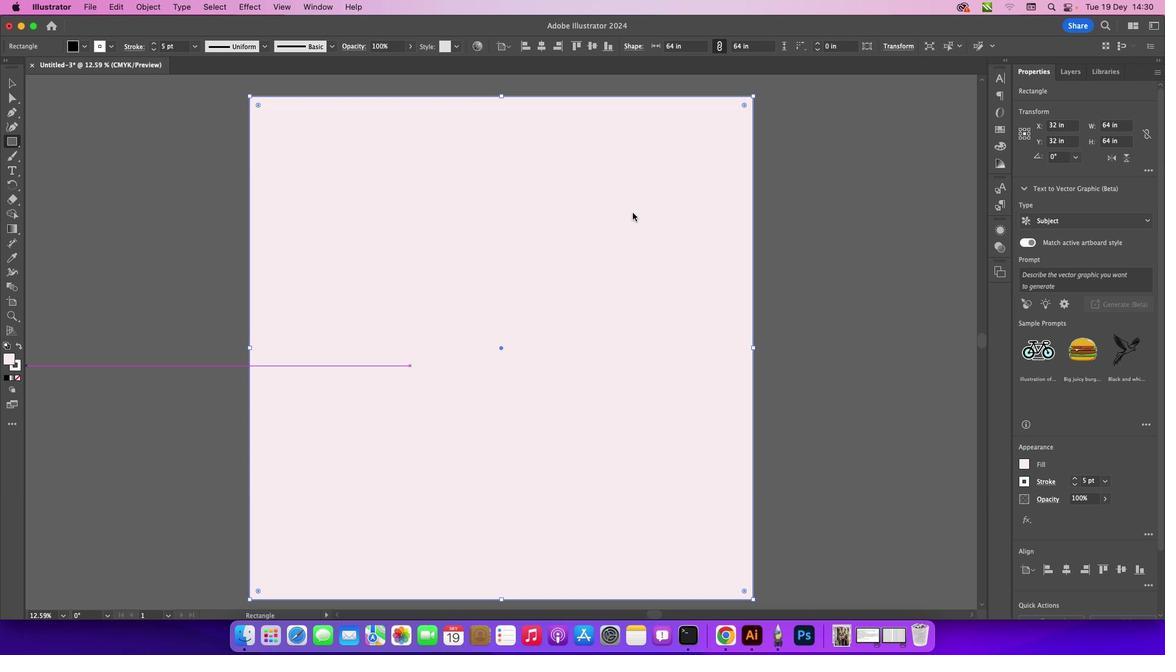 
Action: Mouse pressed left at (632, 212)
Screenshot: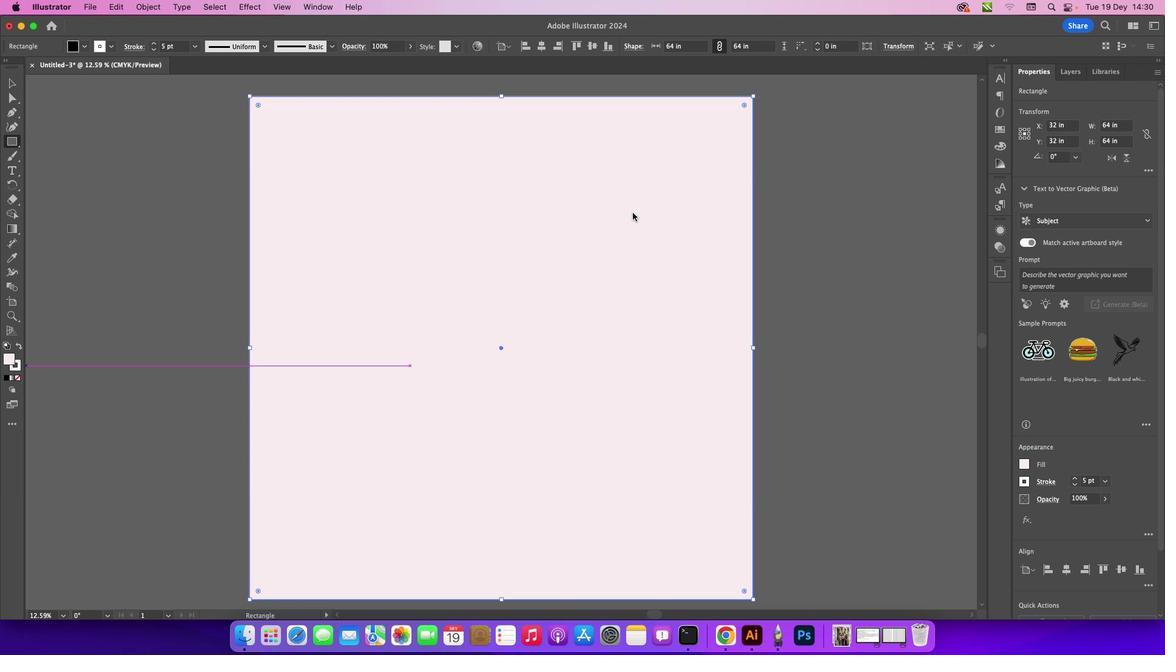
Action: Mouse moved to (10, 81)
Screenshot: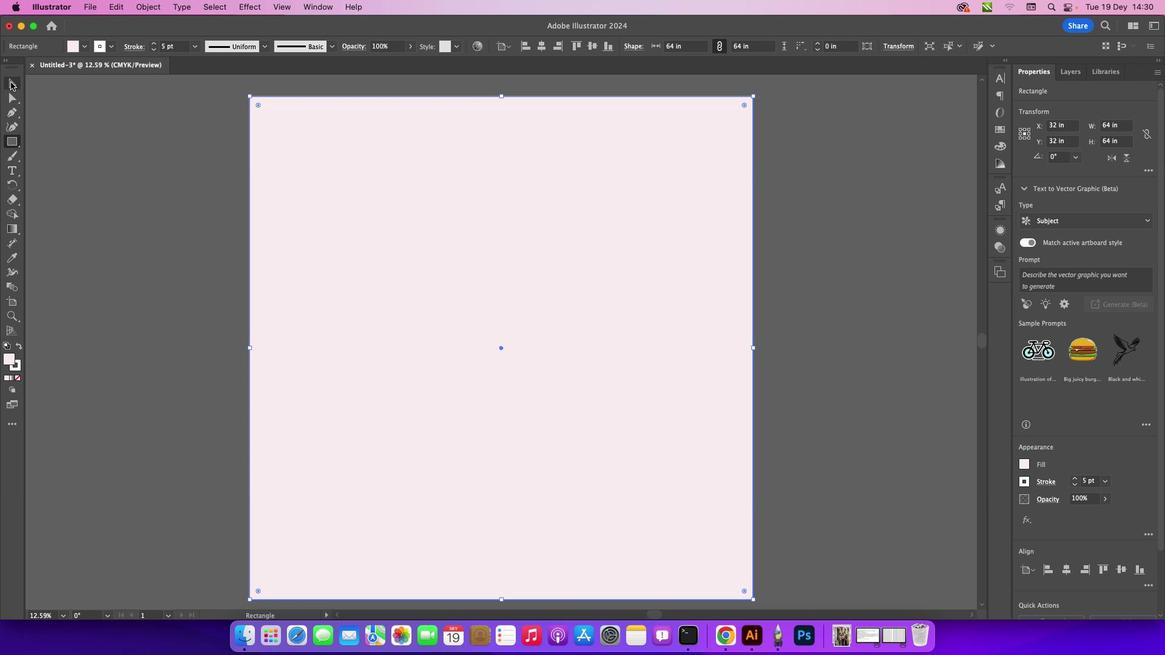 
Action: Mouse pressed left at (10, 81)
Screenshot: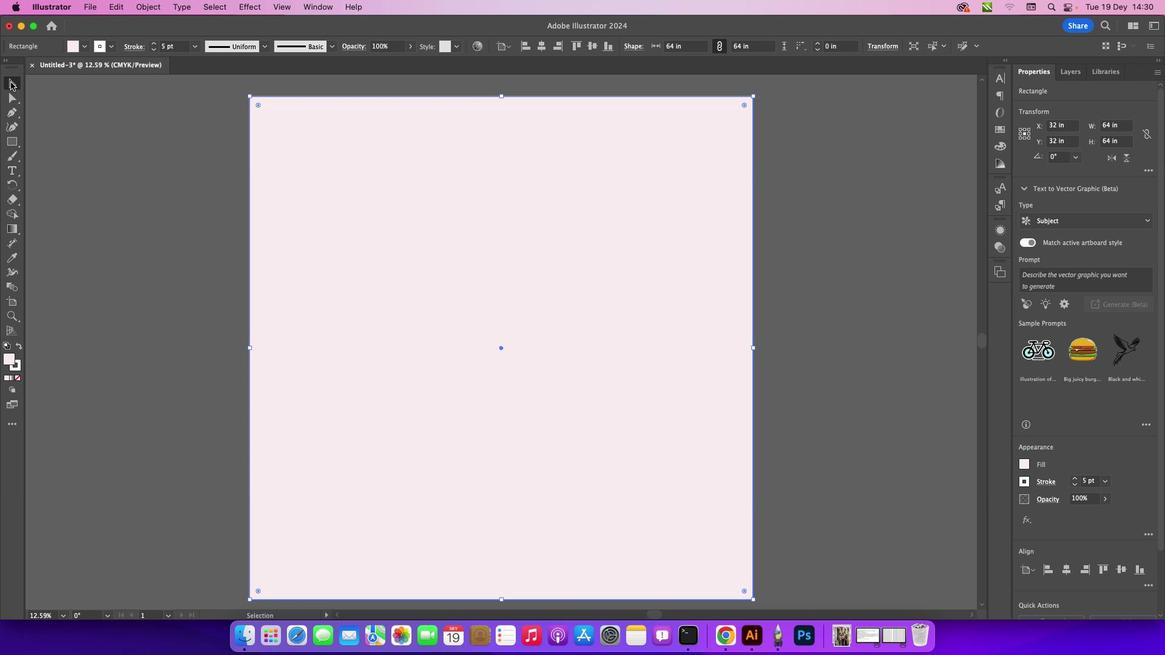 
Action: Mouse moved to (418, 271)
Screenshot: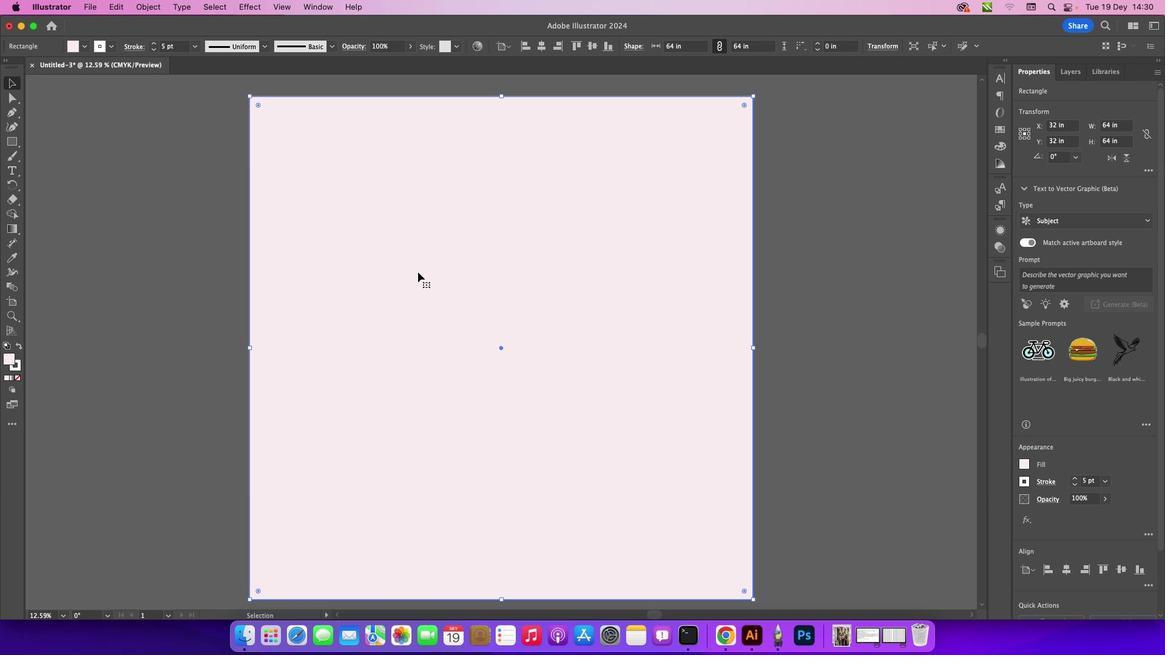 
Action: Mouse pressed right at (418, 271)
Screenshot: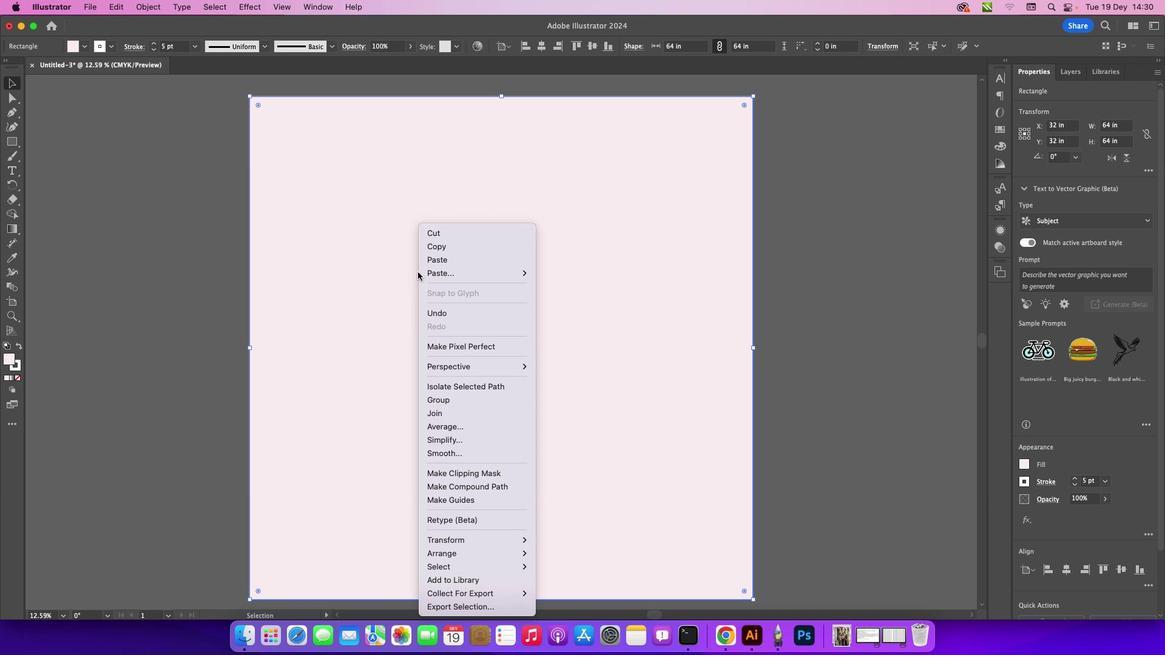 
Action: Mouse moved to (577, 585)
Screenshot: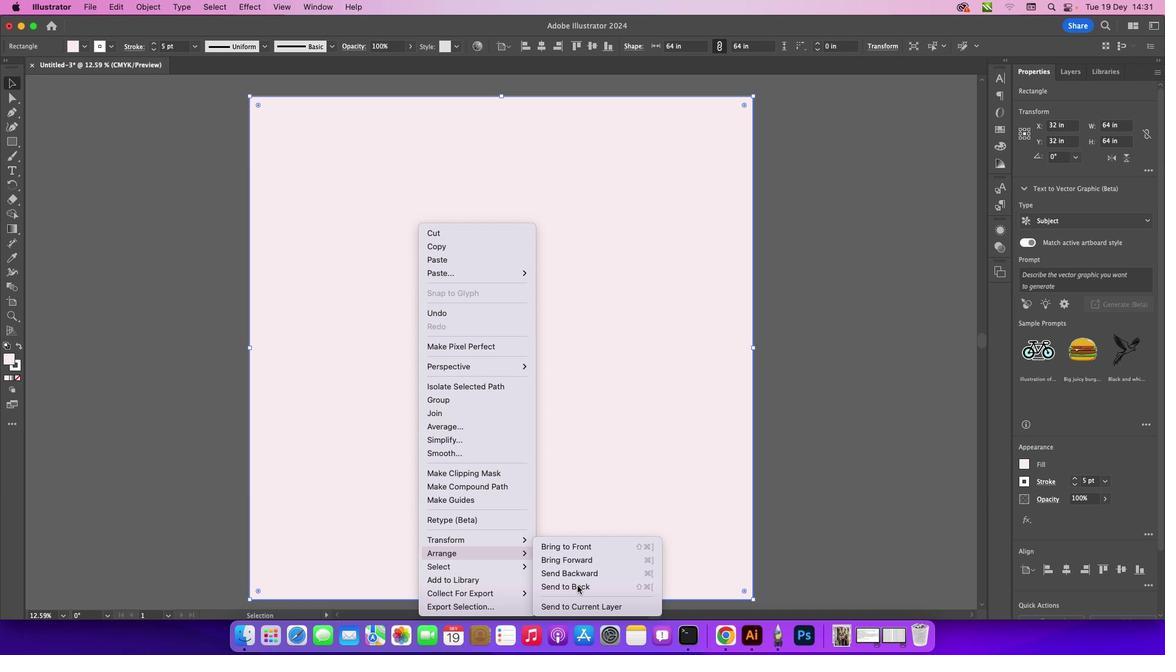 
Action: Mouse pressed left at (577, 585)
Screenshot: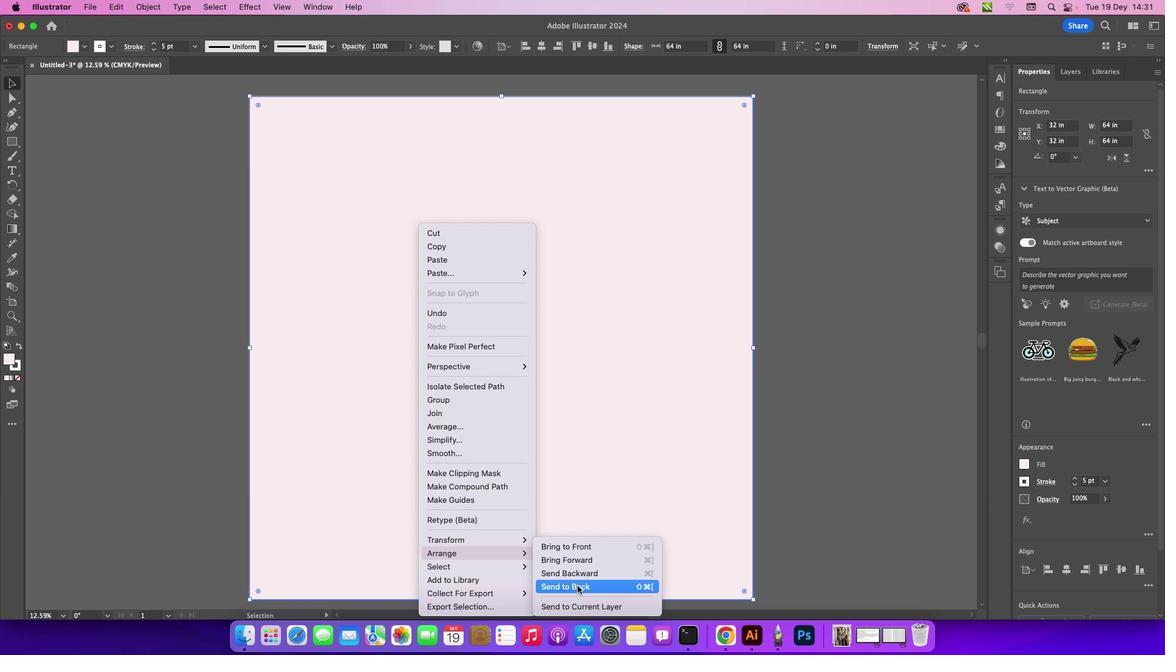 
Action: Mouse moved to (814, 365)
Screenshot: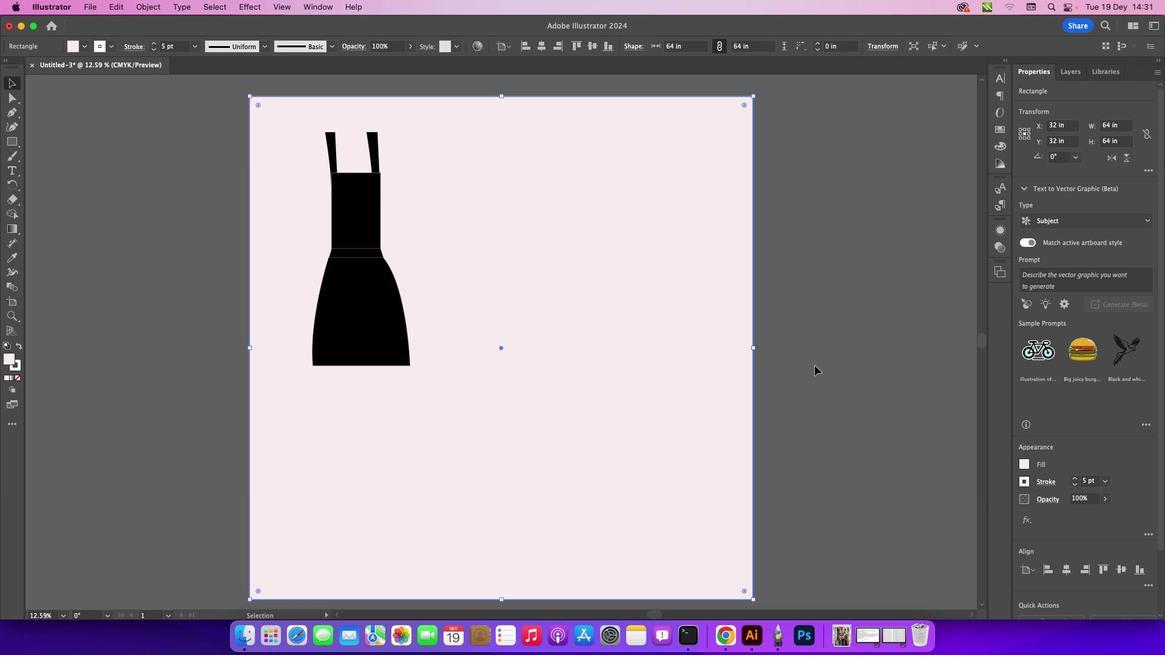 
Action: Mouse pressed left at (814, 365)
Screenshot: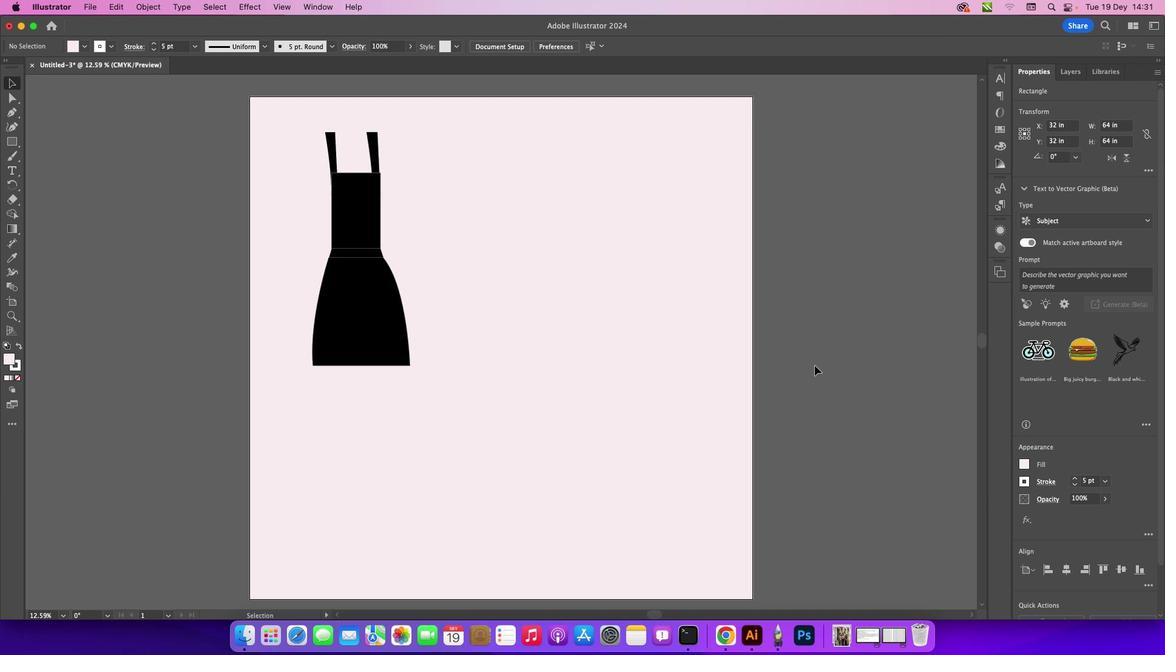 
Action: Mouse pressed left at (814, 365)
Screenshot: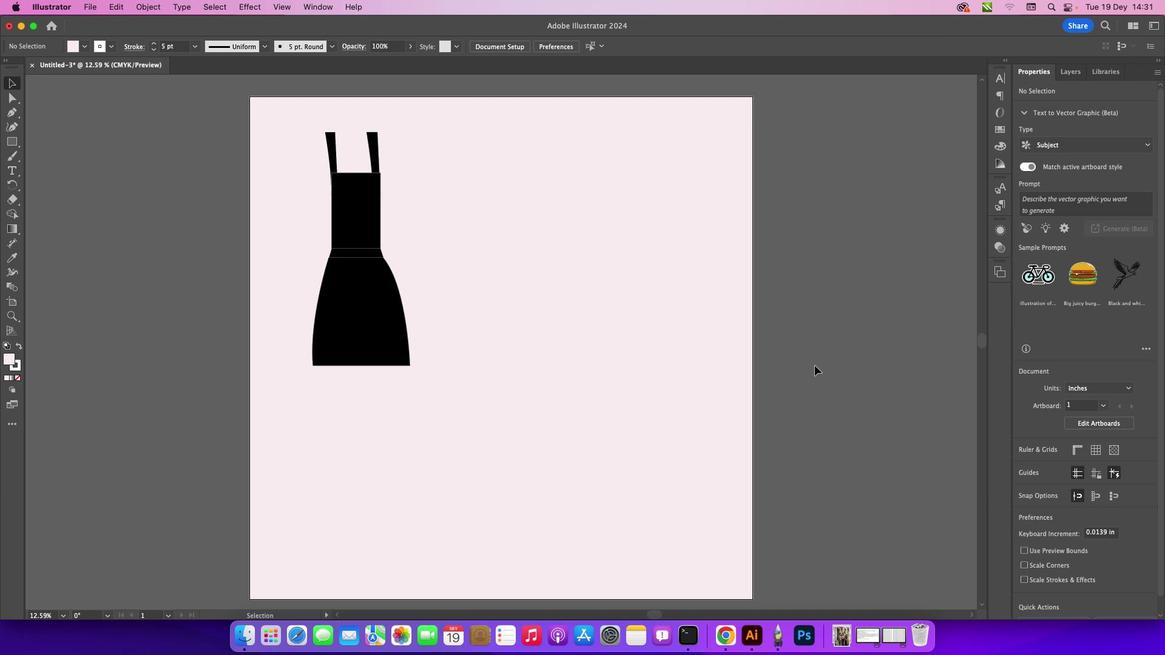 
Action: Mouse moved to (362, 217)
Screenshot: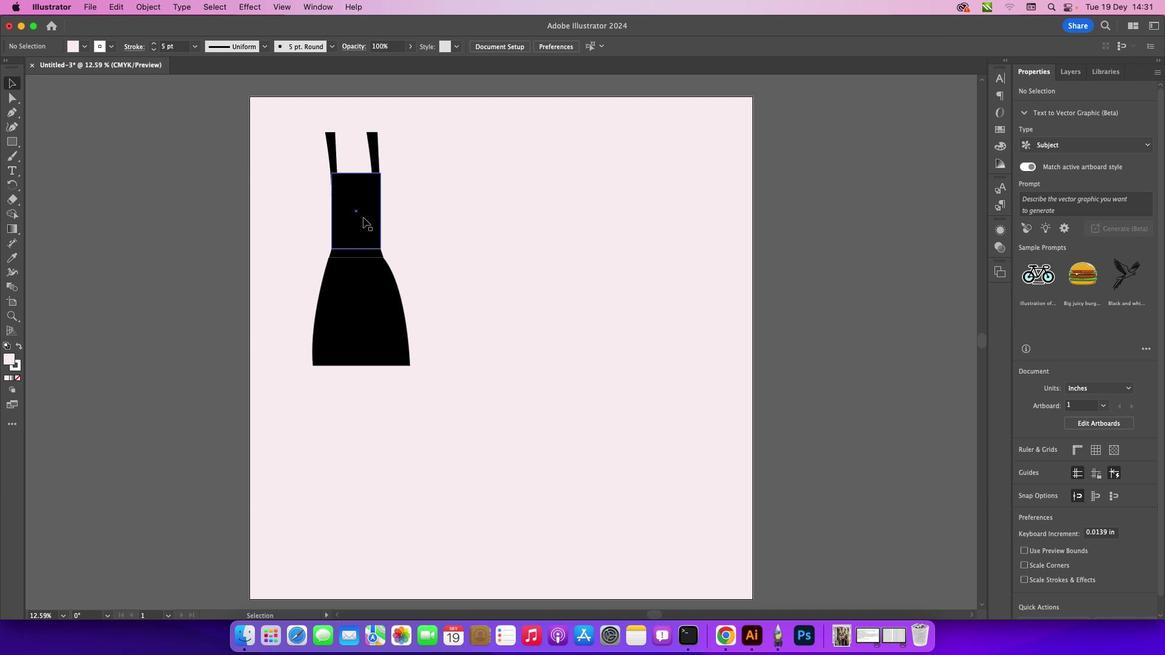 
Action: Mouse pressed left at (362, 217)
Screenshot: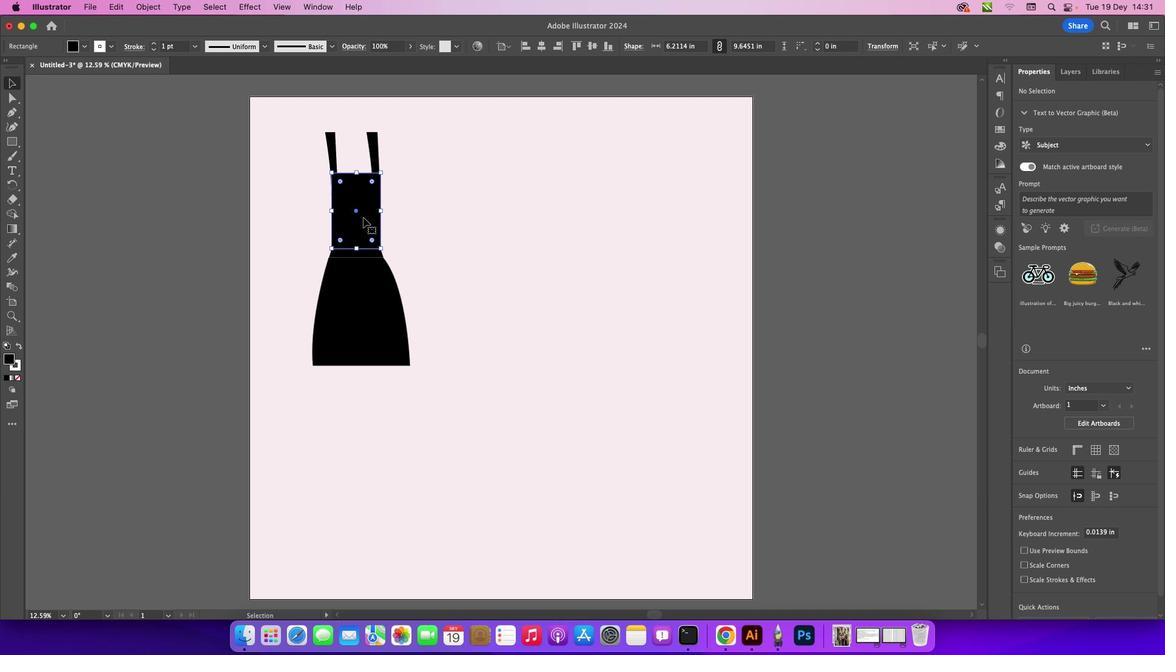 
Action: Mouse moved to (175, 161)
Screenshot: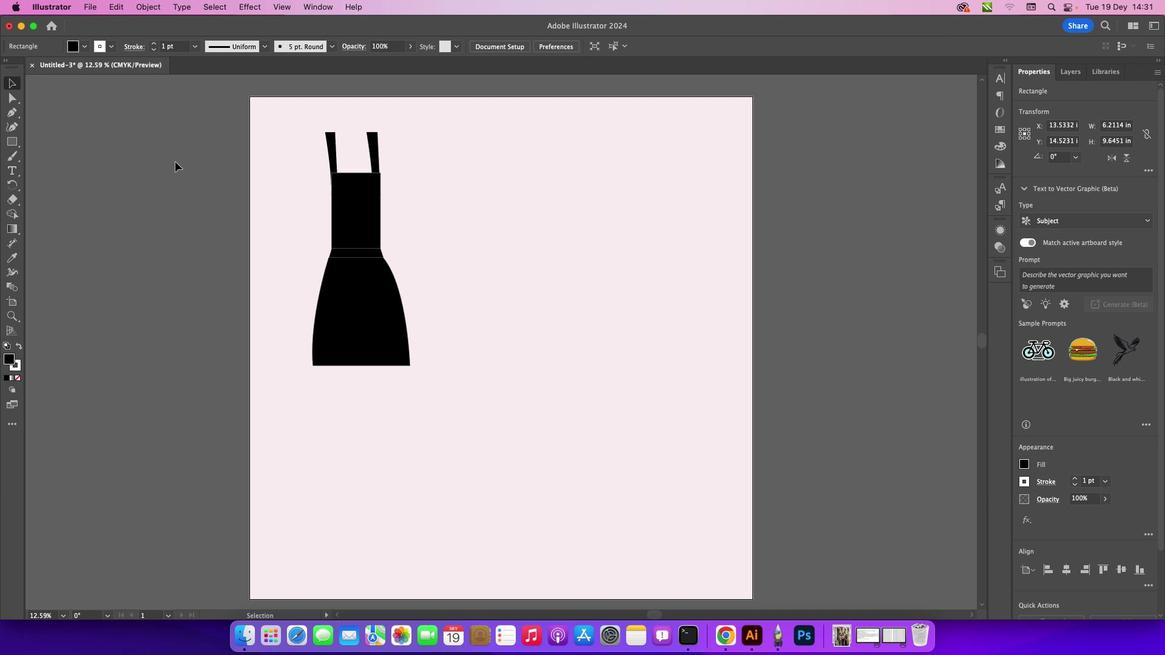 
Action: Mouse pressed left at (175, 161)
Screenshot: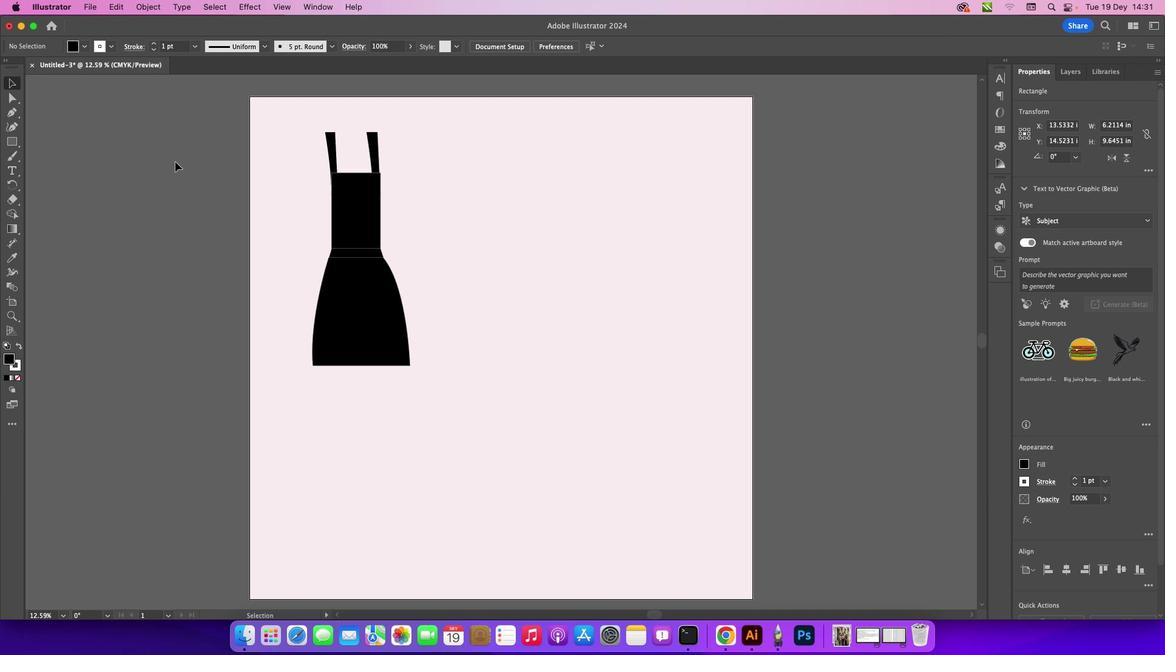 
Action: Mouse moved to (373, 152)
Screenshot: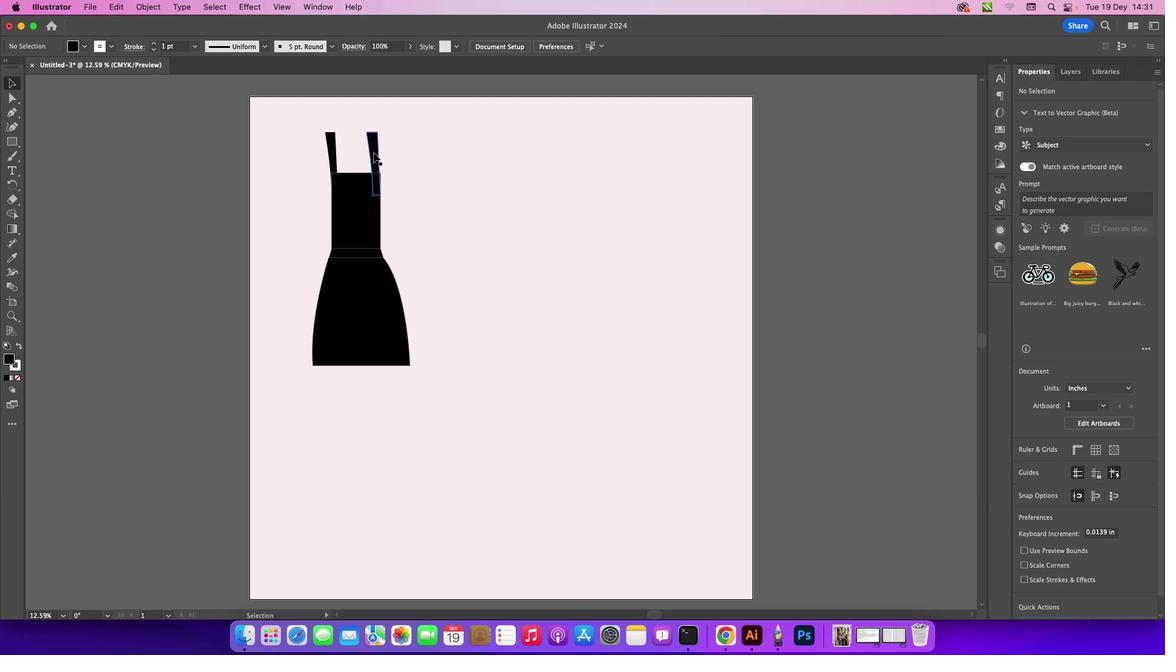 
Action: Mouse pressed left at (373, 152)
Screenshot: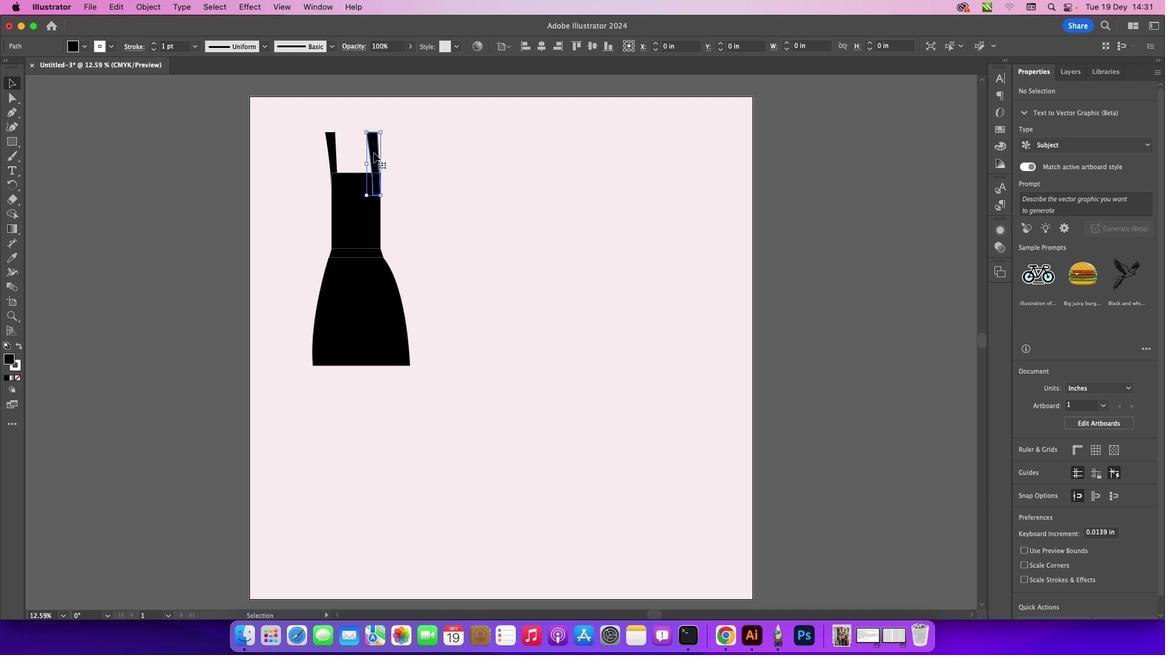 
Action: Mouse moved to (333, 137)
Screenshot: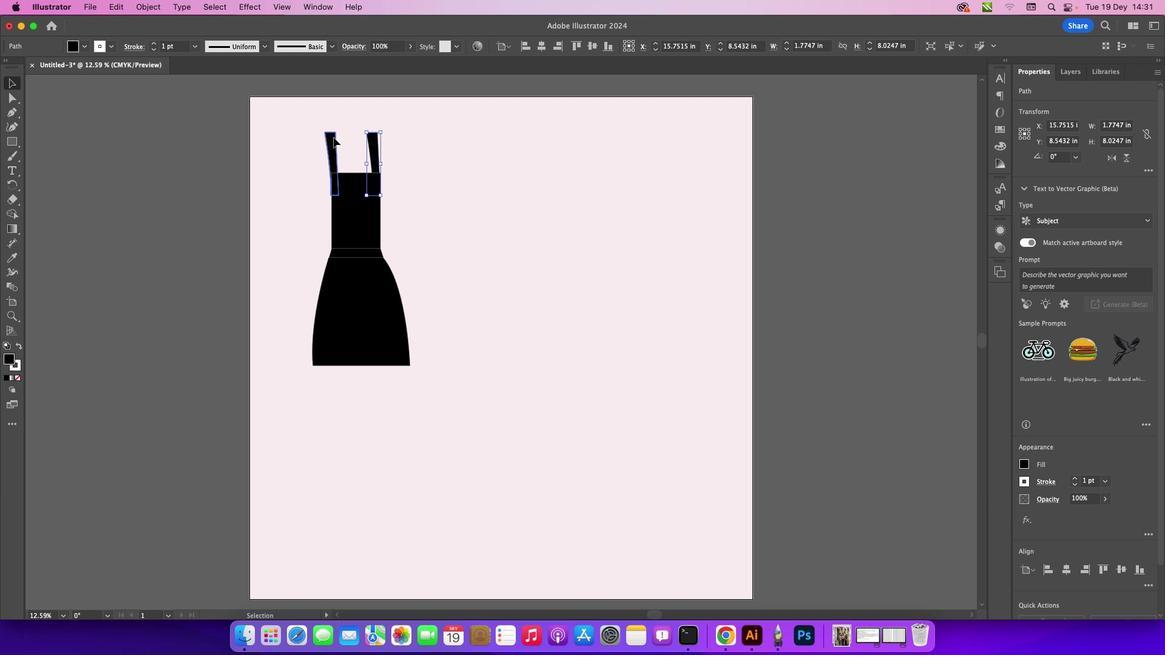 
Action: Mouse pressed left at (333, 137)
Screenshot: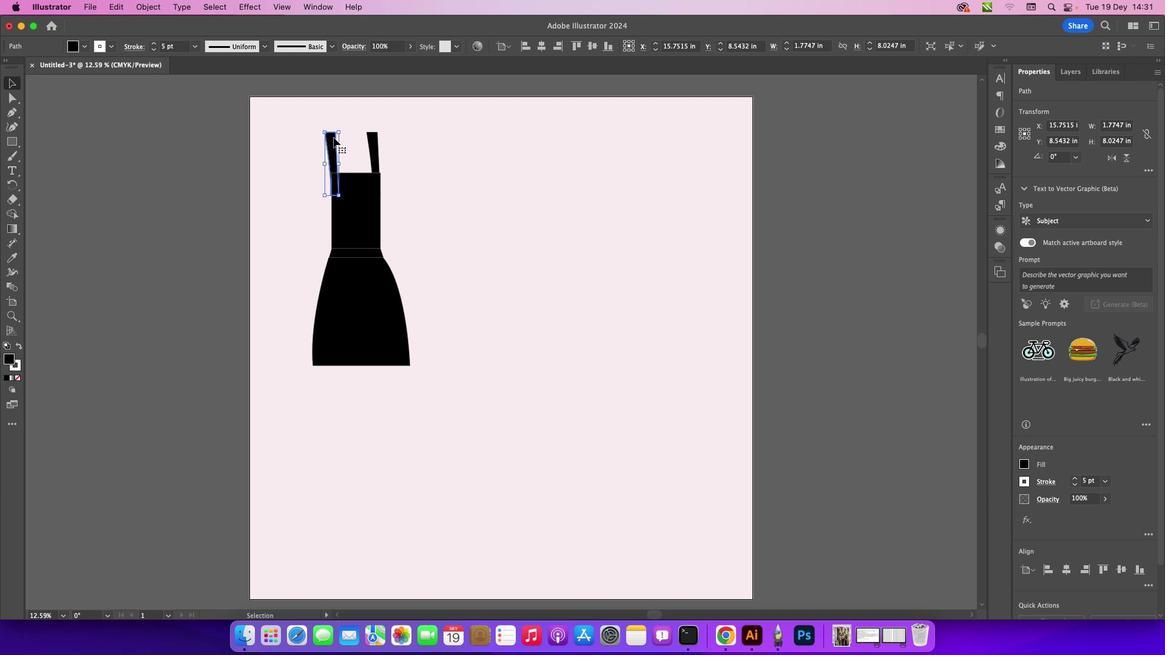 
Action: Mouse moved to (195, 45)
Screenshot: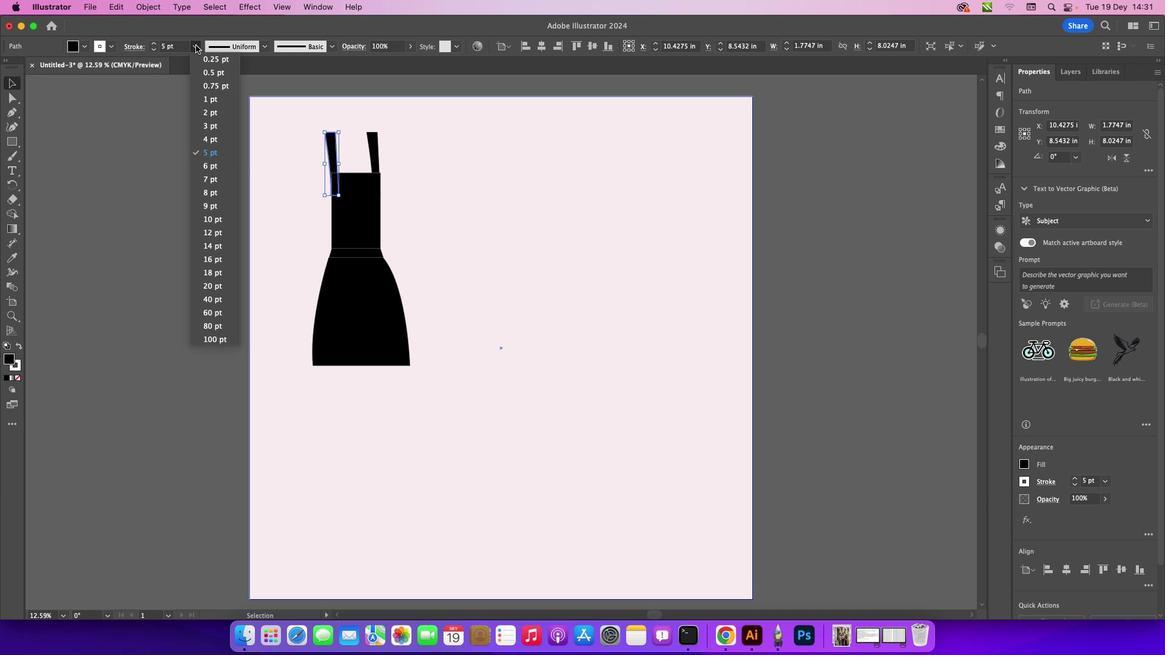 
Action: Mouse pressed left at (195, 45)
Screenshot: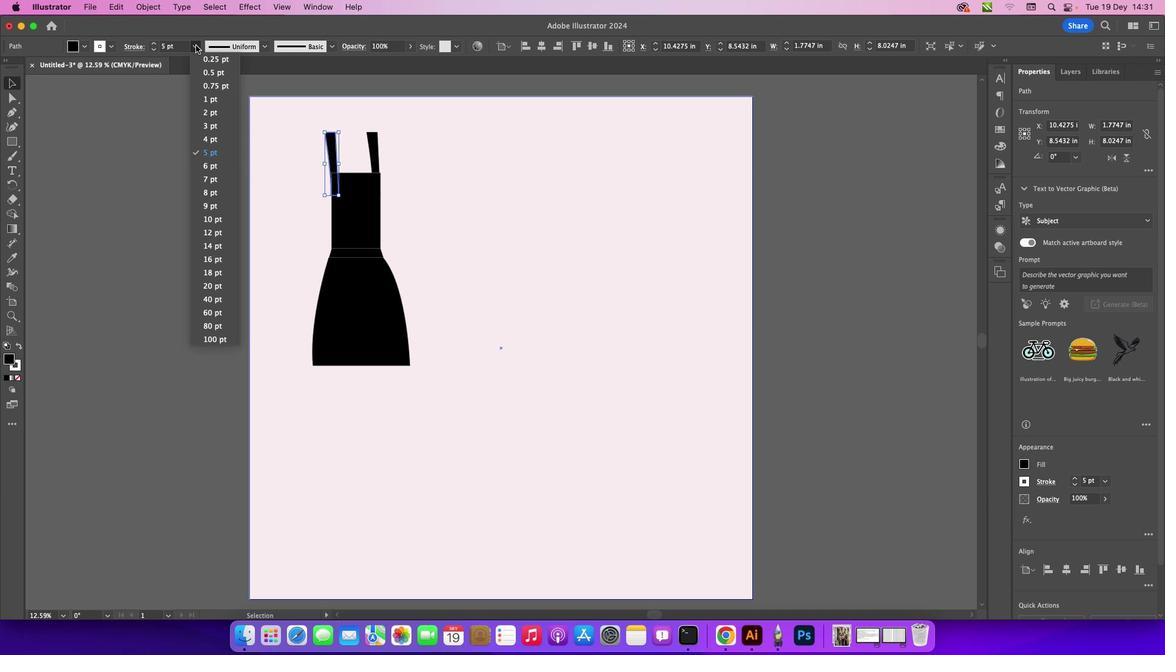 
Action: Mouse moved to (217, 177)
Screenshot: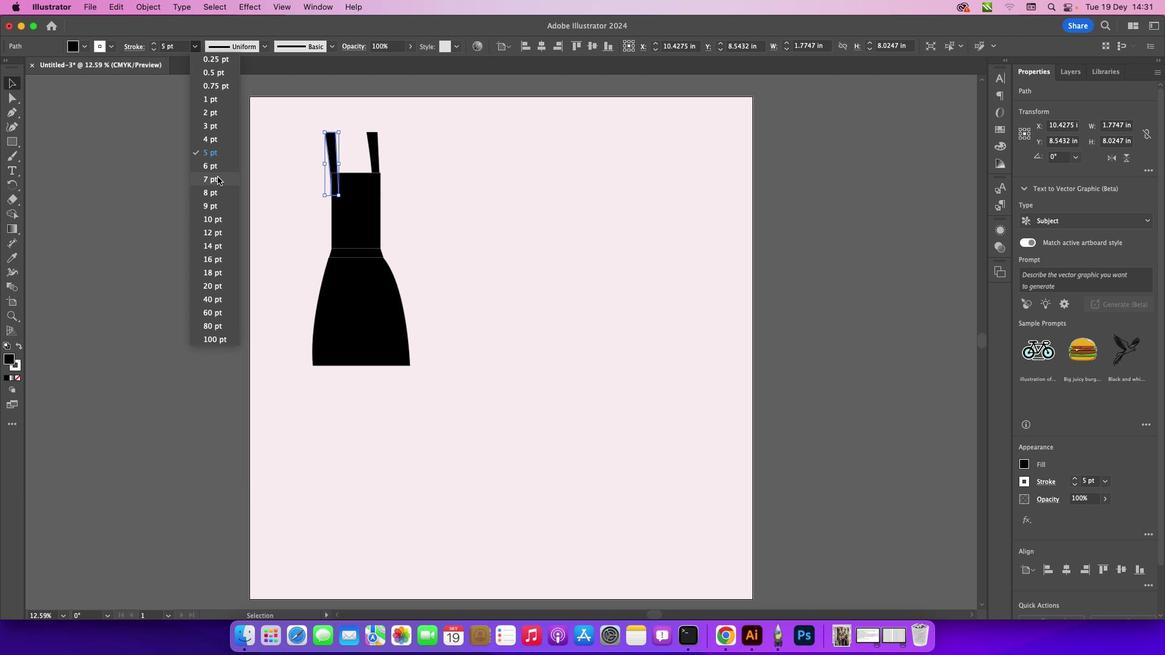 
Action: Mouse pressed left at (217, 177)
Screenshot: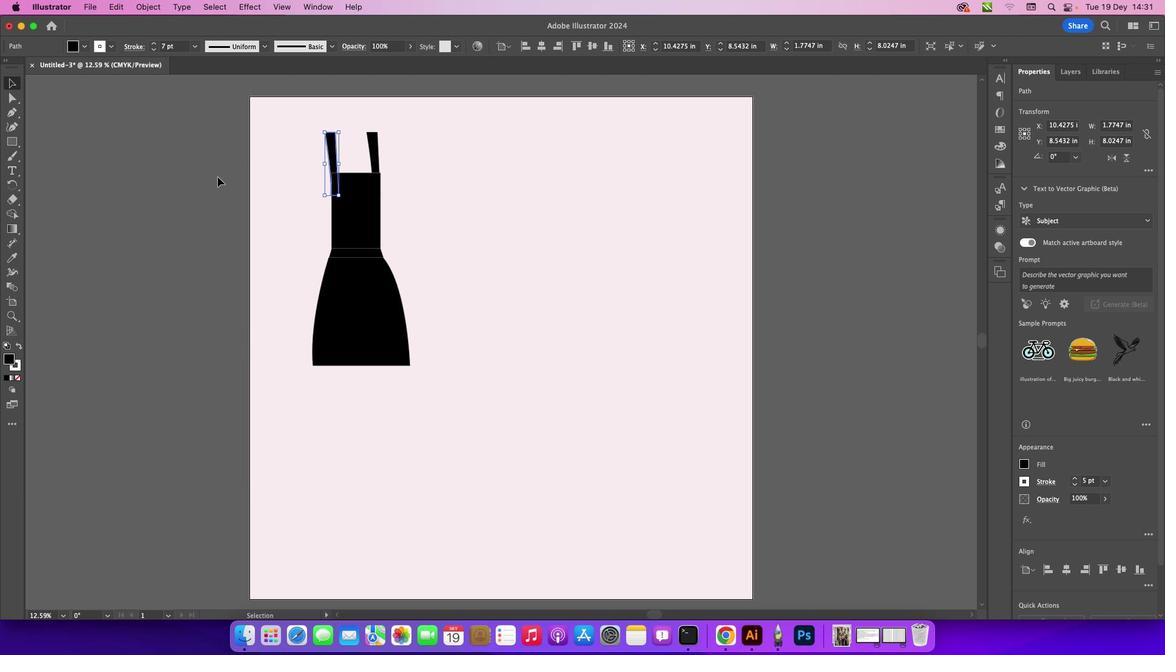 
Action: Mouse moved to (201, 162)
Screenshot: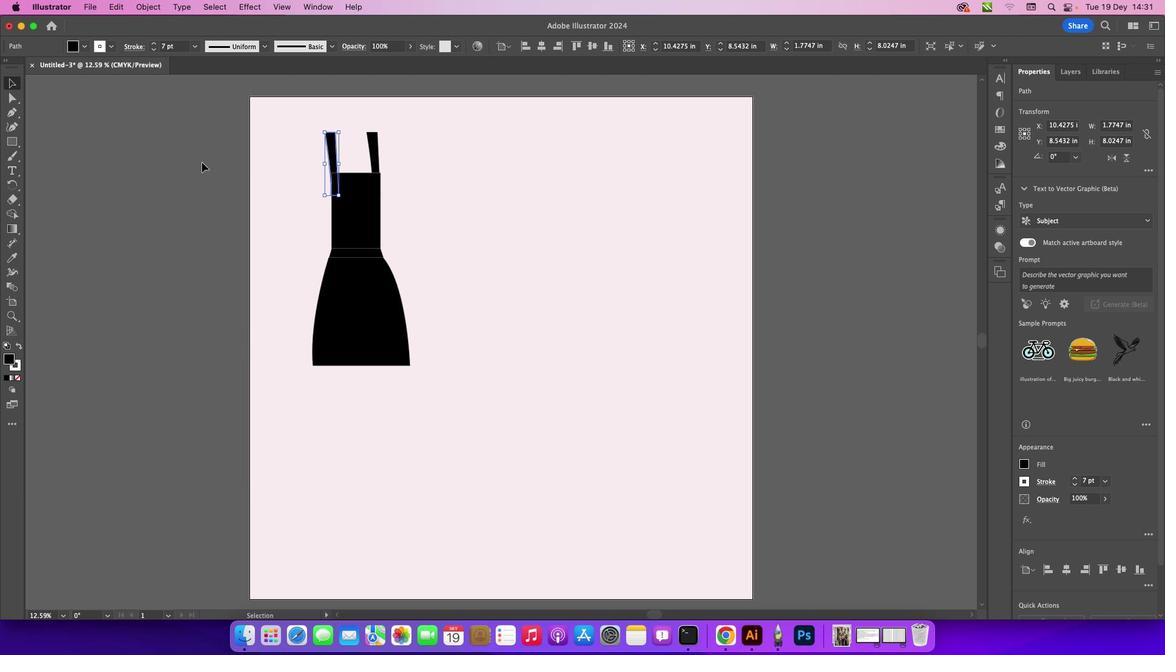 
Action: Mouse pressed left at (201, 162)
Screenshot: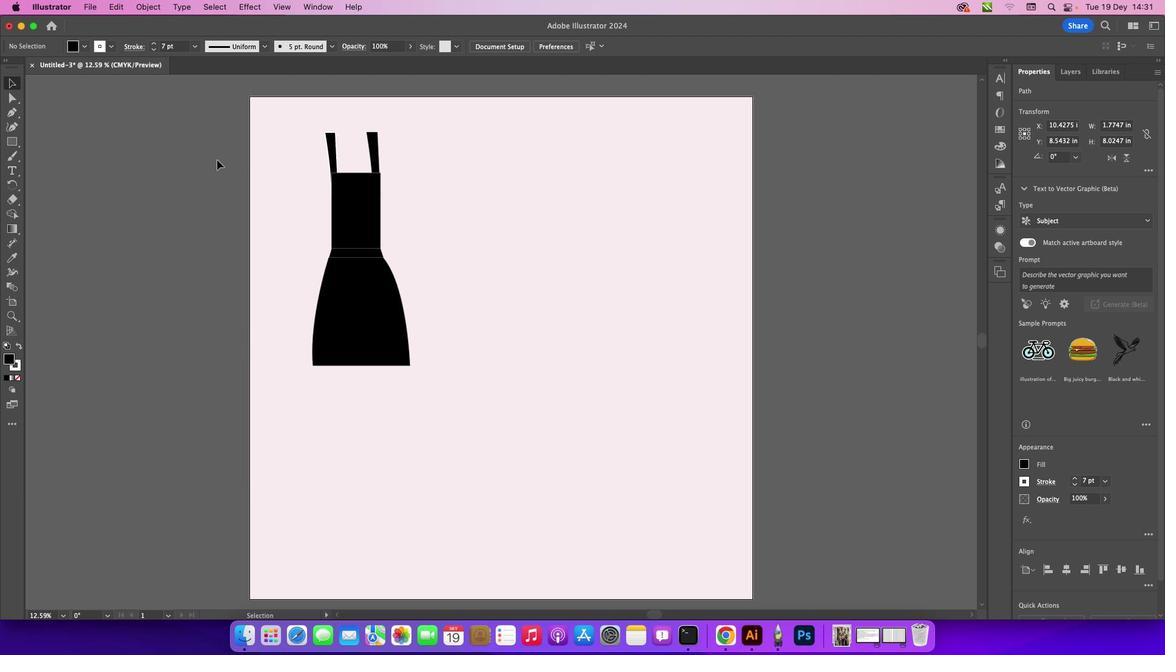 
Action: Mouse moved to (327, 135)
Screenshot: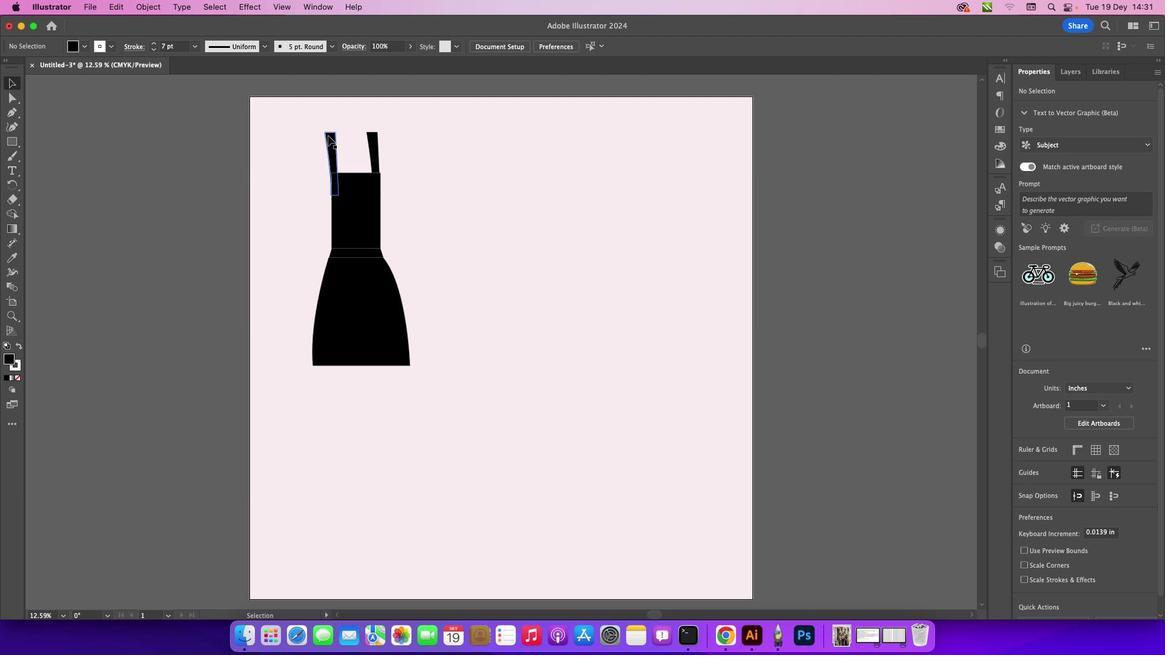 
Action: Mouse pressed left at (327, 135)
Screenshot: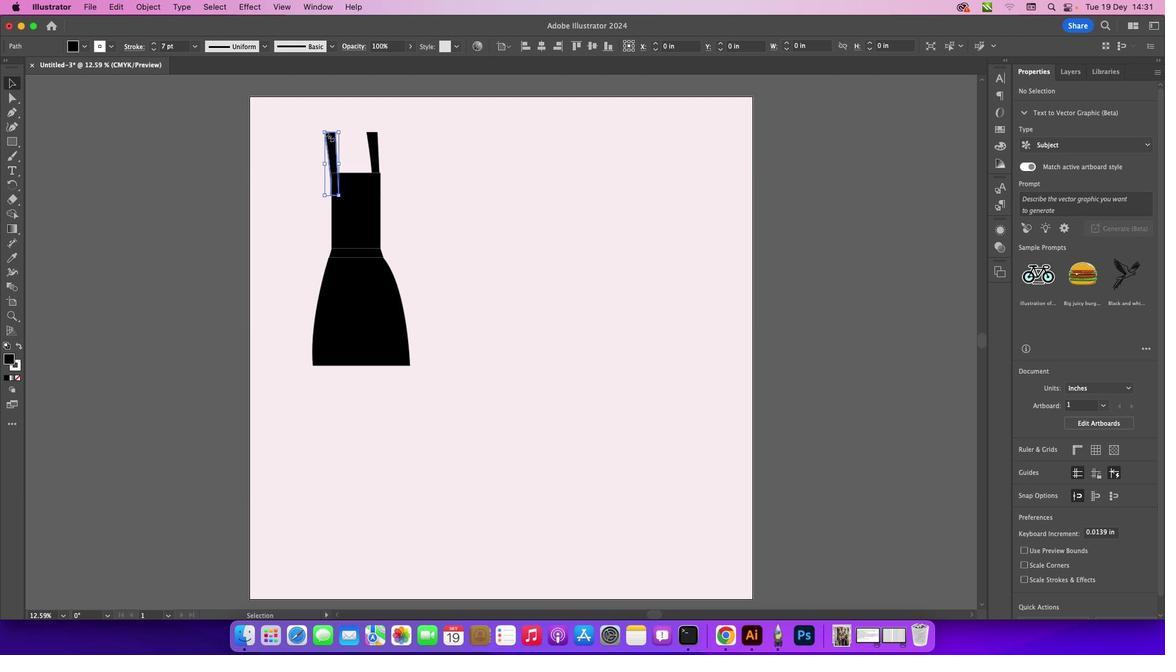 
Action: Mouse moved to (328, 139)
Screenshot: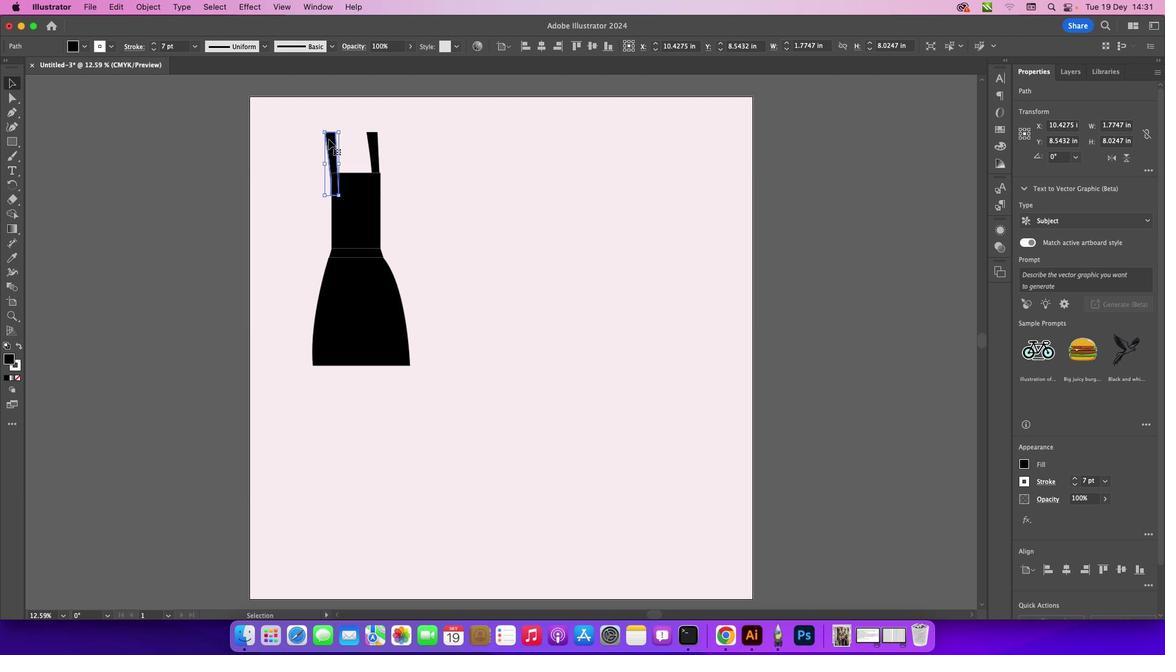 
Action: Mouse pressed right at (328, 139)
Screenshot: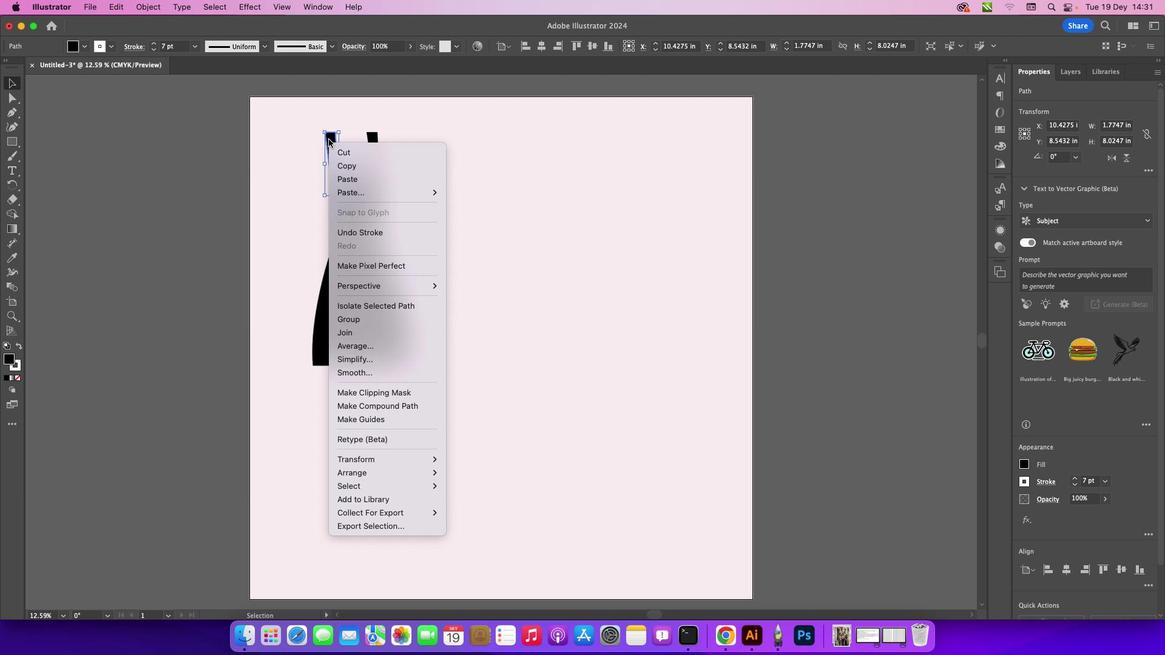 
Action: Mouse moved to (482, 509)
Screenshot: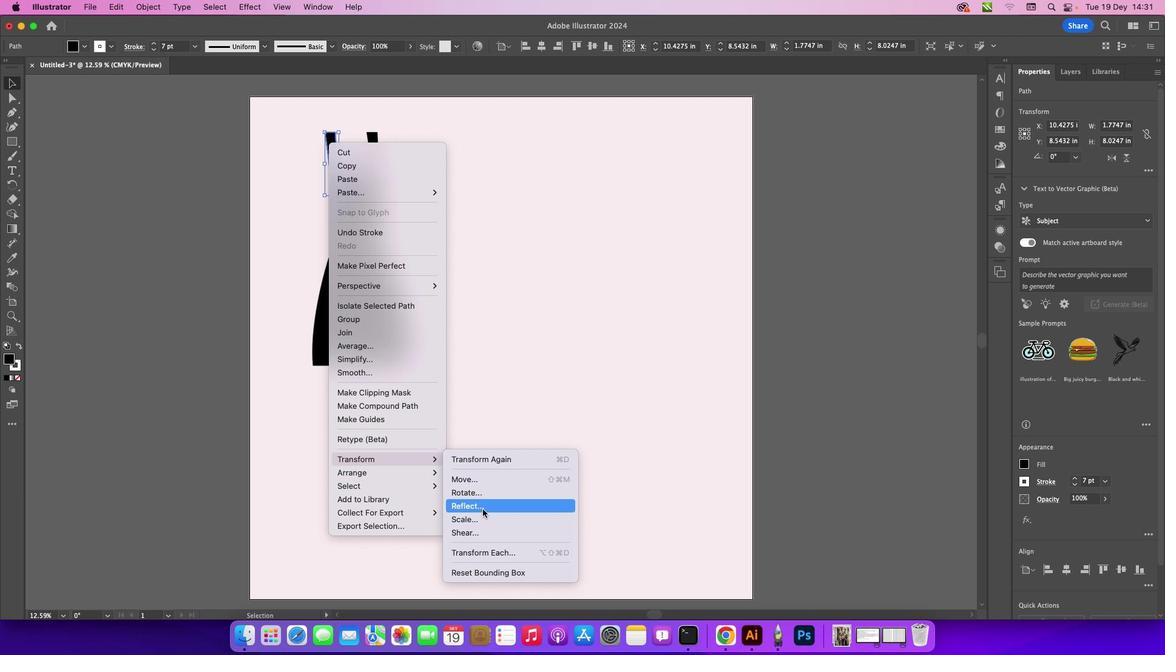 
Action: Mouse pressed left at (482, 509)
Screenshot: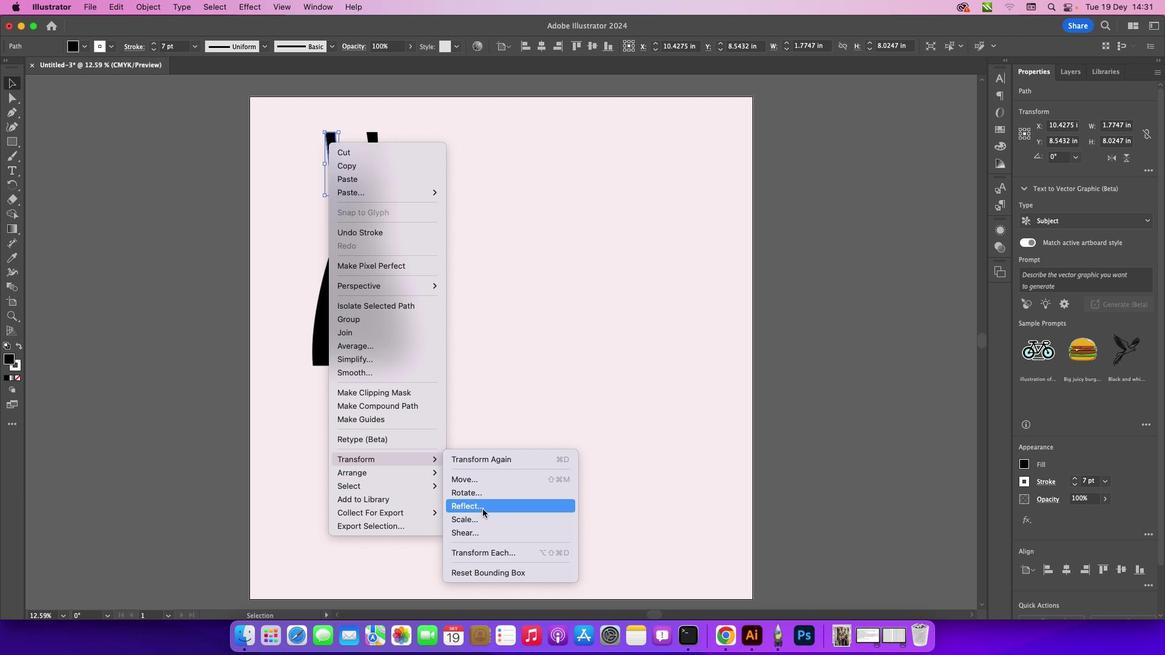 
Action: Mouse moved to (441, 439)
Screenshot: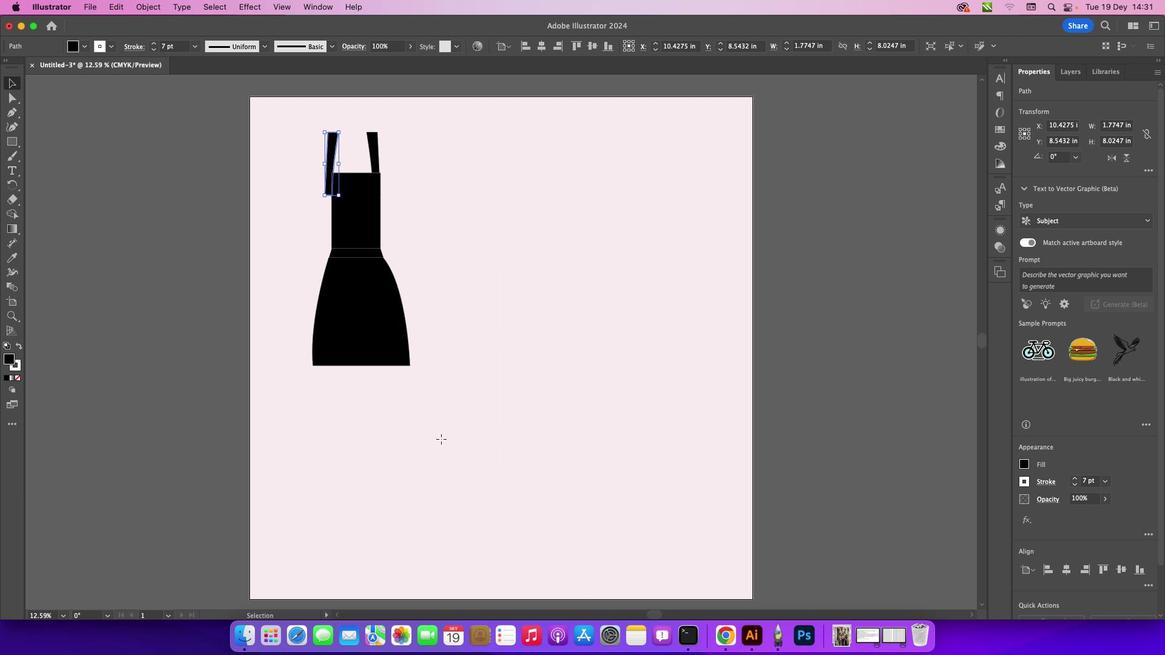 
Action: Mouse pressed left at (441, 439)
Screenshot: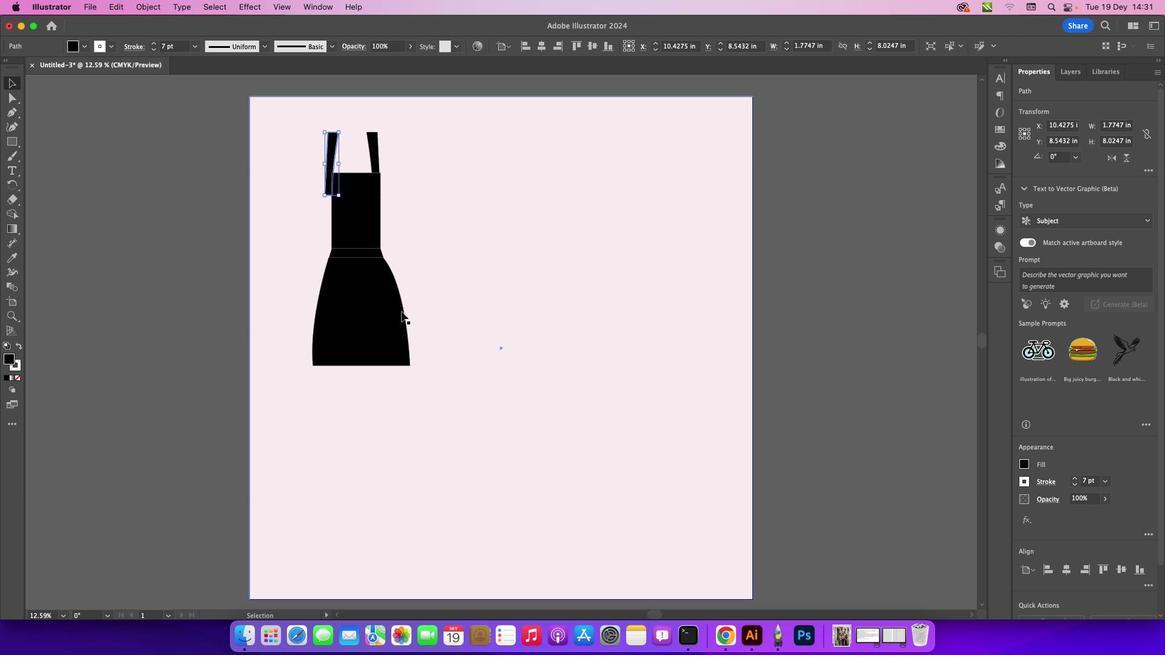 
Action: Mouse moved to (330, 141)
Screenshot: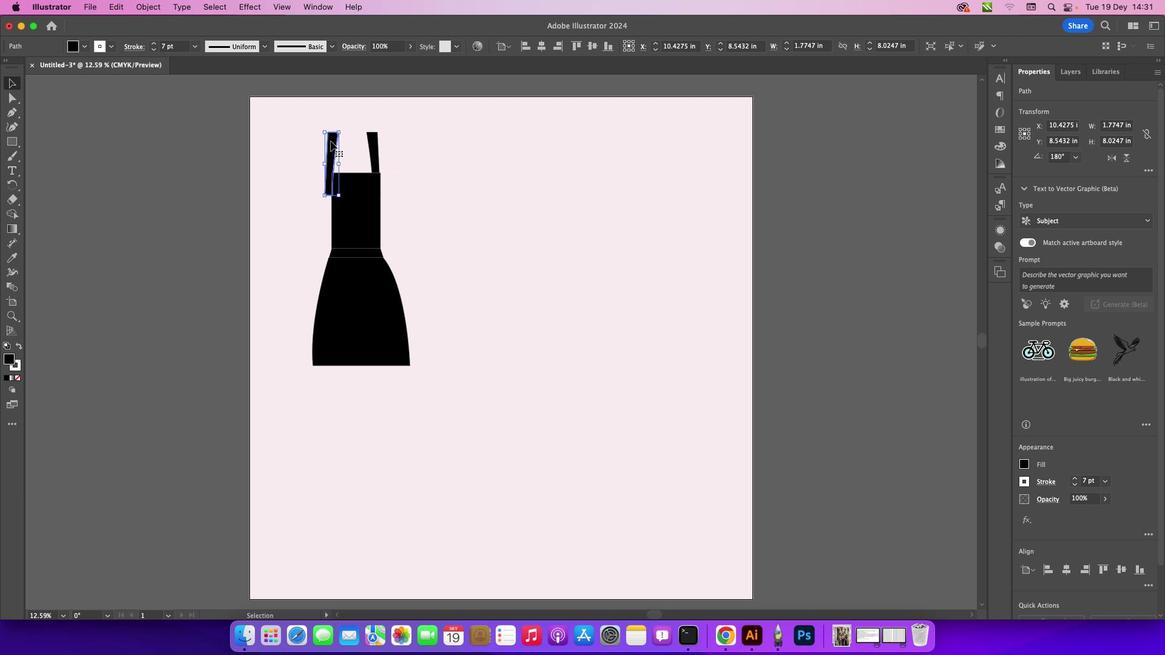 
Action: Mouse pressed left at (330, 141)
Screenshot: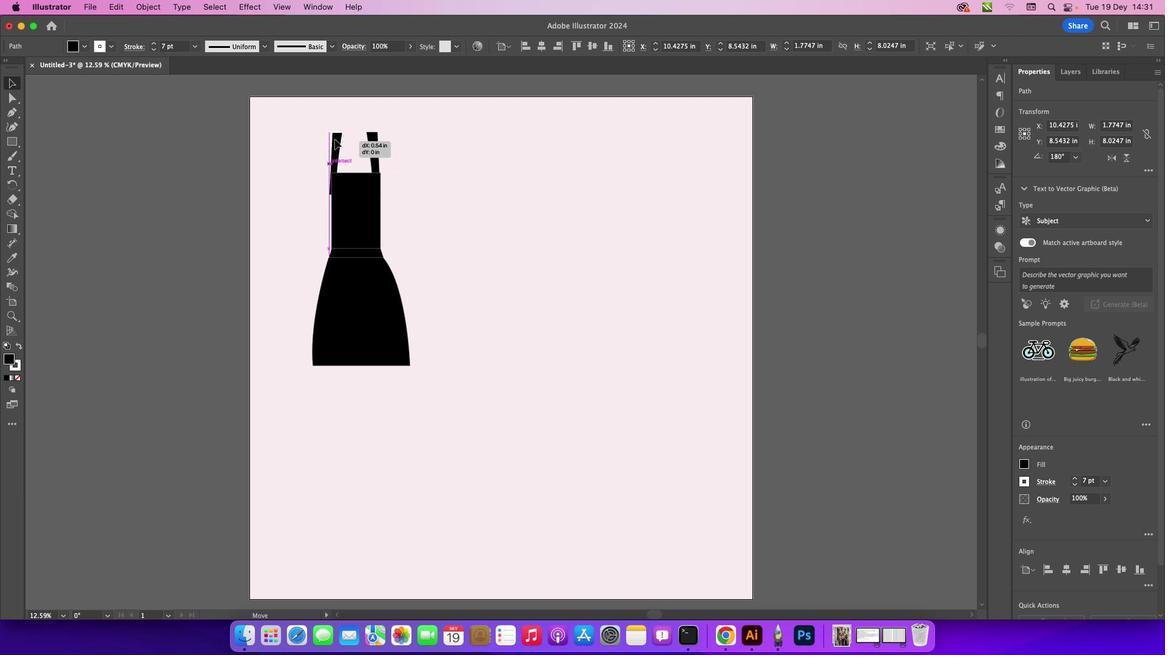 
Action: Mouse moved to (200, 172)
Screenshot: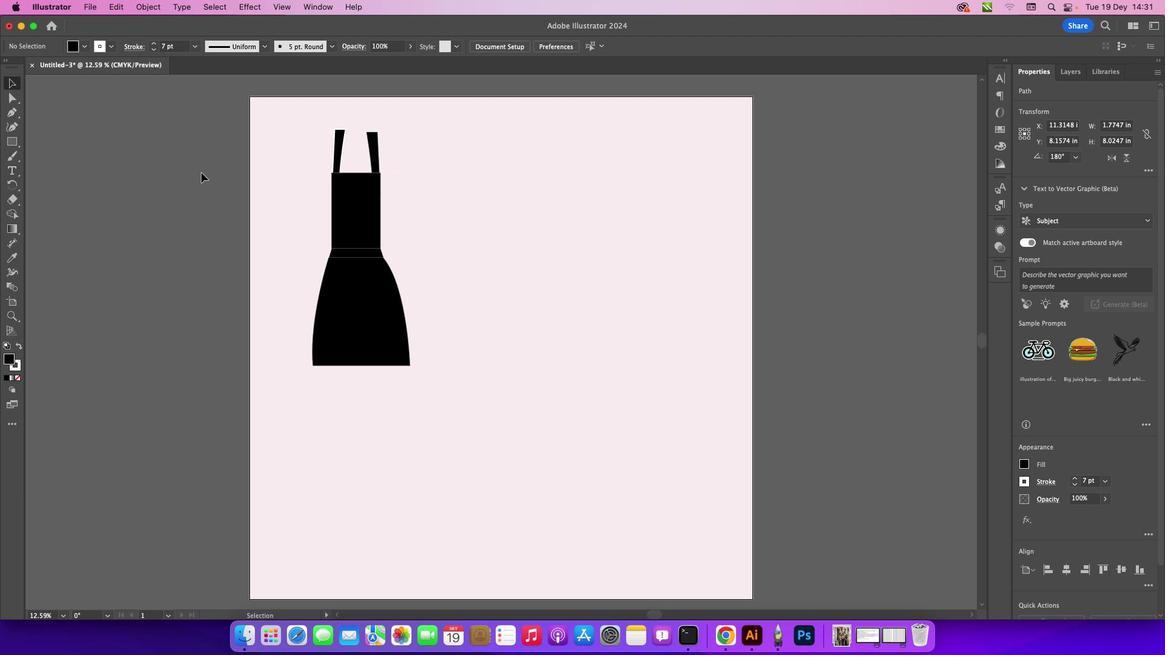 
Action: Mouse pressed left at (200, 172)
Screenshot: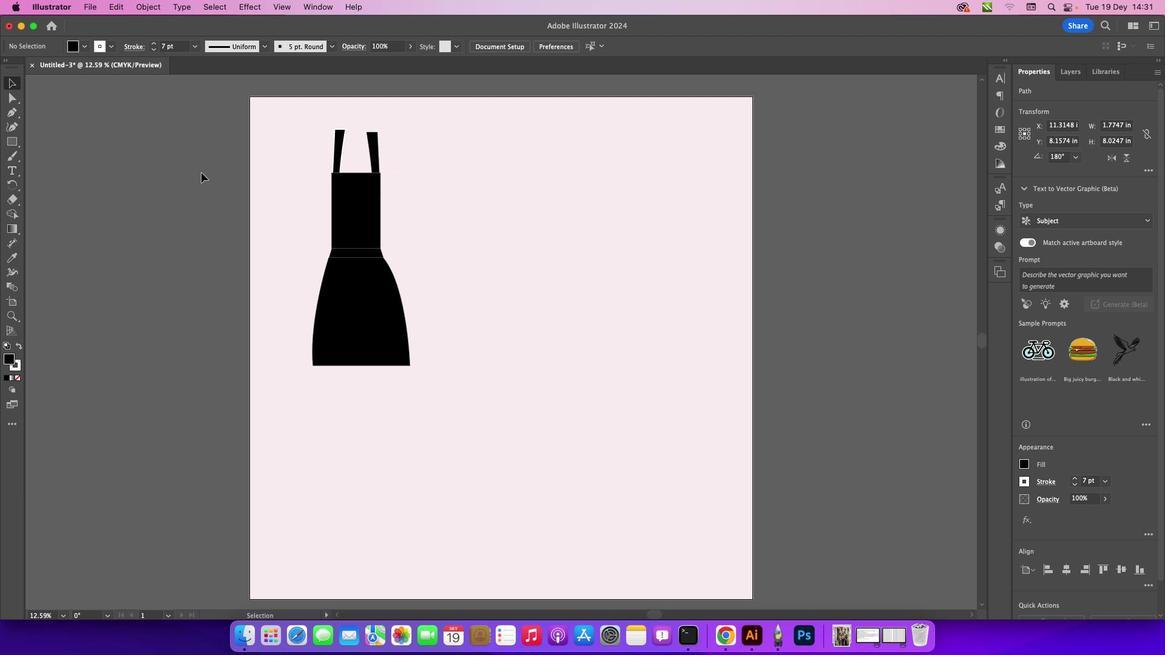 
Action: Mouse moved to (341, 146)
Screenshot: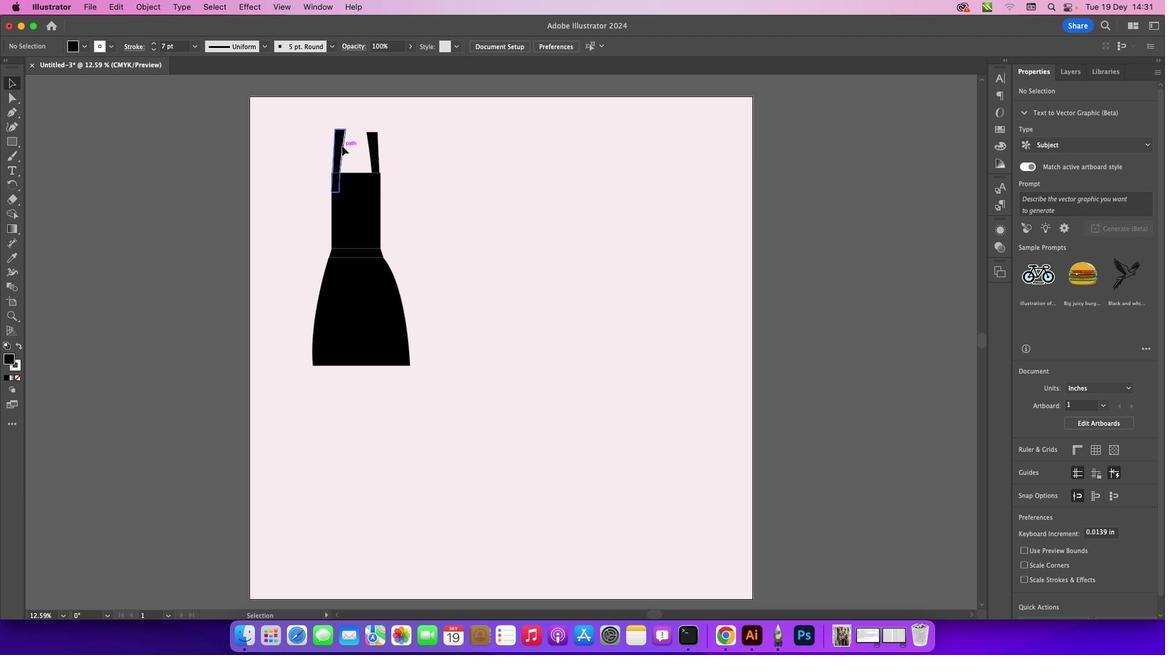 
Action: Mouse pressed left at (341, 146)
Screenshot: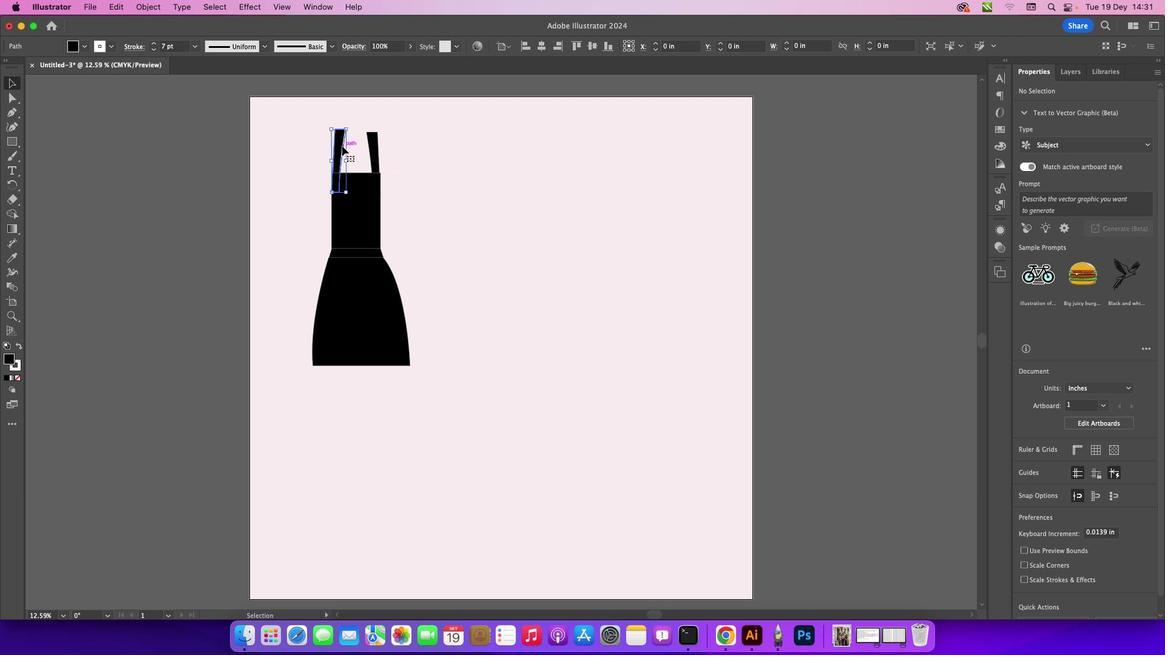 
Action: Key pressed Key.downKey.downKey.downKey.downKey.downKey.downKey.downKey.downKey.downKey.downKey.downKey.downKey.downKey.downKey.downKey.downKey.downKey.downKey.downKey.downKey.downKey.down
Screenshot: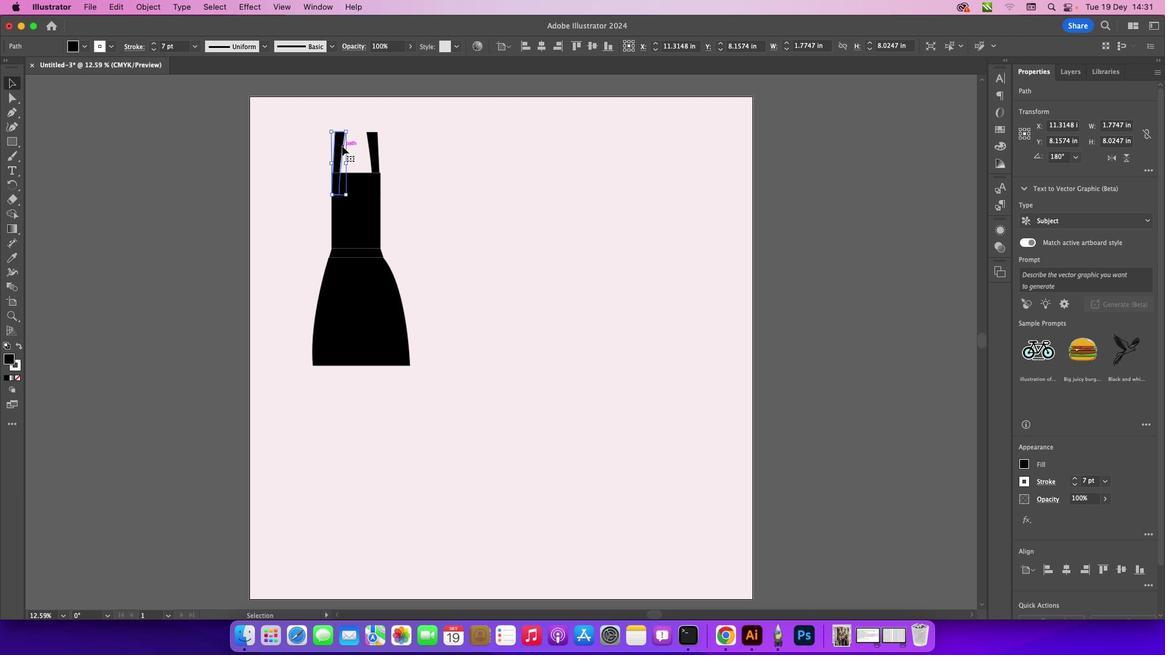 
Action: Mouse moved to (146, 171)
Screenshot: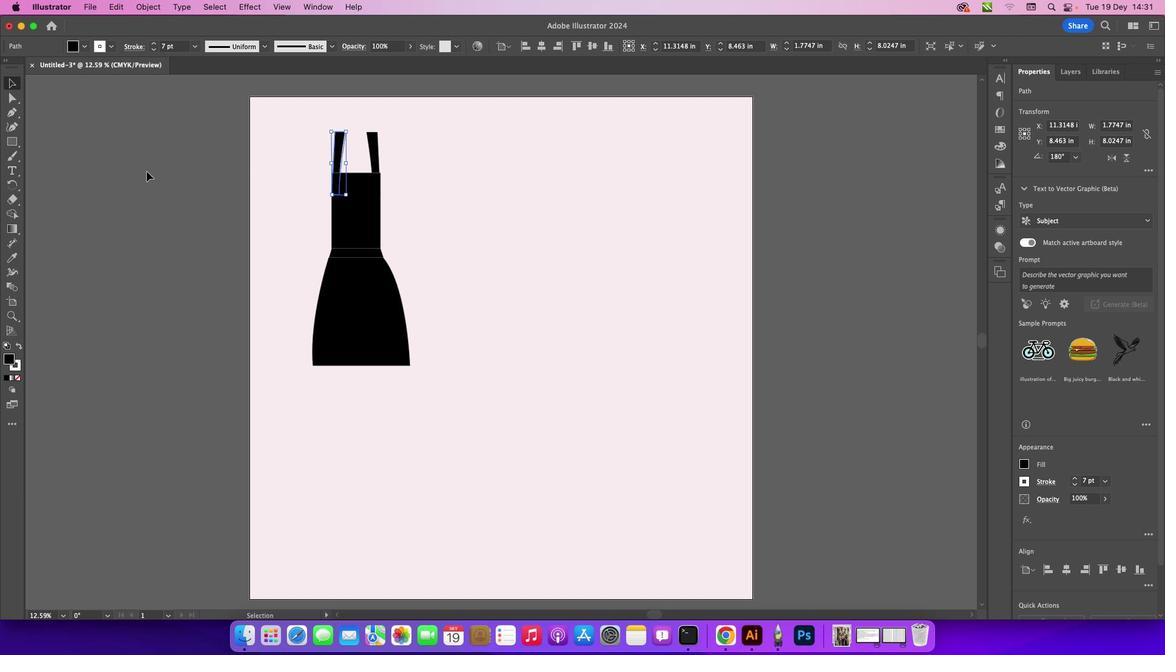 
Action: Mouse pressed left at (146, 171)
Screenshot: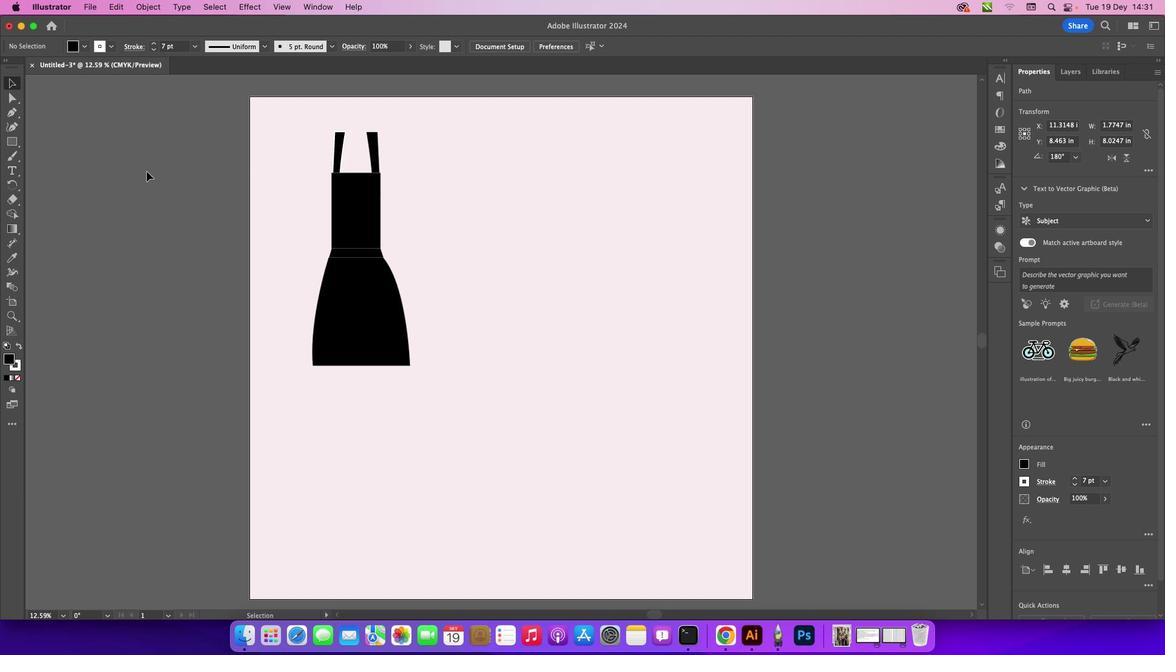 
Action: Mouse moved to (335, 143)
Screenshot: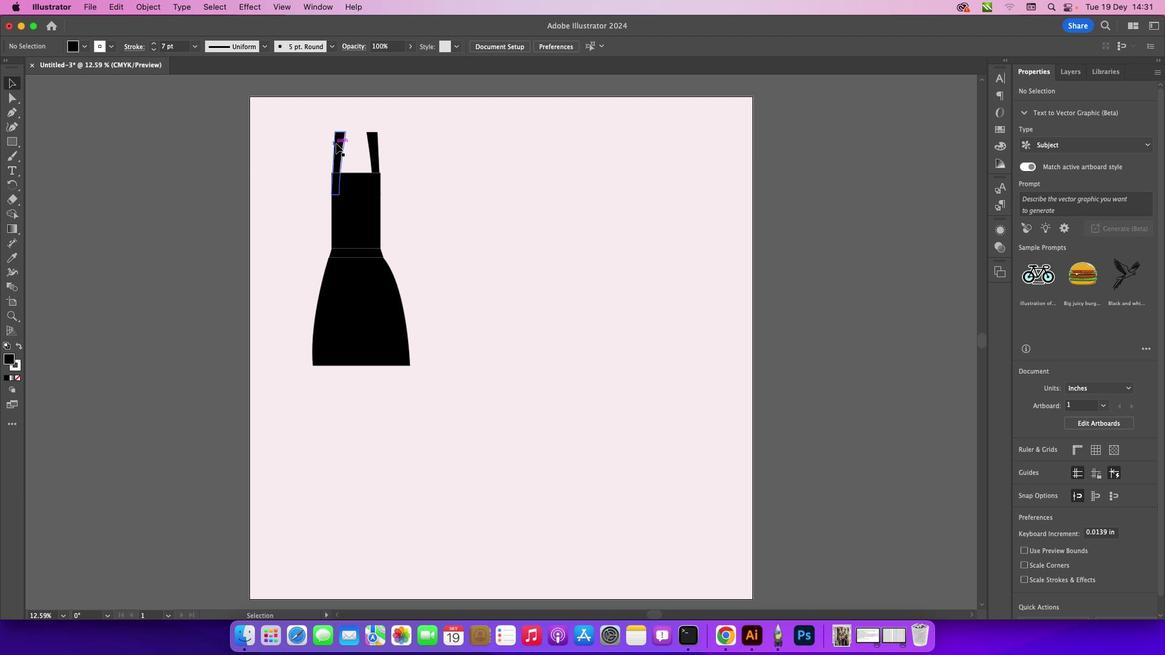 
Action: Mouse pressed left at (335, 143)
Screenshot: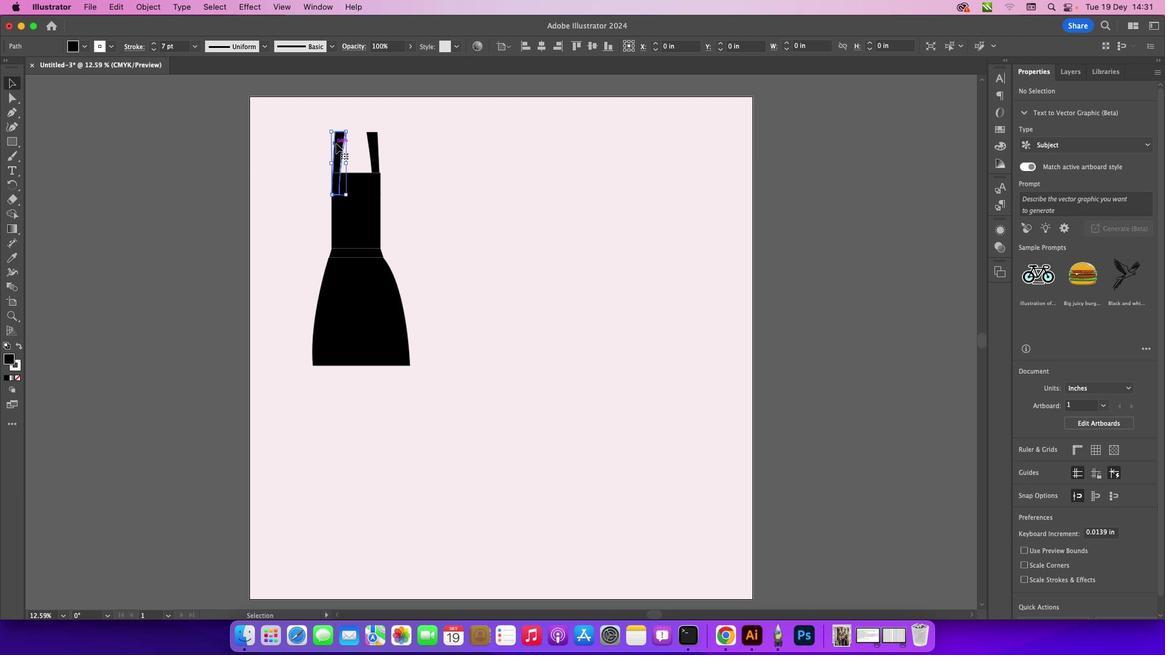 
Action: Mouse moved to (373, 146)
Screenshot: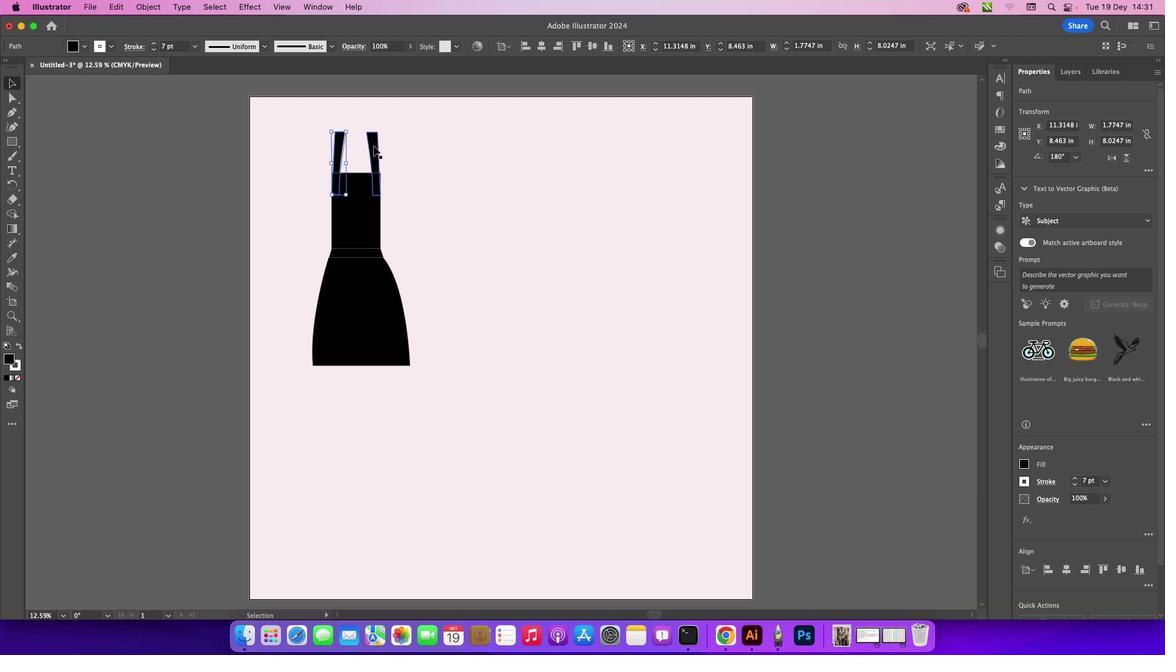 
Action: Key pressed Key.shift
Screenshot: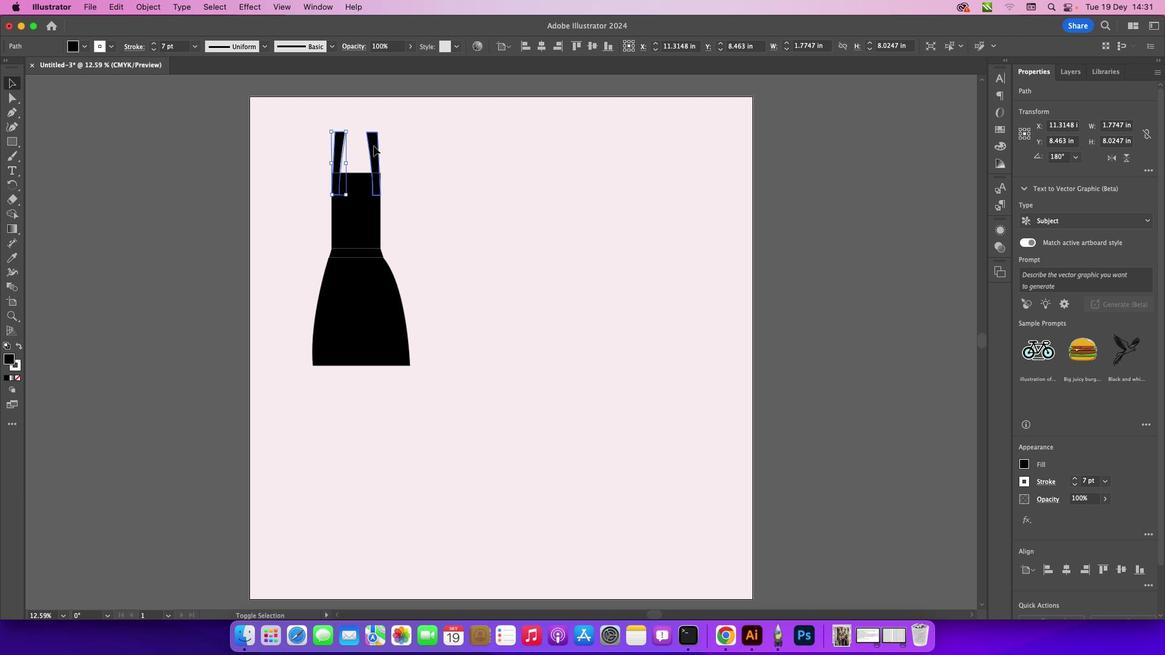 
Action: Mouse pressed left at (373, 146)
Screenshot: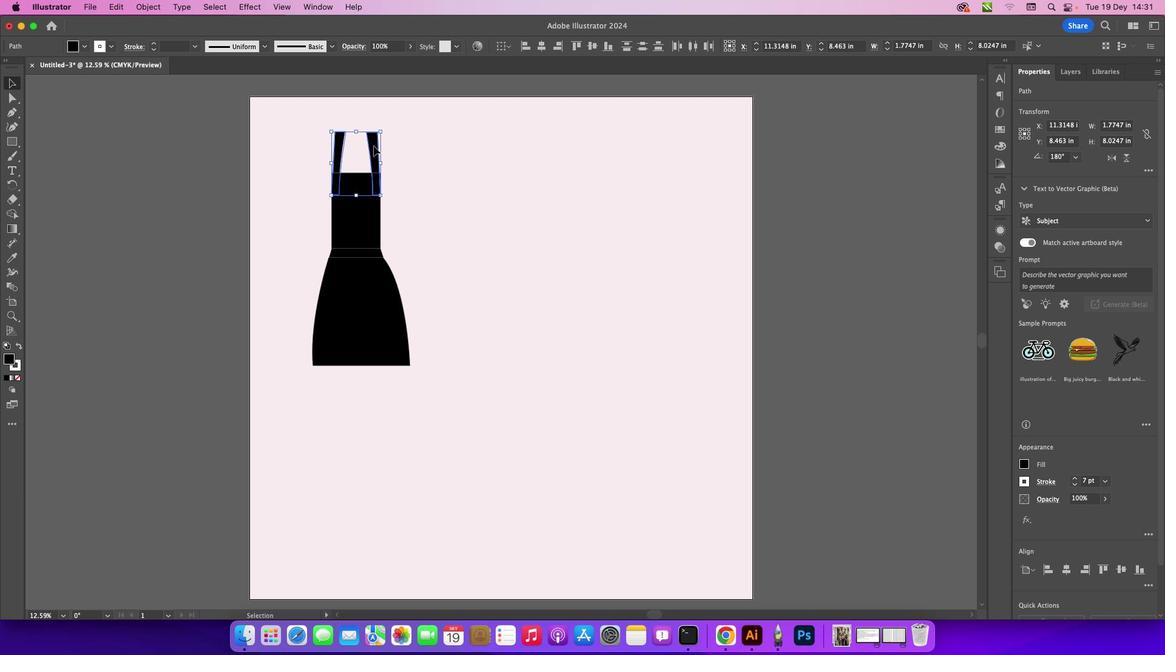 
Action: Mouse moved to (595, 48)
Screenshot: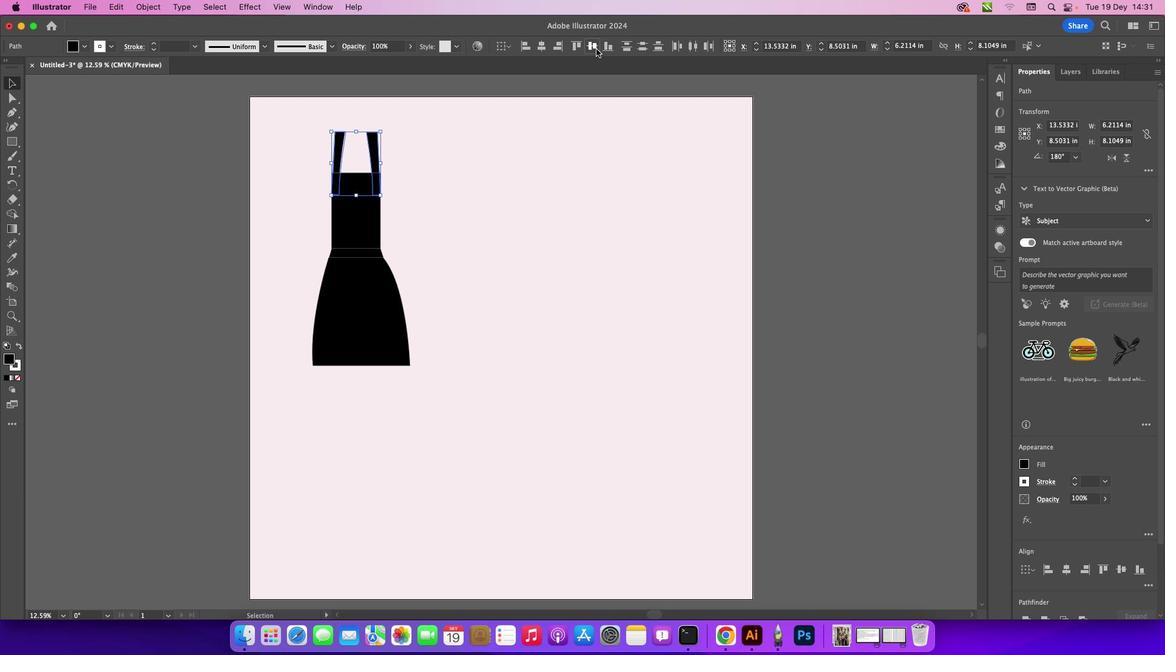 
Action: Mouse pressed left at (595, 48)
Screenshot: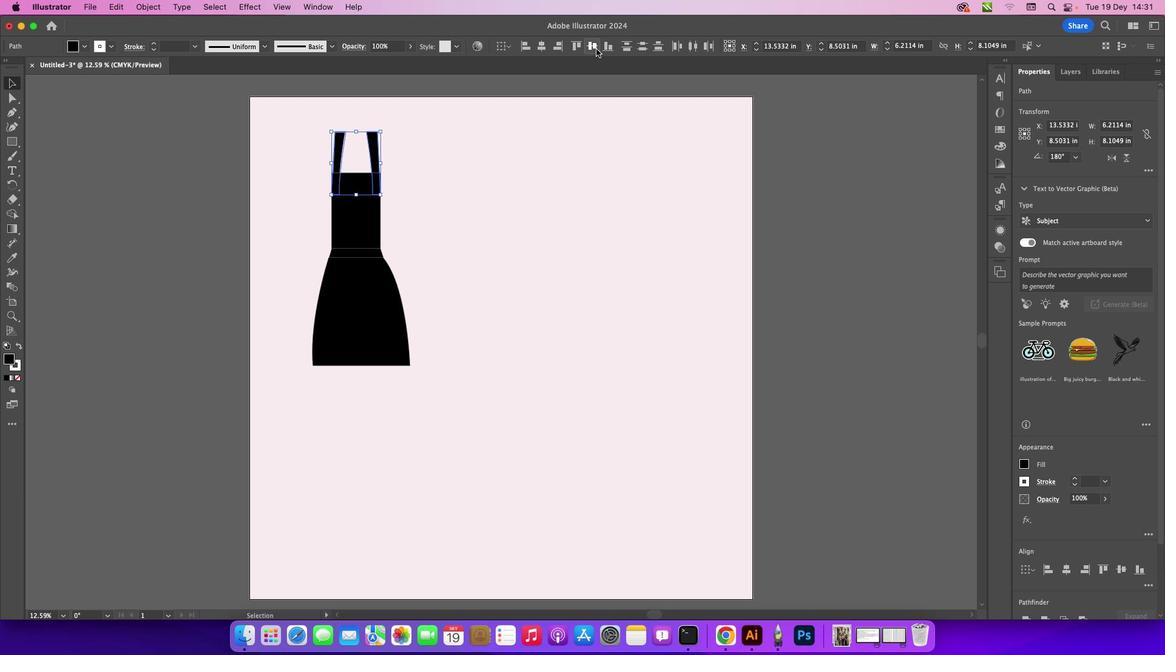 
Action: Mouse moved to (172, 172)
Screenshot: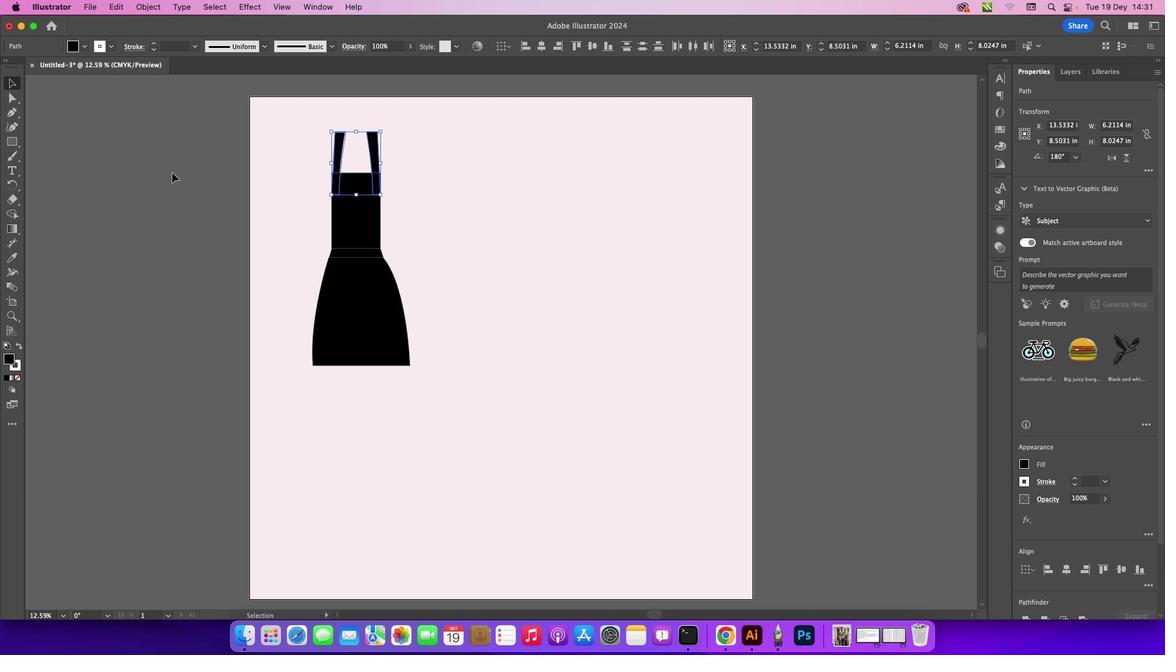 
Action: Mouse pressed left at (172, 172)
Screenshot: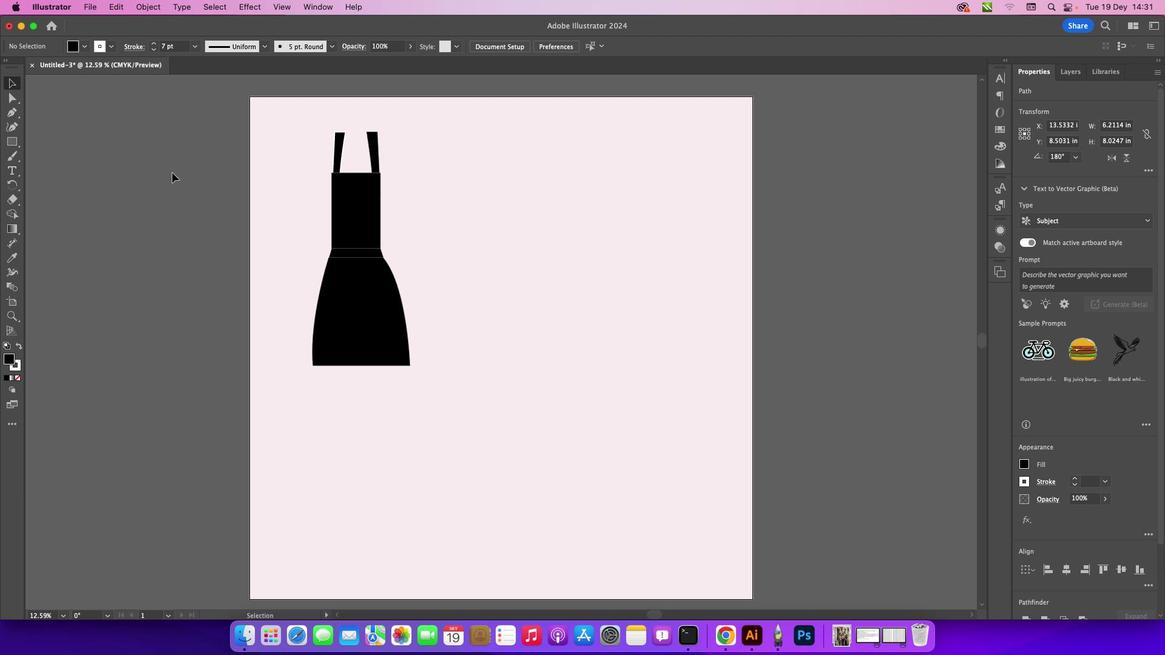 
Action: Mouse moved to (229, 206)
Screenshot: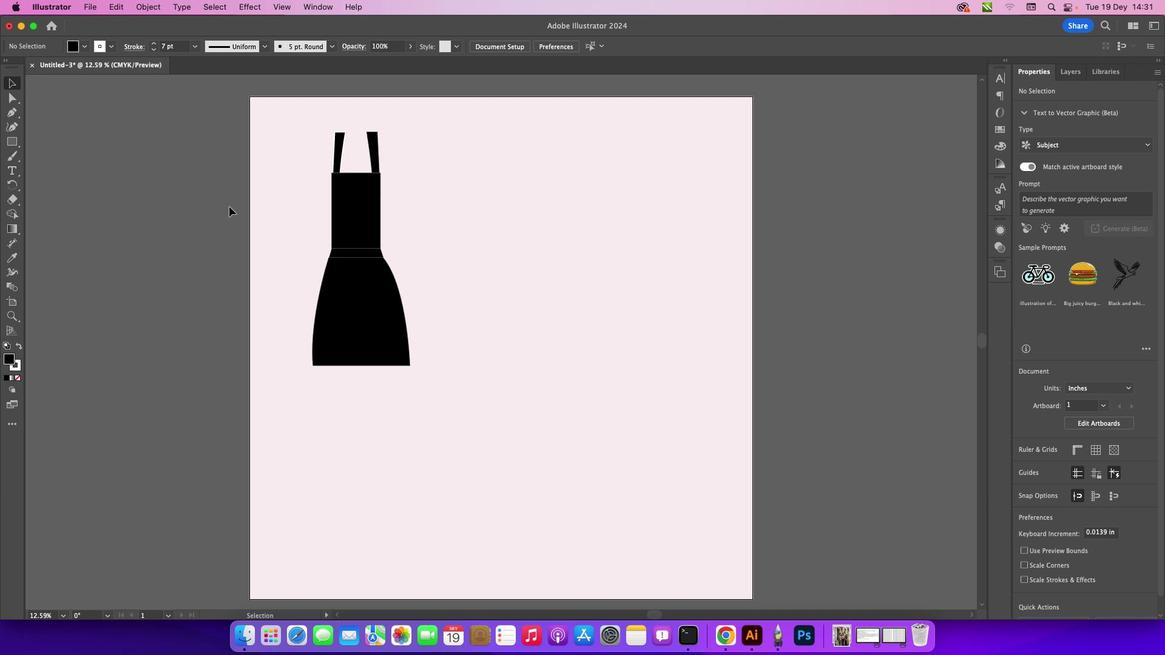 
Action: Mouse pressed left at (229, 206)
Screenshot: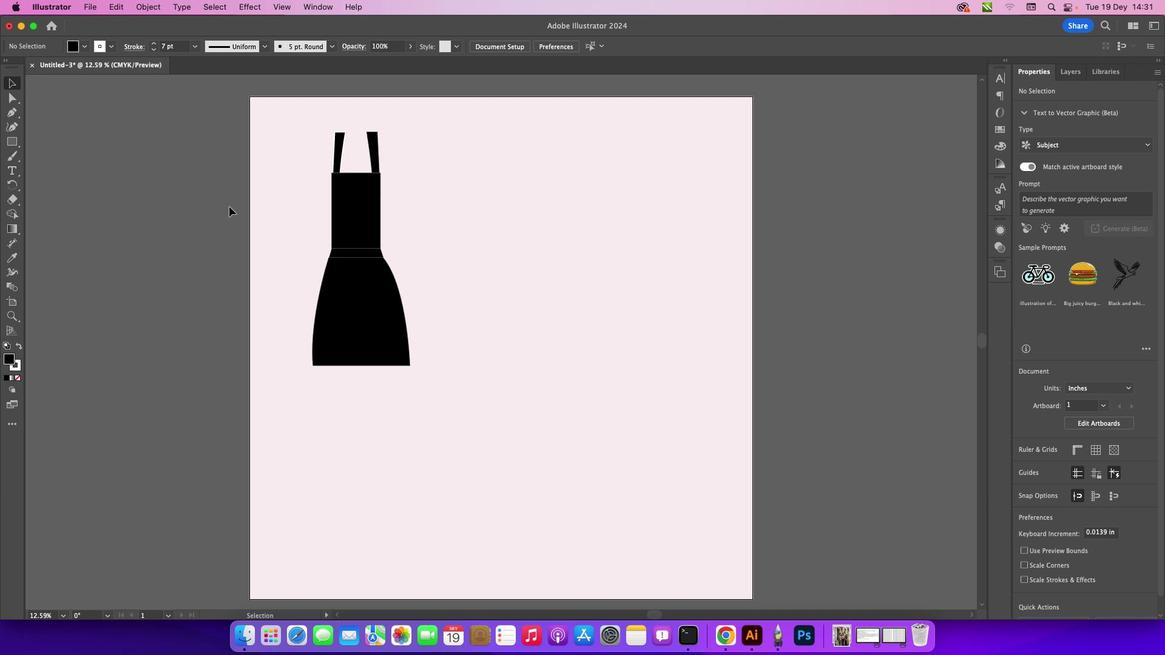 
Action: Mouse moved to (342, 138)
Screenshot: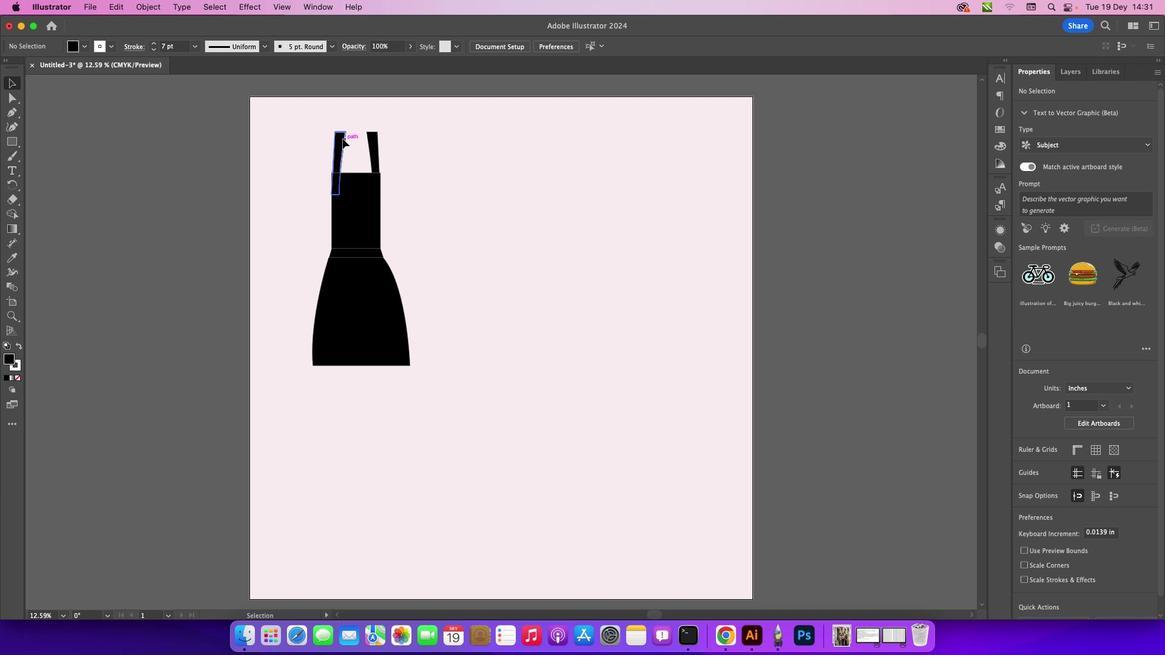 
Action: Mouse pressed left at (342, 138)
Screenshot: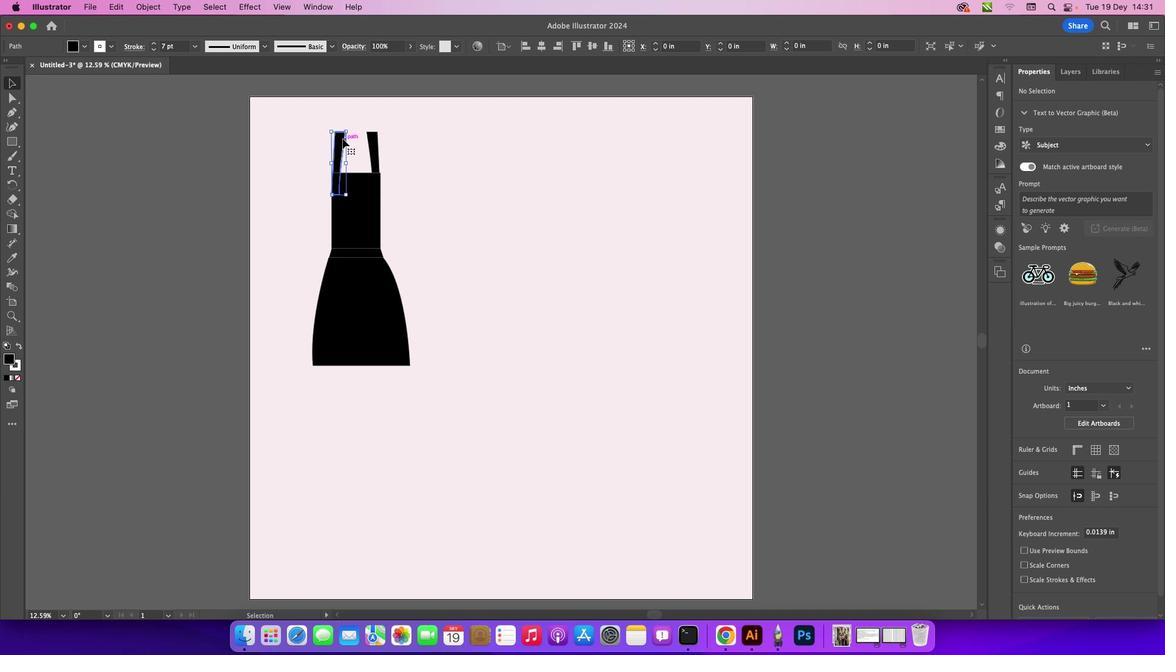 
Action: Mouse moved to (198, 46)
Screenshot: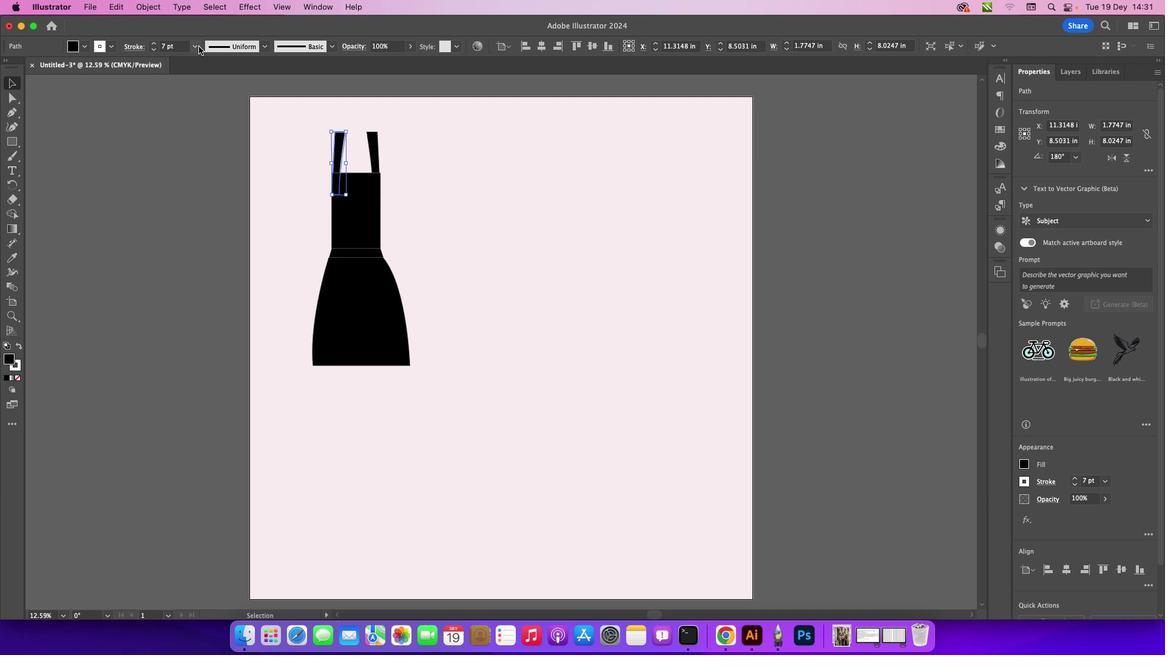 
Action: Mouse pressed left at (198, 46)
Screenshot: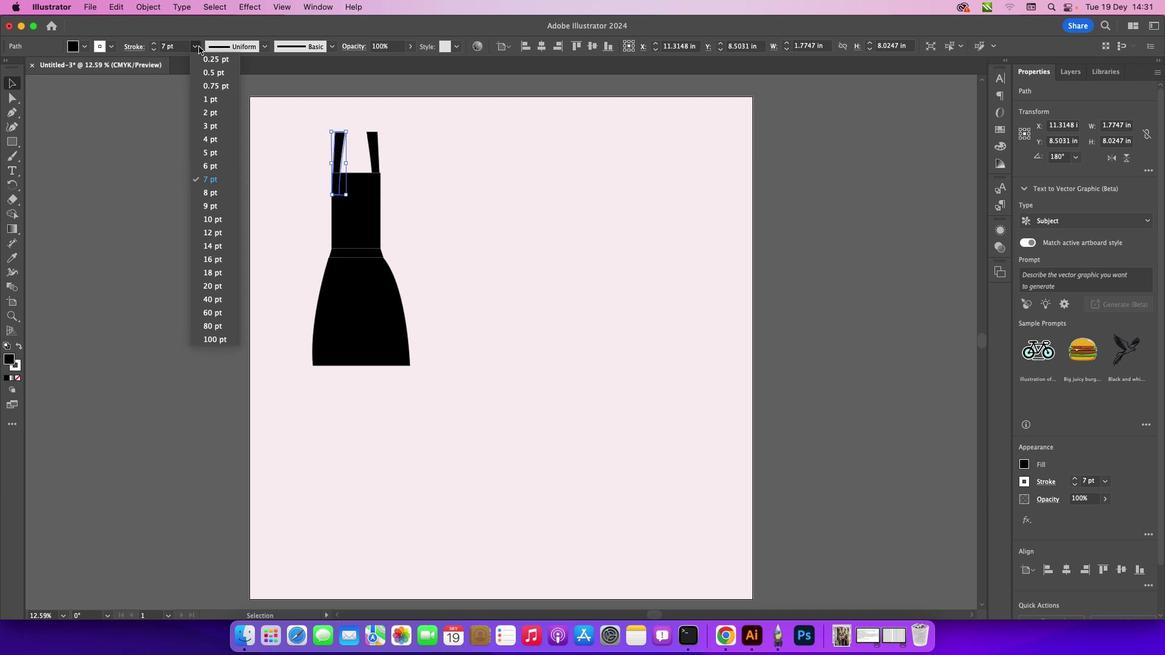 
Action: Mouse moved to (229, 217)
Screenshot: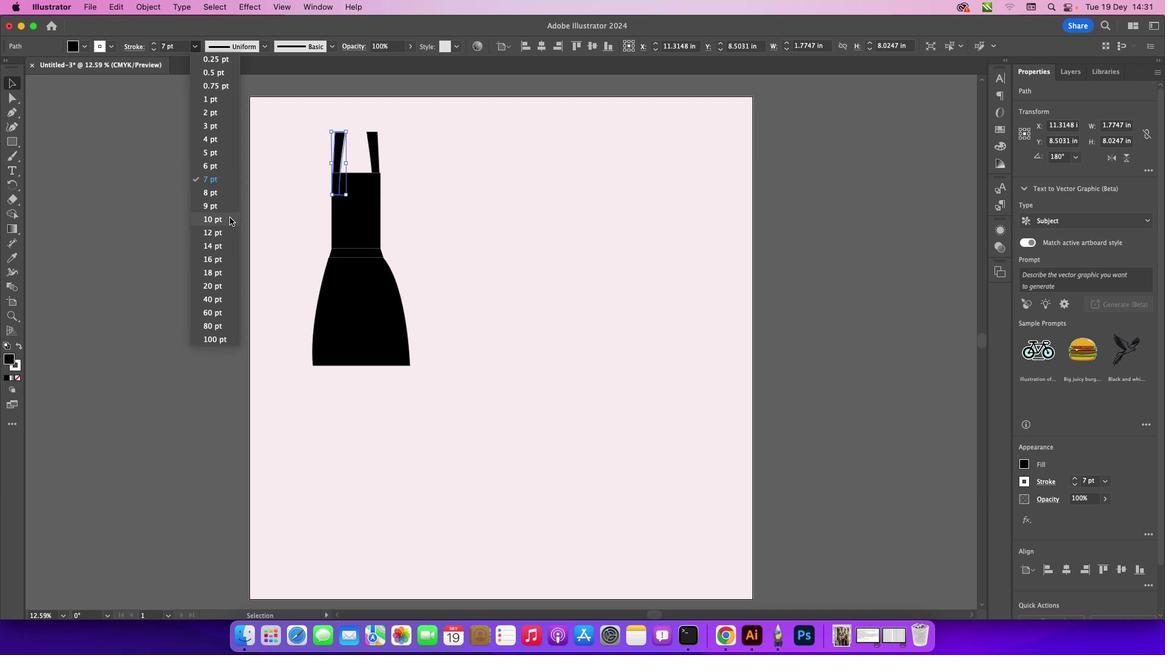 
Action: Mouse pressed left at (229, 217)
Screenshot: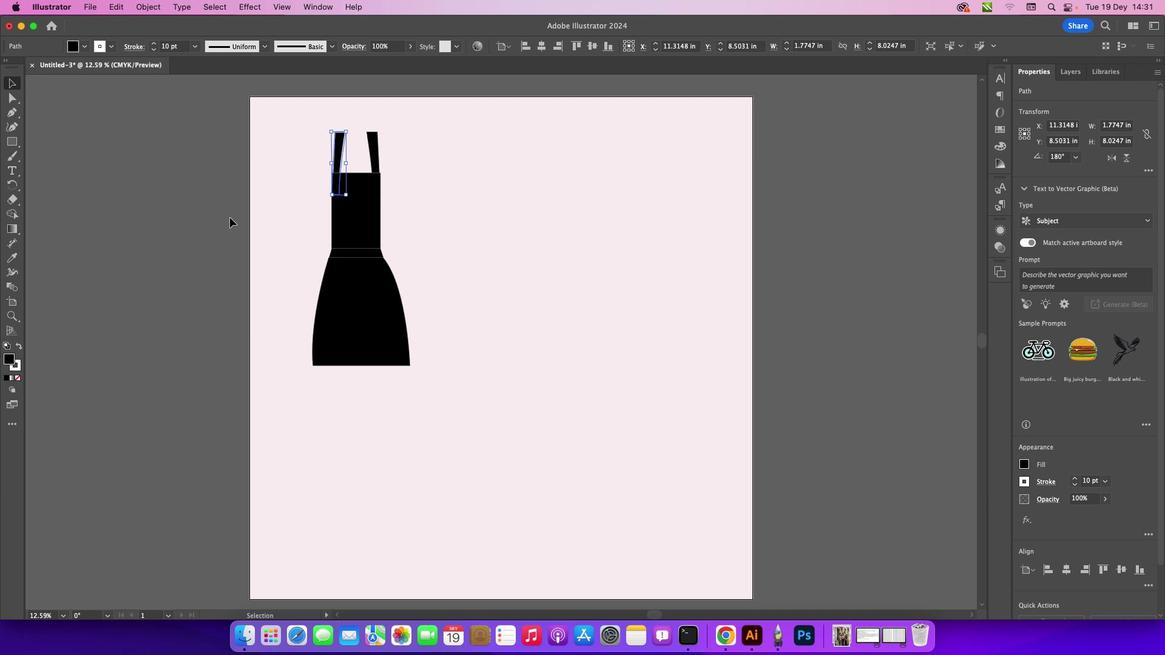 
Action: Mouse moved to (172, 185)
Screenshot: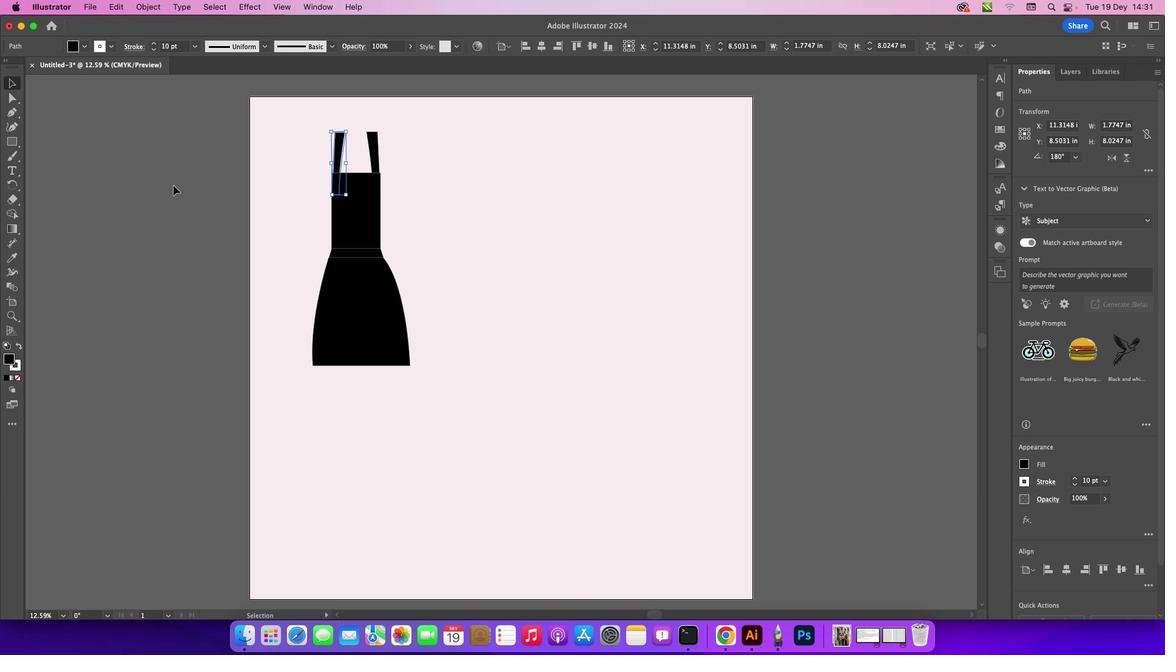 
Action: Mouse pressed left at (172, 185)
Screenshot: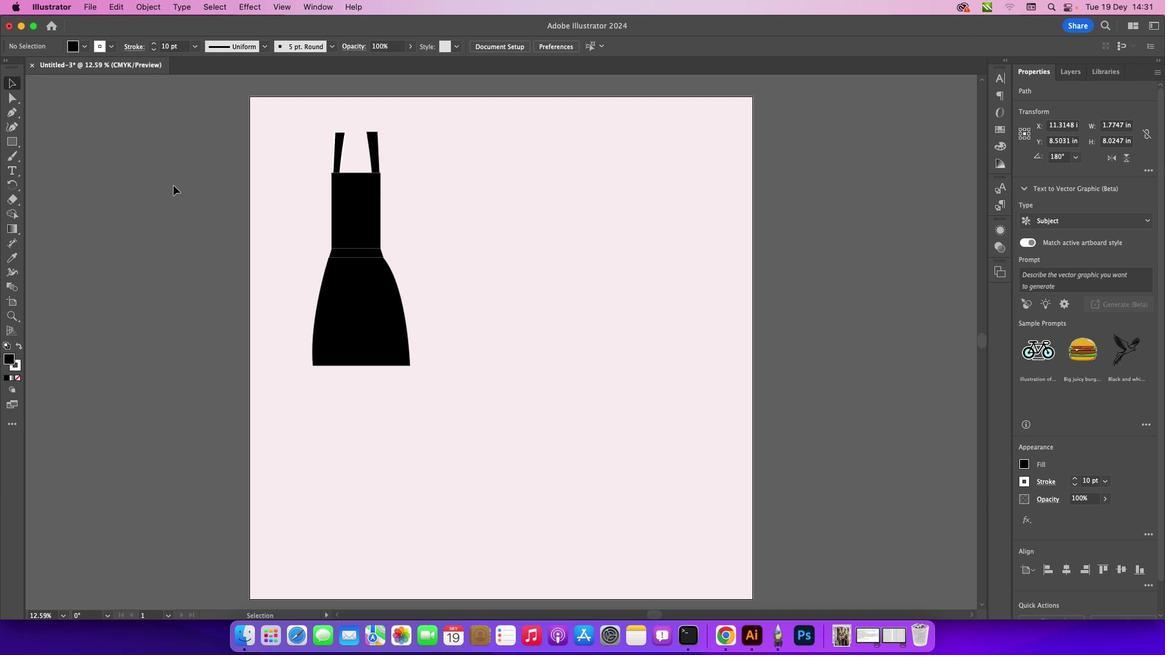 
Action: Mouse moved to (276, 180)
Screenshot: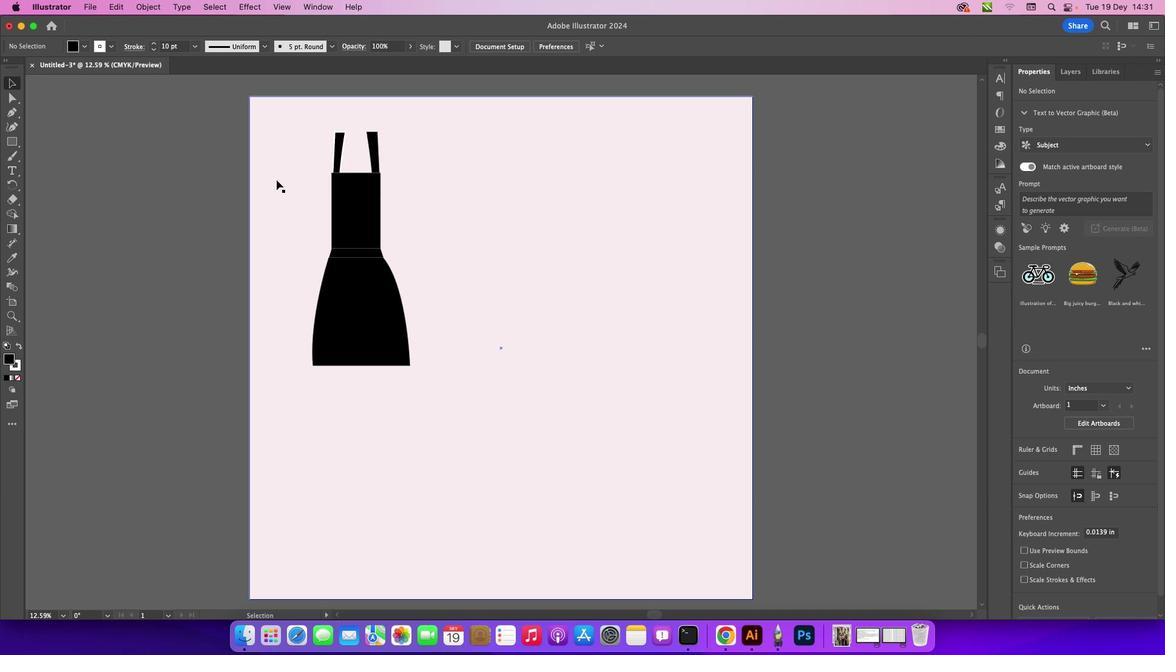 
Action: Key pressed Key.cmd_r'=''='
Screenshot: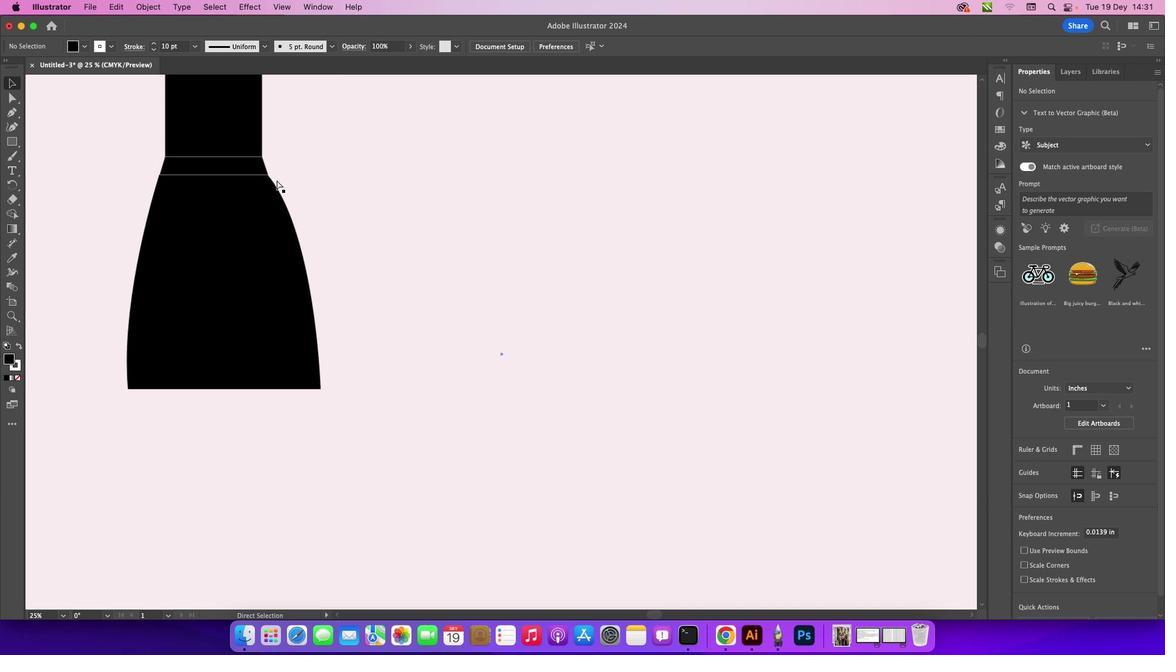 
Action: Mouse moved to (191, 206)
Screenshot: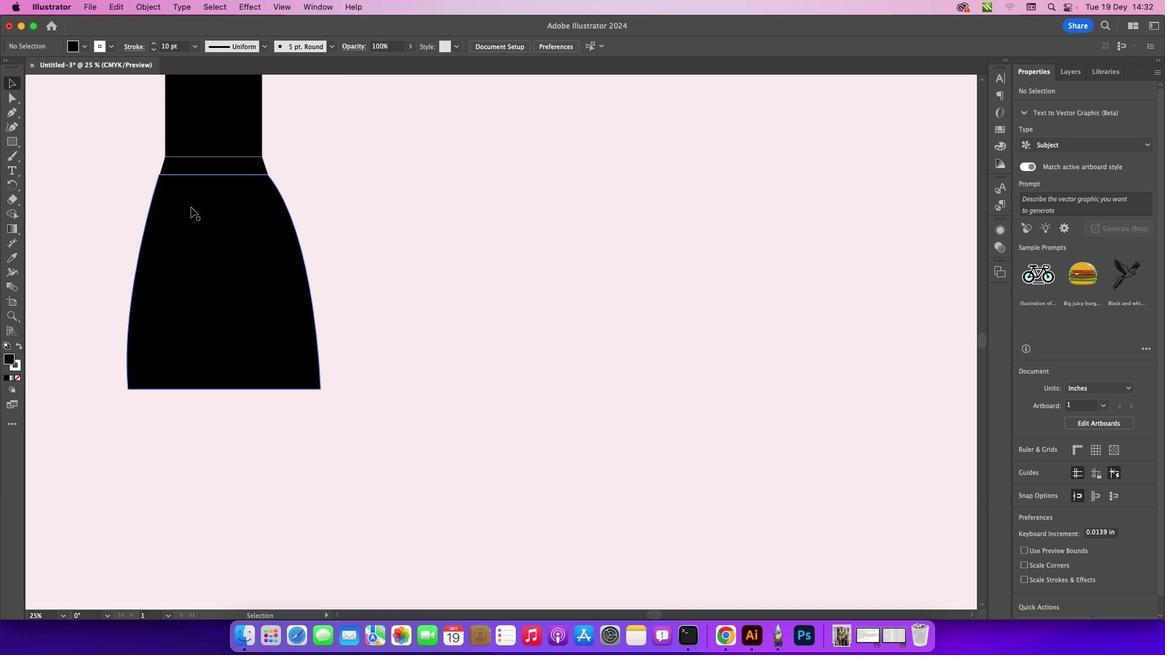 
Action: Mouse scrolled (191, 206) with delta (0, 0)
Screenshot: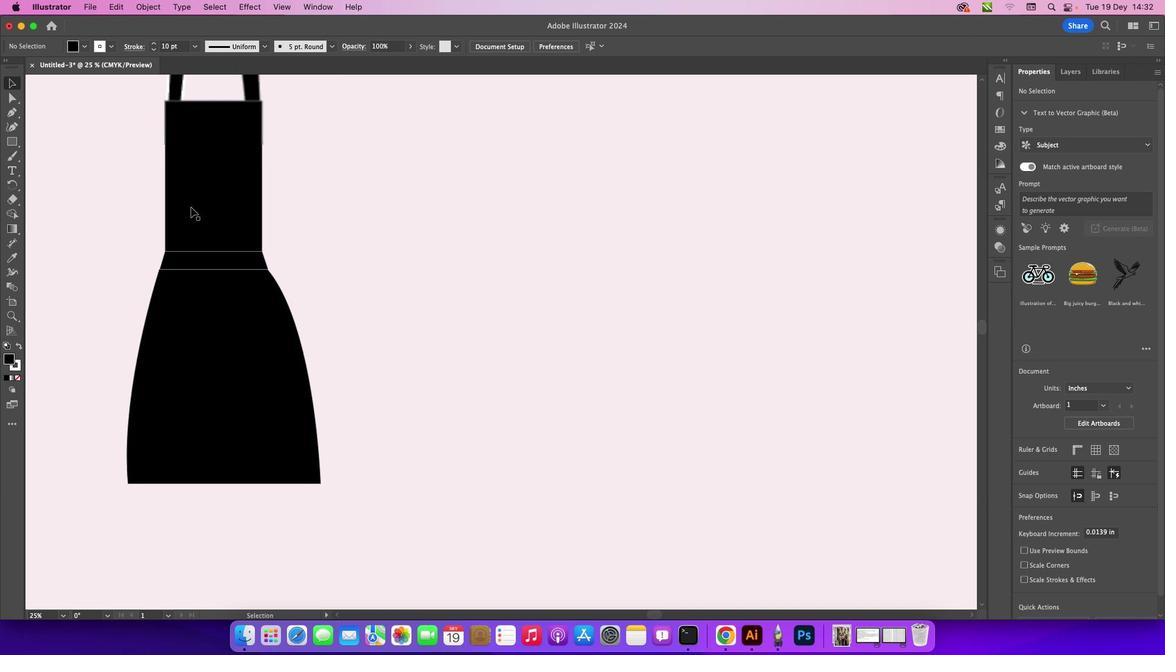 
Action: Mouse scrolled (191, 206) with delta (0, 0)
Screenshot: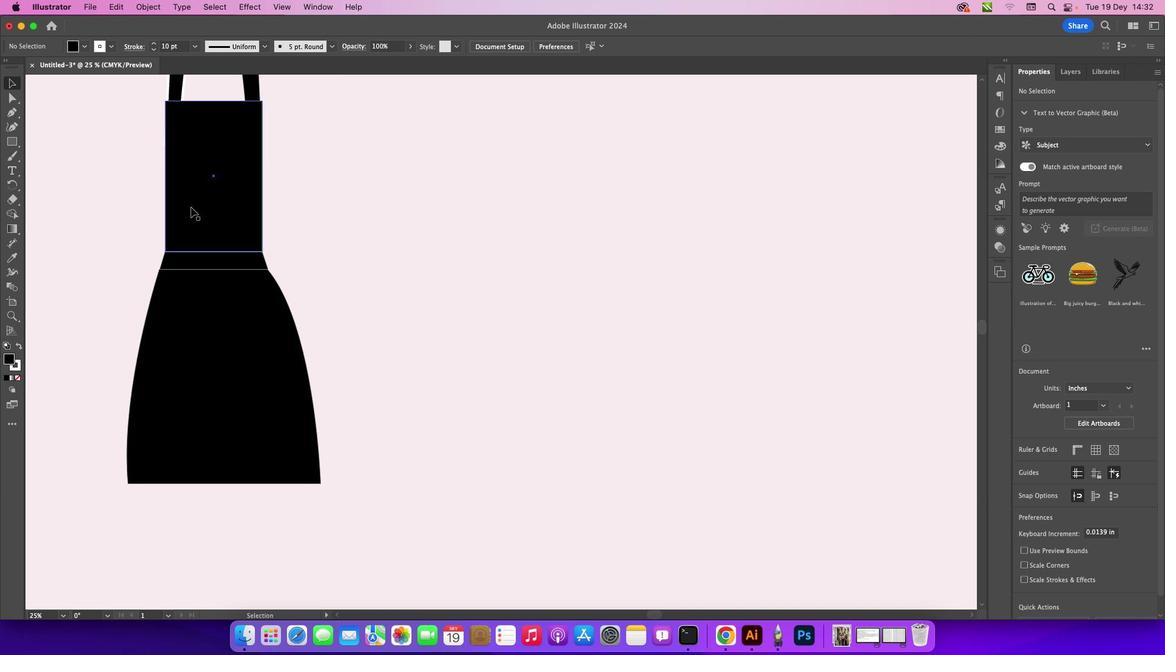 
Action: Mouse scrolled (191, 206) with delta (0, 0)
Screenshot: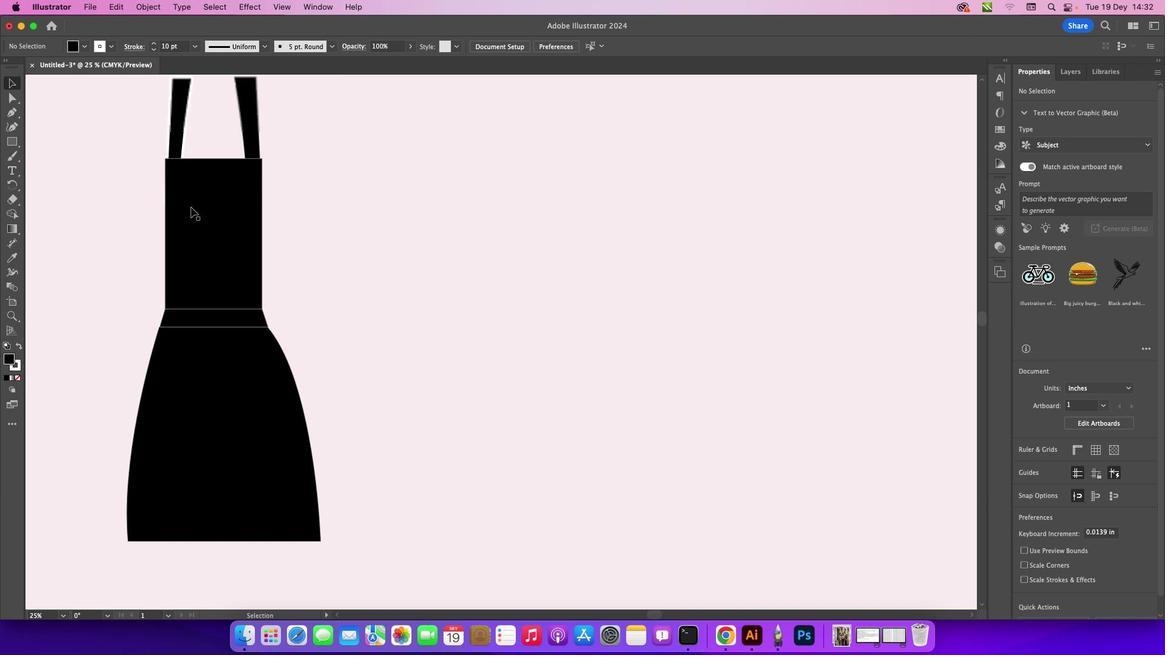 
Action: Mouse scrolled (191, 206) with delta (0, 0)
Screenshot: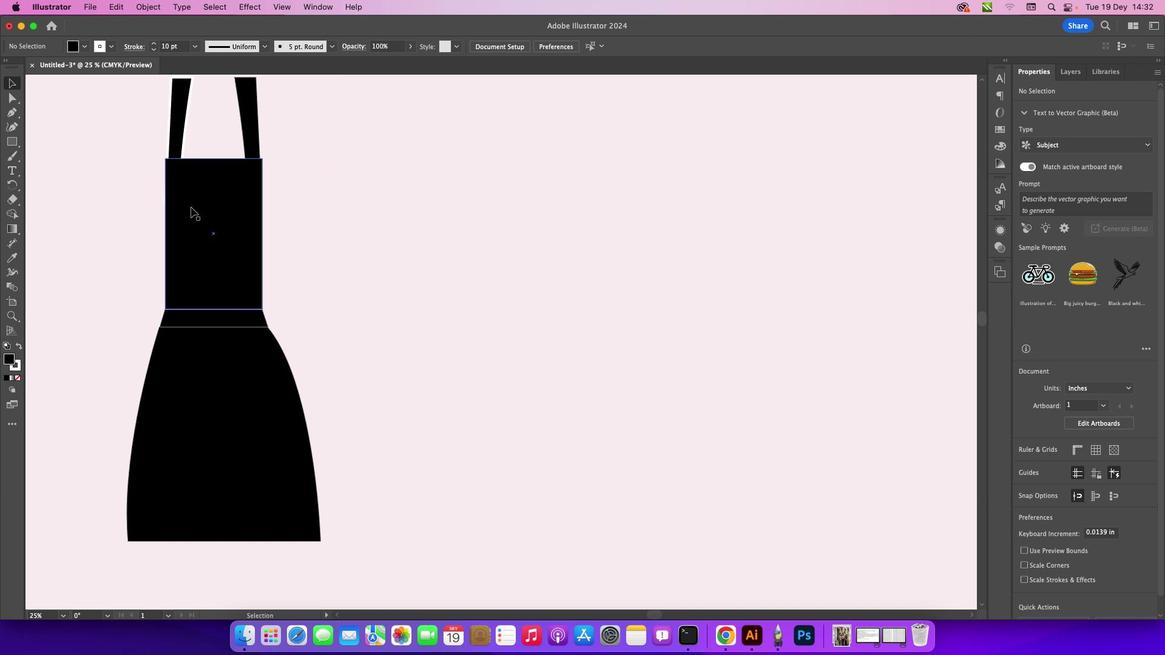 
Action: Mouse scrolled (191, 206) with delta (0, 0)
